 Task: Plan your stay for an official workshop in San Francisco, California, with a focus on Airbnb rentals near the workshop location.
Action: Mouse moved to (457, 66)
Screenshot: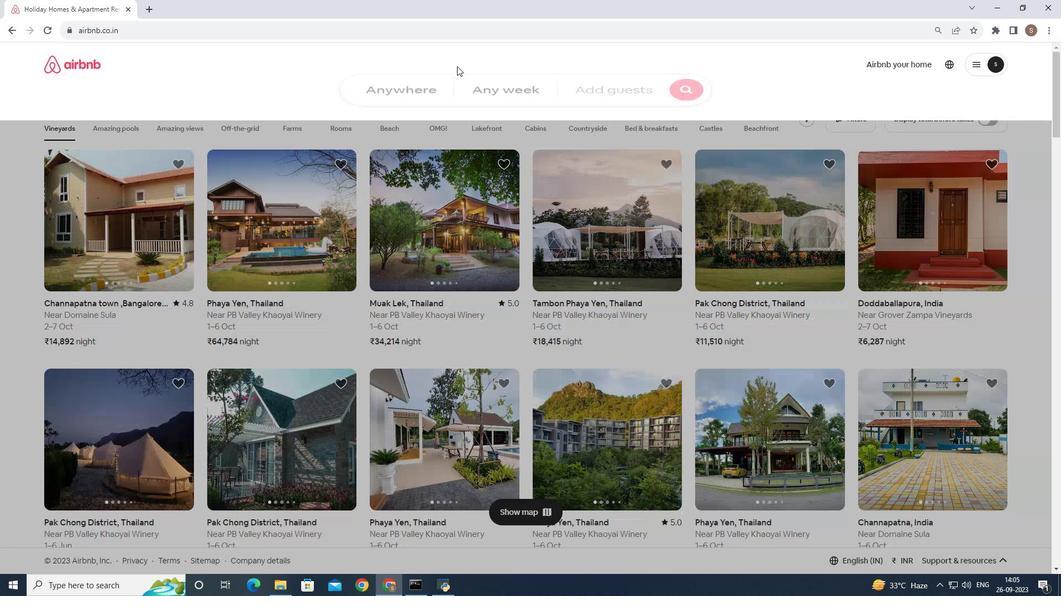 
Action: Mouse pressed left at (457, 66)
Screenshot: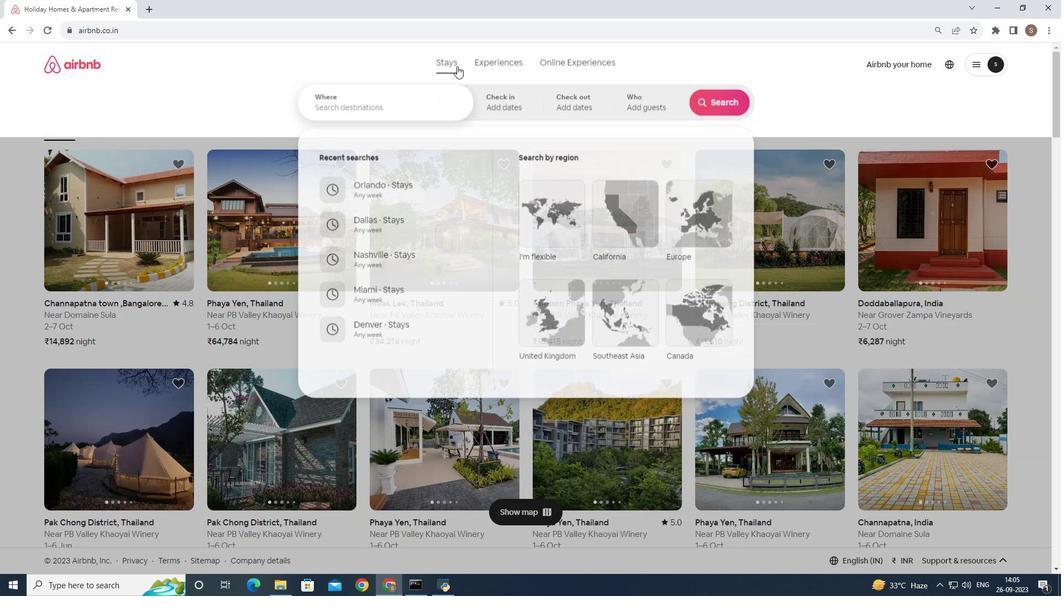 
Action: Mouse moved to (370, 98)
Screenshot: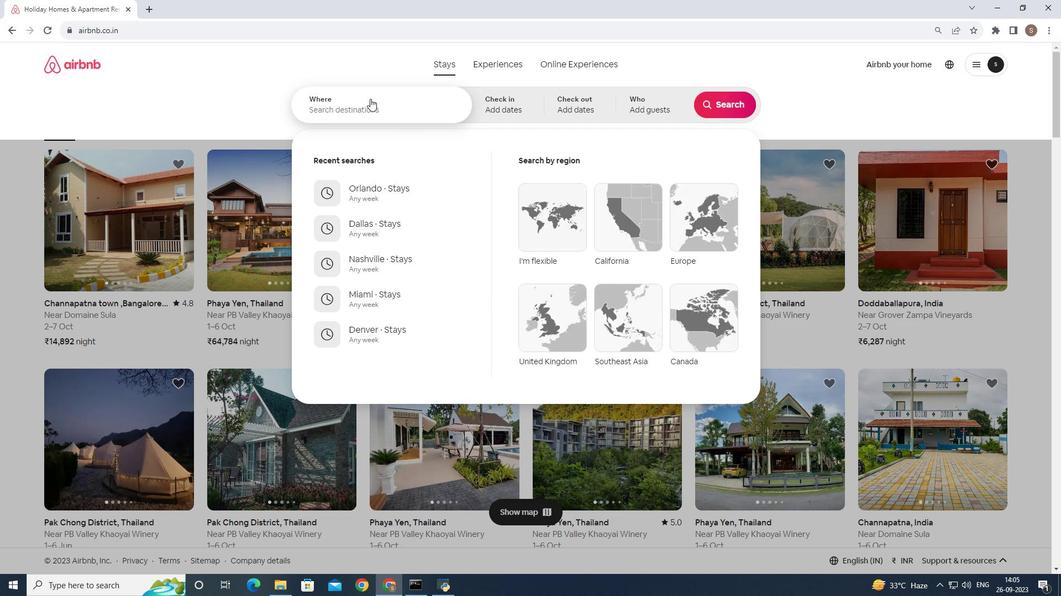 
Action: Mouse pressed left at (370, 98)
Screenshot: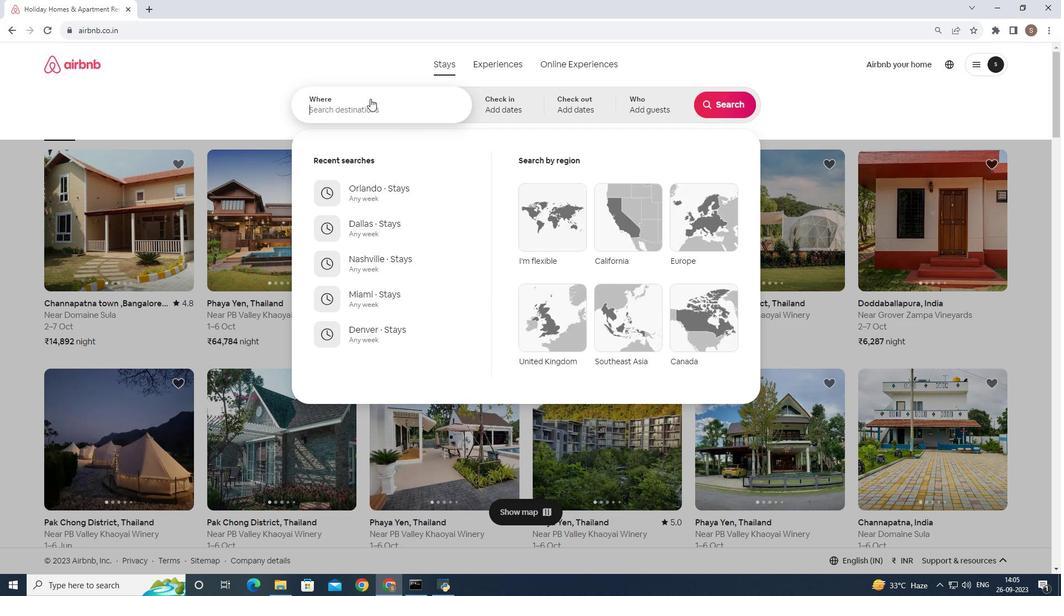 
Action: Mouse moved to (365, 110)
Screenshot: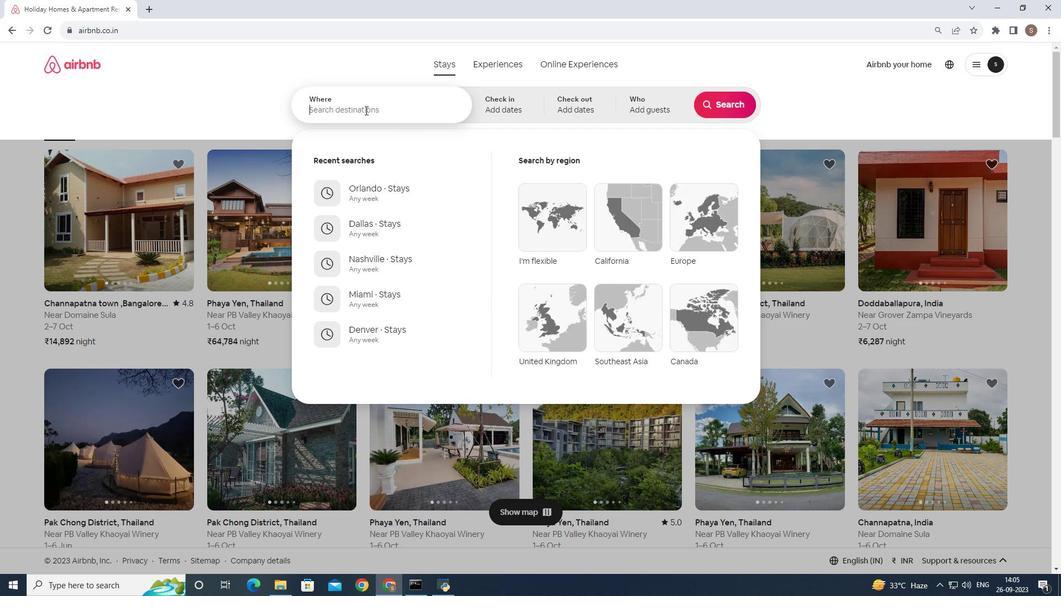 
Action: Key pressed <Key.shift>San<Key.space><Key.shift><Key.shift><Key.shift><Key.shift><Key.shift><Key.shift><Key.shift><Key.shift><Key.shift>Francisco,<Key.space><Key.shift><Key.shift><Key.shift><Key.shift><Key.shift><Key.shift><Key.shift><Key.shift><Key.shift><Key.shift>Cali
Screenshot: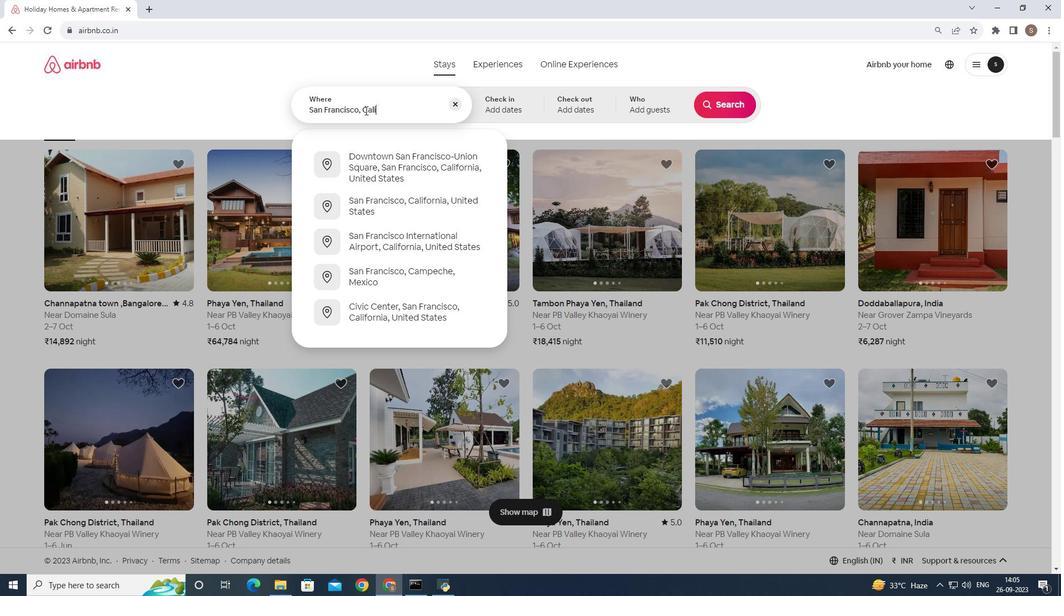 
Action: Mouse moved to (401, 156)
Screenshot: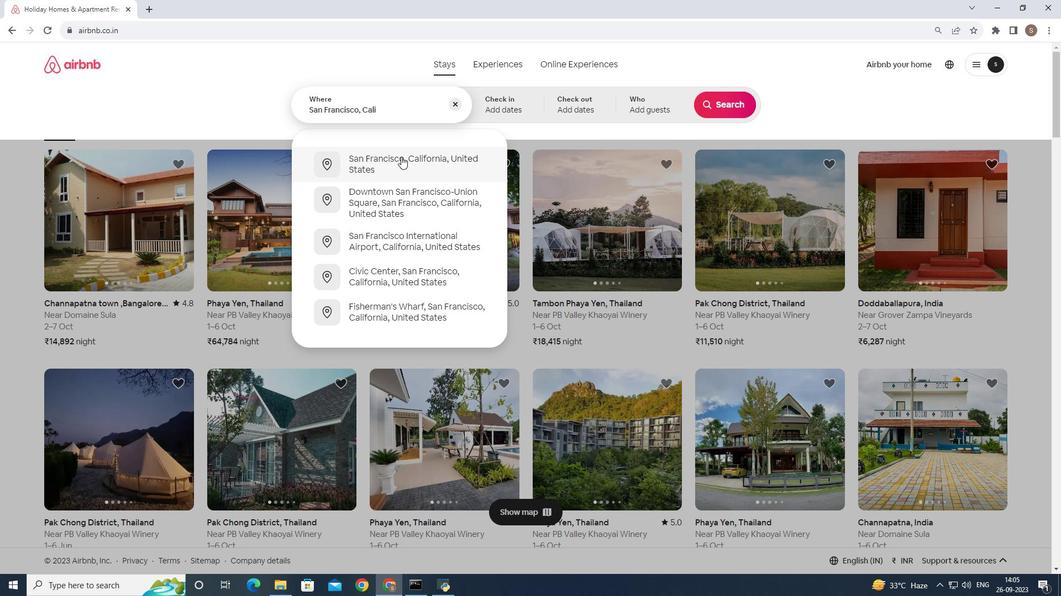 
Action: Mouse pressed left at (401, 156)
Screenshot: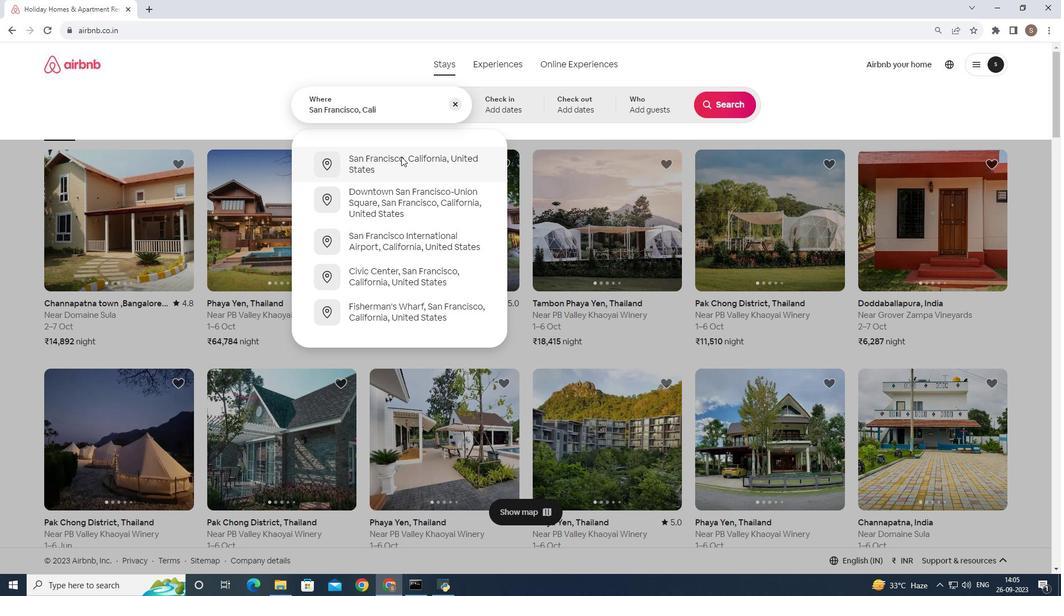 
Action: Mouse moved to (733, 108)
Screenshot: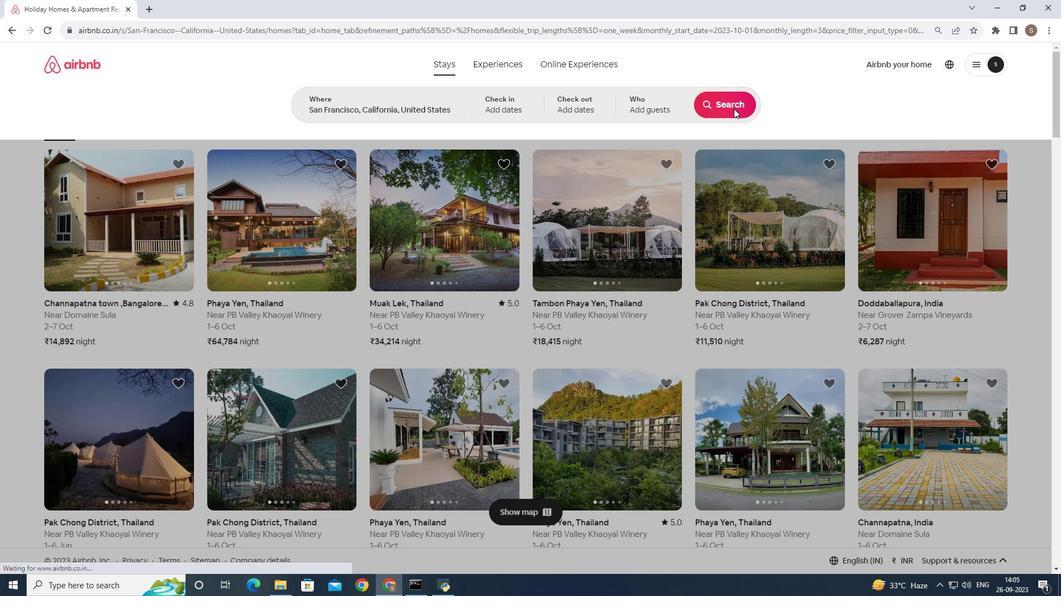 
Action: Mouse pressed left at (733, 108)
Screenshot: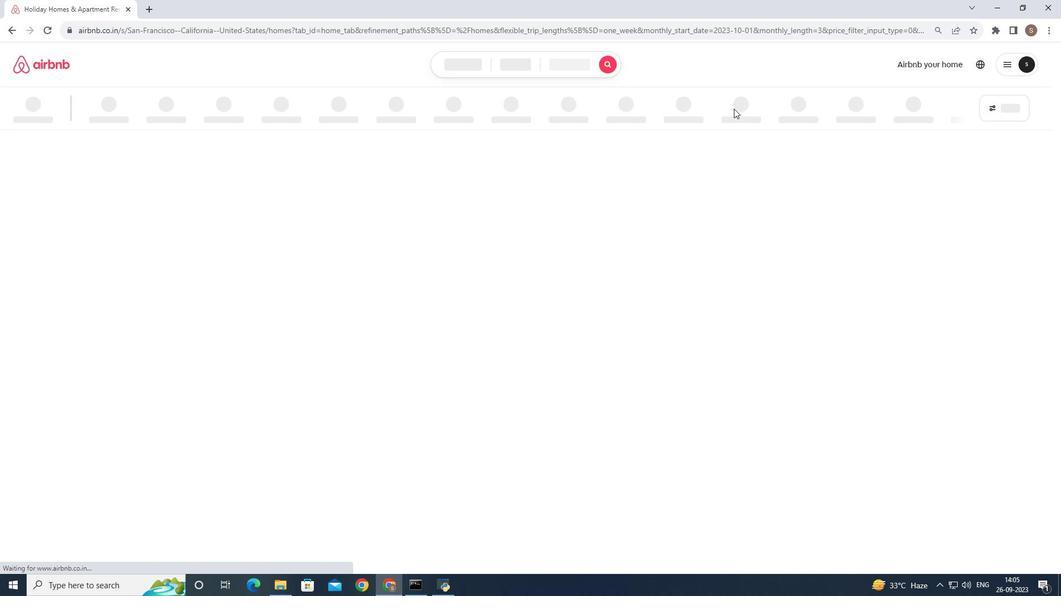 
Action: Mouse moved to (884, 117)
Screenshot: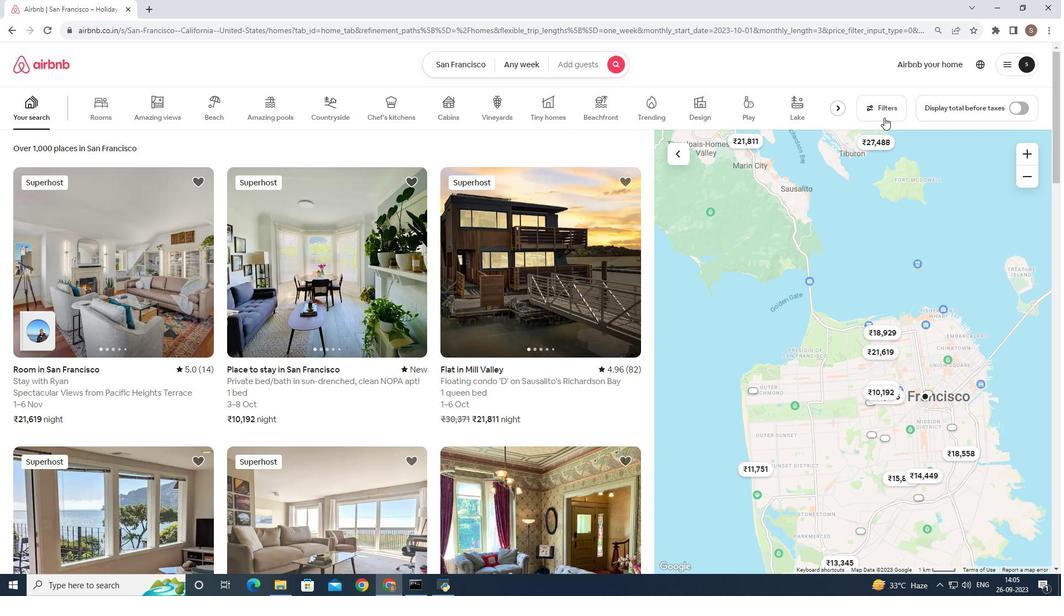 
Action: Mouse pressed left at (884, 117)
Screenshot: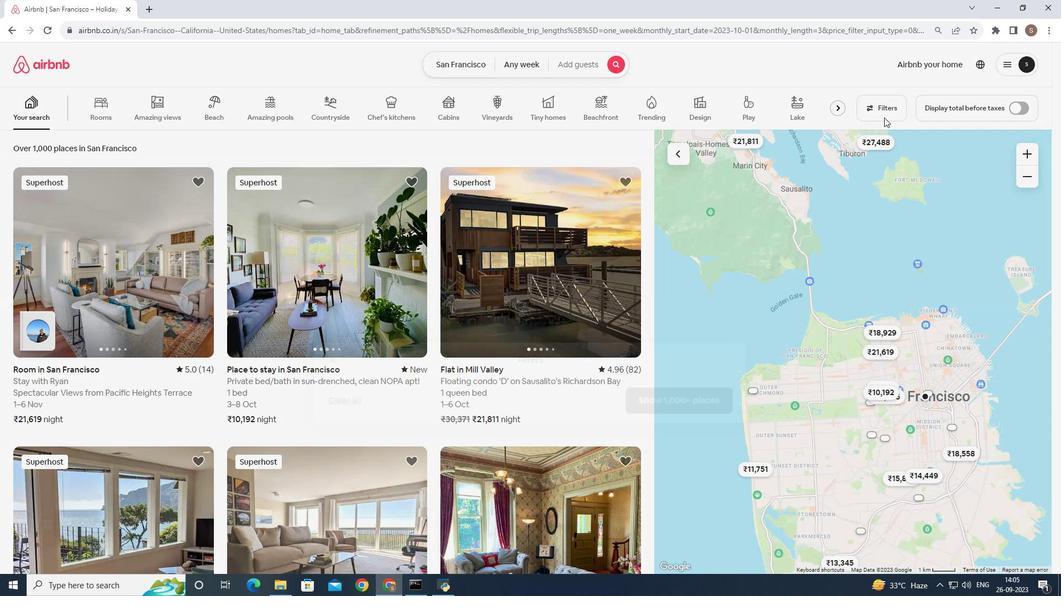 
Action: Mouse moved to (586, 209)
Screenshot: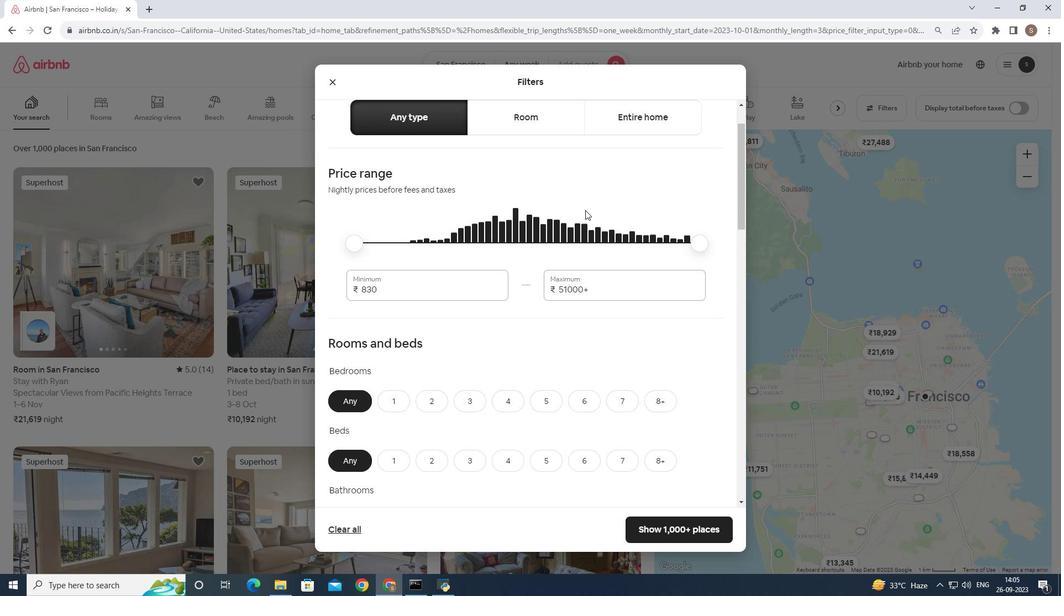 
Action: Mouse scrolled (586, 208) with delta (0, 0)
Screenshot: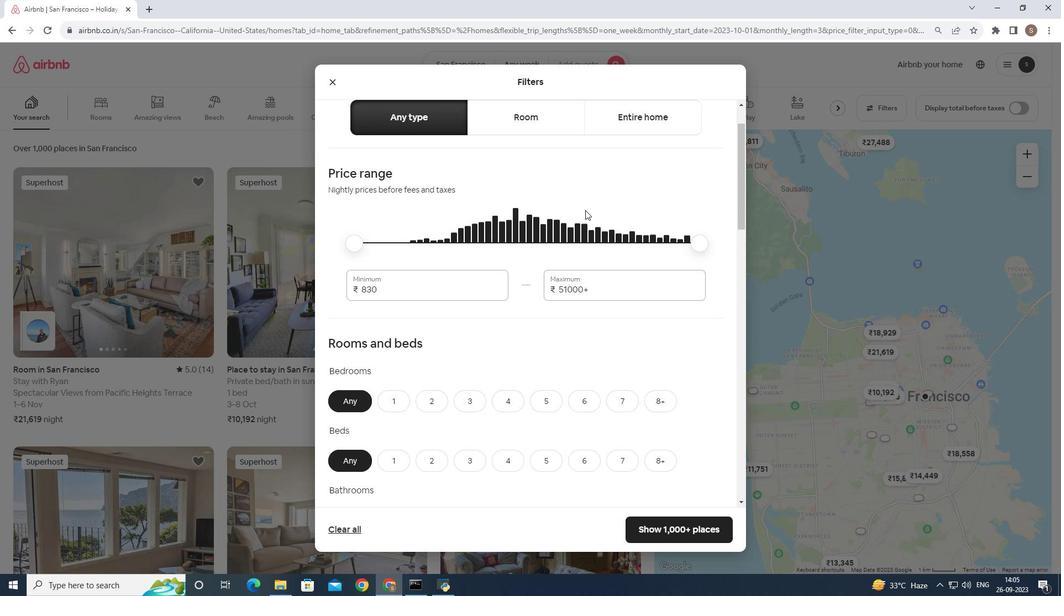 
Action: Mouse moved to (585, 210)
Screenshot: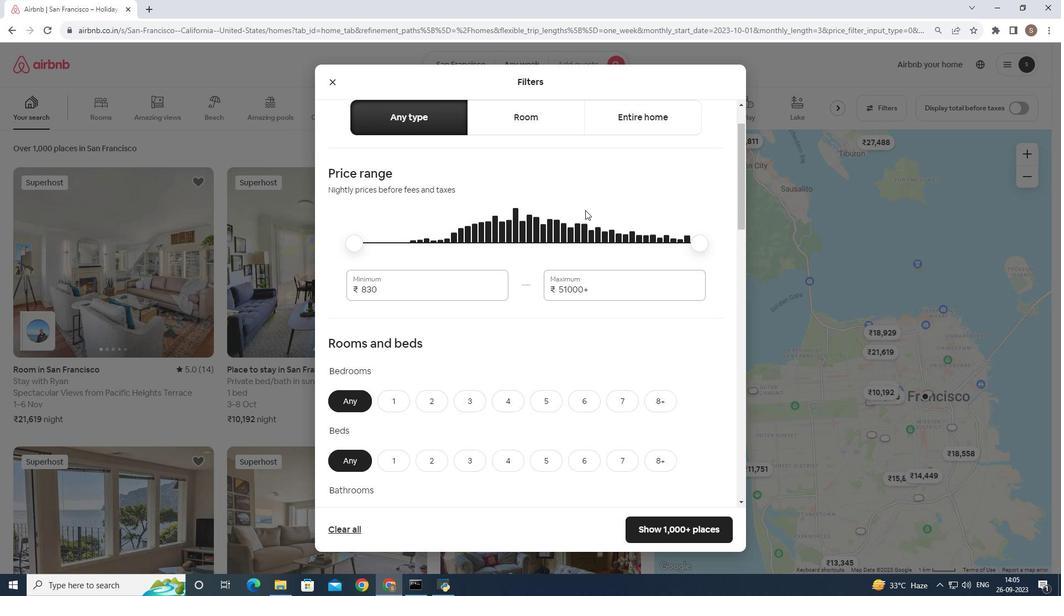 
Action: Mouse scrolled (585, 209) with delta (0, 0)
Screenshot: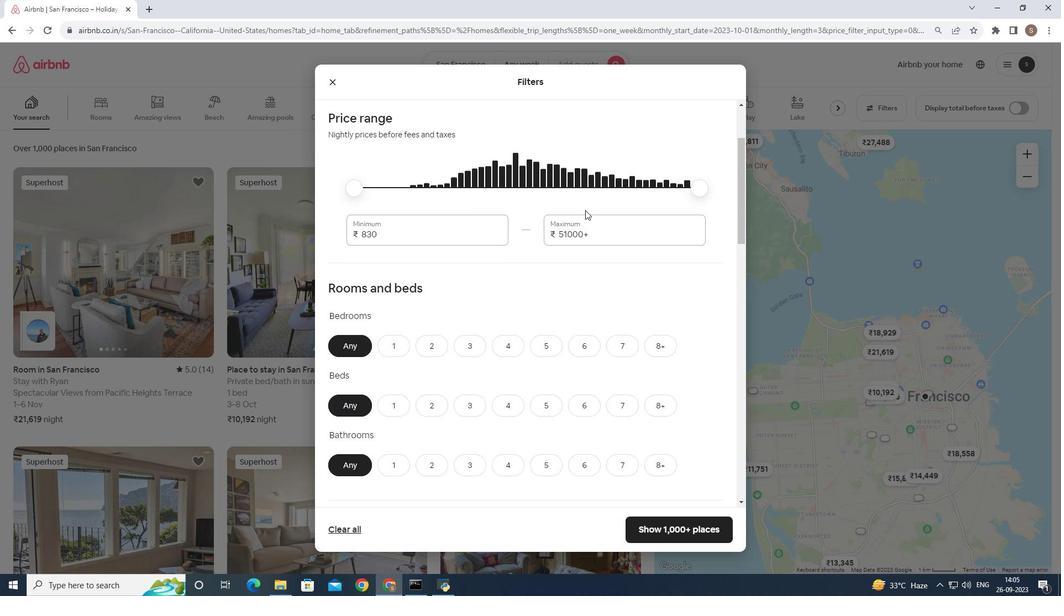 
Action: Mouse scrolled (585, 209) with delta (0, 0)
Screenshot: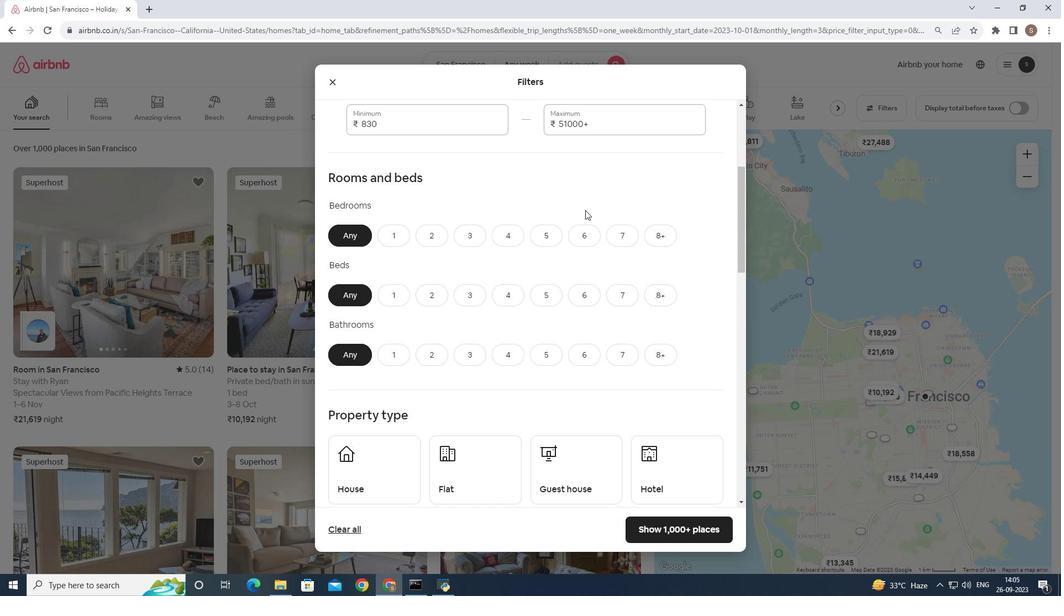 
Action: Mouse scrolled (585, 209) with delta (0, 0)
Screenshot: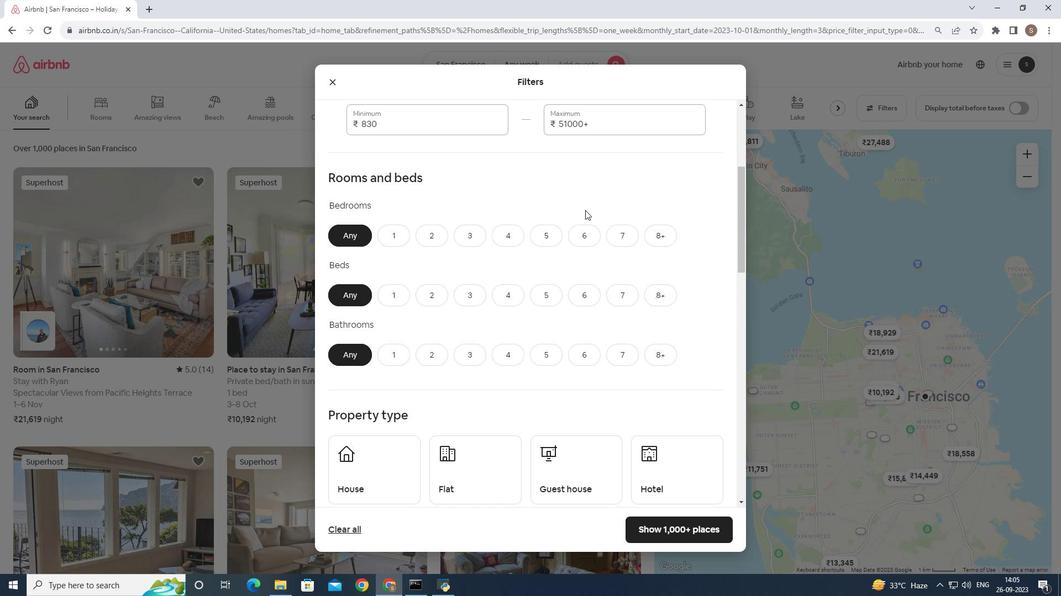 
Action: Mouse scrolled (585, 209) with delta (0, 0)
Screenshot: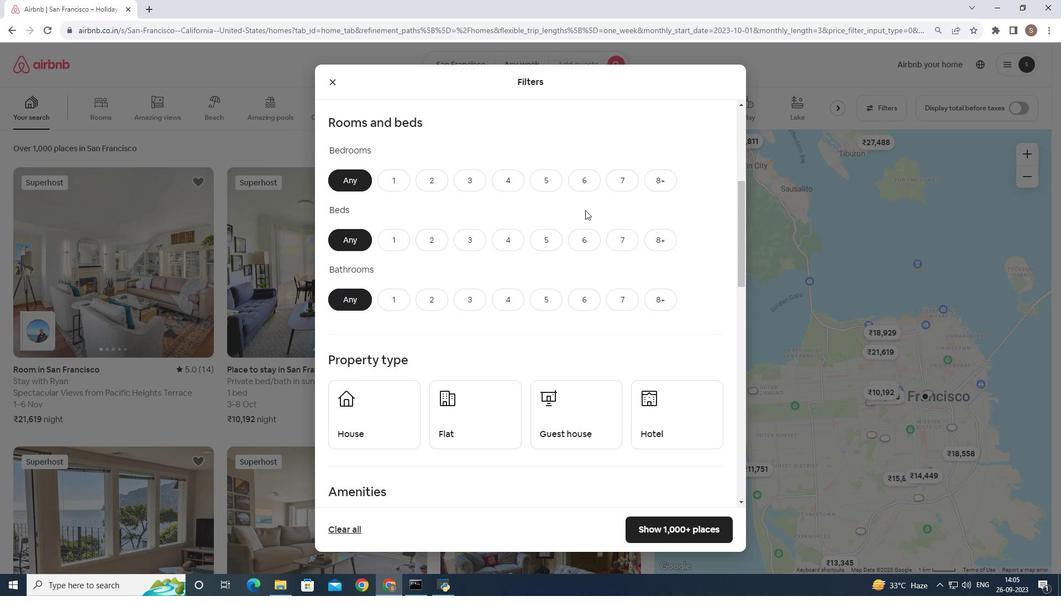 
Action: Mouse scrolled (585, 209) with delta (0, 0)
Screenshot: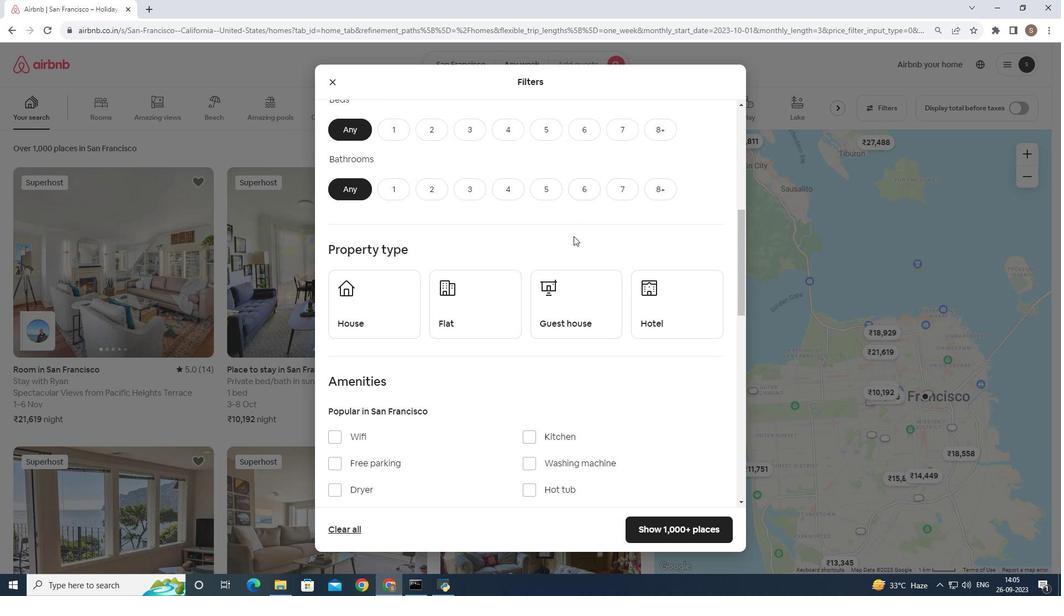 
Action: Mouse scrolled (585, 209) with delta (0, 0)
Screenshot: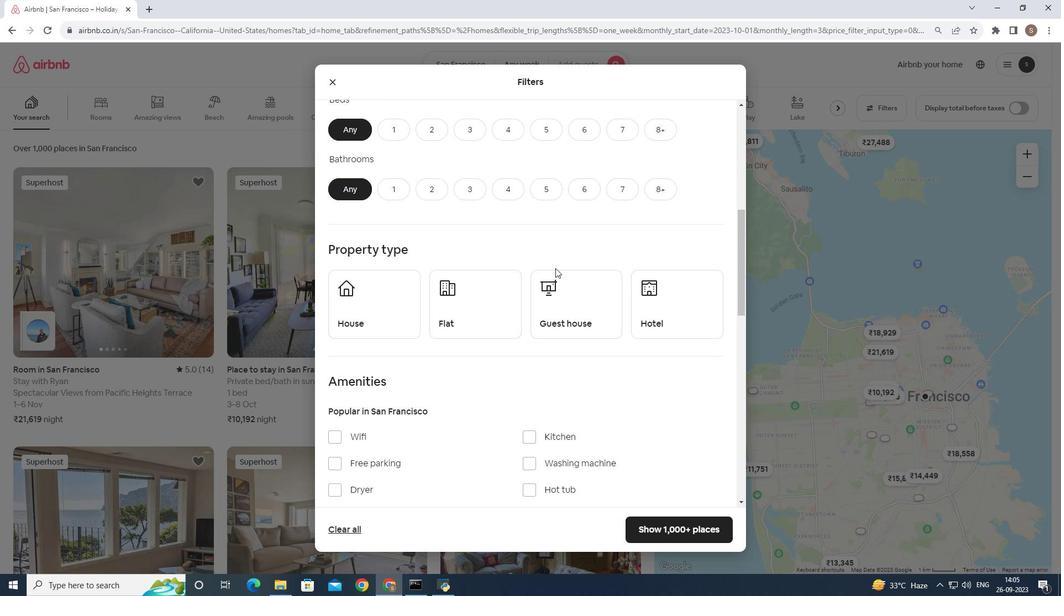 
Action: Mouse moved to (475, 318)
Screenshot: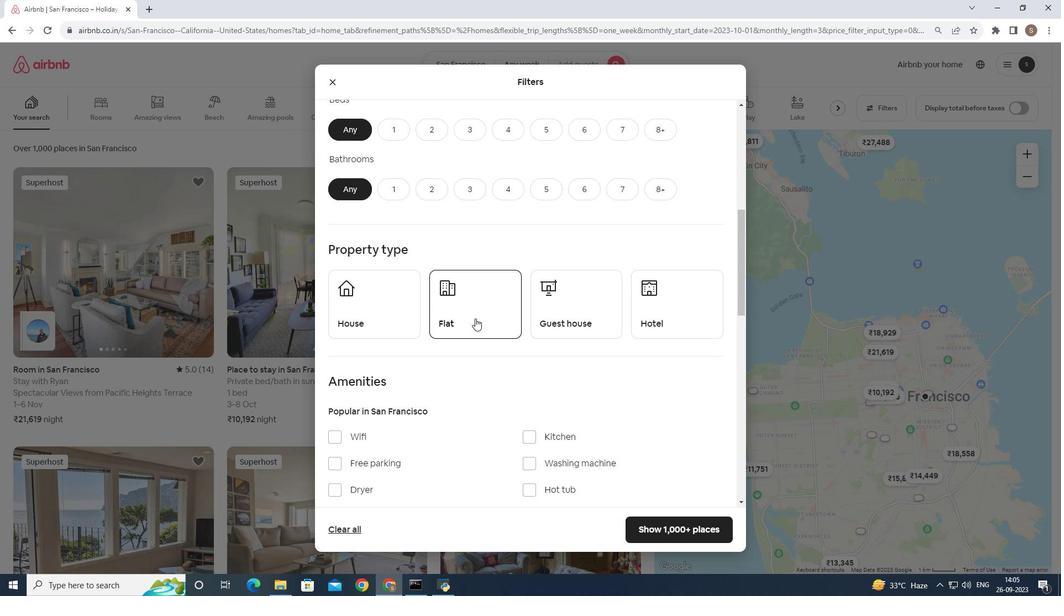 
Action: Mouse pressed left at (475, 318)
Screenshot: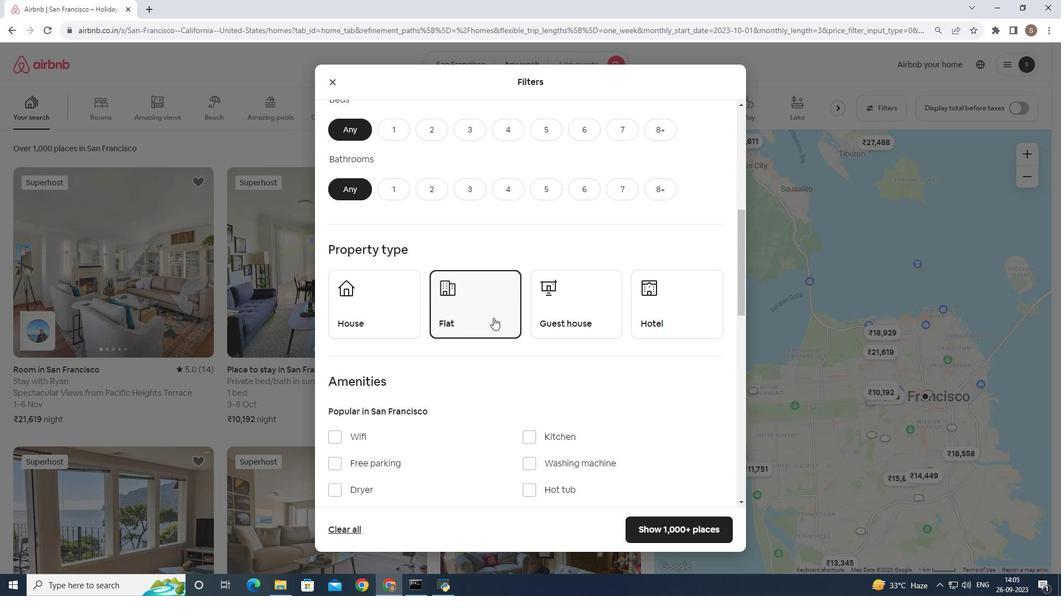 
Action: Mouse moved to (592, 320)
Screenshot: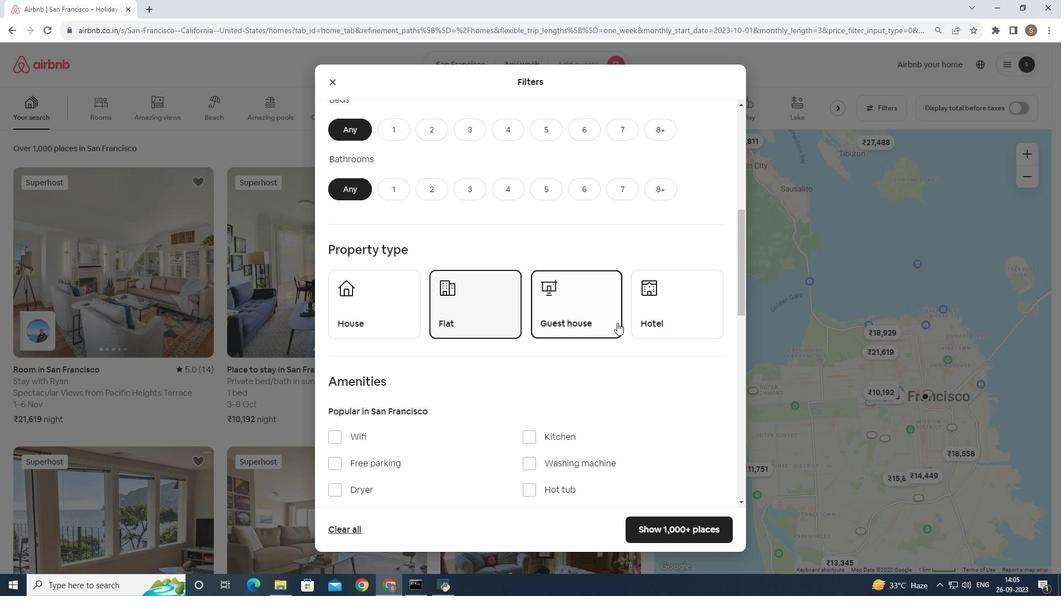 
Action: Mouse pressed left at (592, 320)
Screenshot: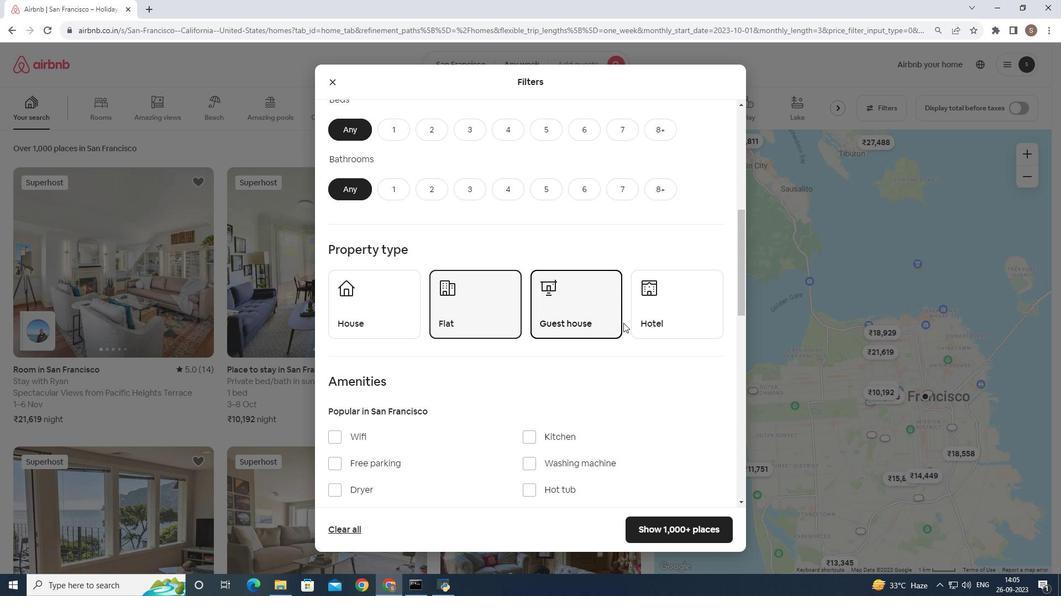 
Action: Mouse moved to (636, 317)
Screenshot: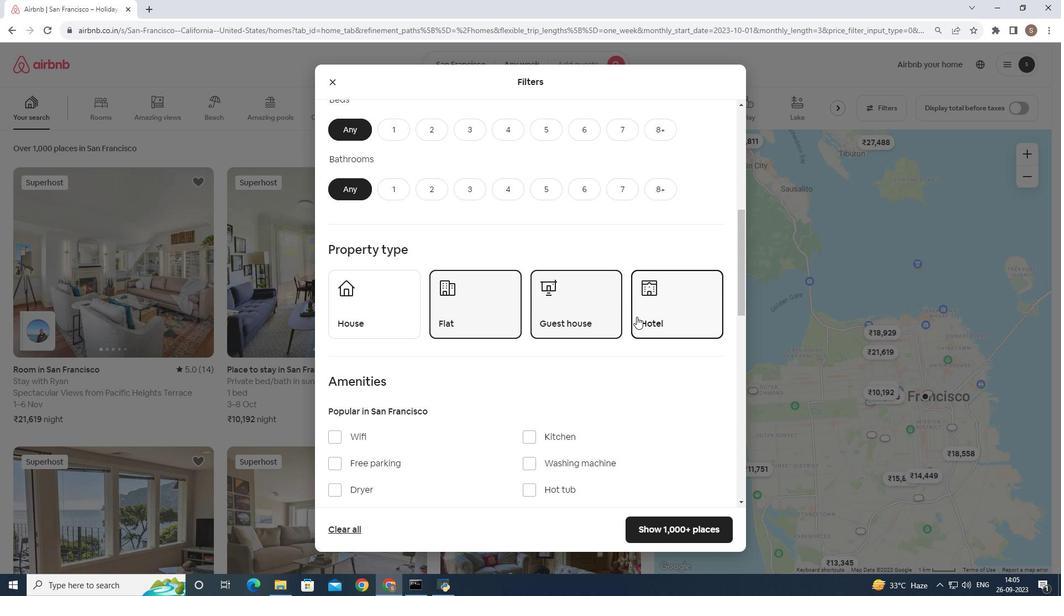 
Action: Mouse pressed left at (636, 317)
Screenshot: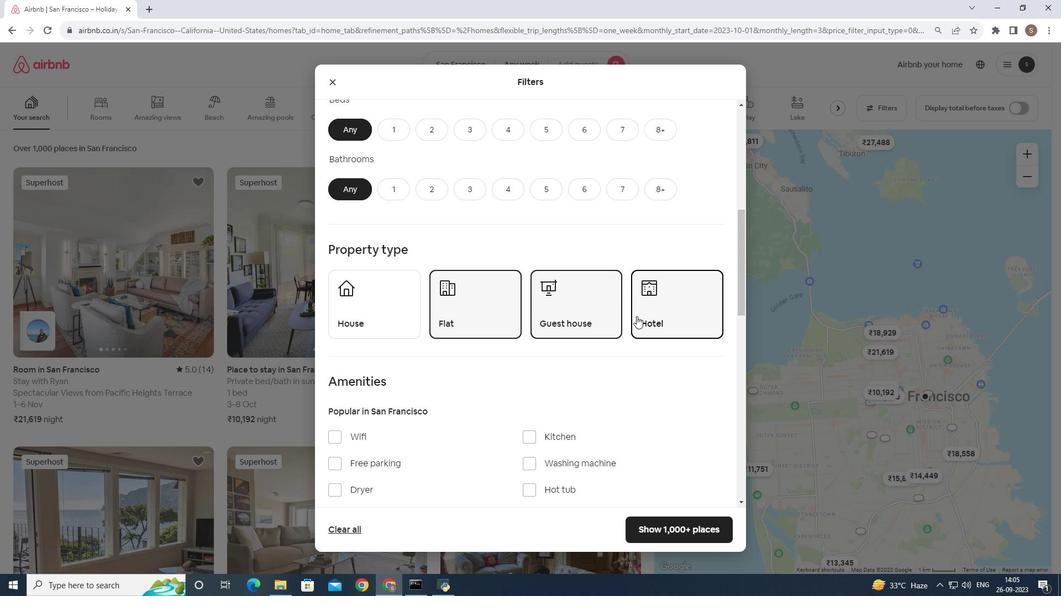 
Action: Mouse moved to (443, 414)
Screenshot: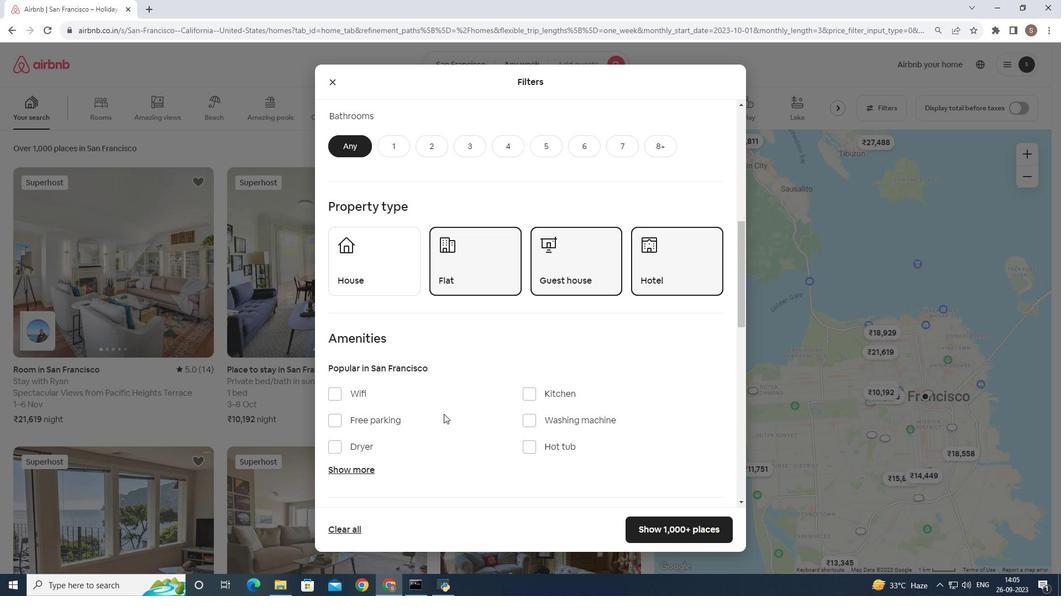 
Action: Mouse scrolled (443, 413) with delta (0, 0)
Screenshot: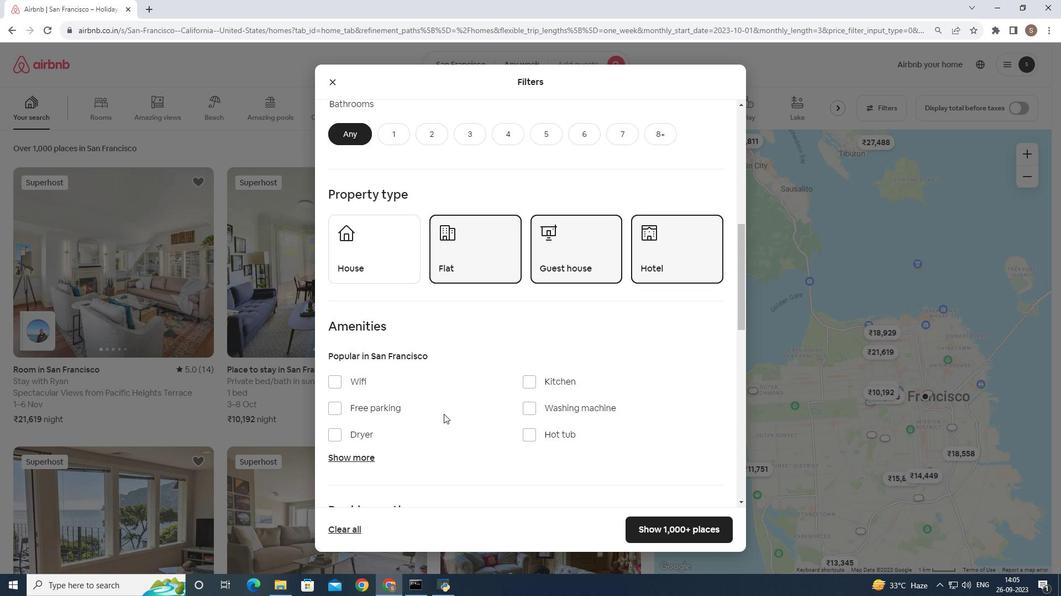 
Action: Mouse moved to (332, 378)
Screenshot: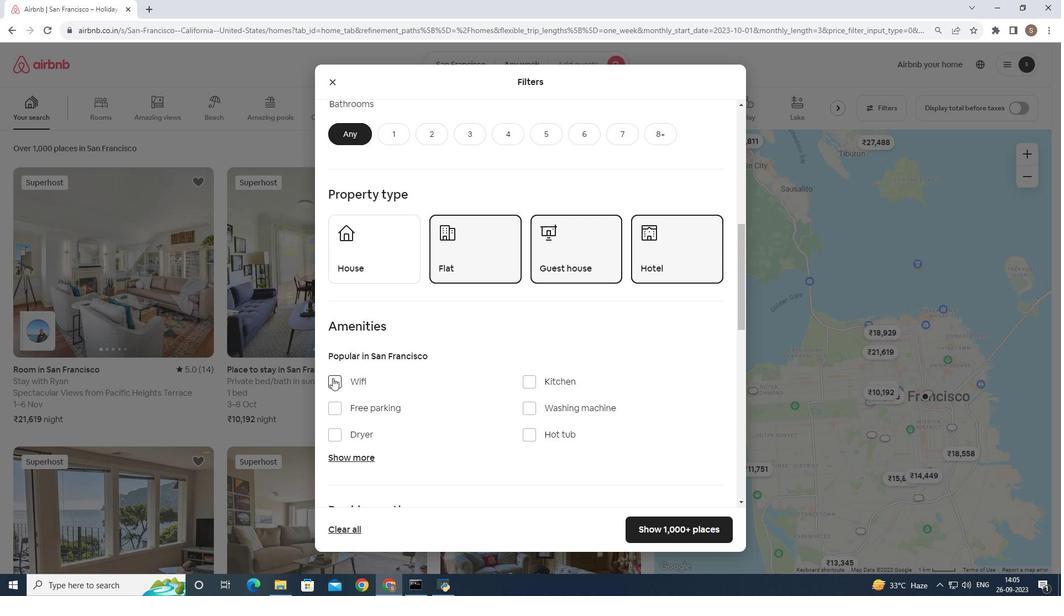 
Action: Mouse pressed left at (332, 378)
Screenshot: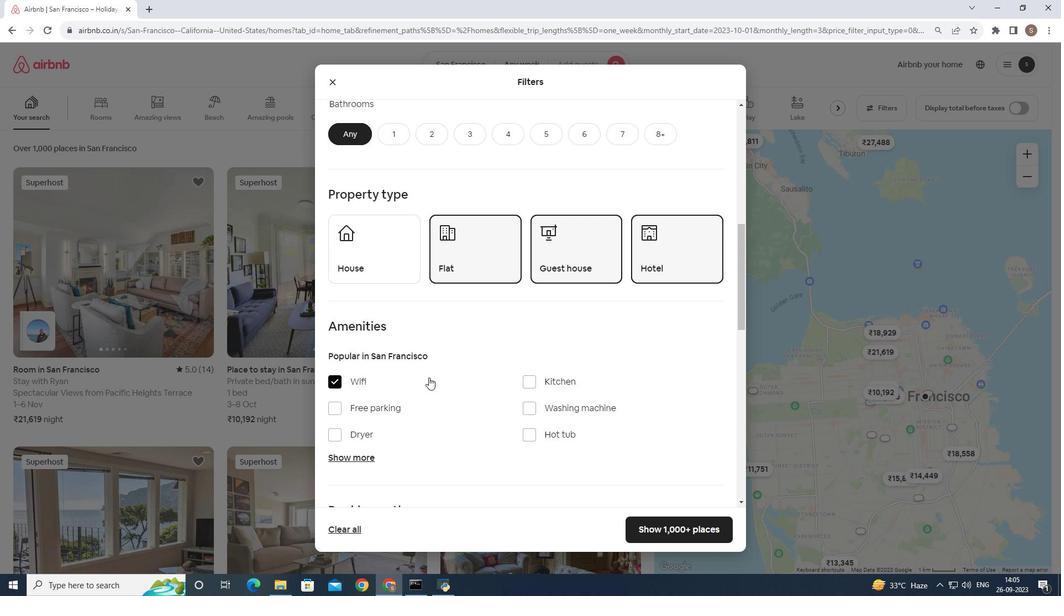 
Action: Mouse moved to (441, 376)
Screenshot: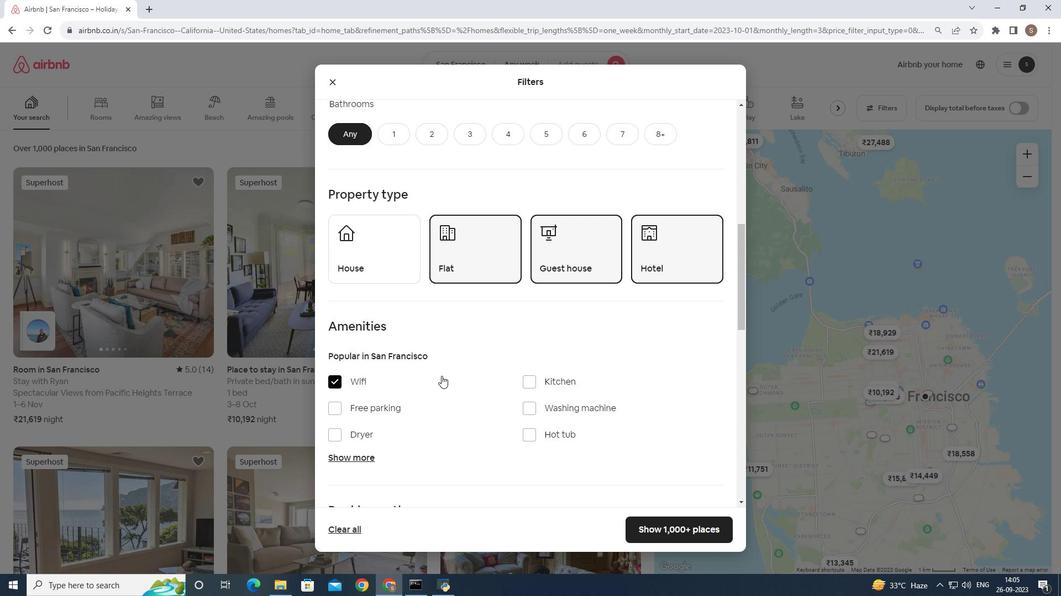 
Action: Mouse scrolled (441, 375) with delta (0, 0)
Screenshot: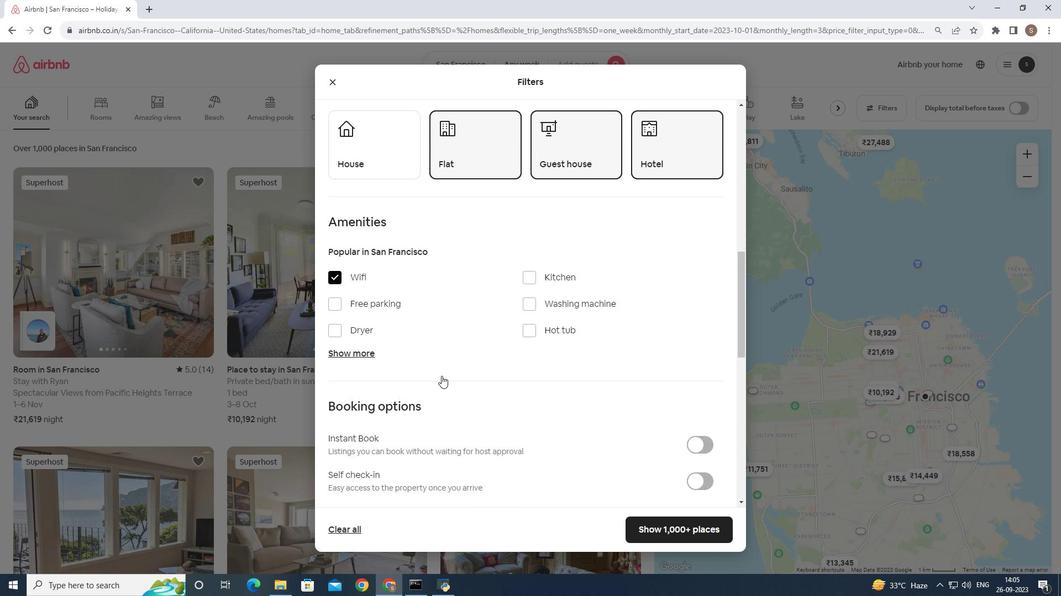 
Action: Mouse scrolled (441, 375) with delta (0, 0)
Screenshot: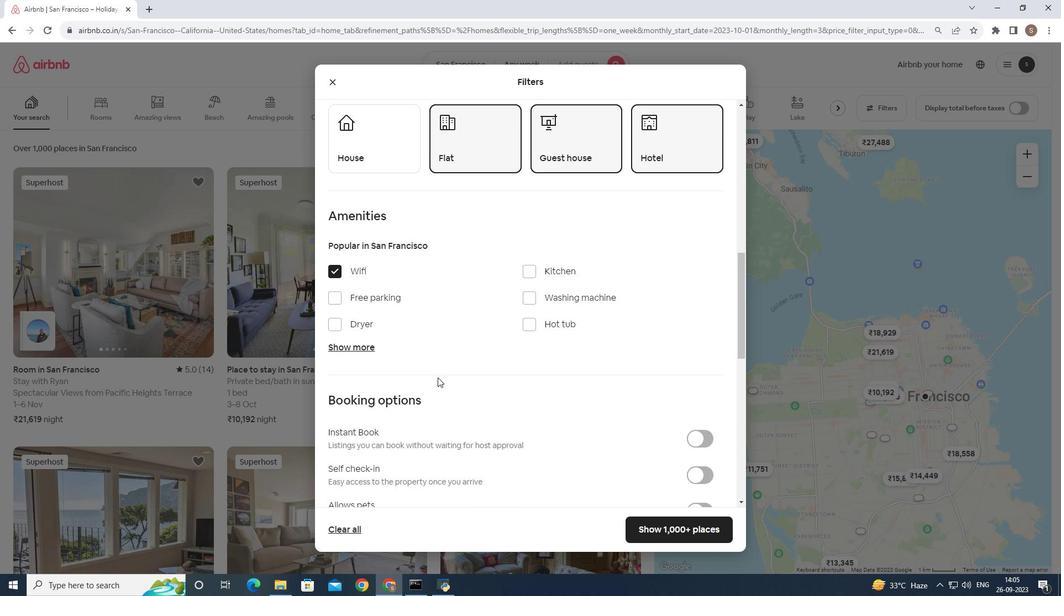 
Action: Mouse moved to (348, 344)
Screenshot: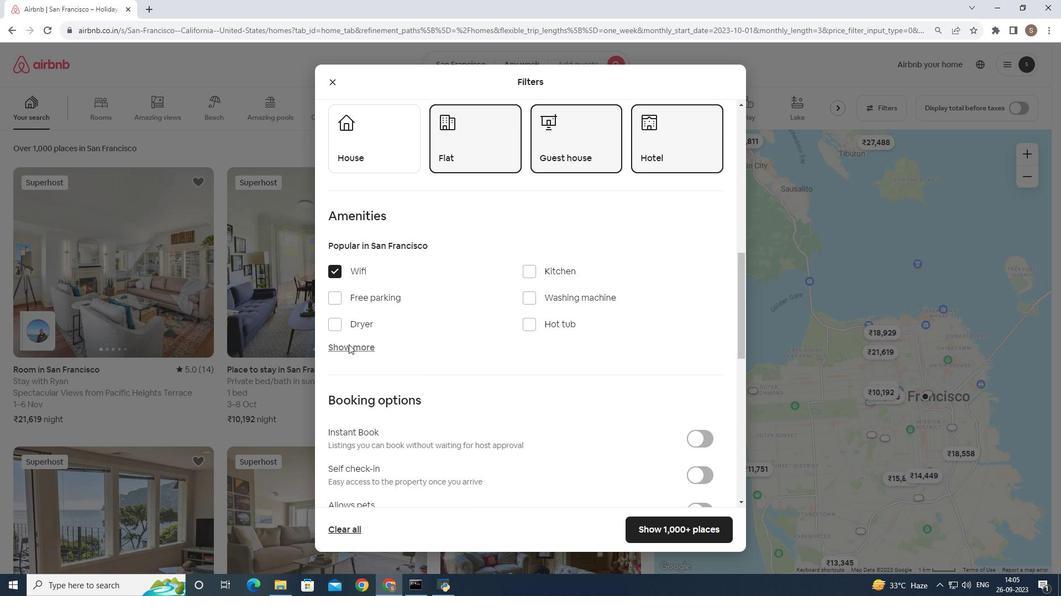 
Action: Mouse pressed left at (348, 344)
Screenshot: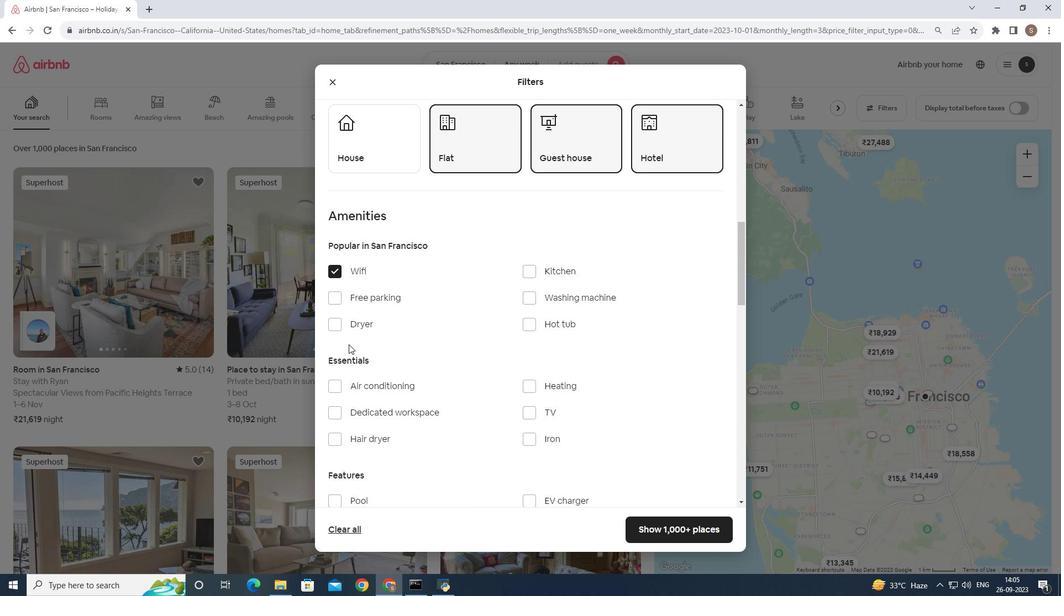 
Action: Mouse moved to (341, 414)
Screenshot: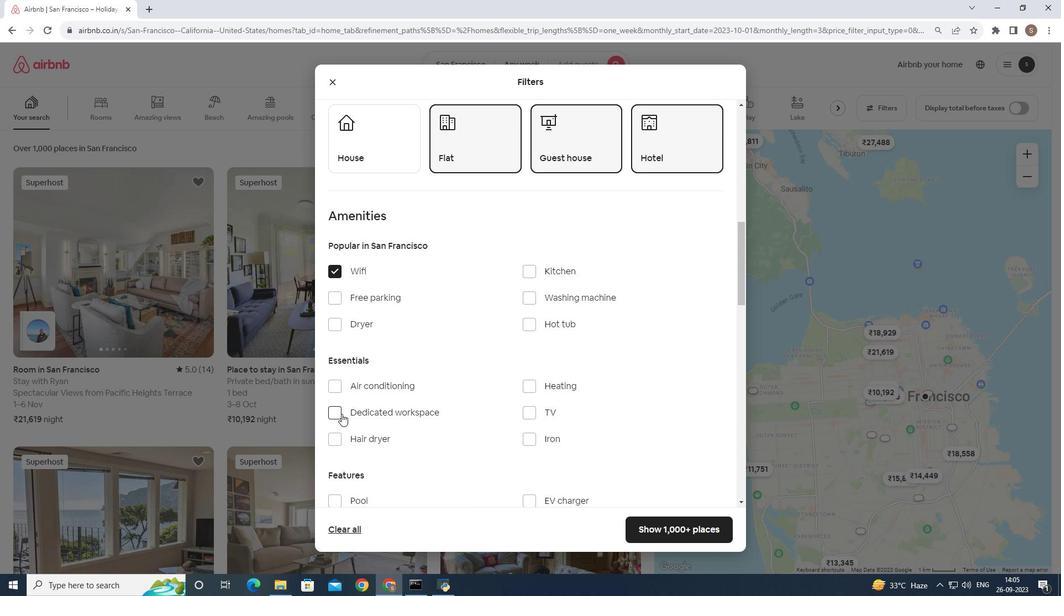 
Action: Mouse pressed left at (341, 414)
Screenshot: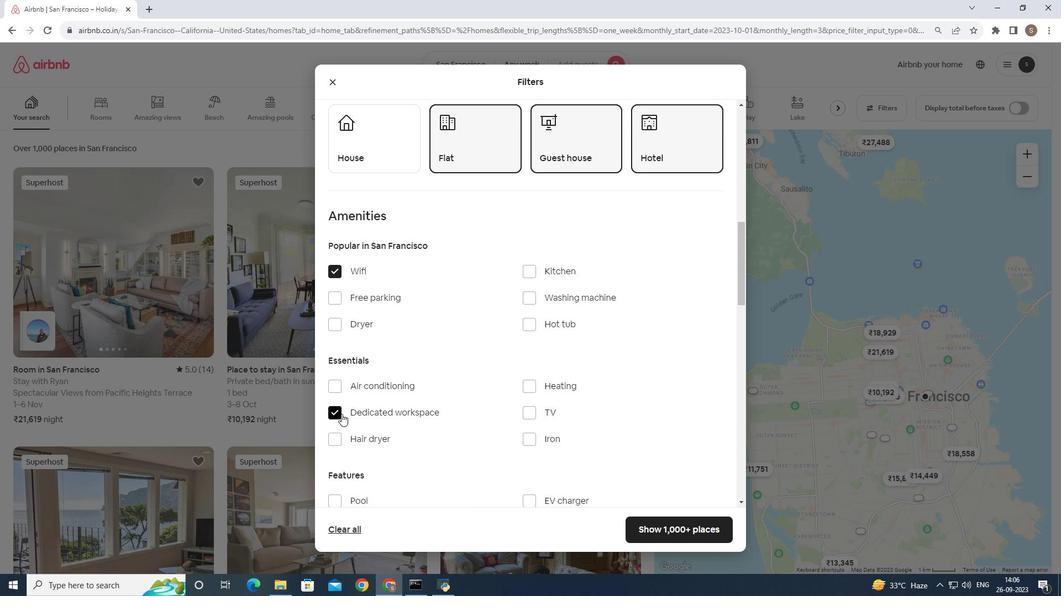 
Action: Mouse moved to (666, 535)
Screenshot: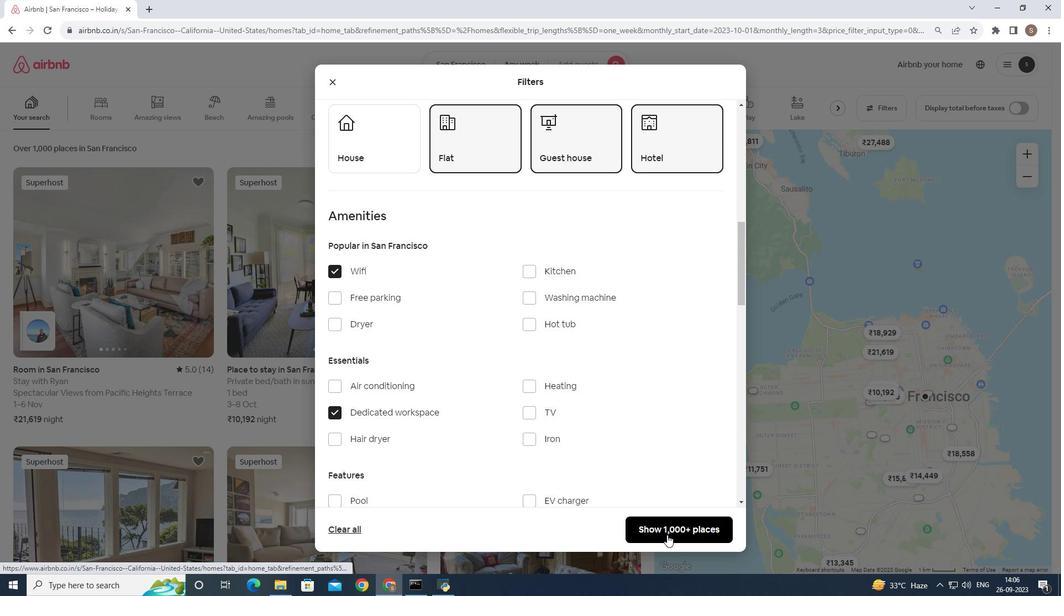 
Action: Mouse pressed left at (666, 535)
Screenshot: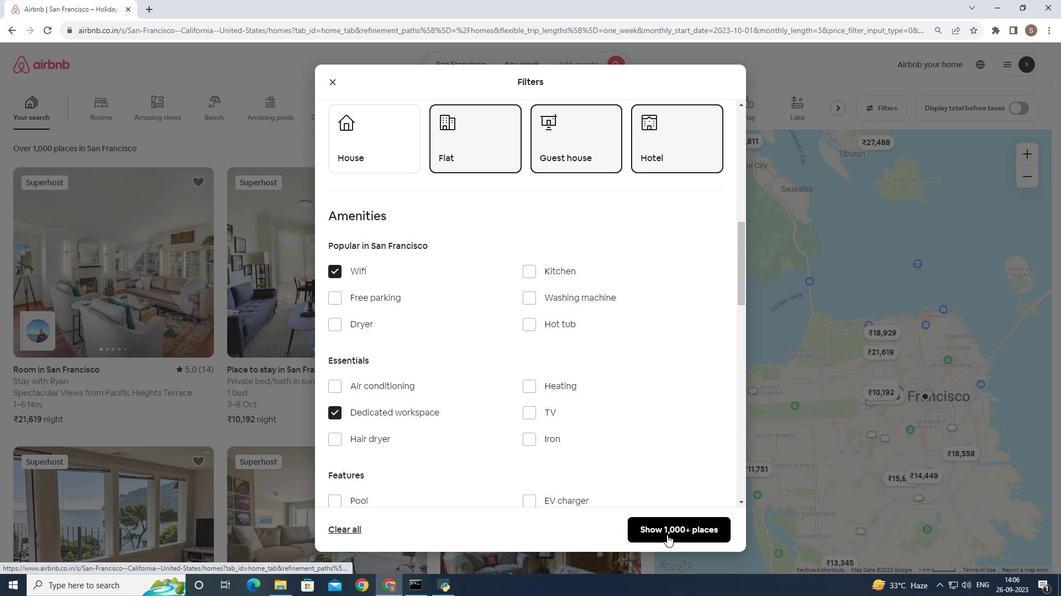 
Action: Mouse moved to (195, 309)
Screenshot: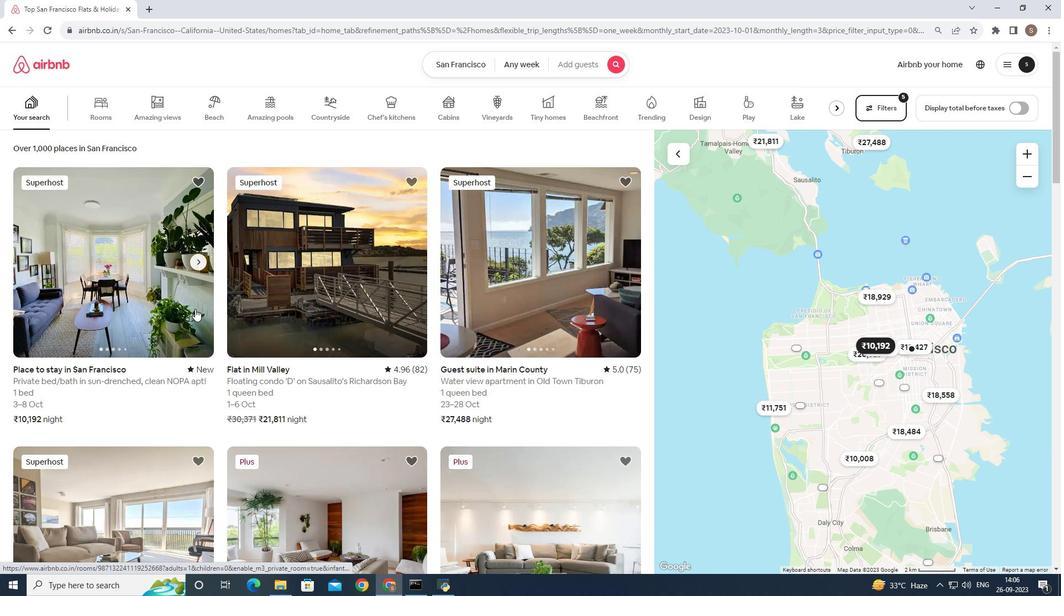
Action: Mouse scrolled (195, 308) with delta (0, 0)
Screenshot: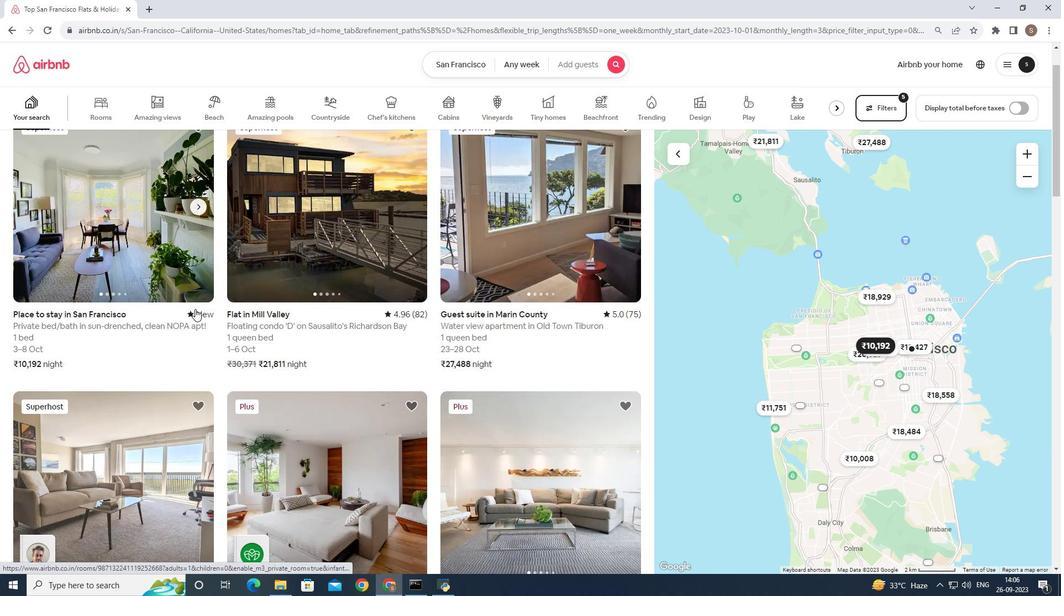 
Action: Mouse moved to (306, 286)
Screenshot: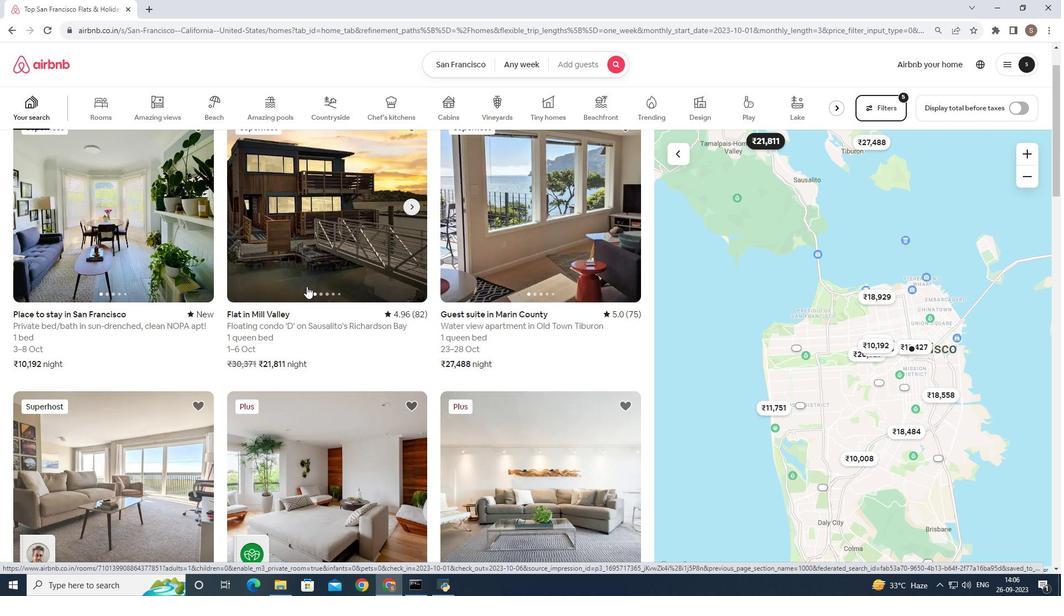 
Action: Mouse scrolled (306, 286) with delta (0, 0)
Screenshot: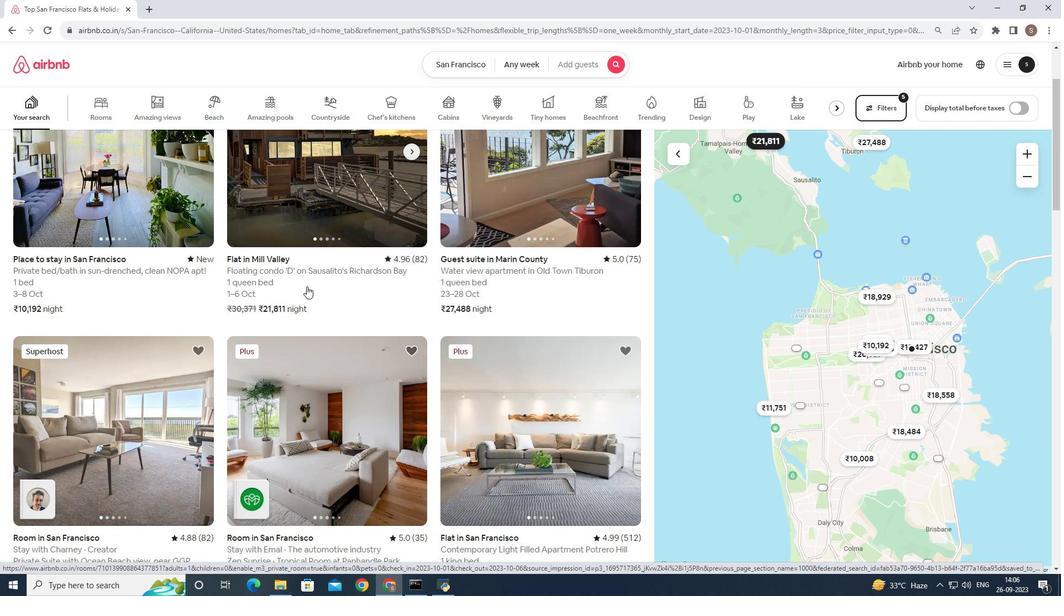 
Action: Mouse scrolled (306, 286) with delta (0, 0)
Screenshot: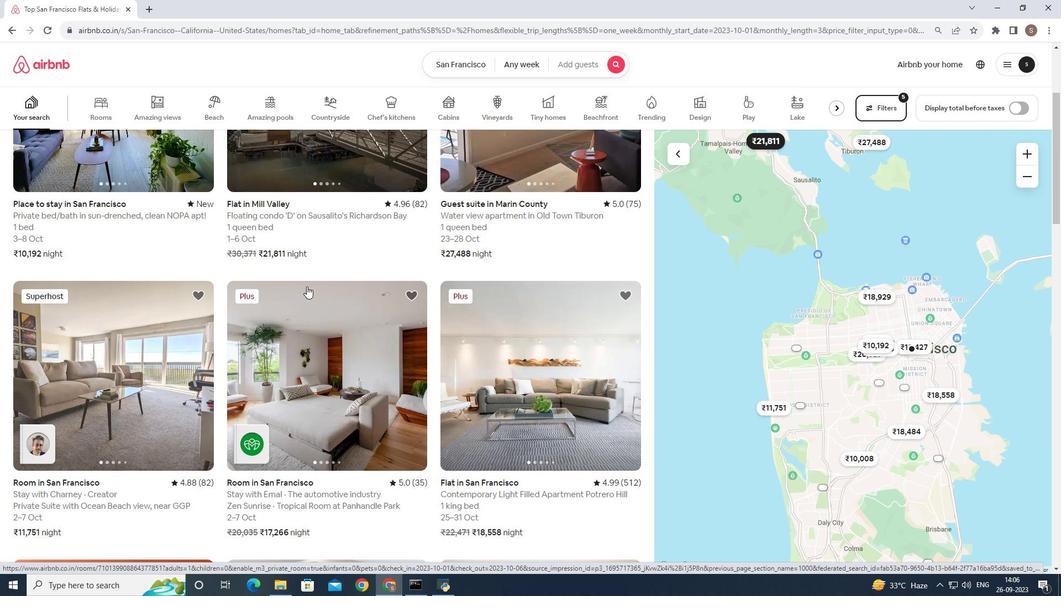 
Action: Mouse scrolled (306, 286) with delta (0, 0)
Screenshot: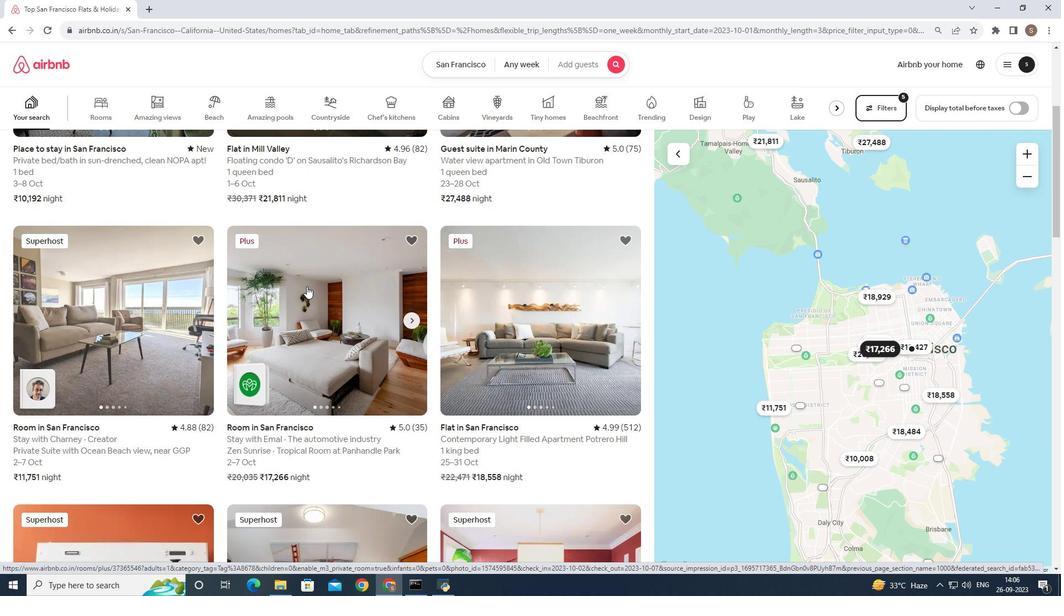 
Action: Mouse moved to (82, 321)
Screenshot: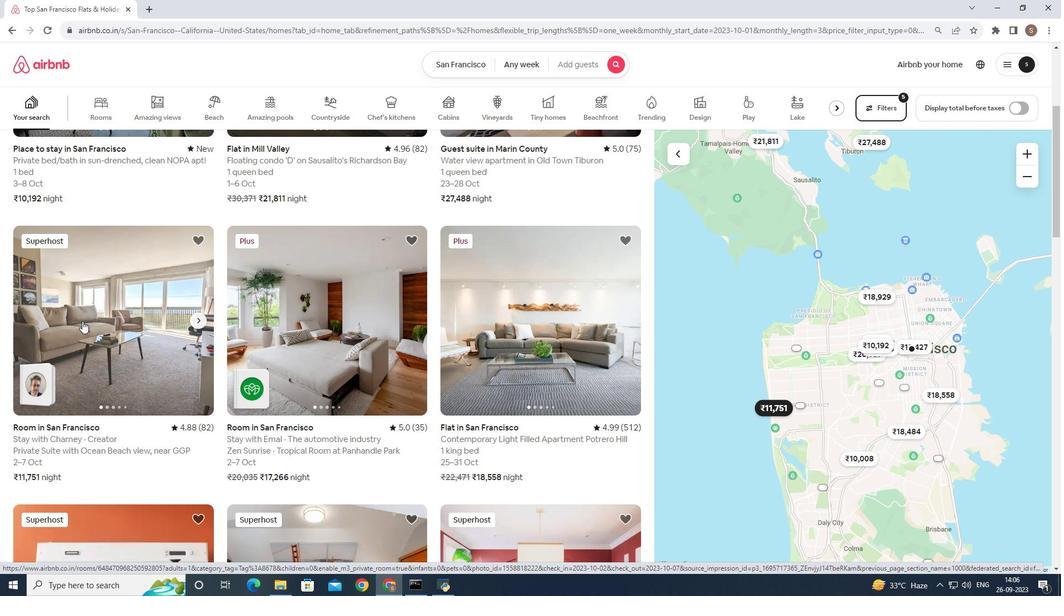 
Action: Mouse scrolled (82, 321) with delta (0, 0)
Screenshot: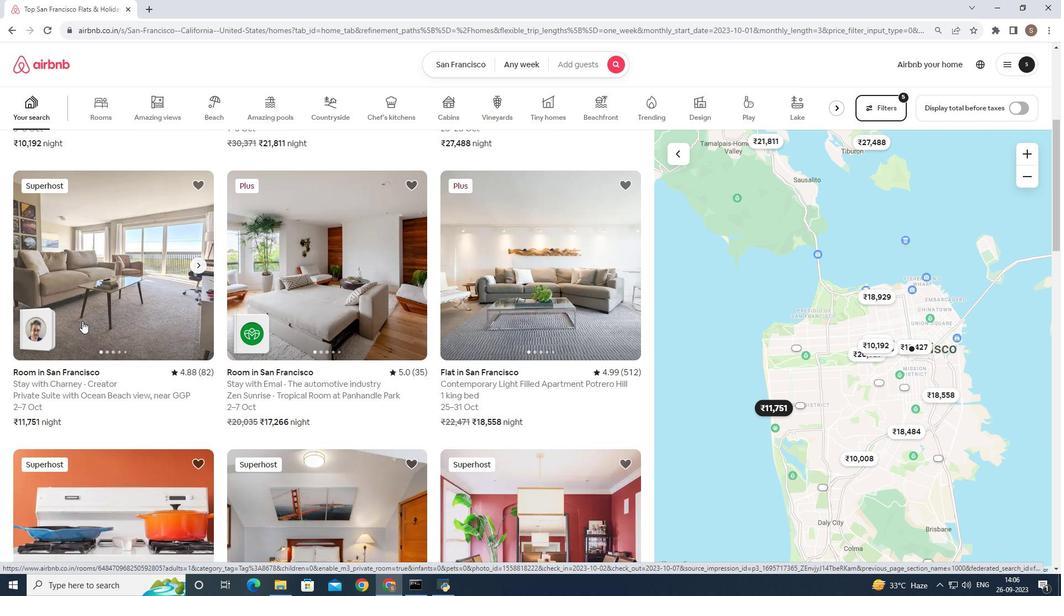
Action: Mouse moved to (136, 307)
Screenshot: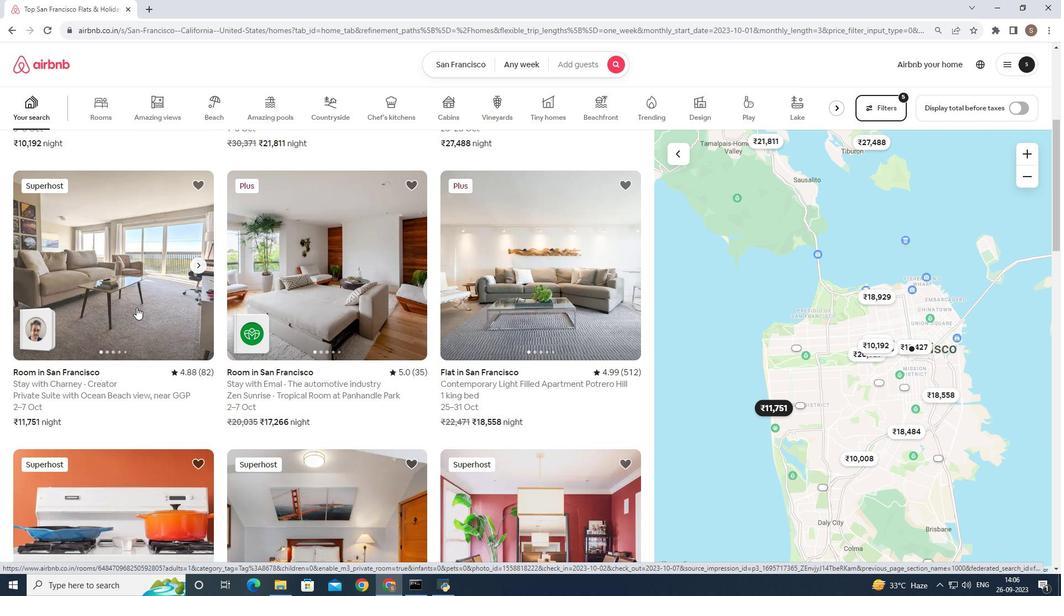 
Action: Mouse pressed left at (136, 307)
Screenshot: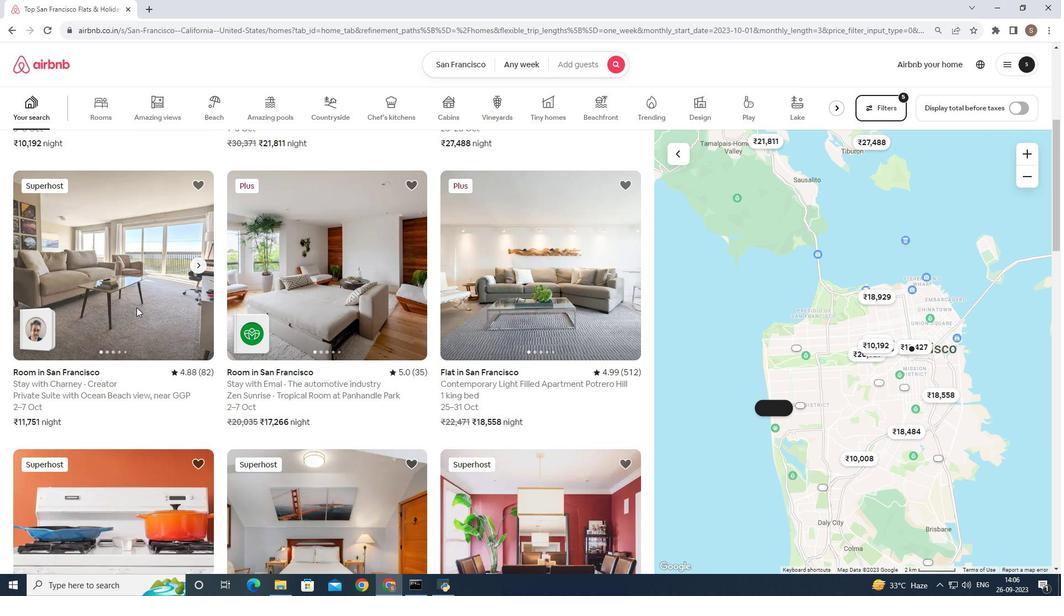 
Action: Mouse moved to (792, 411)
Screenshot: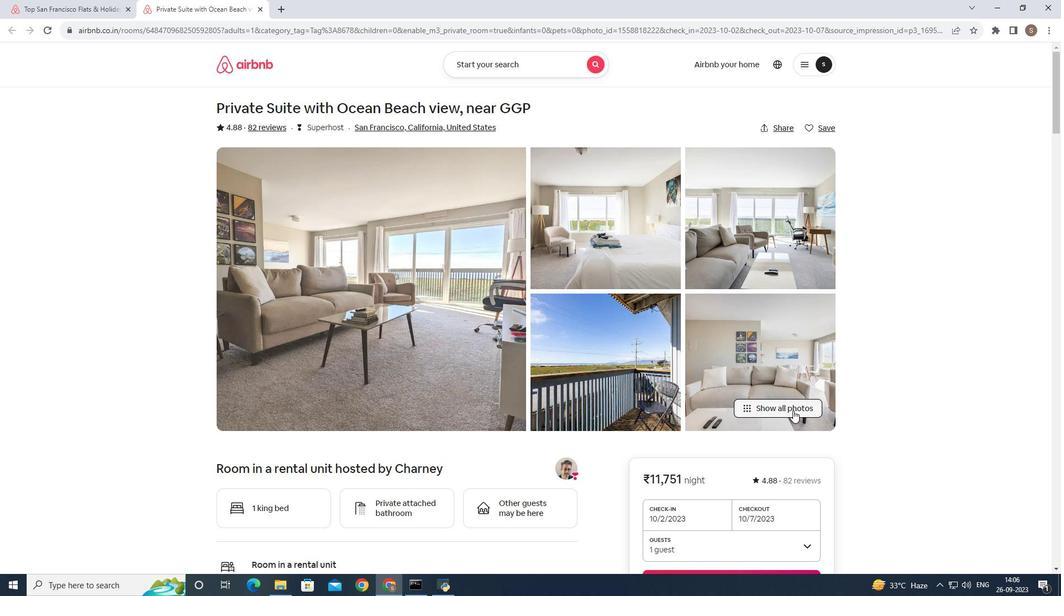 
Action: Mouse pressed left at (792, 411)
Screenshot: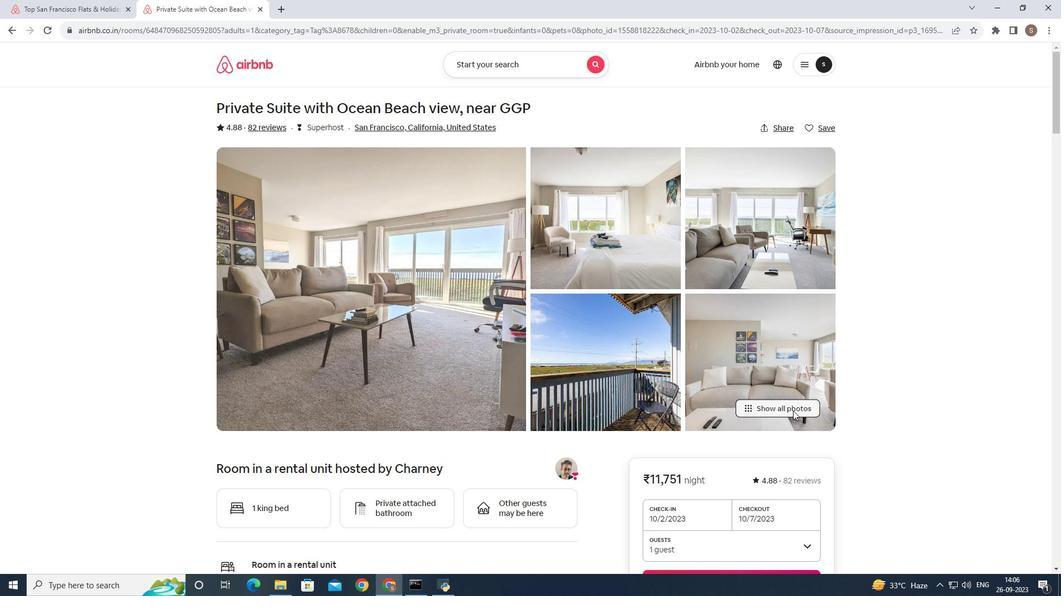 
Action: Mouse moved to (560, 298)
Screenshot: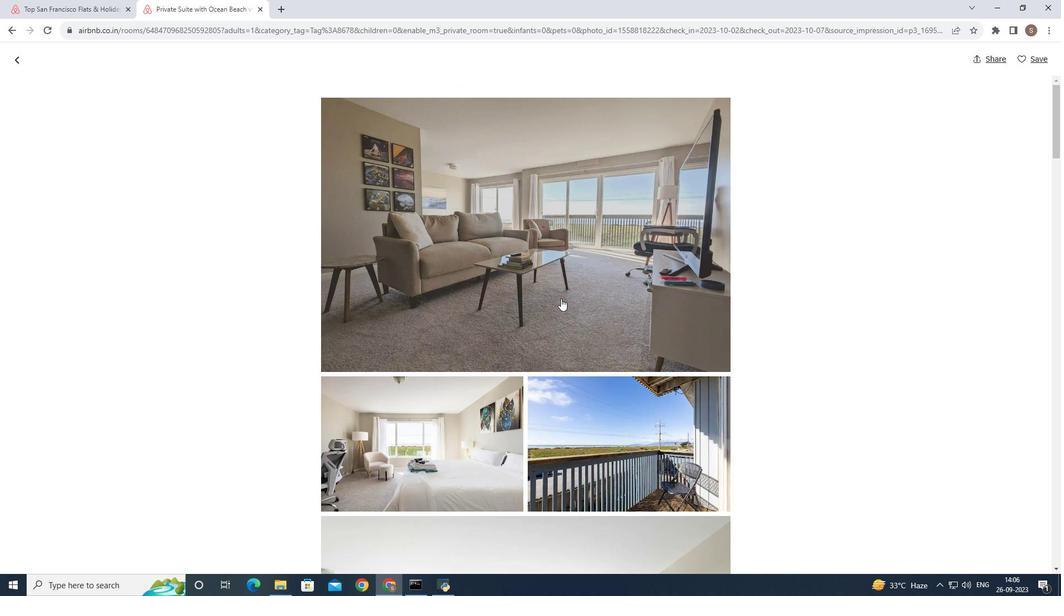 
Action: Mouse pressed left at (560, 298)
Screenshot: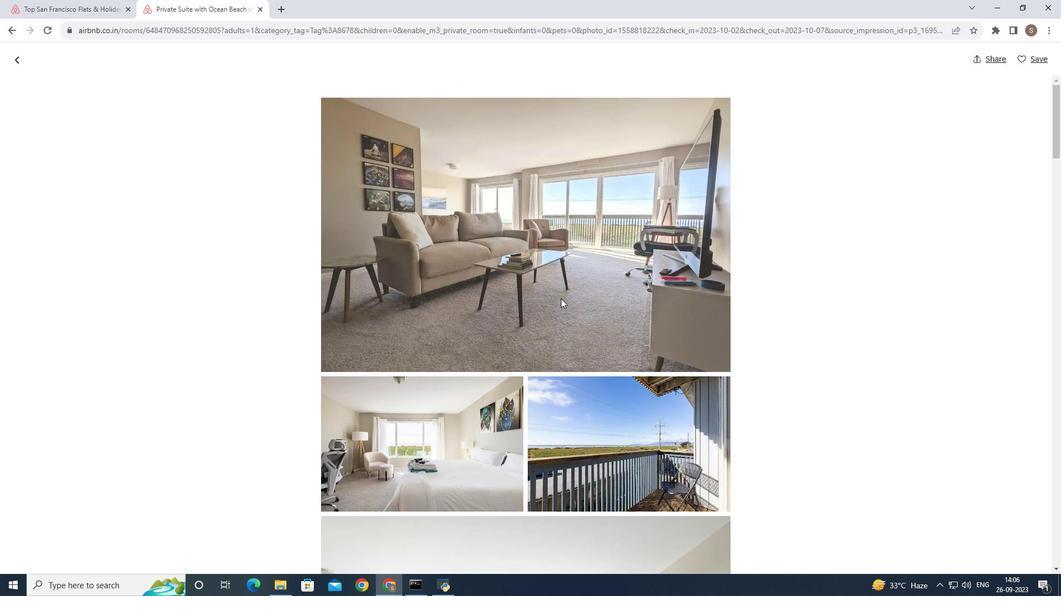 
Action: Mouse moved to (560, 298)
Screenshot: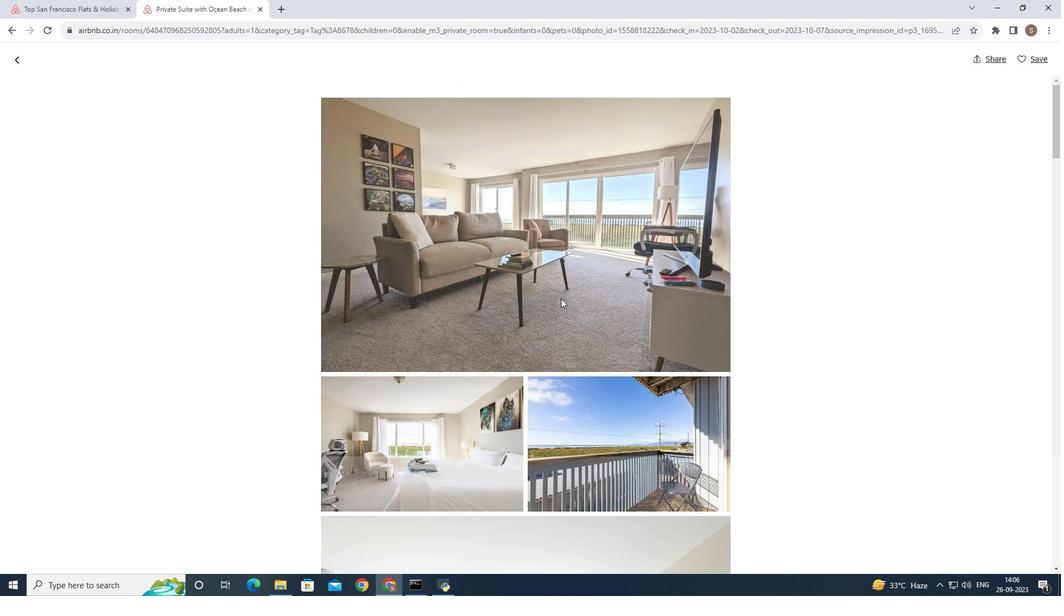 
Action: Key pressed <Key.right><Key.right><Key.right><Key.right><Key.right><Key.right><Key.right><Key.right><Key.right><Key.right>
Screenshot: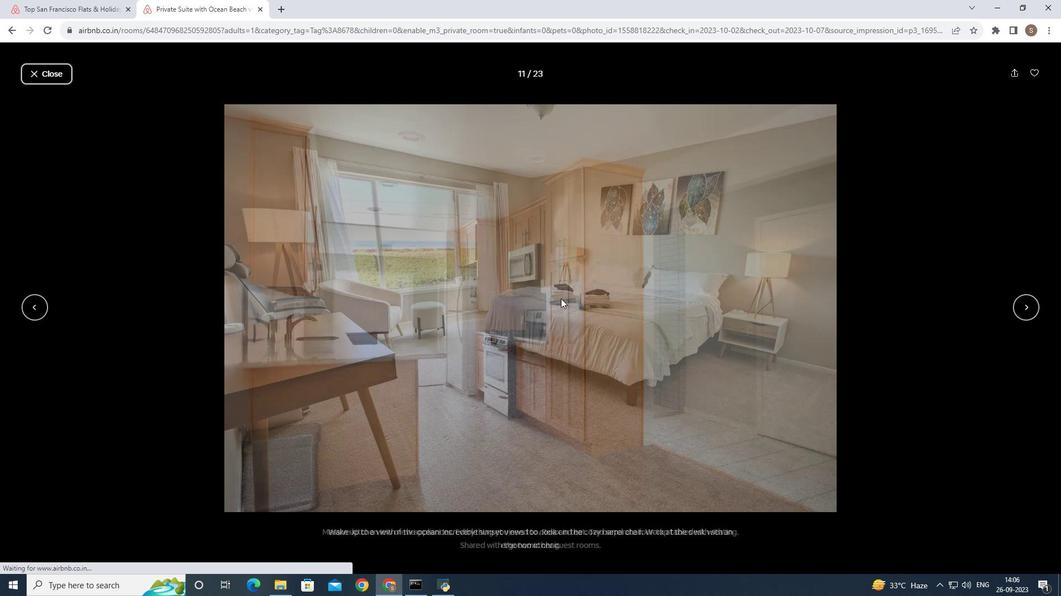 
Action: Mouse moved to (560, 298)
Screenshot: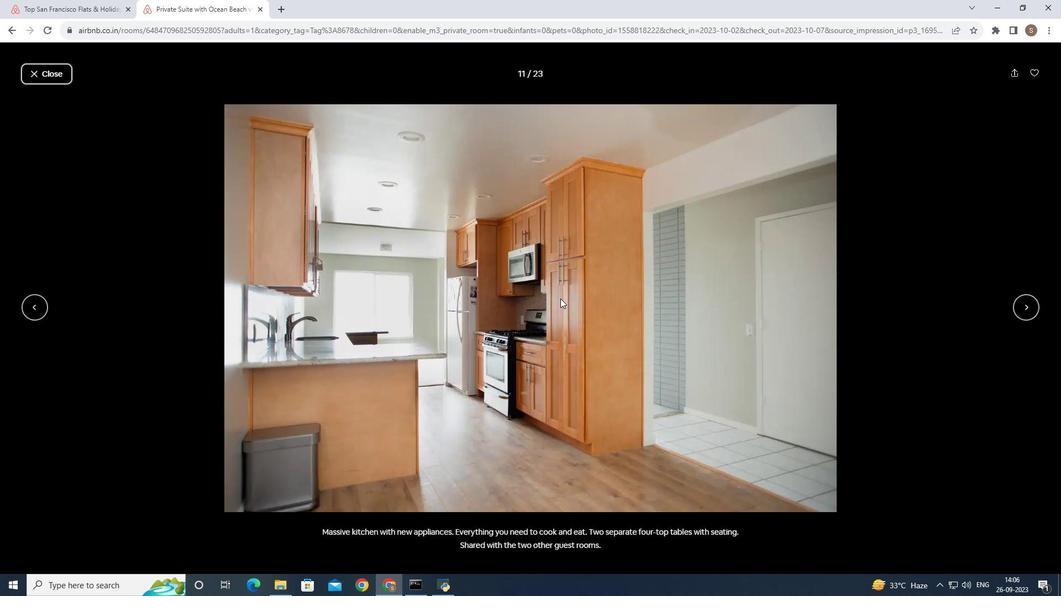 
Action: Key pressed <Key.right><Key.right><Key.right><Key.right><Key.right><Key.right><Key.right><Key.right><Key.right><Key.right><Key.right><Key.right><Key.right><Key.right>
Screenshot: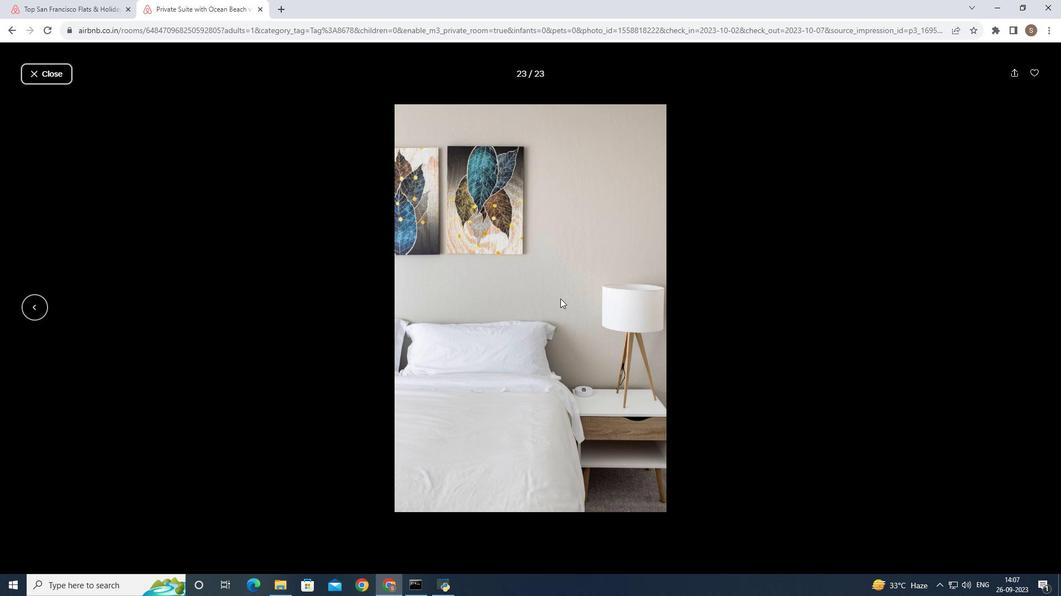 
Action: Mouse moved to (62, 77)
Screenshot: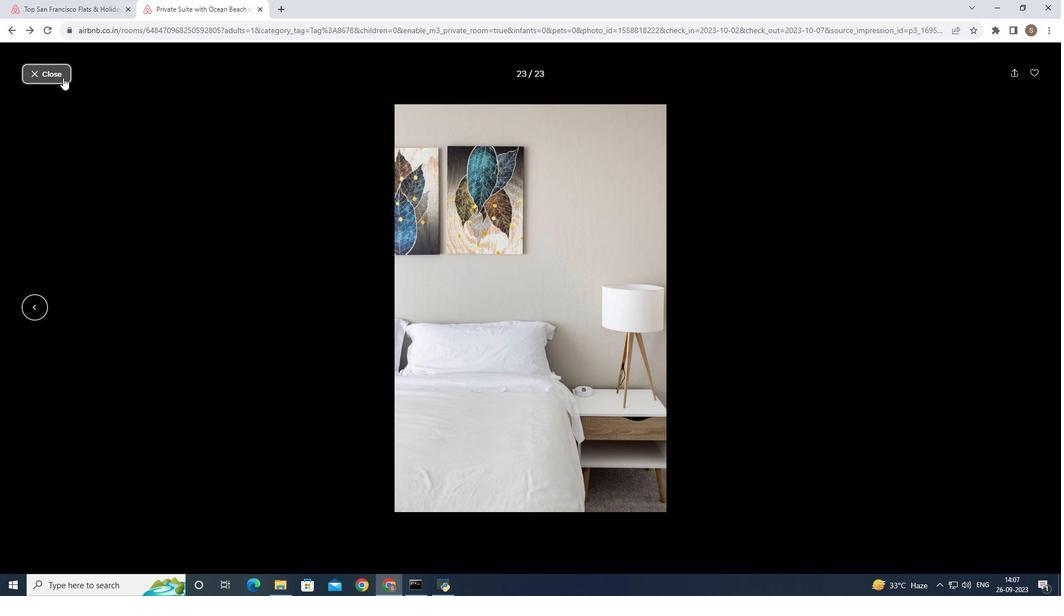 
Action: Mouse pressed left at (62, 77)
Screenshot: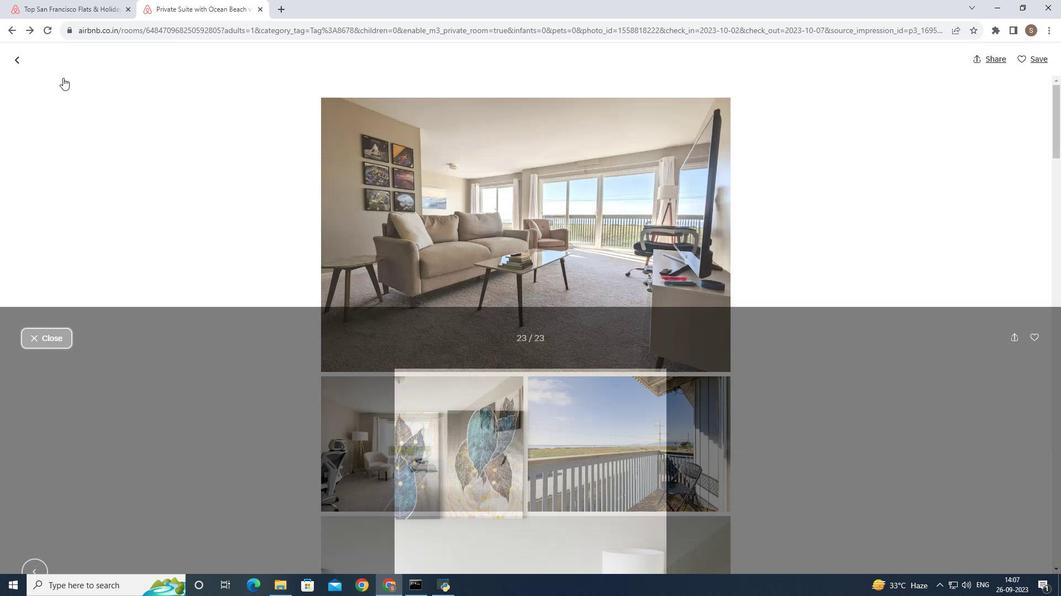 
Action: Mouse moved to (22, 60)
Screenshot: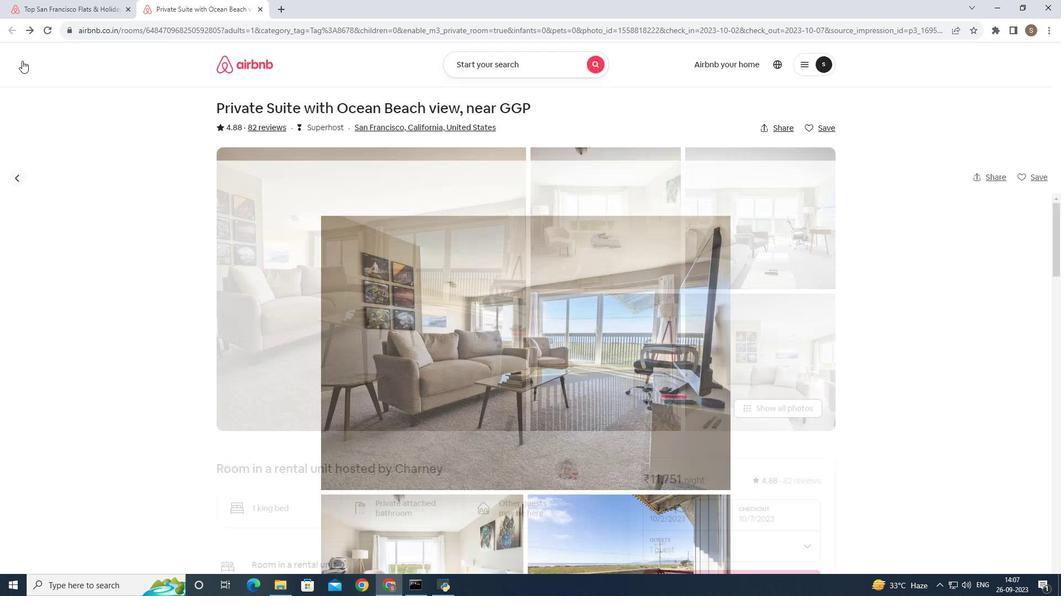 
Action: Mouse pressed left at (22, 60)
Screenshot: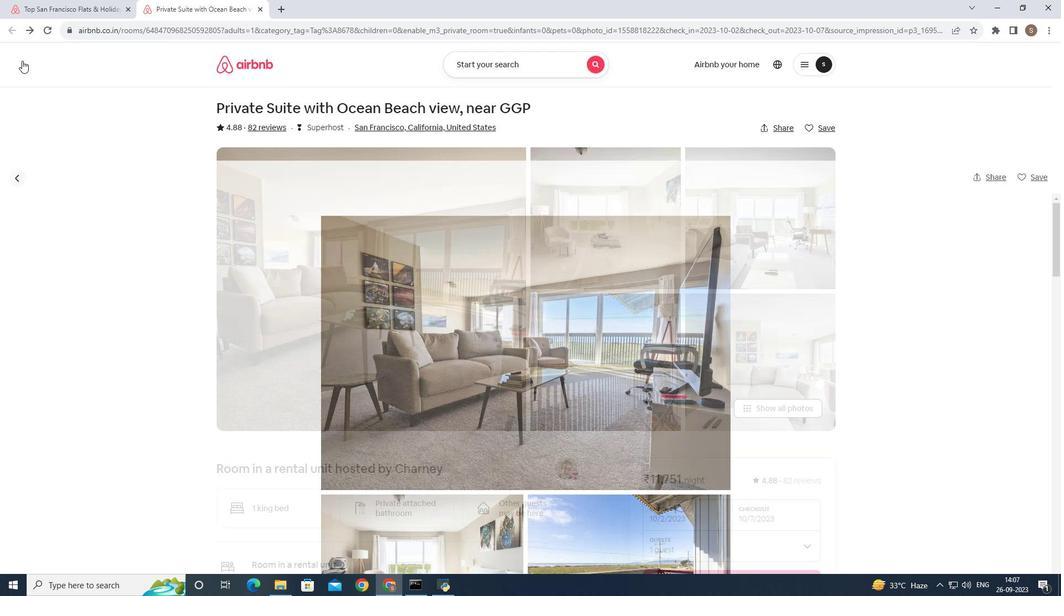 
Action: Mouse moved to (468, 291)
Screenshot: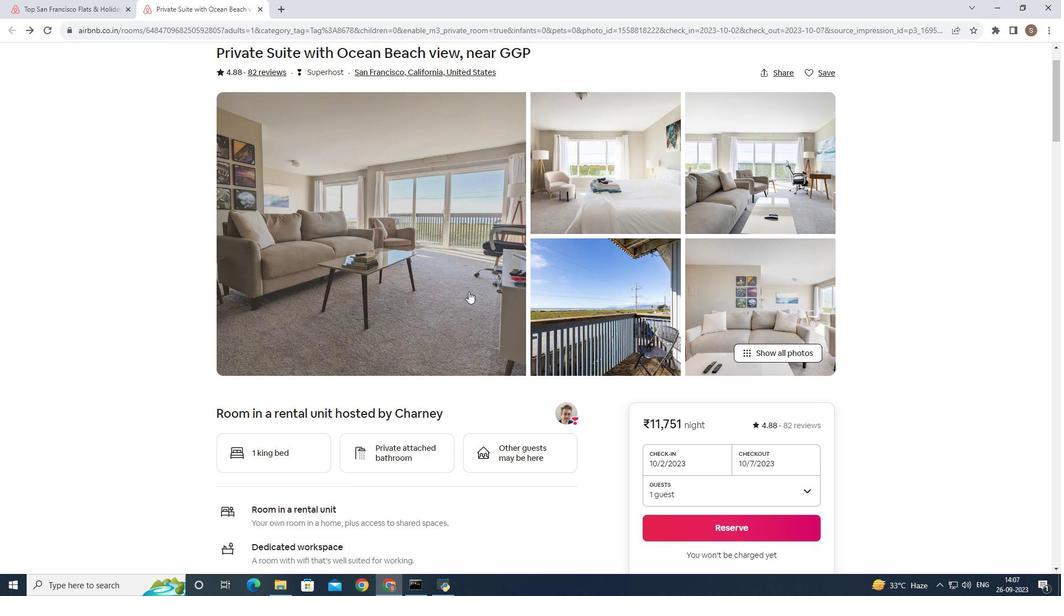 
Action: Mouse scrolled (468, 291) with delta (0, 0)
Screenshot: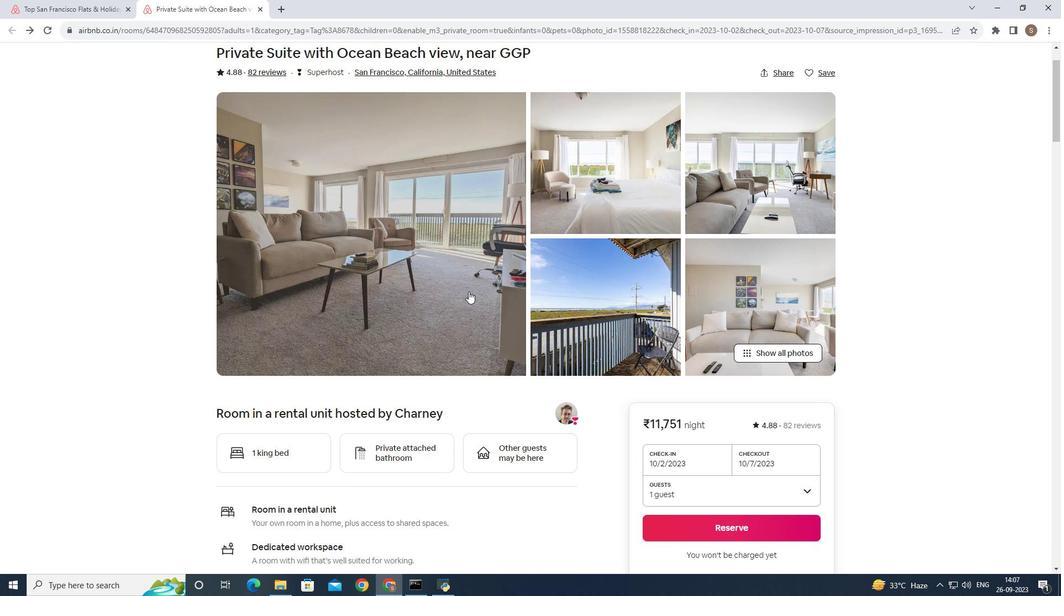 
Action: Mouse scrolled (468, 291) with delta (0, 0)
Screenshot: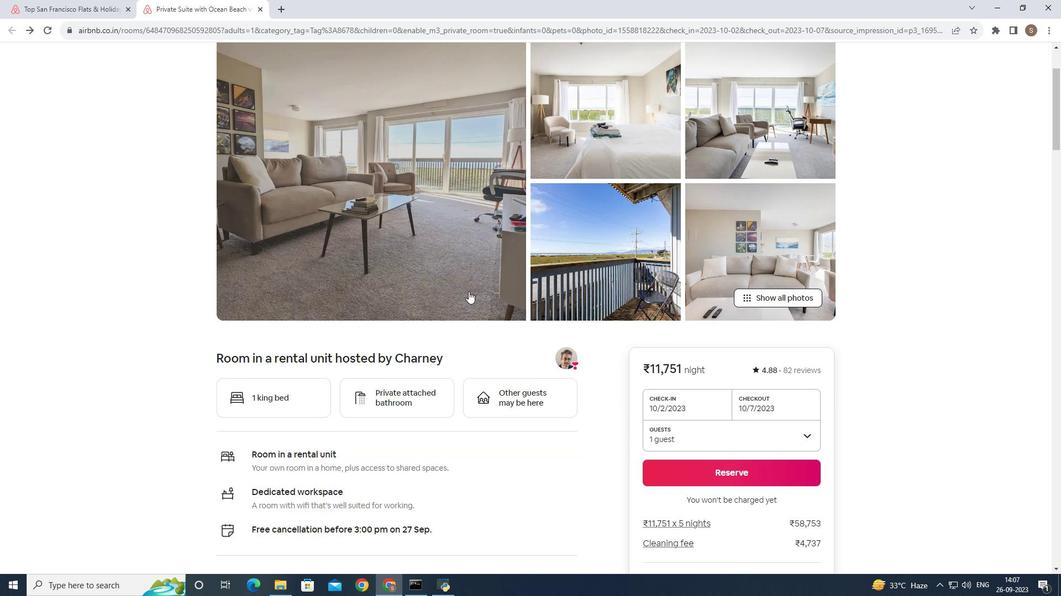 
Action: Mouse scrolled (468, 291) with delta (0, 0)
Screenshot: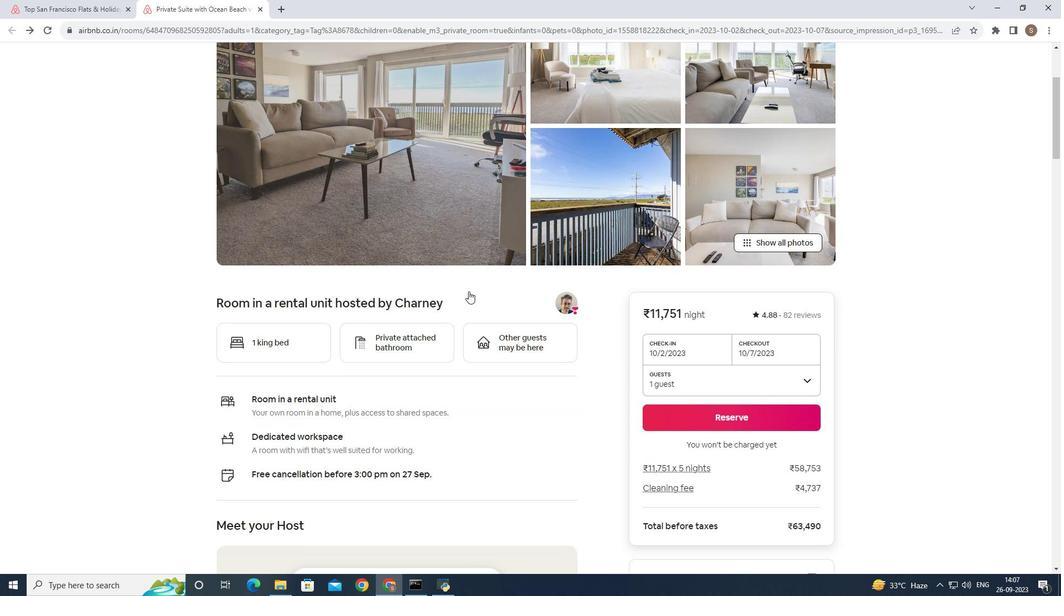 
Action: Mouse scrolled (468, 291) with delta (0, 0)
Screenshot: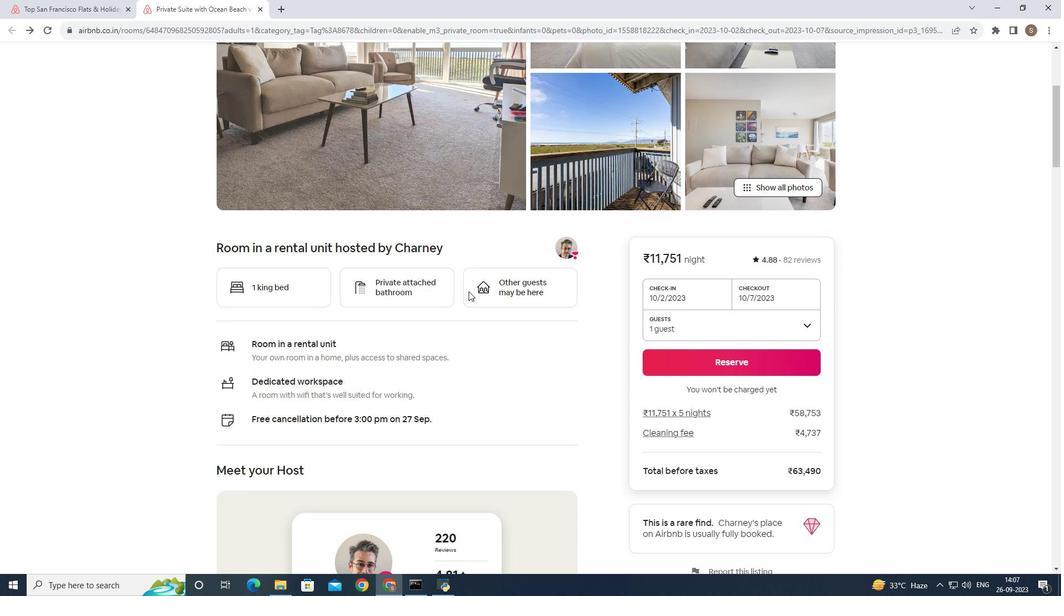 
Action: Mouse scrolled (468, 291) with delta (0, 0)
Screenshot: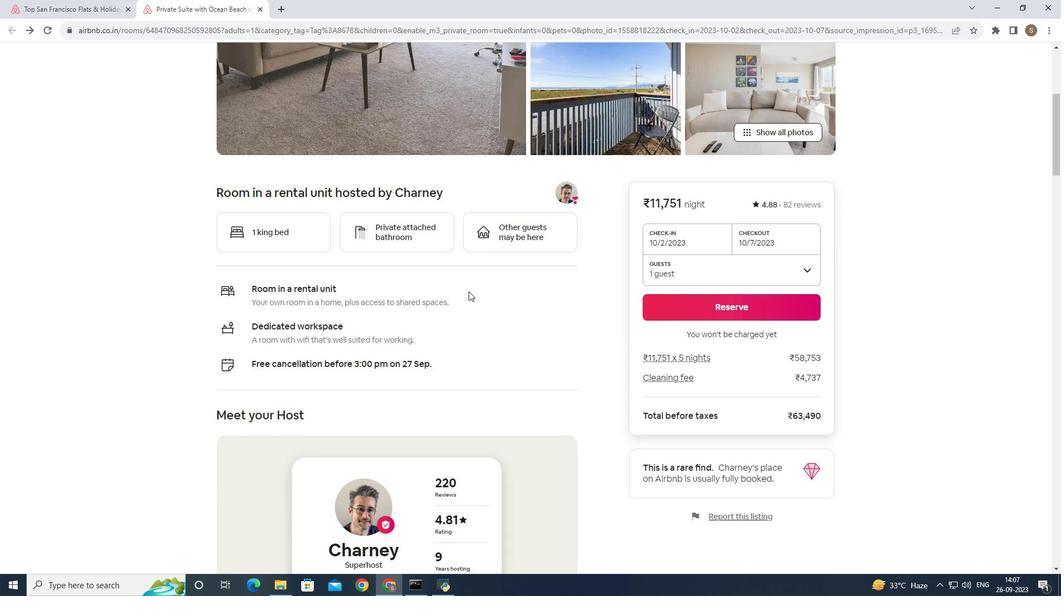 
Action: Mouse scrolled (468, 291) with delta (0, 0)
Screenshot: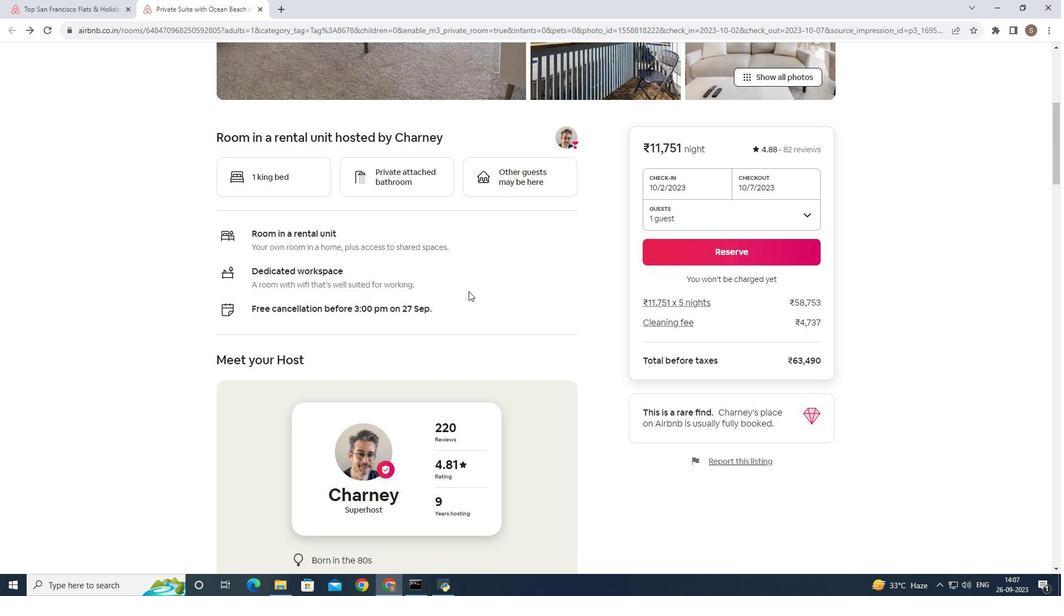 
Action: Mouse scrolled (468, 291) with delta (0, 0)
Screenshot: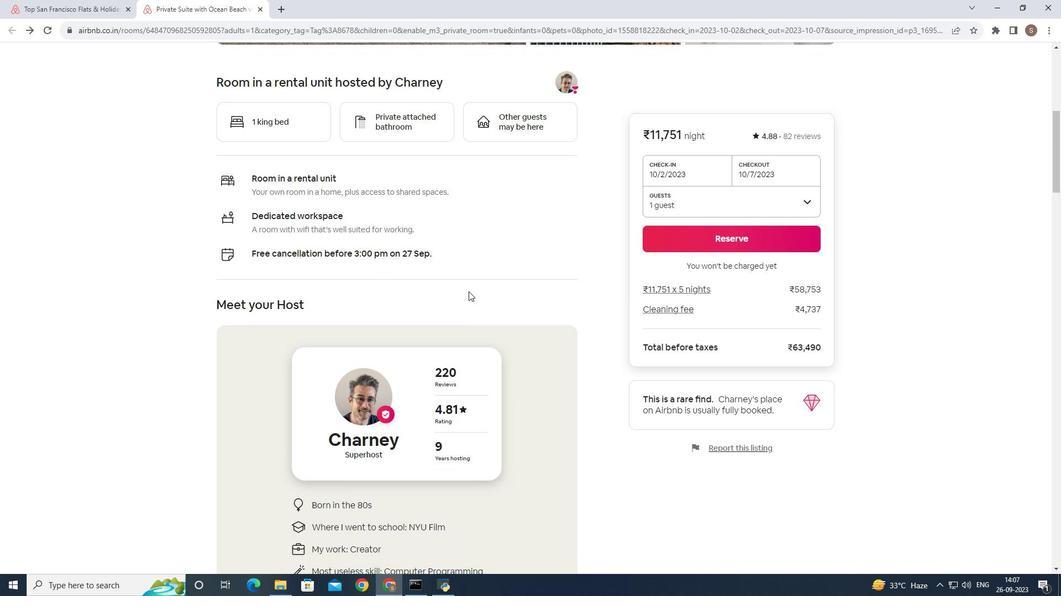 
Action: Mouse scrolled (468, 292) with delta (0, 0)
Screenshot: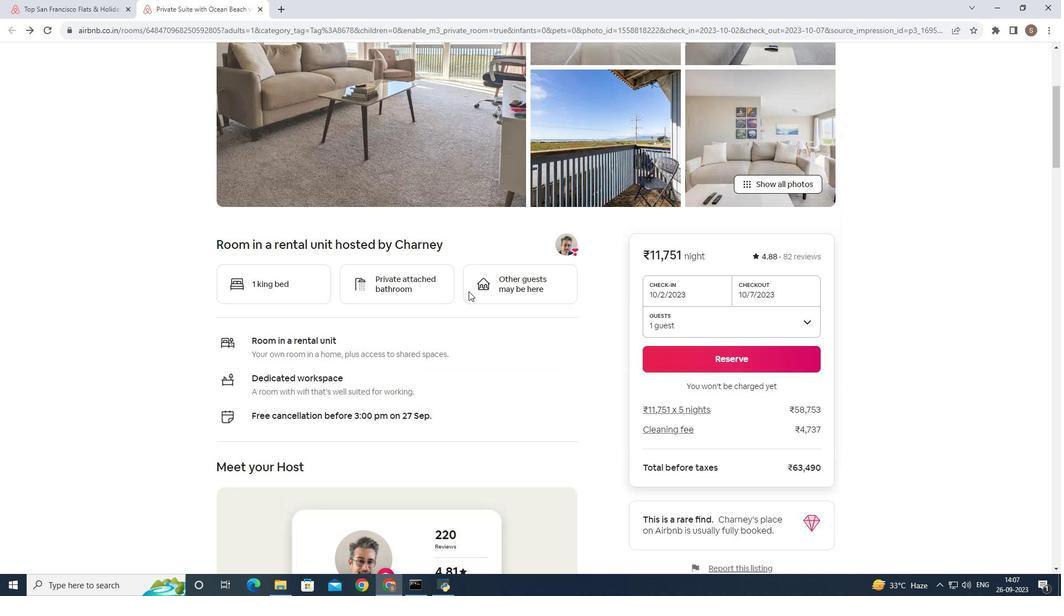 
Action: Mouse scrolled (468, 292) with delta (0, 0)
Screenshot: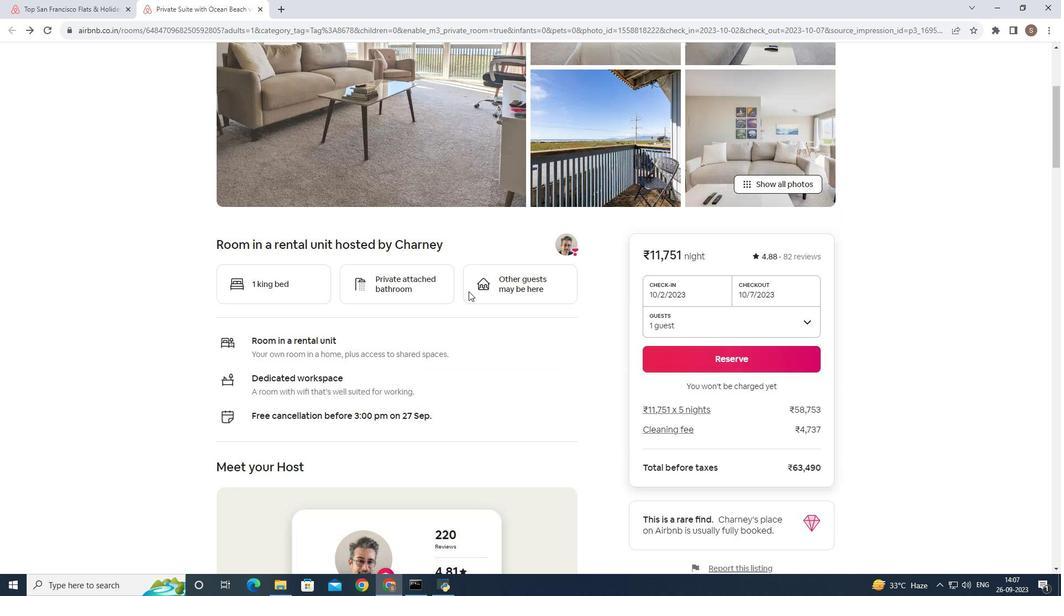 
Action: Mouse scrolled (468, 292) with delta (0, 0)
Screenshot: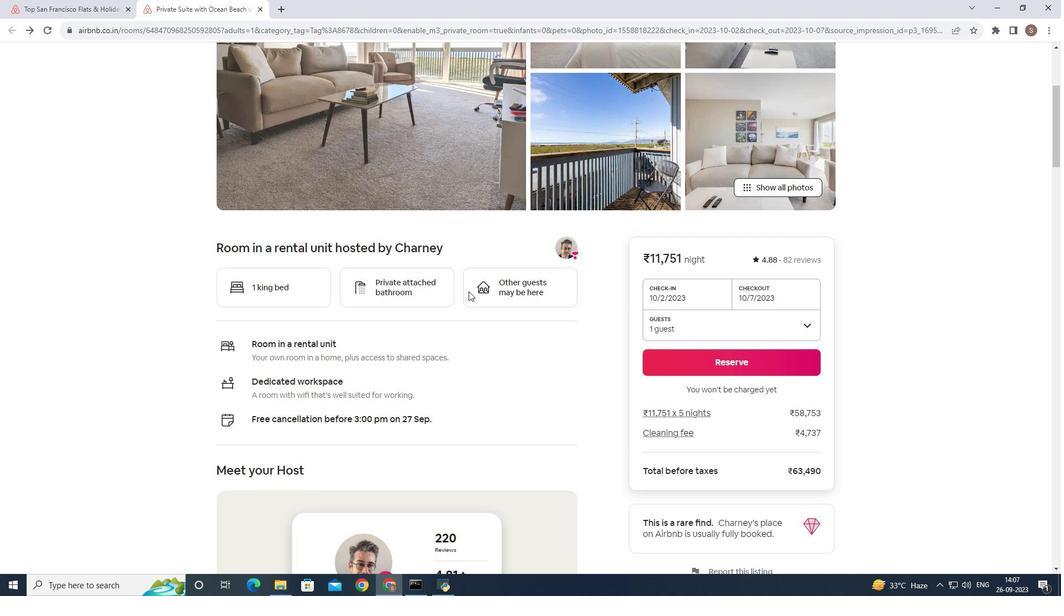 
Action: Mouse scrolled (468, 291) with delta (0, 0)
Screenshot: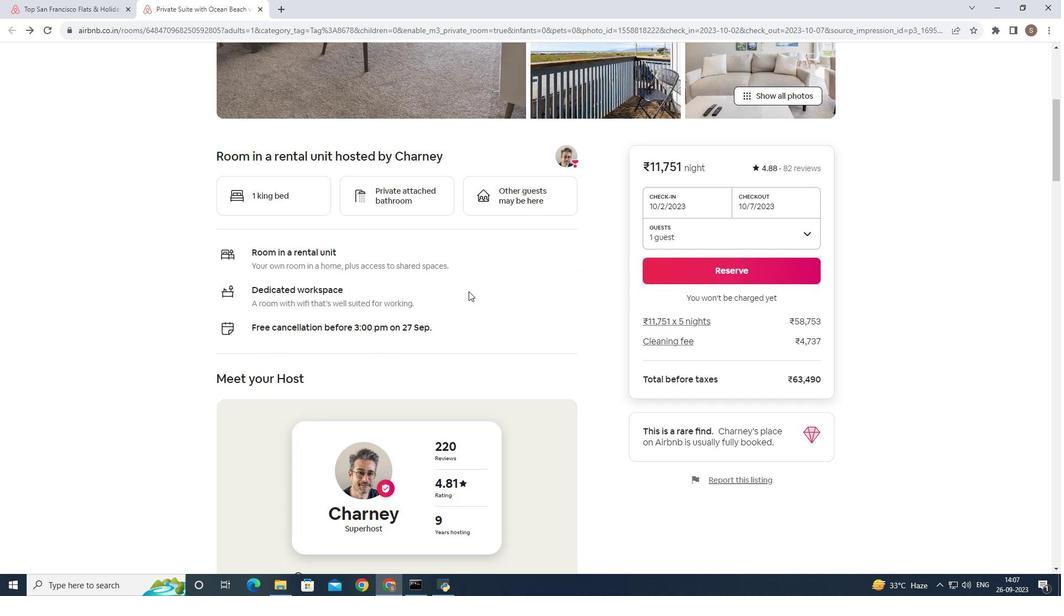 
Action: Mouse scrolled (468, 291) with delta (0, 0)
Screenshot: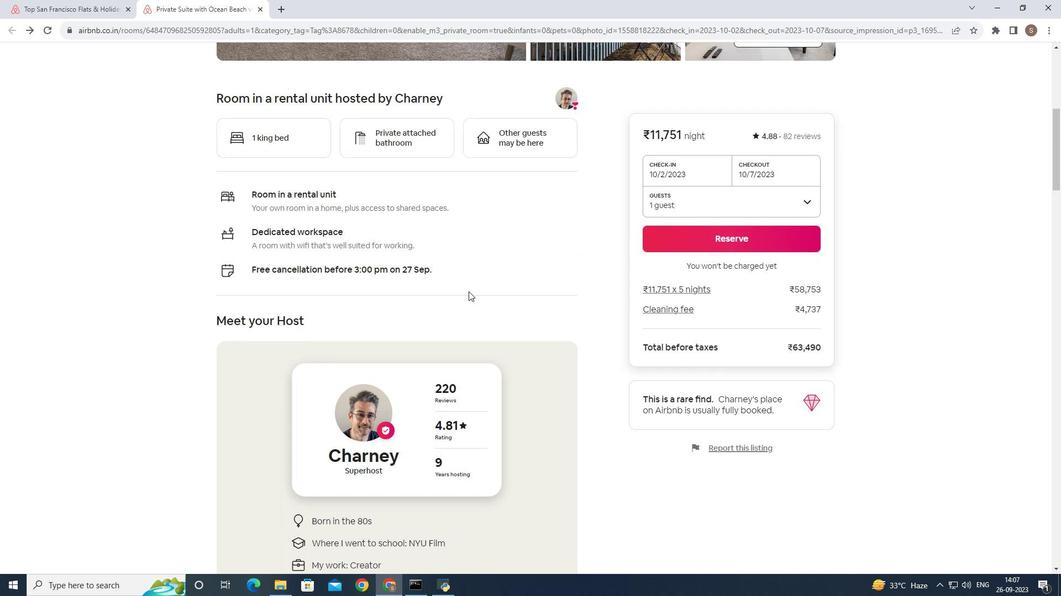
Action: Mouse scrolled (468, 291) with delta (0, 0)
Screenshot: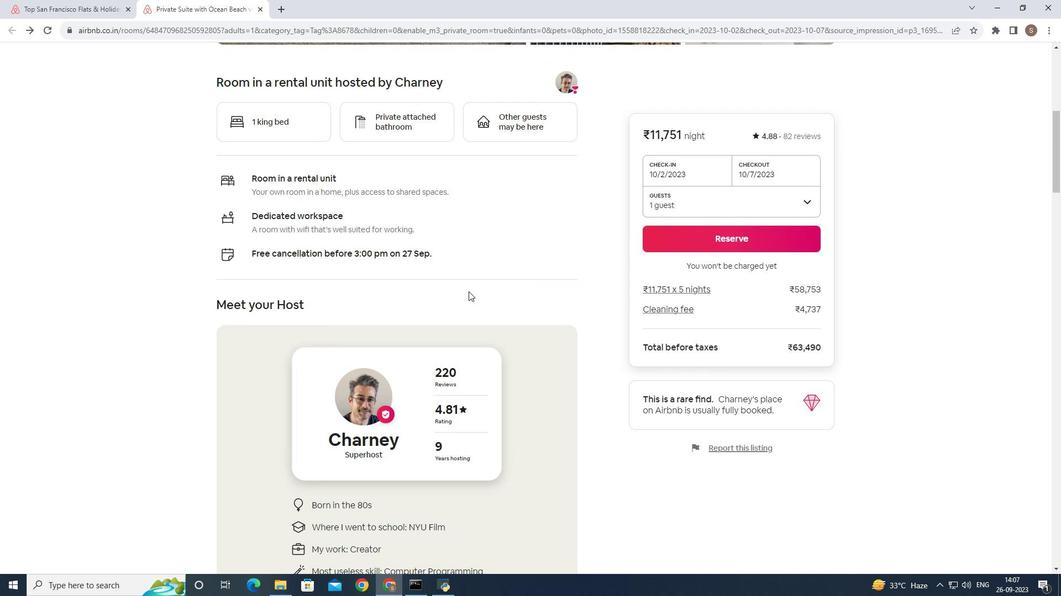 
Action: Mouse scrolled (468, 291) with delta (0, 0)
Screenshot: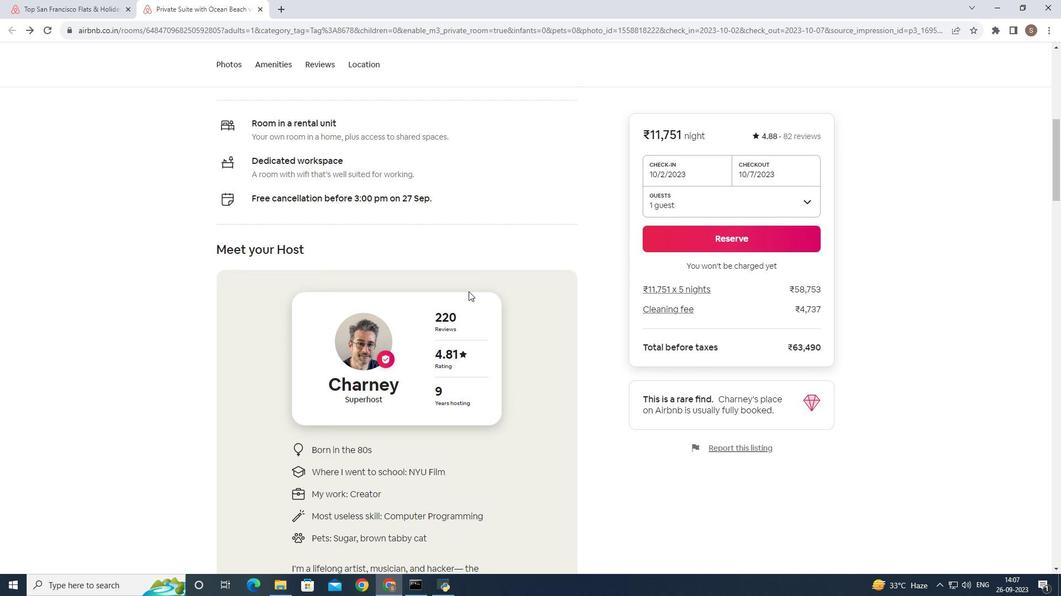 
Action: Mouse moved to (449, 300)
Screenshot: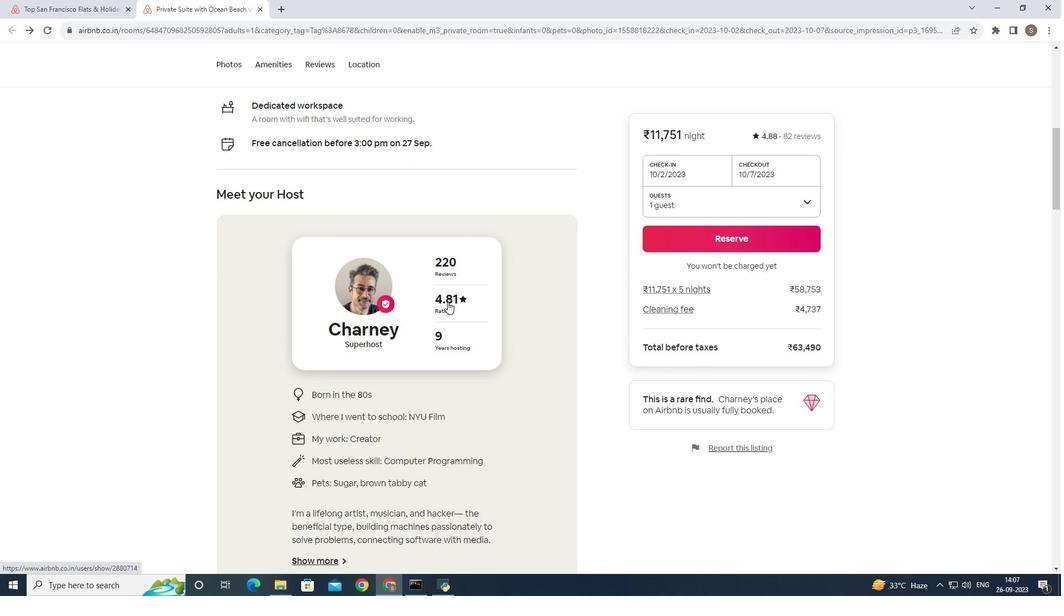 
Action: Mouse scrolled (449, 299) with delta (0, 0)
Screenshot: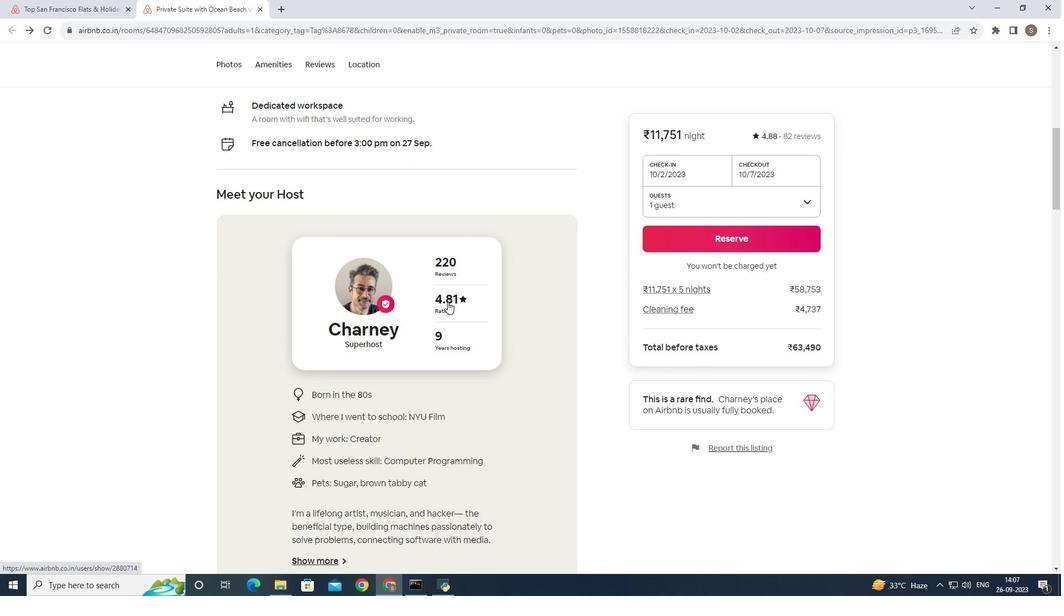 
Action: Mouse moved to (447, 302)
Screenshot: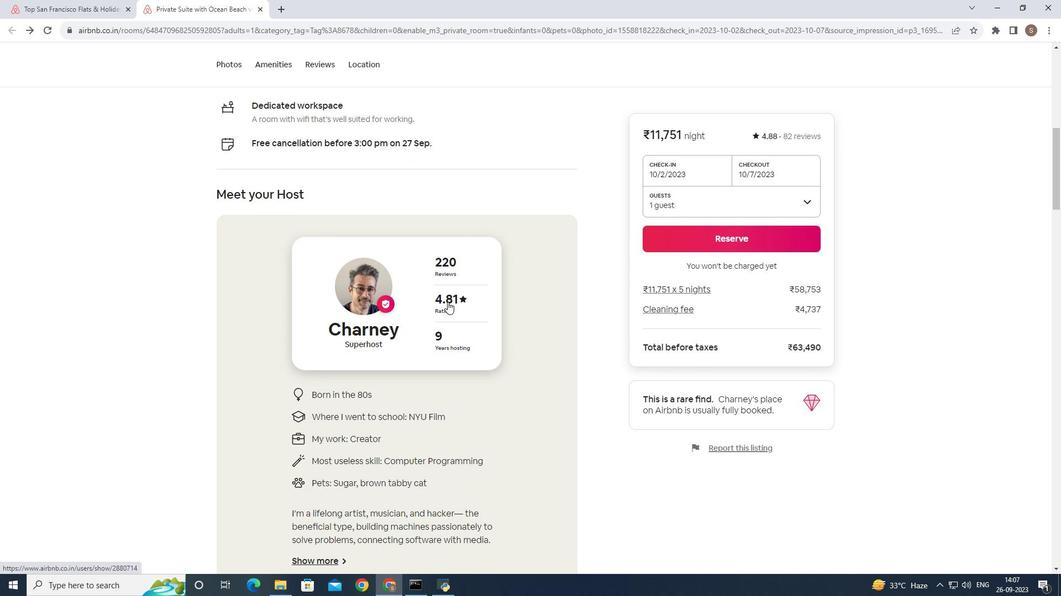 
Action: Mouse scrolled (447, 301) with delta (0, 0)
Screenshot: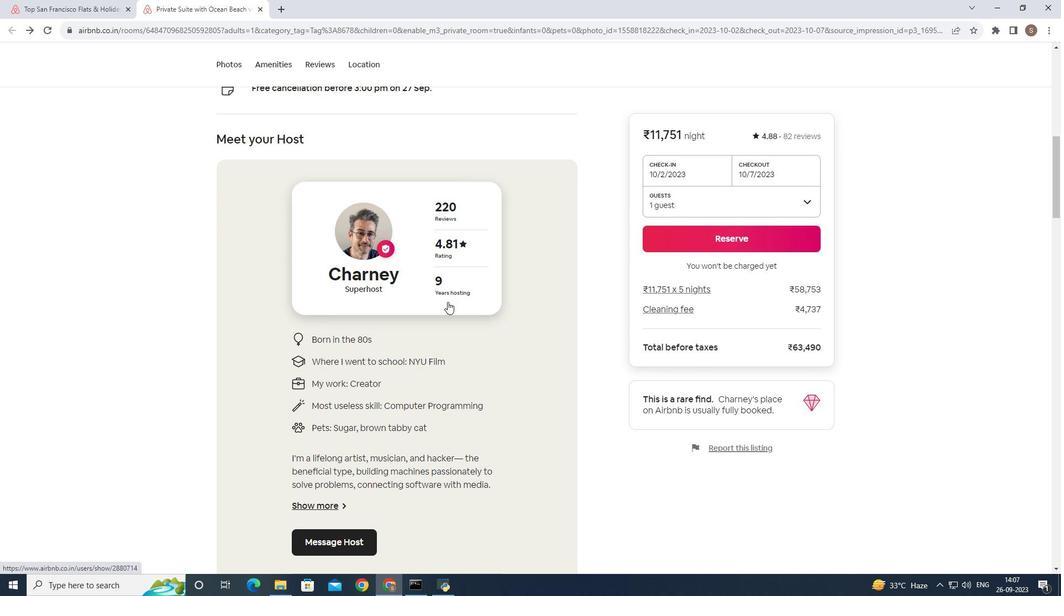 
Action: Mouse scrolled (447, 301) with delta (0, 0)
Screenshot: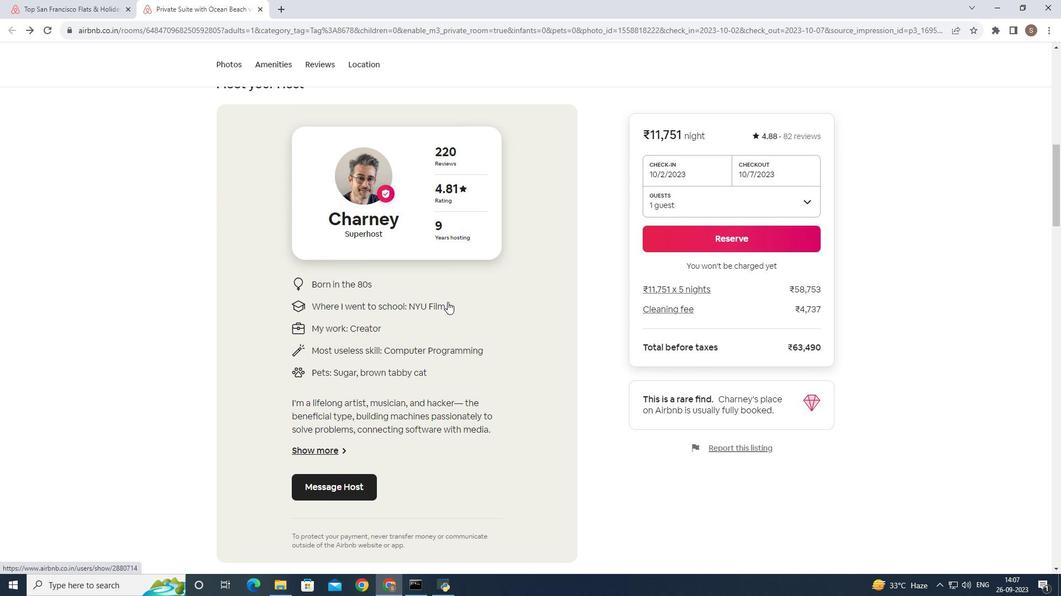 
Action: Mouse scrolled (447, 301) with delta (0, 0)
Screenshot: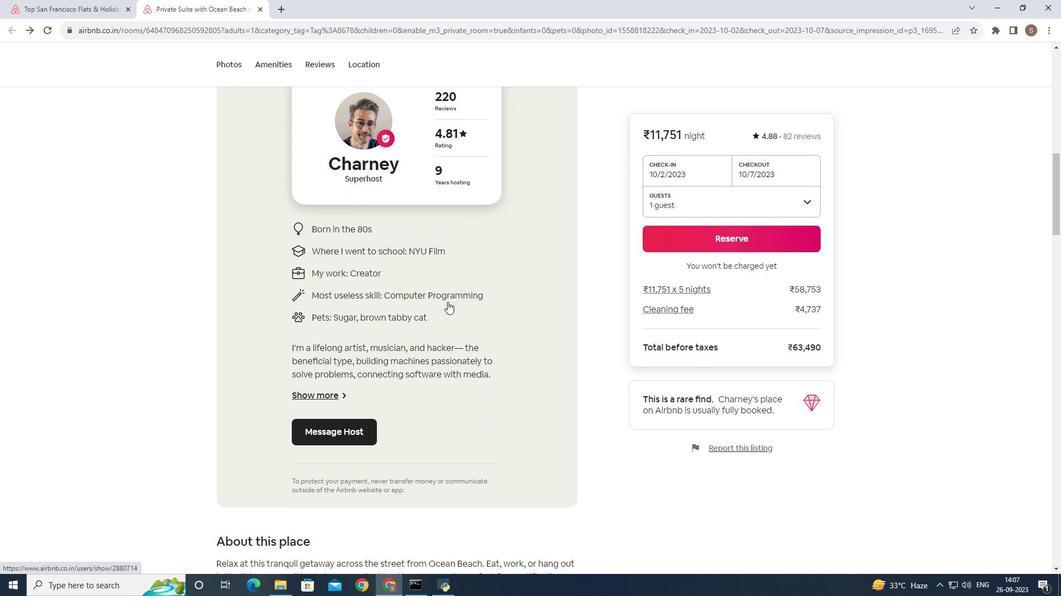 
Action: Mouse scrolled (447, 301) with delta (0, 0)
Screenshot: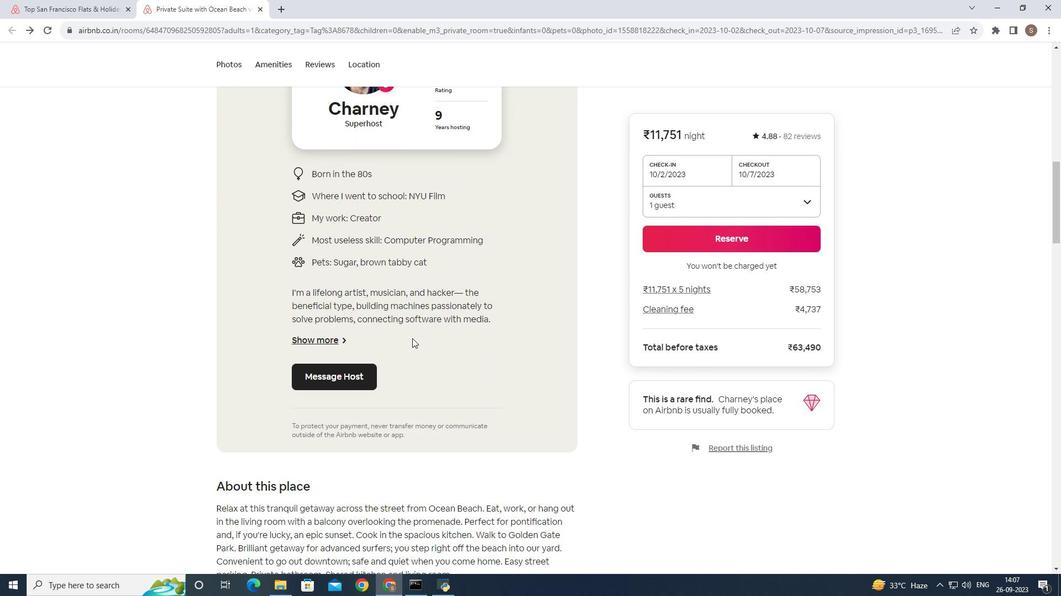 
Action: Mouse moved to (358, 376)
Screenshot: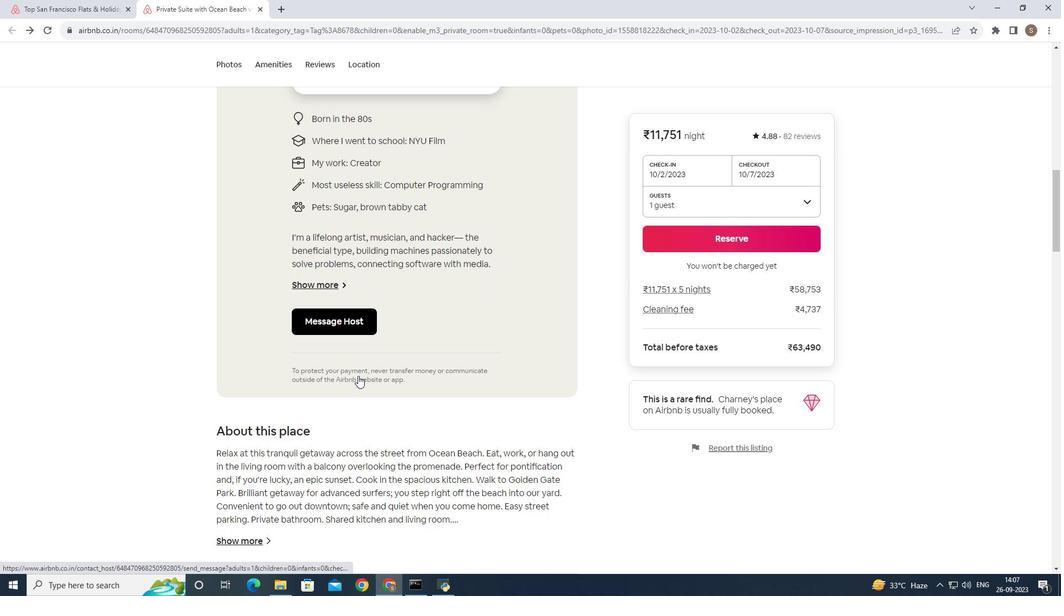 
Action: Mouse scrolled (358, 375) with delta (0, 0)
Screenshot: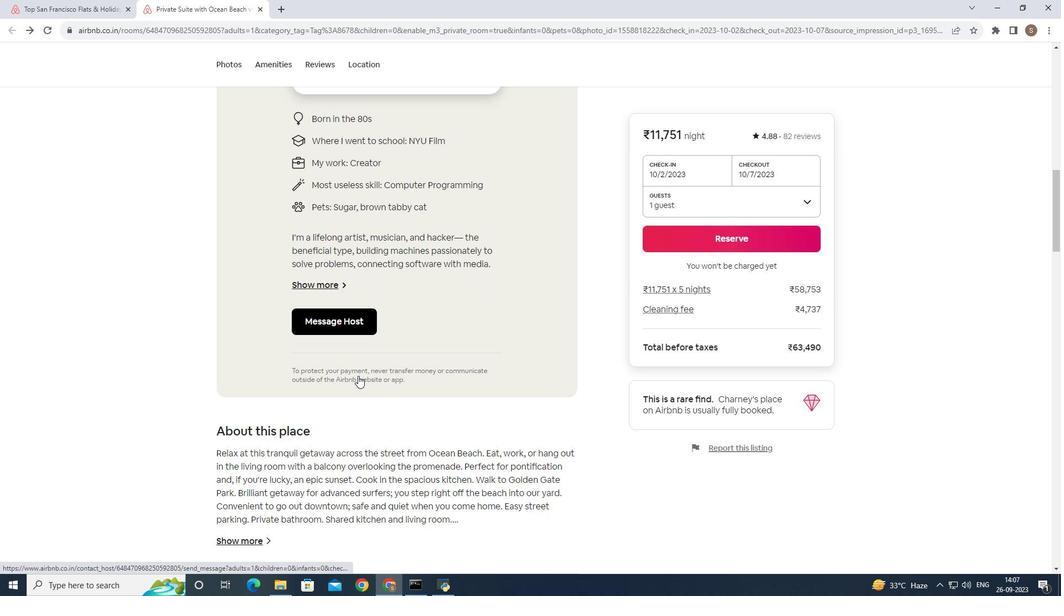 
Action: Mouse scrolled (358, 375) with delta (0, 0)
Screenshot: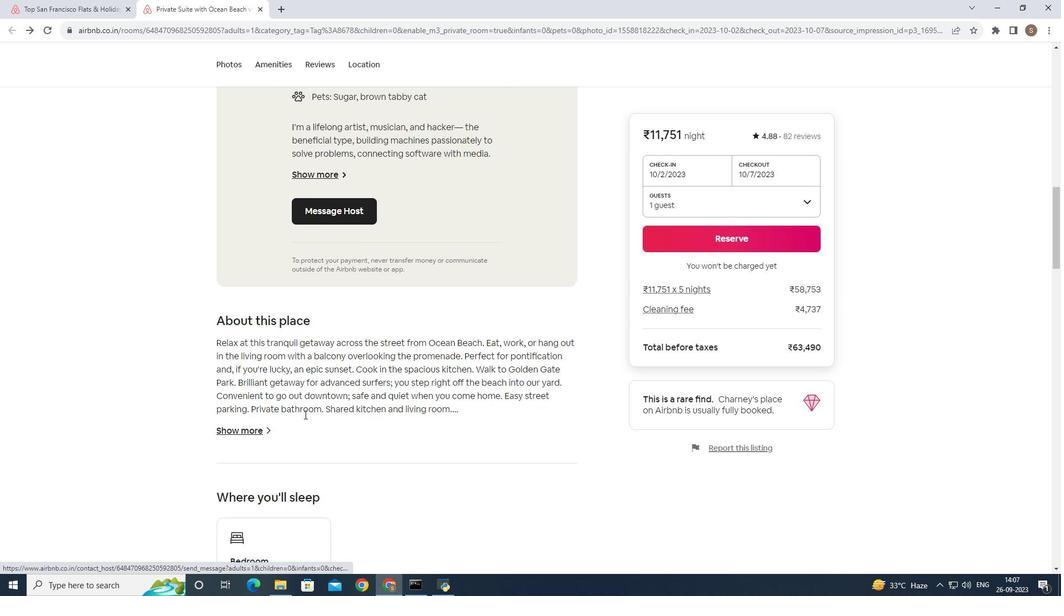 
Action: Mouse scrolled (358, 375) with delta (0, 0)
Screenshot: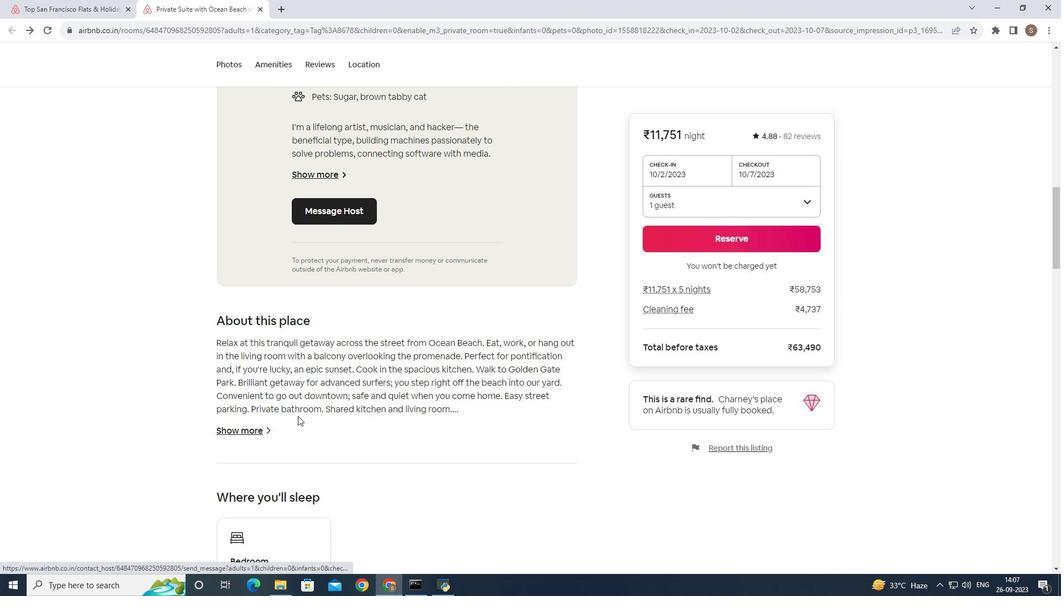 
Action: Mouse moved to (239, 429)
Screenshot: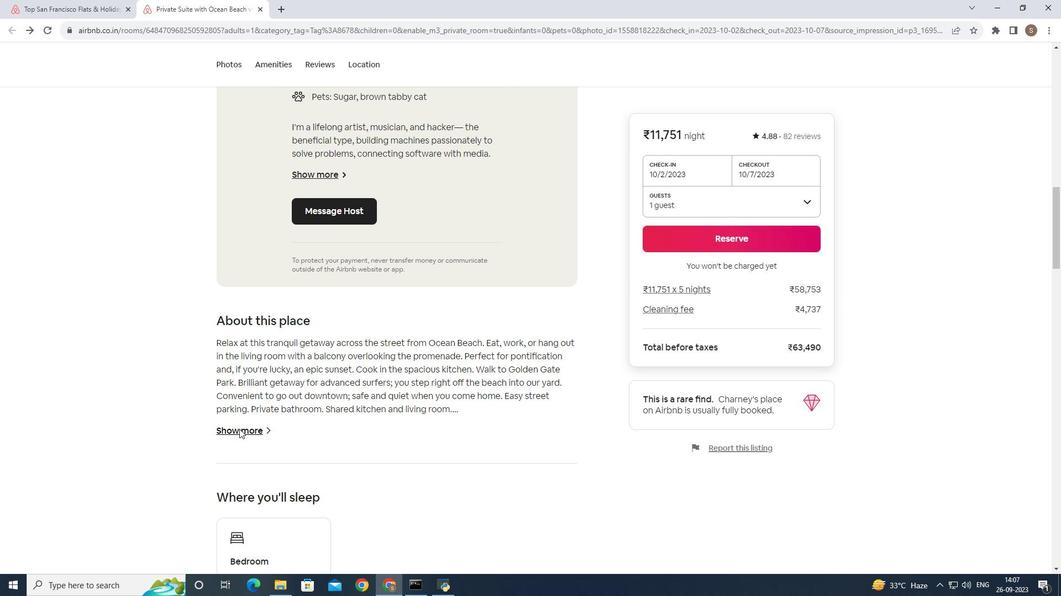 
Action: Mouse pressed left at (239, 429)
Screenshot: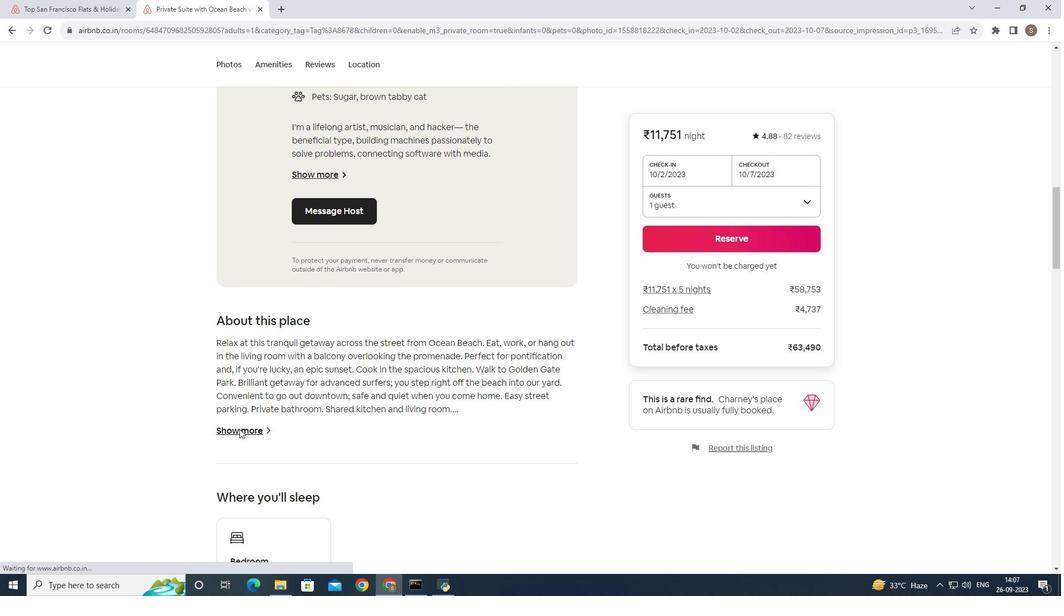 
Action: Mouse moved to (356, 383)
Screenshot: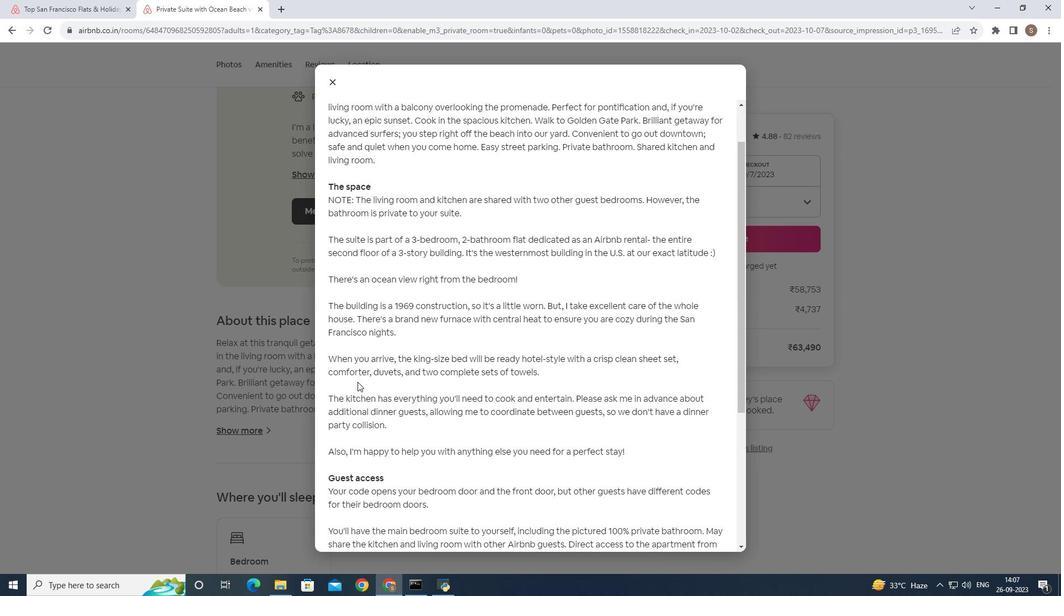 
Action: Mouse scrolled (356, 382) with delta (0, 0)
Screenshot: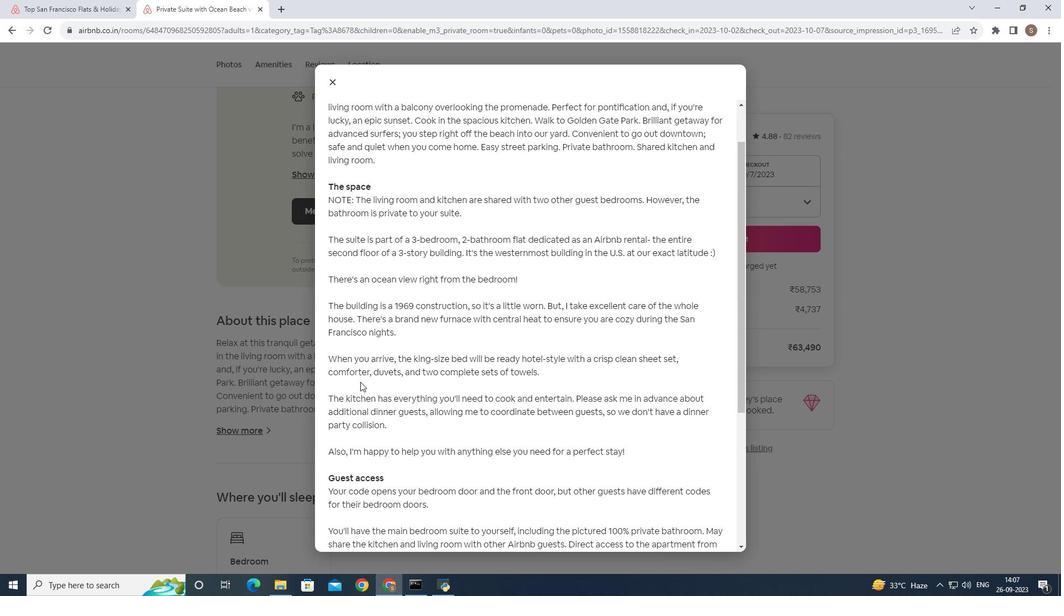 
Action: Mouse moved to (361, 381)
Screenshot: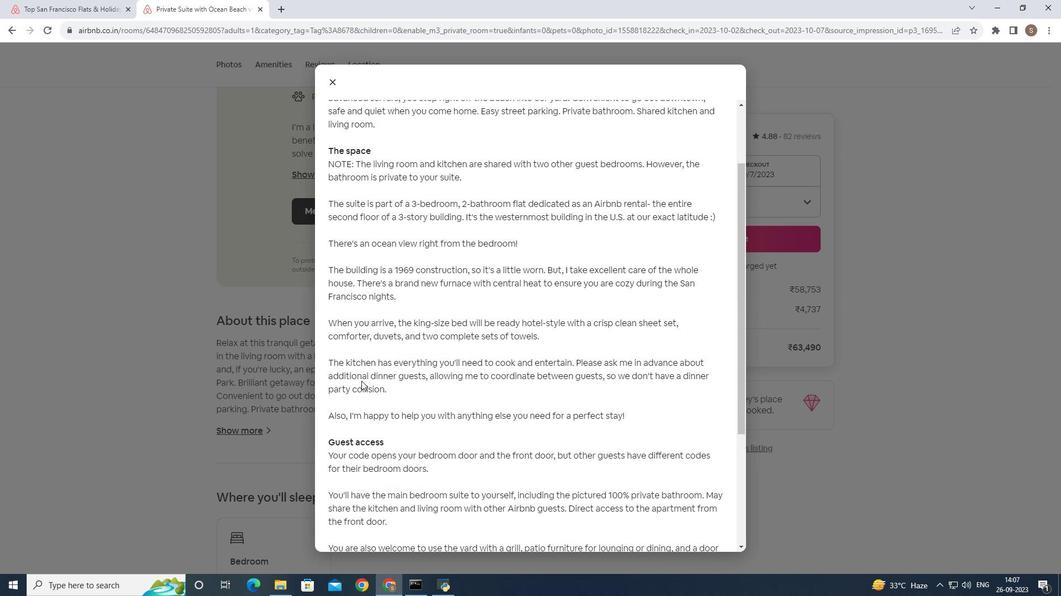 
Action: Mouse scrolled (361, 380) with delta (0, 0)
Screenshot: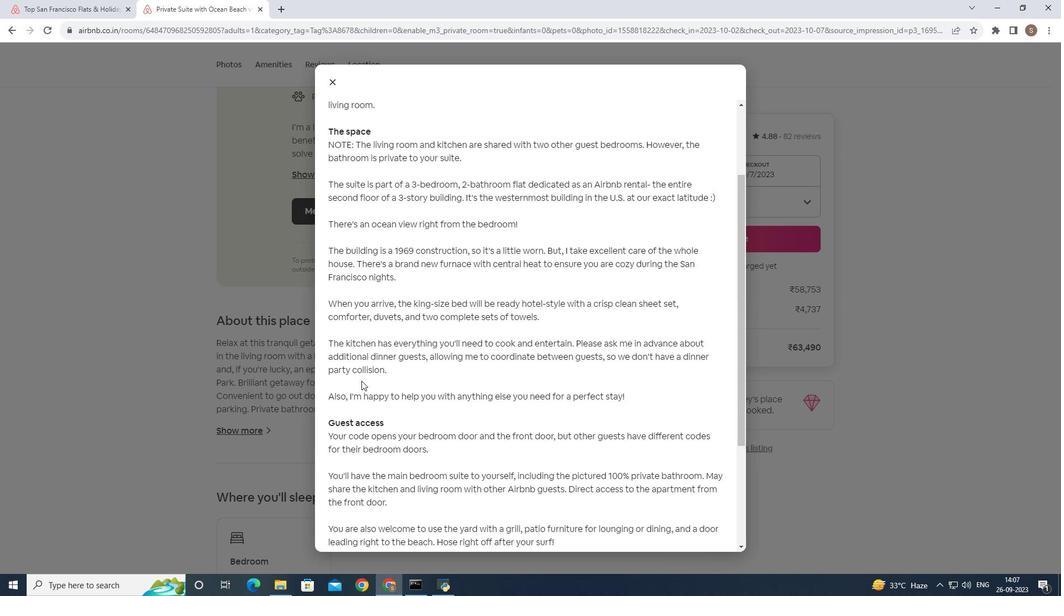 
Action: Mouse scrolled (361, 380) with delta (0, 0)
Screenshot: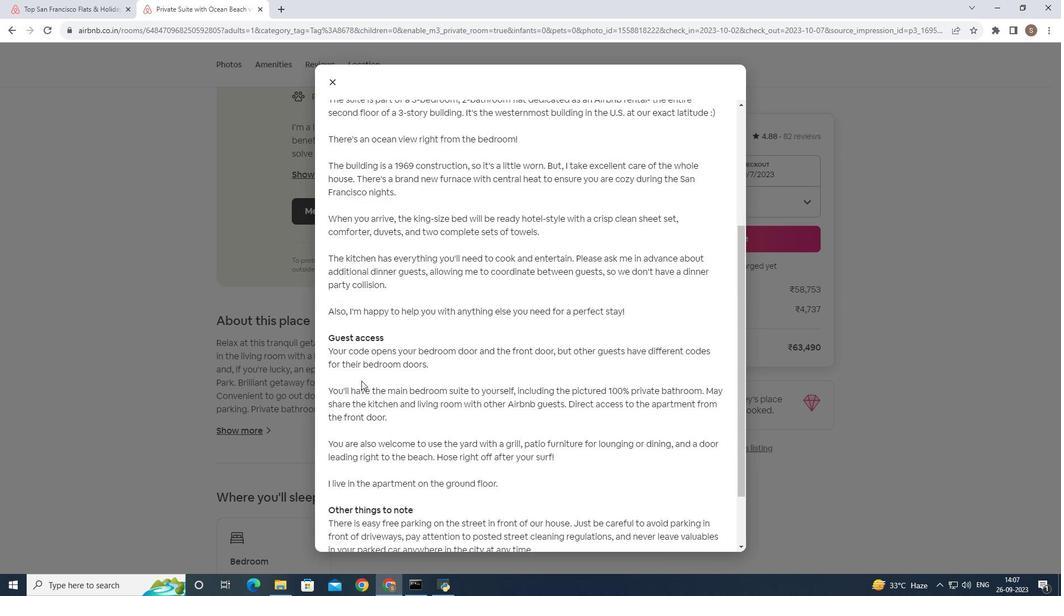
Action: Mouse scrolled (361, 380) with delta (0, 0)
Screenshot: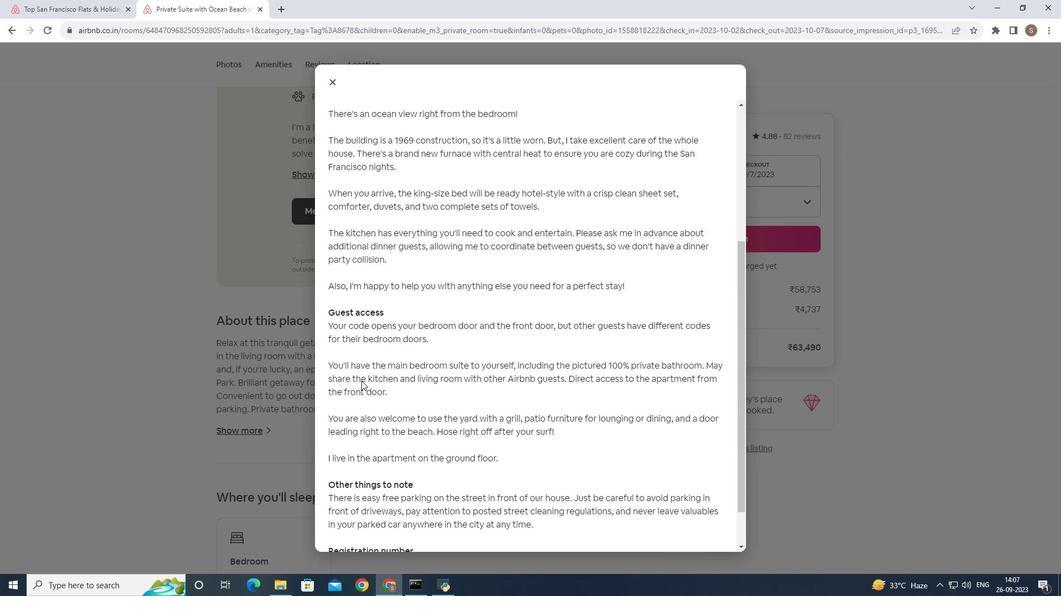 
Action: Mouse scrolled (361, 380) with delta (0, 0)
Screenshot: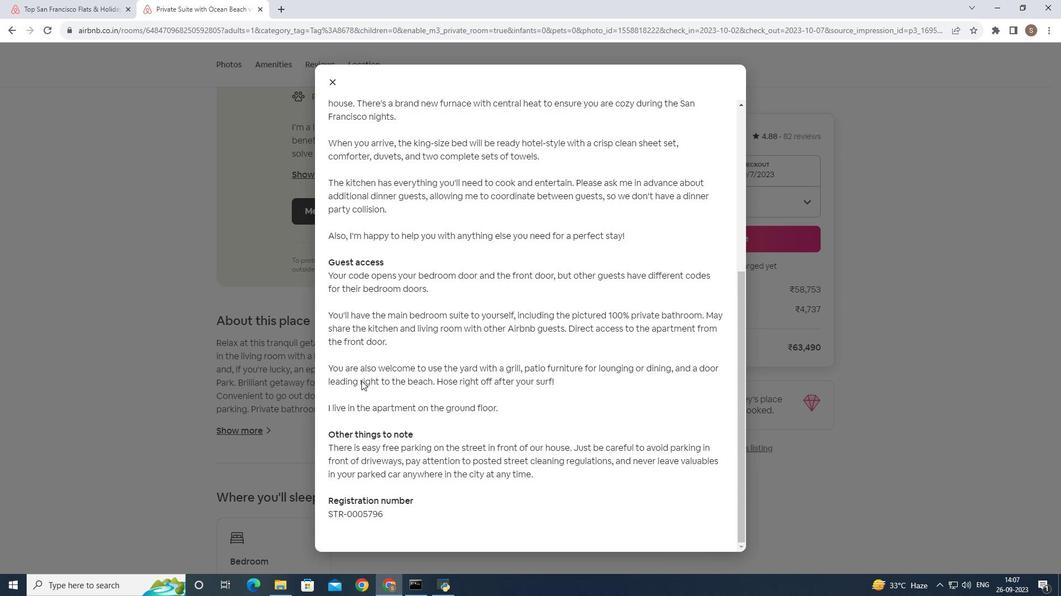 
Action: Mouse scrolled (361, 380) with delta (0, 0)
Screenshot: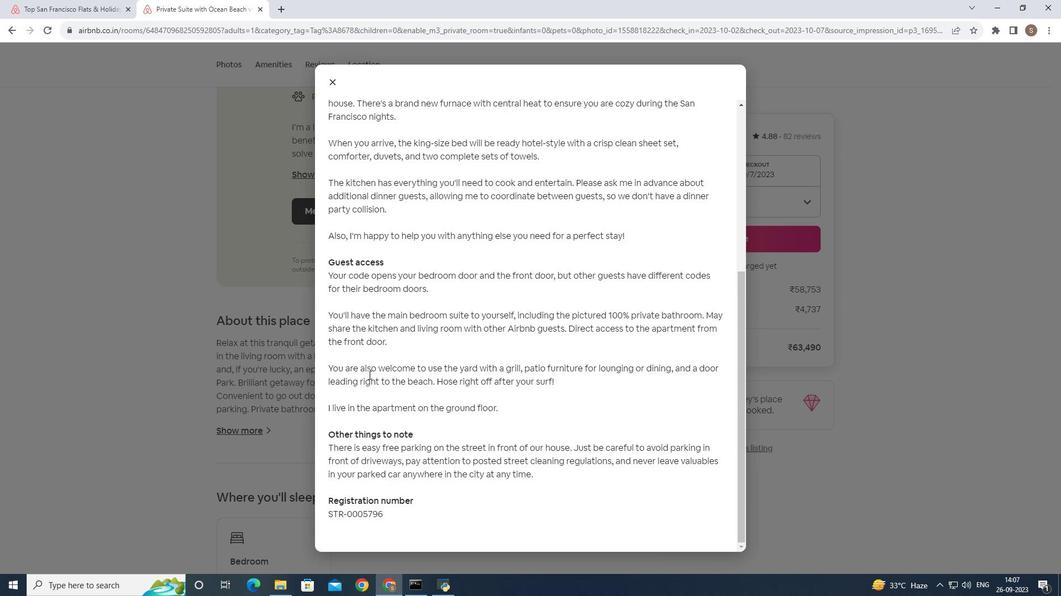 
Action: Mouse moved to (332, 81)
Screenshot: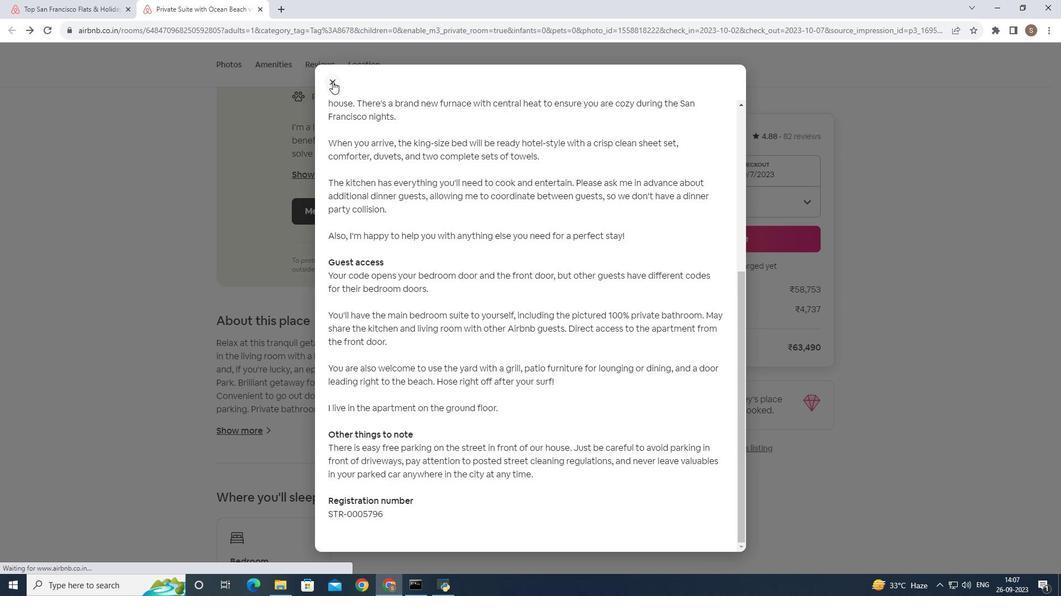 
Action: Mouse pressed left at (332, 81)
Screenshot: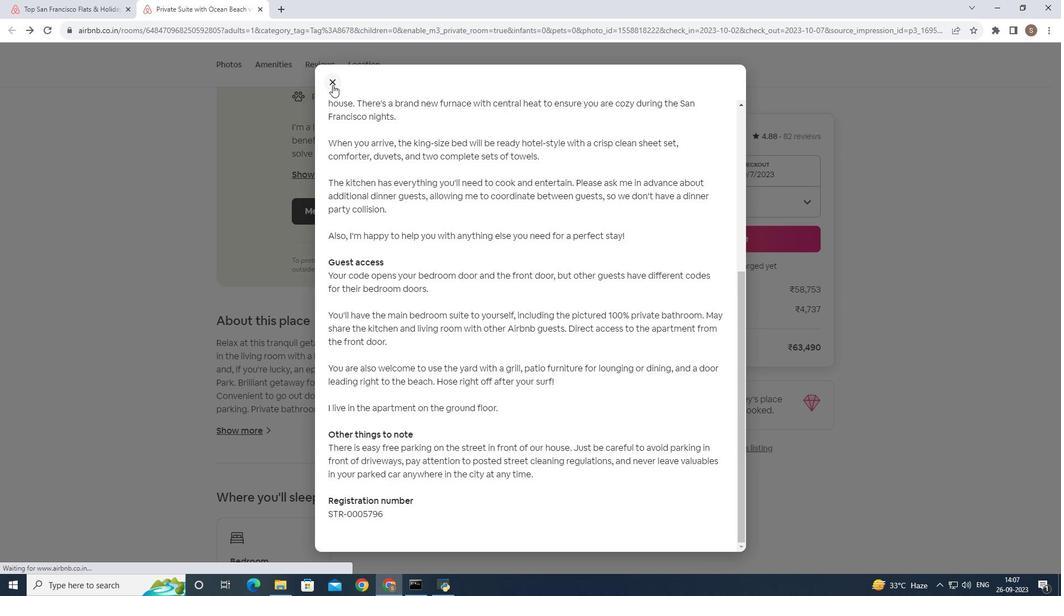 
Action: Mouse moved to (267, 271)
Screenshot: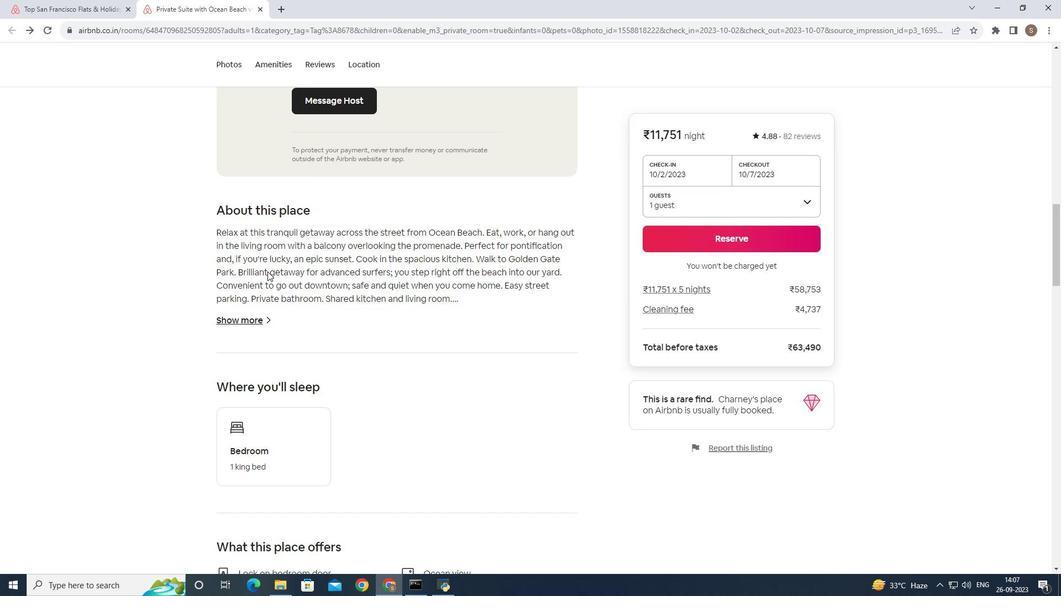 
Action: Mouse scrolled (267, 271) with delta (0, 0)
Screenshot: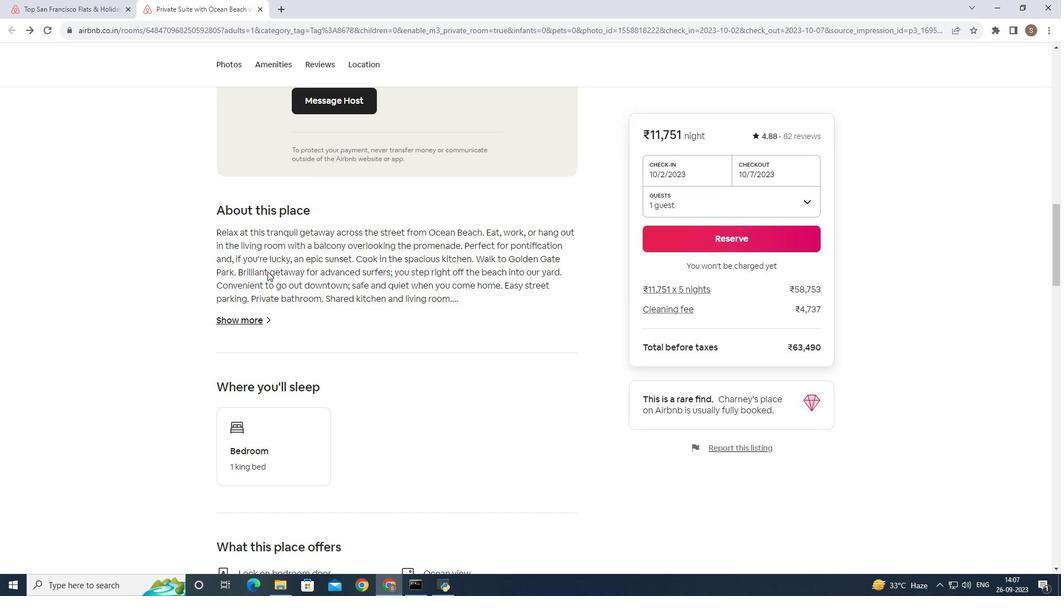
Action: Mouse scrolled (267, 271) with delta (0, 0)
Screenshot: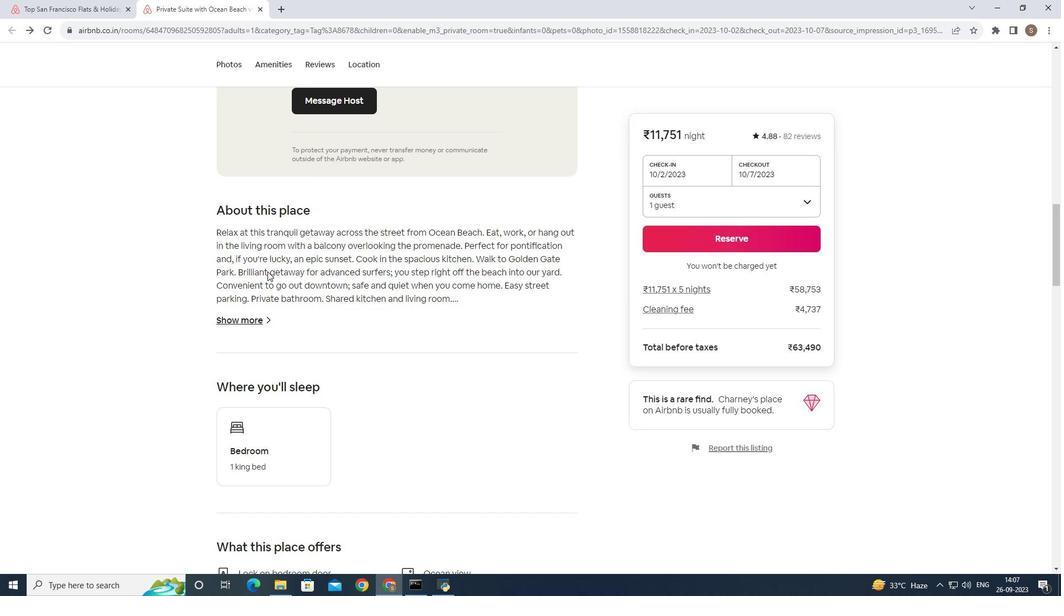 
Action: Mouse scrolled (267, 271) with delta (0, 0)
Screenshot: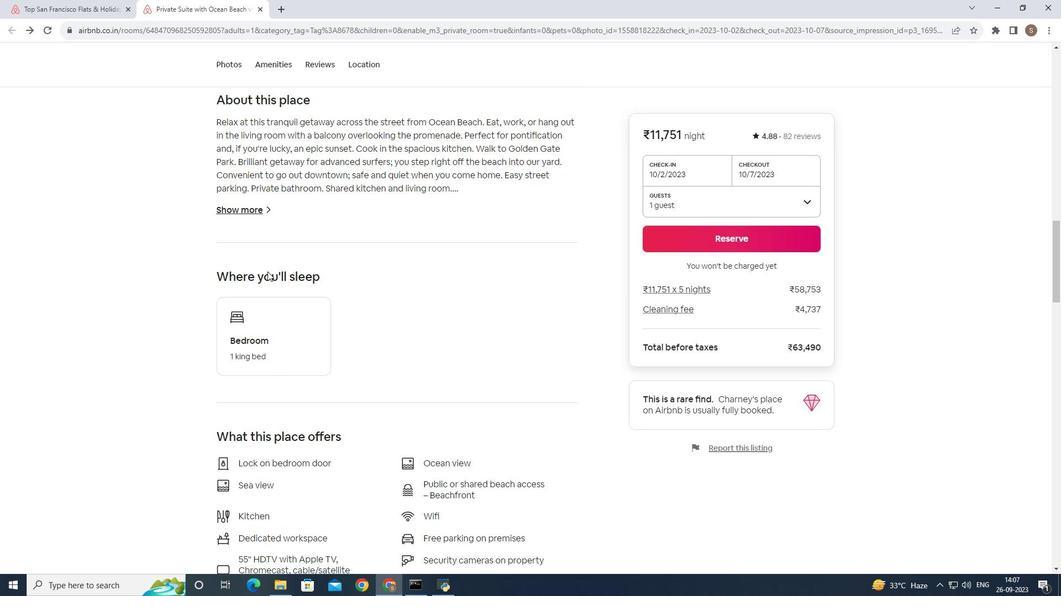 
Action: Mouse scrolled (267, 271) with delta (0, 0)
Screenshot: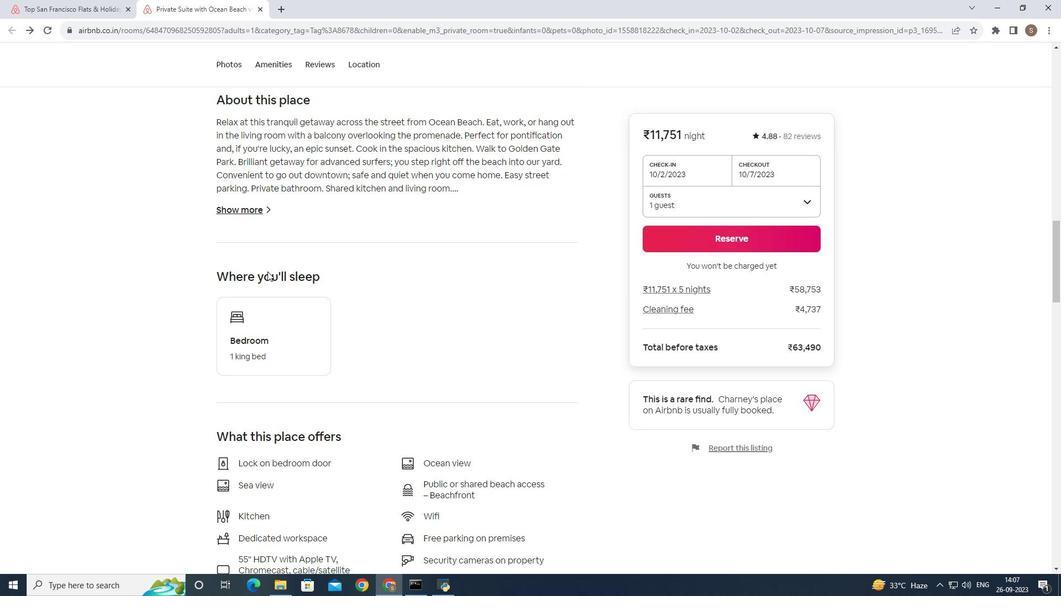 
Action: Mouse scrolled (267, 271) with delta (0, 0)
Screenshot: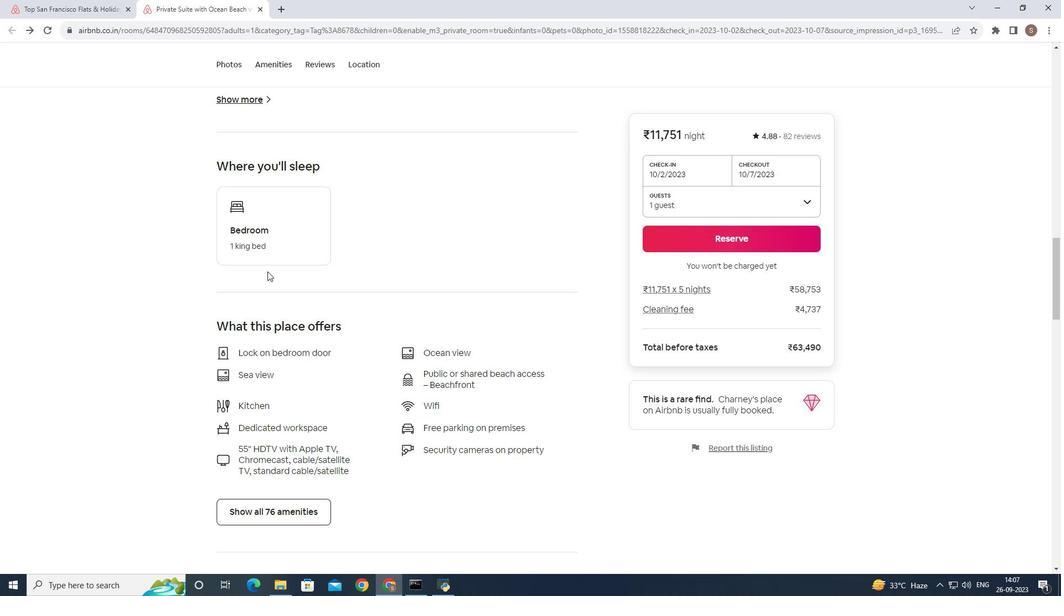 
Action: Mouse scrolled (267, 271) with delta (0, 0)
Screenshot: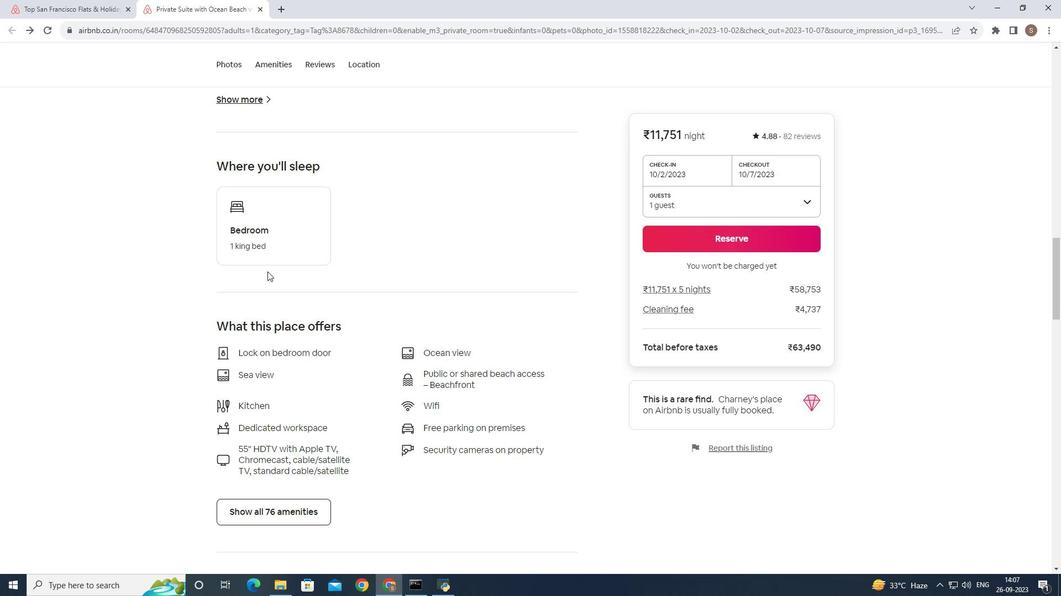 
Action: Mouse scrolled (267, 271) with delta (0, 0)
Screenshot: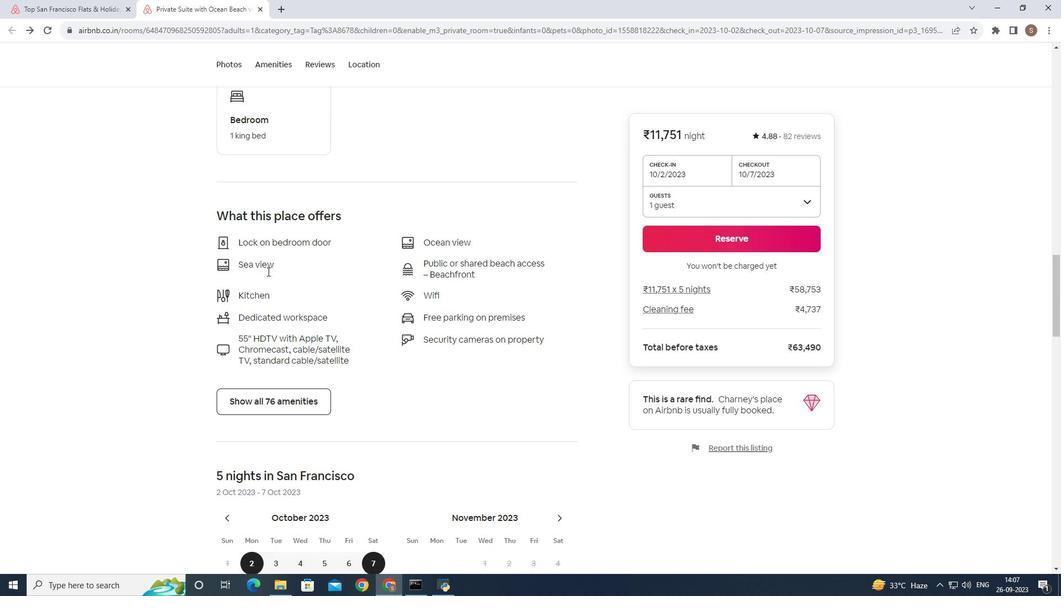 
Action: Mouse scrolled (267, 271) with delta (0, 0)
Screenshot: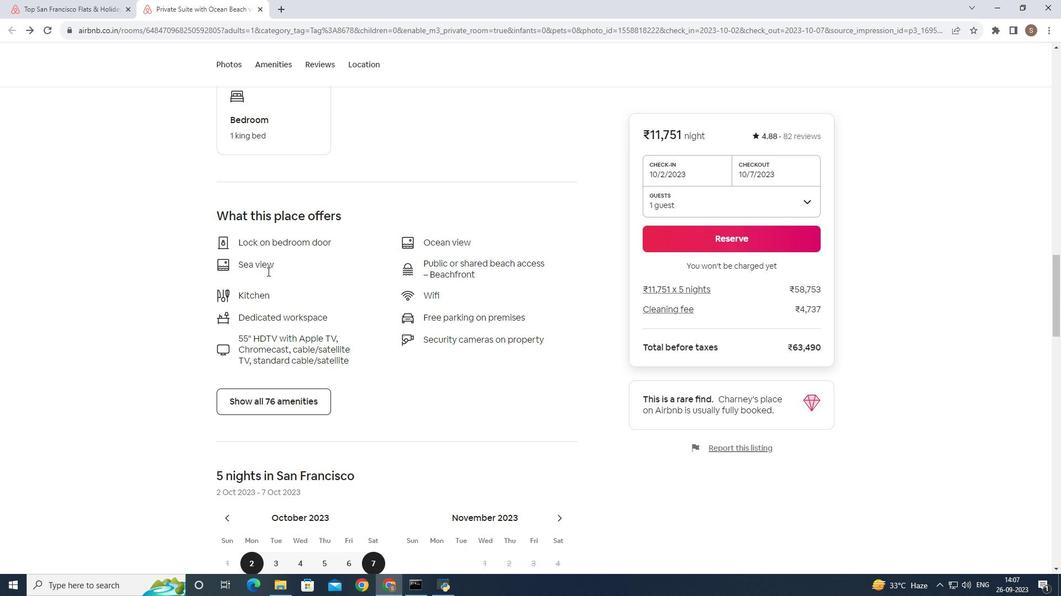 
Action: Mouse scrolled (267, 271) with delta (0, 0)
Screenshot: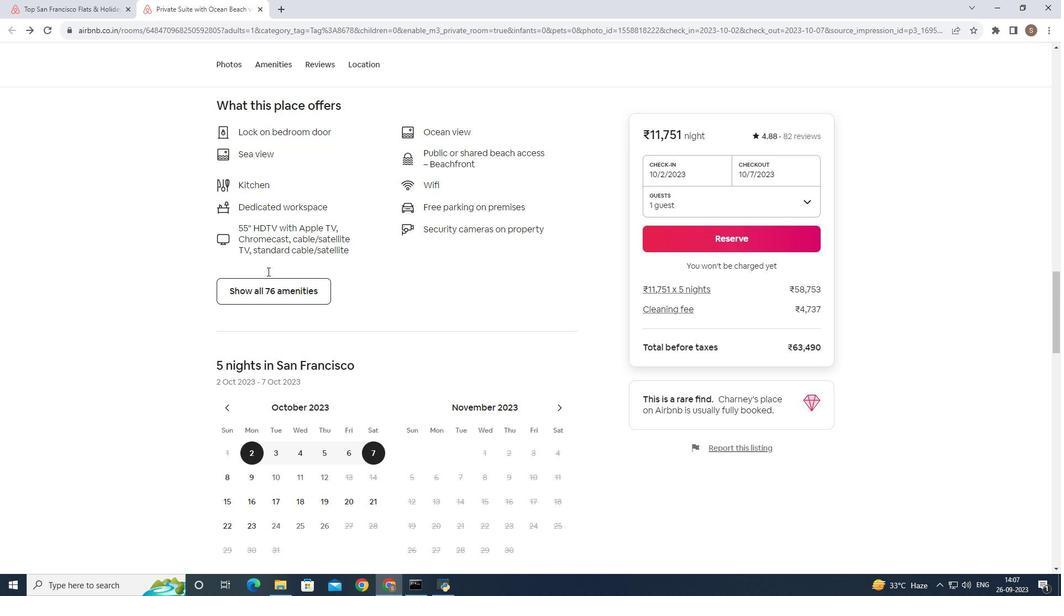 
Action: Mouse scrolled (267, 271) with delta (0, 0)
Screenshot: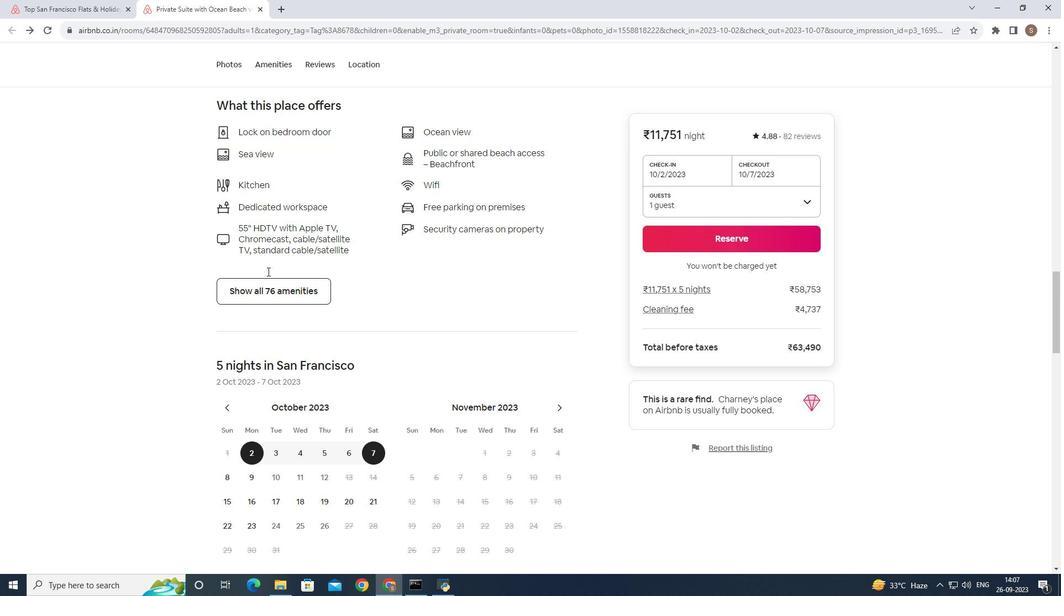 
Action: Mouse moved to (271, 290)
Screenshot: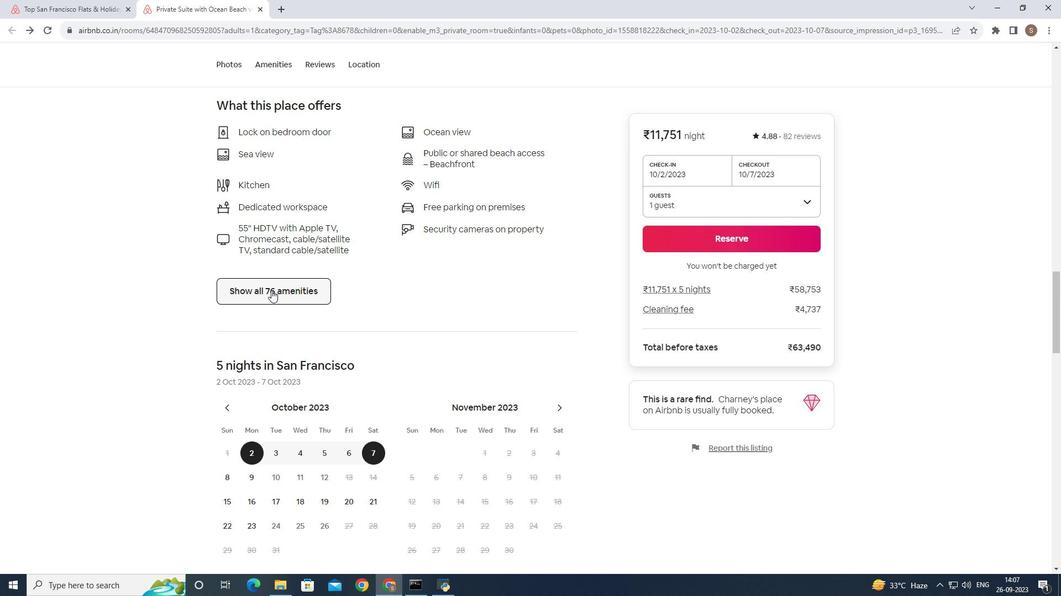 
Action: Mouse pressed left at (271, 290)
Screenshot: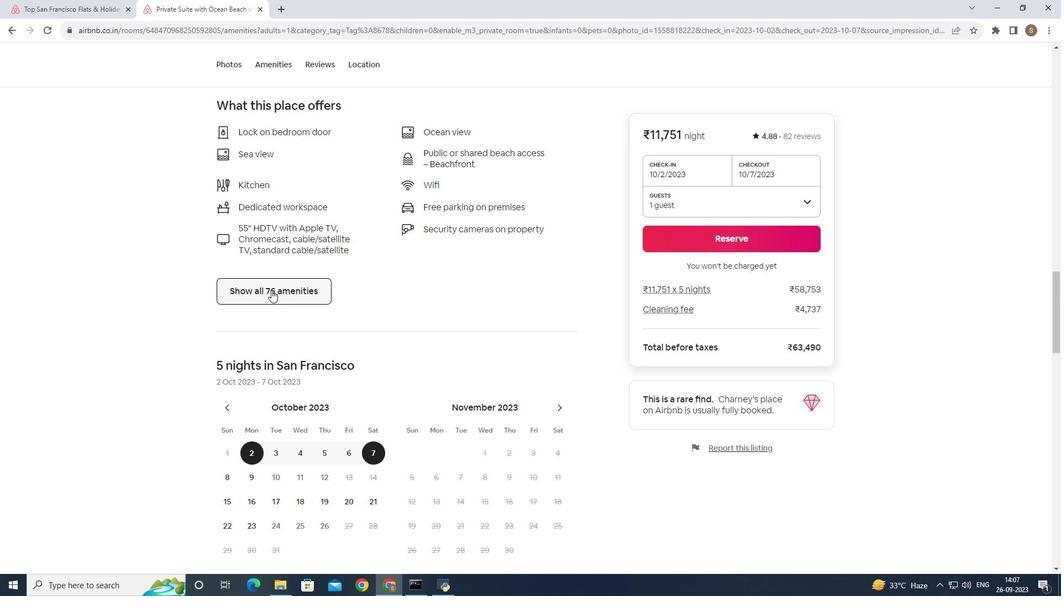 
Action: Mouse moved to (459, 224)
Screenshot: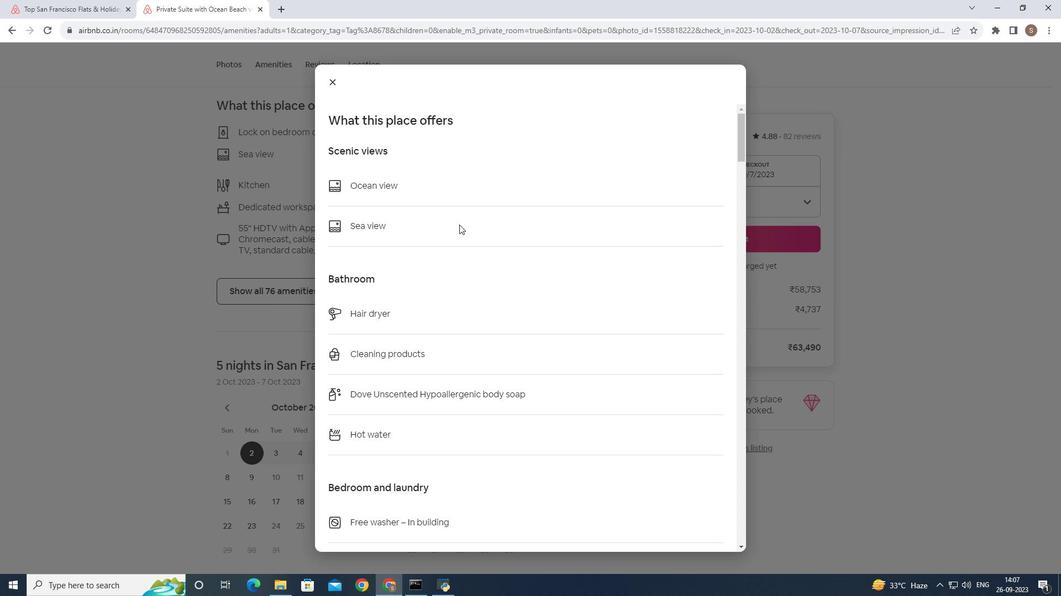 
Action: Mouse pressed left at (459, 224)
Screenshot: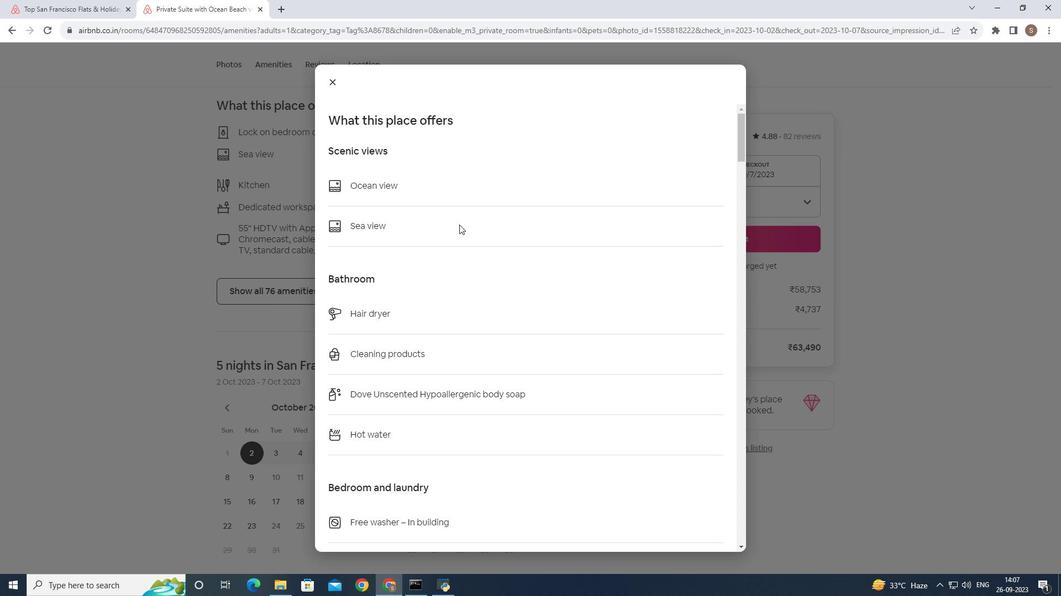 
Action: Key pressed <Key.down><Key.down><Key.down><Key.down><Key.down><Key.down><Key.down><Key.down><Key.down><Key.down><Key.down><Key.down><Key.down><Key.down><Key.down><Key.down><Key.down><Key.down><Key.down><Key.down><Key.down><Key.down><Key.down><Key.down><Key.down><Key.down><Key.down><Key.down><Key.down><Key.down><Key.down><Key.down><Key.down><Key.down><Key.down><Key.down><Key.down><Key.down><Key.down><Key.down><Key.down><Key.down><Key.down><Key.down><Key.down><Key.down><Key.down><Key.down><Key.down><Key.down><Key.down><Key.down><Key.down><Key.down><Key.down><Key.down><Key.down><Key.down><Key.down><Key.down><Key.down><Key.down><Key.down><Key.down><Key.down><Key.down><Key.down><Key.down><Key.down><Key.down><Key.down><Key.down><Key.down><Key.down><Key.down><Key.down><Key.down><Key.down><Key.down><Key.down><Key.down><Key.down><Key.down><Key.down><Key.down><Key.down><Key.down><Key.down><Key.down><Key.down><Key.down><Key.down><Key.down><Key.down><Key.down><Key.down><Key.down><Key.down><Key.down><Key.down><Key.down><Key.down><Key.down><Key.down><Key.down><Key.down><Key.down><Key.down><Key.down><Key.down><Key.down><Key.down><Key.down><Key.down><Key.down><Key.down><Key.down><Key.down><Key.down><Key.down><Key.down><Key.down><Key.down><Key.down><Key.down><Key.down><Key.down><Key.down><Key.down><Key.down><Key.down><Key.down><Key.down><Key.down><Key.down><Key.down><Key.down><Key.down><Key.down><Key.down><Key.down><Key.down><Key.down><Key.down><Key.down><Key.down><Key.down><Key.down><Key.down><Key.down><Key.down><Key.down><Key.down><Key.down><Key.down><Key.down><Key.down><Key.down><Key.down><Key.down><Key.down><Key.down>
Screenshot: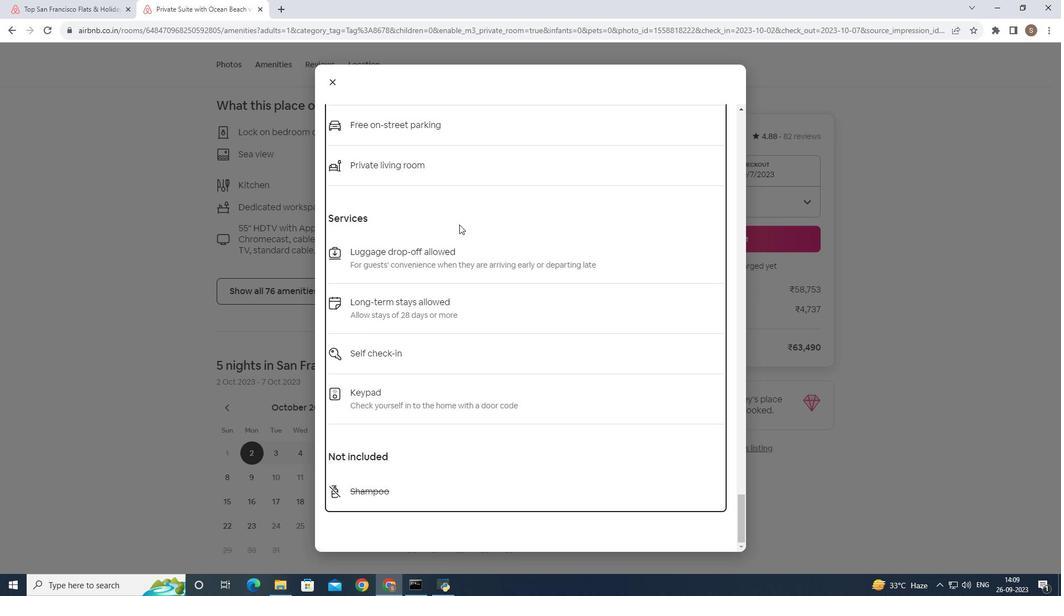 
Action: Mouse moved to (338, 80)
Screenshot: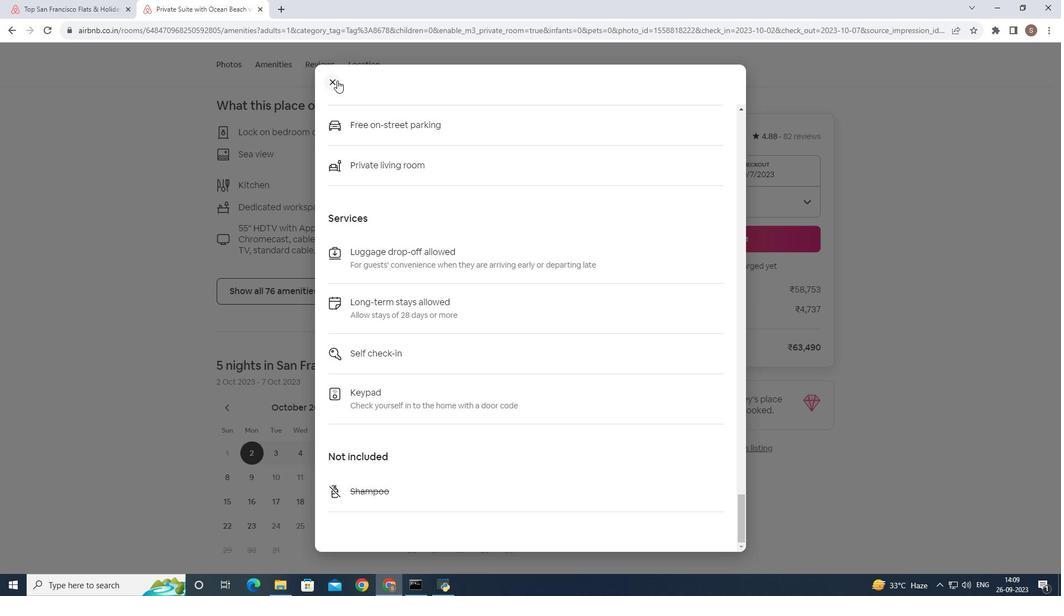 
Action: Mouse pressed left at (338, 80)
Screenshot: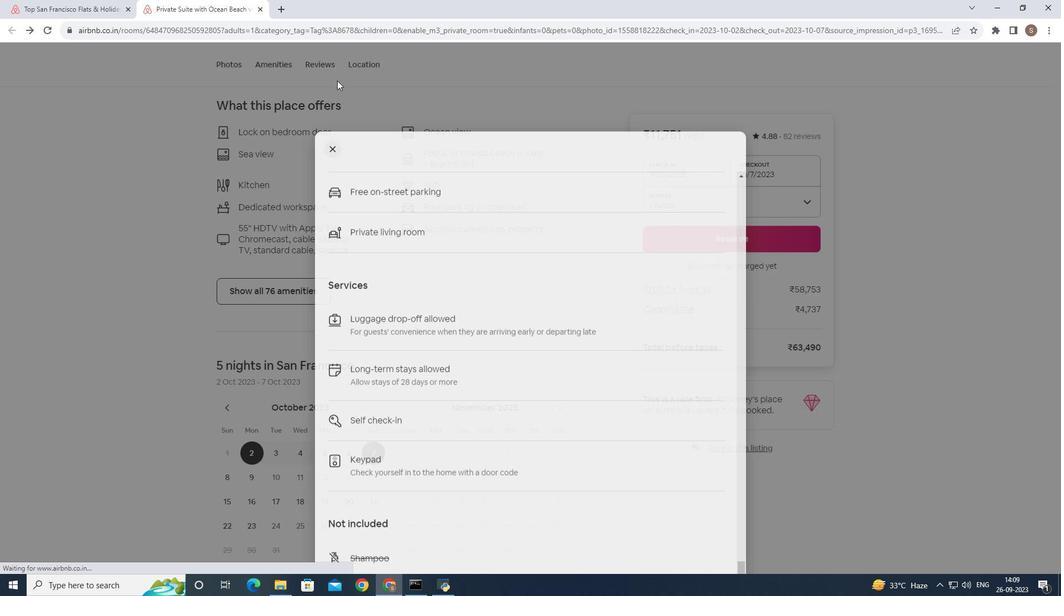 
Action: Mouse moved to (310, 120)
Screenshot: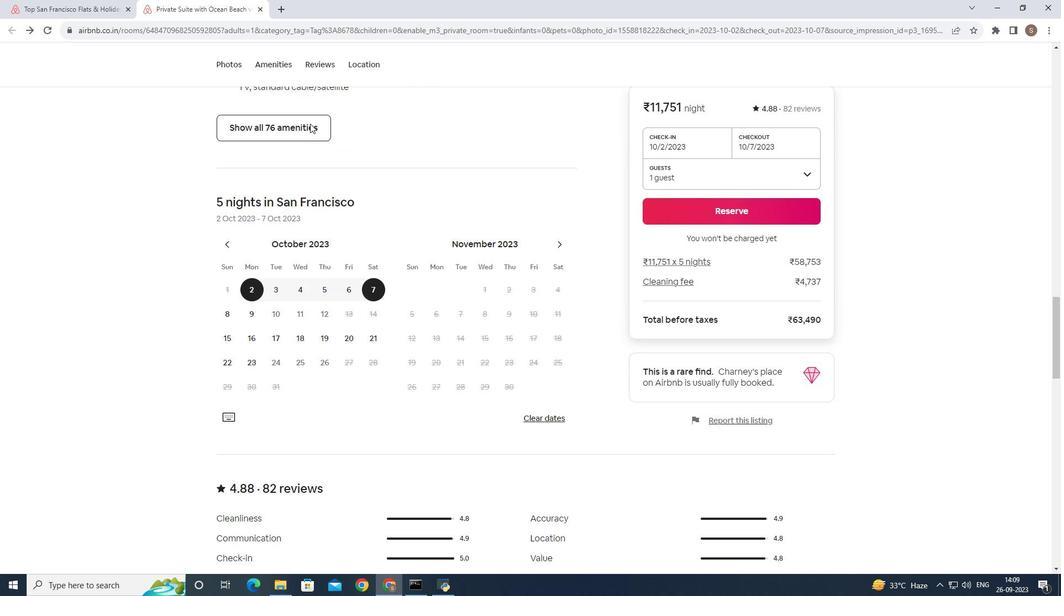 
Action: Mouse scrolled (310, 119) with delta (0, 0)
Screenshot: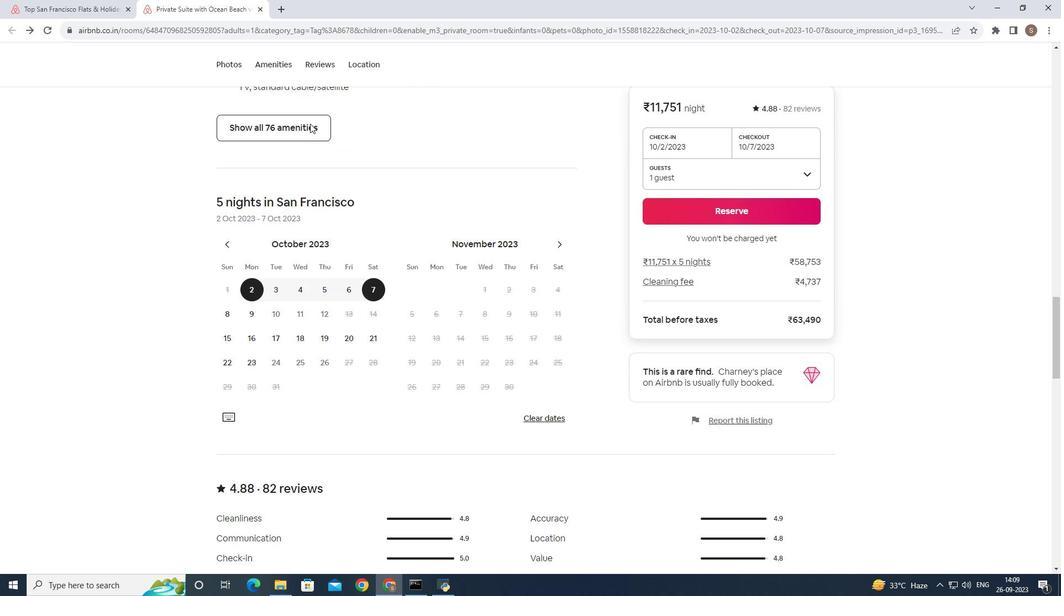 
Action: Mouse moved to (310, 123)
Screenshot: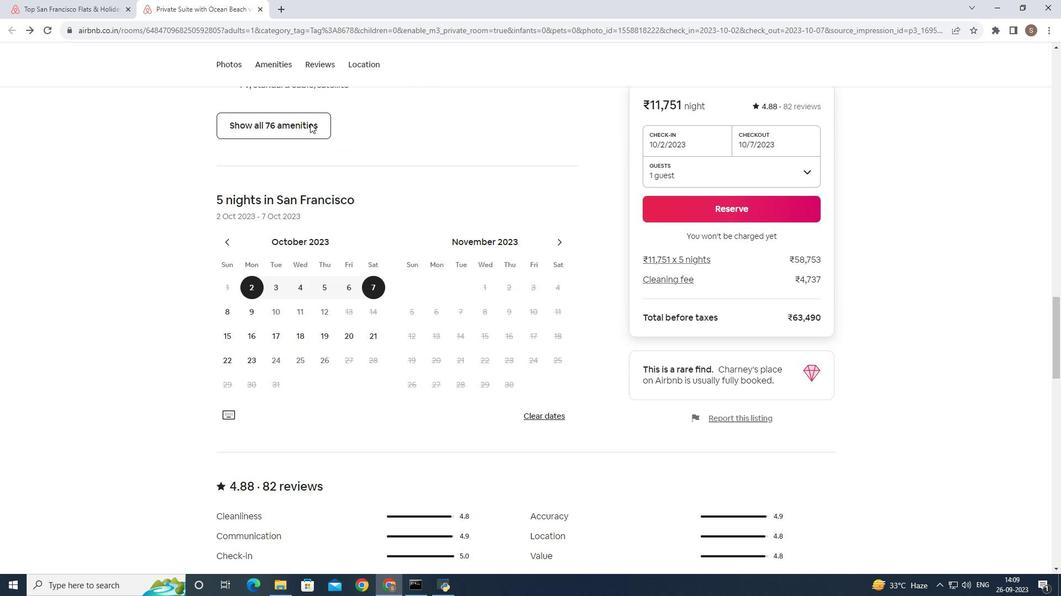 
Action: Mouse scrolled (310, 122) with delta (0, 0)
Screenshot: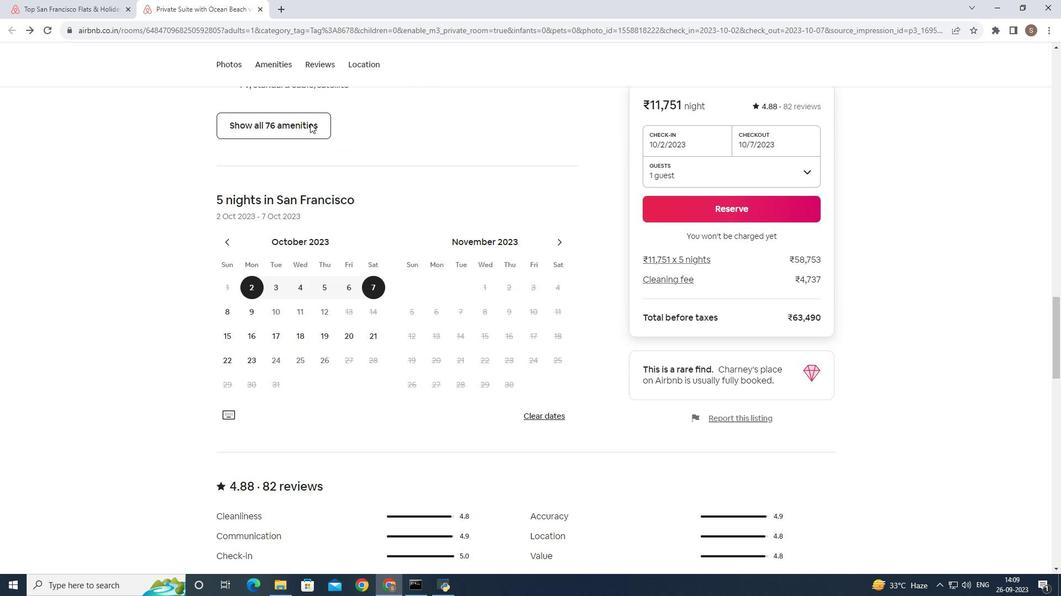 
Action: Mouse moved to (310, 123)
Screenshot: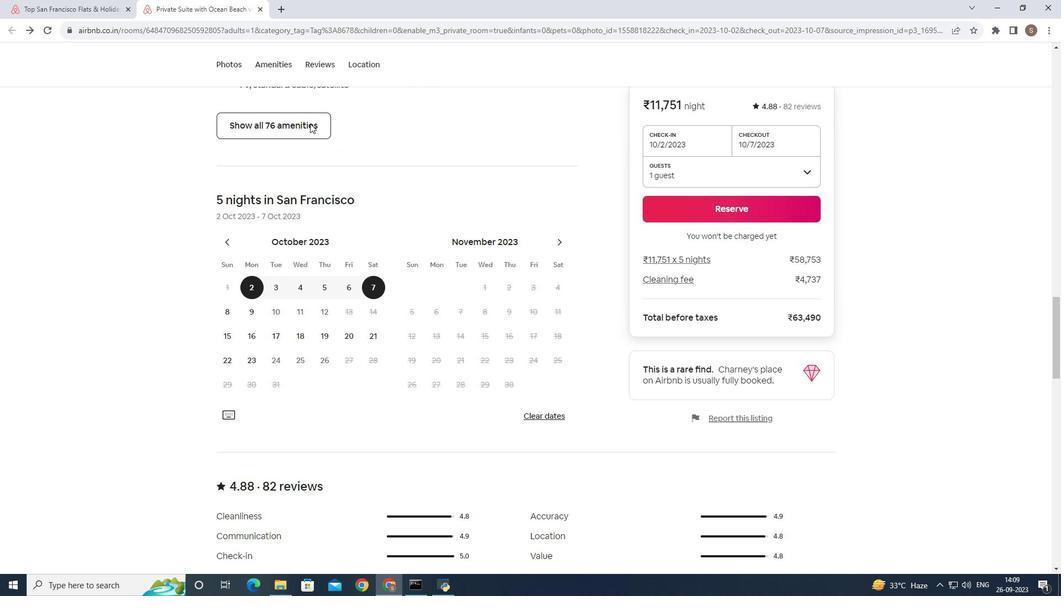 
Action: Mouse scrolled (310, 123) with delta (0, 0)
Screenshot: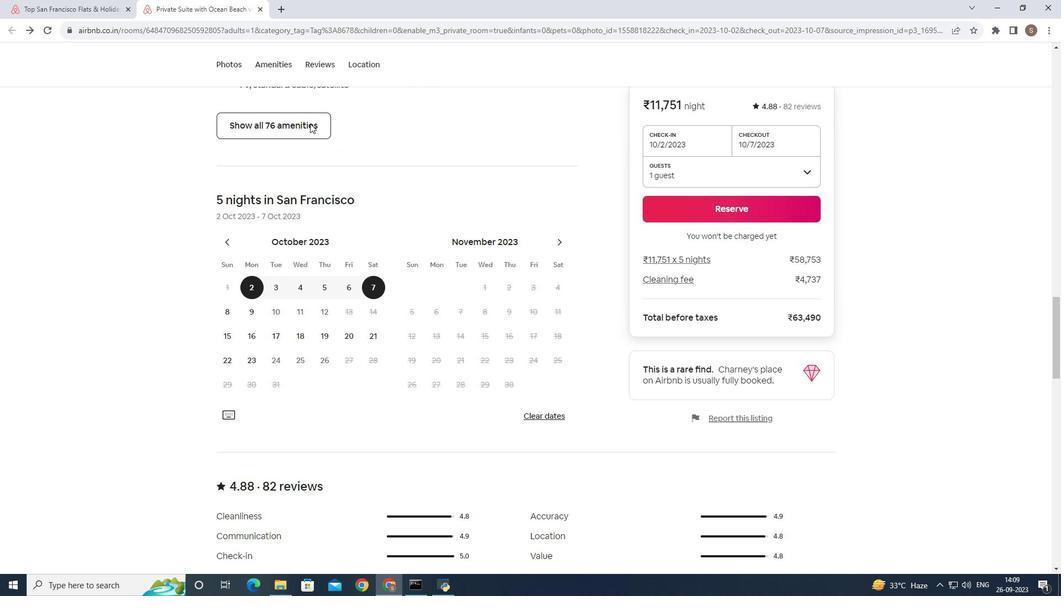 
Action: Mouse scrolled (310, 123) with delta (0, 0)
Screenshot: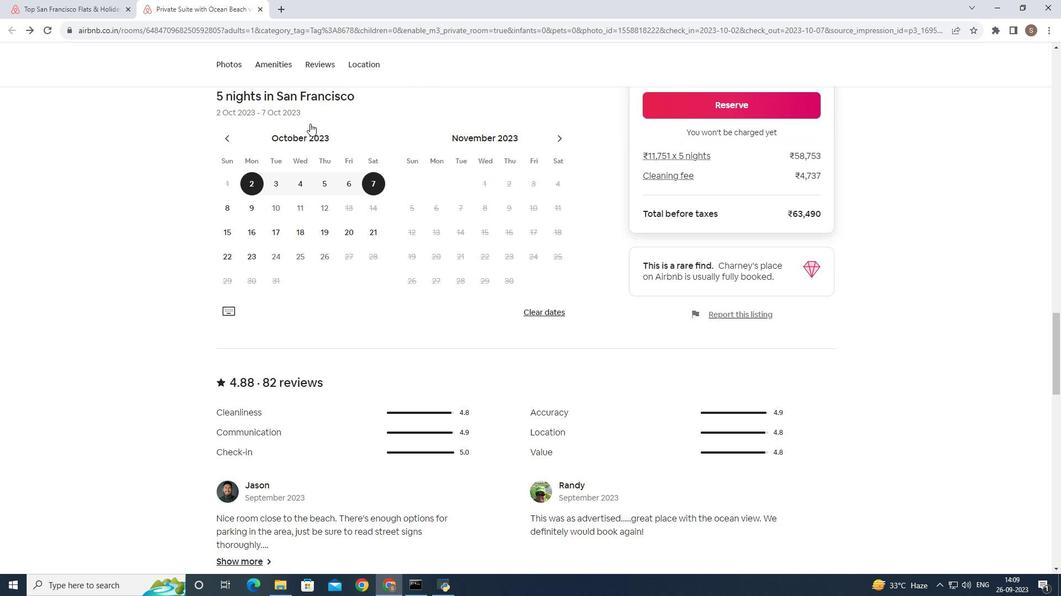 
Action: Mouse scrolled (310, 123) with delta (0, 0)
Screenshot: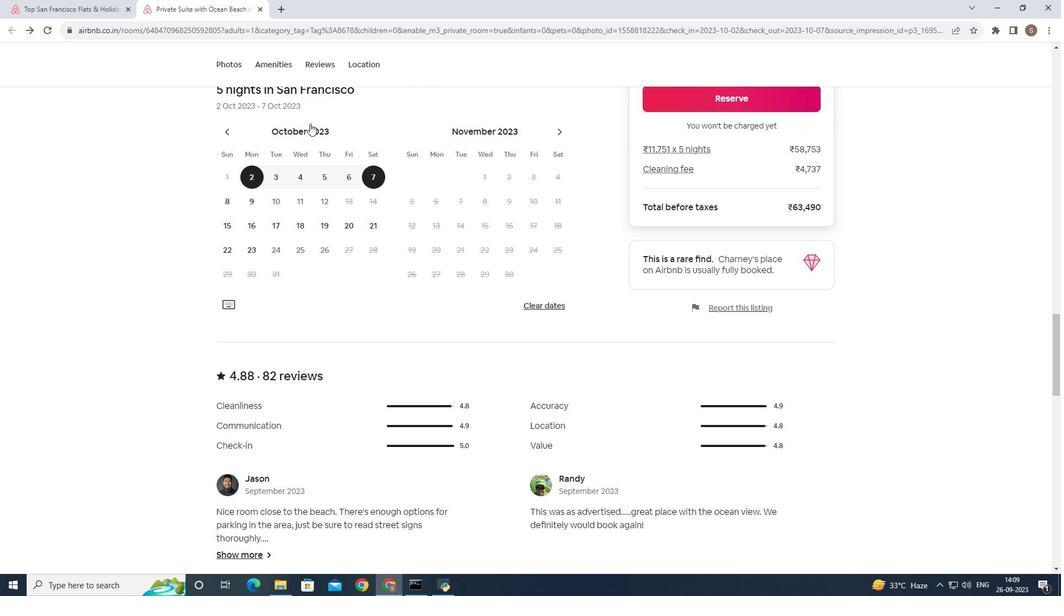 
Action: Mouse scrolled (310, 123) with delta (0, 0)
Screenshot: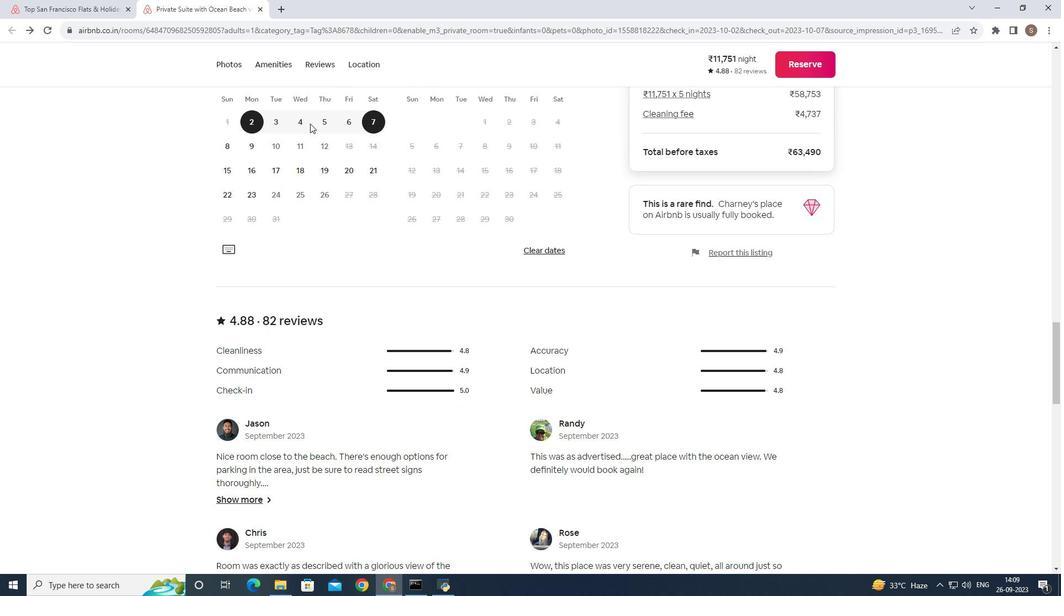 
Action: Mouse scrolled (310, 123) with delta (0, 0)
Screenshot: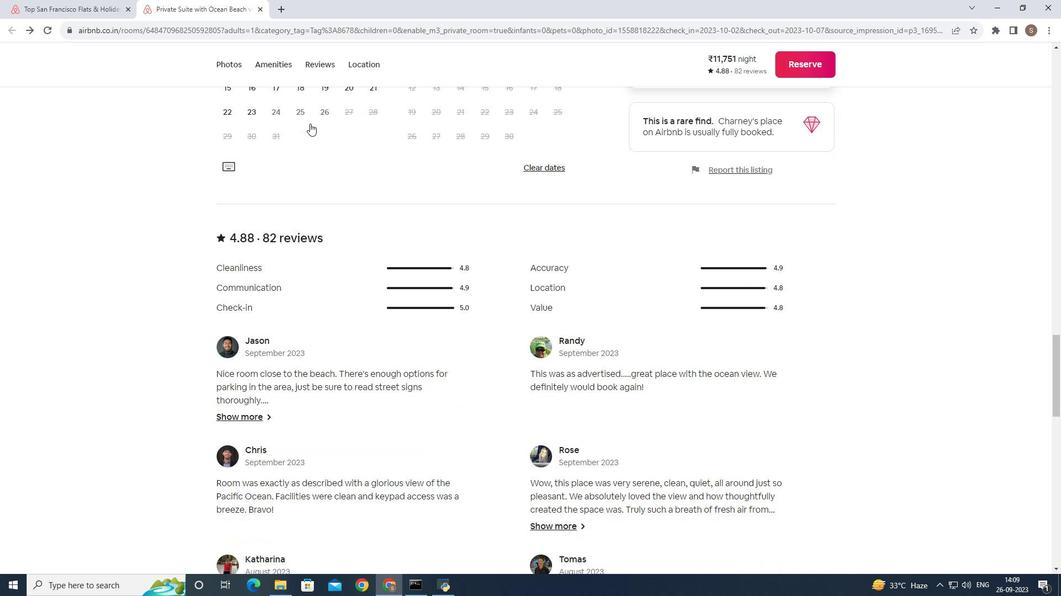 
Action: Mouse scrolled (310, 123) with delta (0, 0)
Screenshot: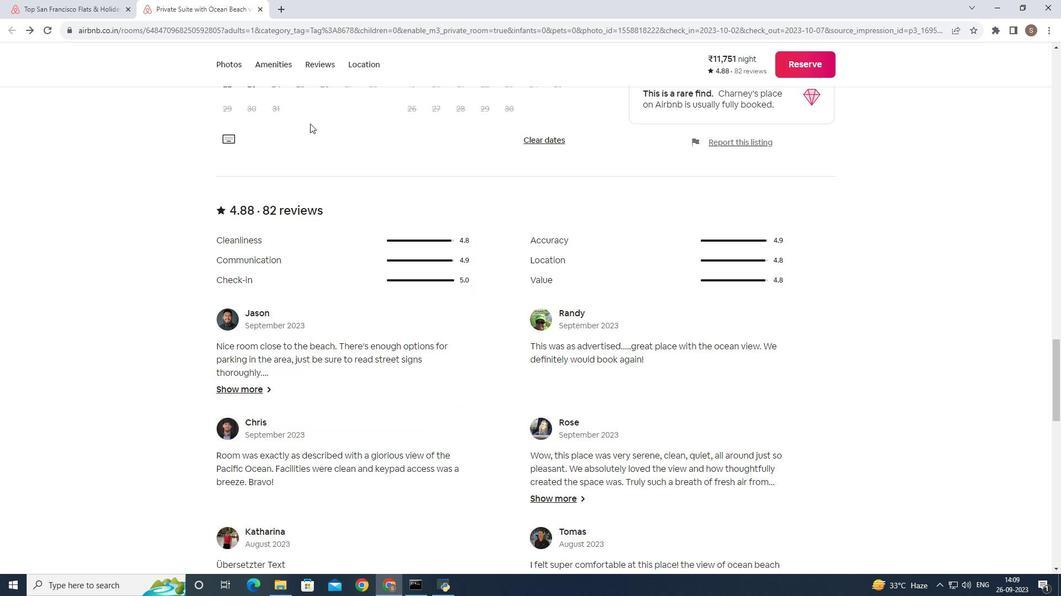 
Action: Mouse scrolled (310, 123) with delta (0, 0)
Screenshot: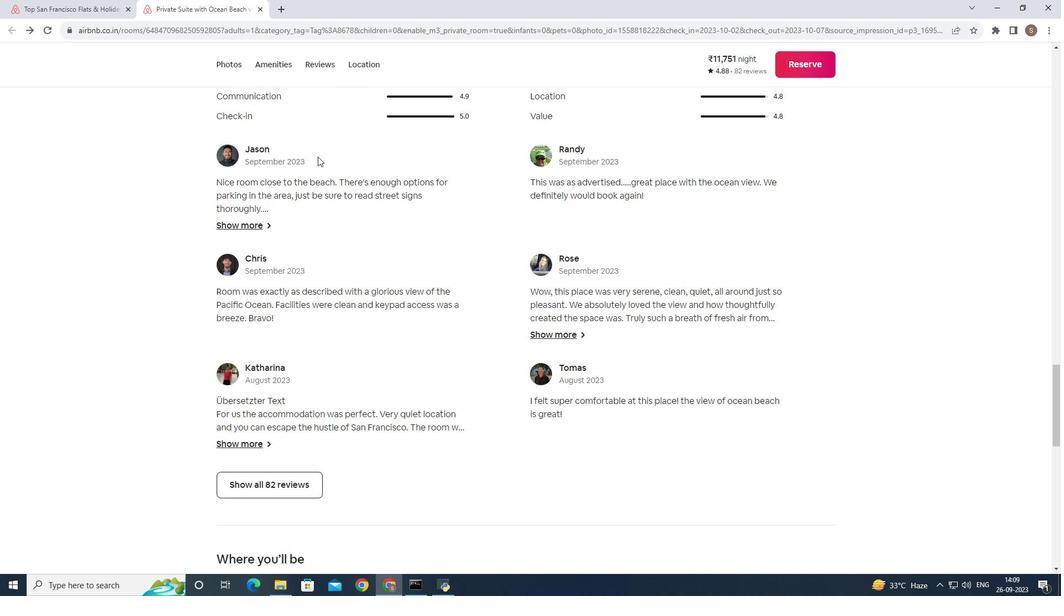 
Action: Mouse scrolled (310, 123) with delta (0, 0)
Screenshot: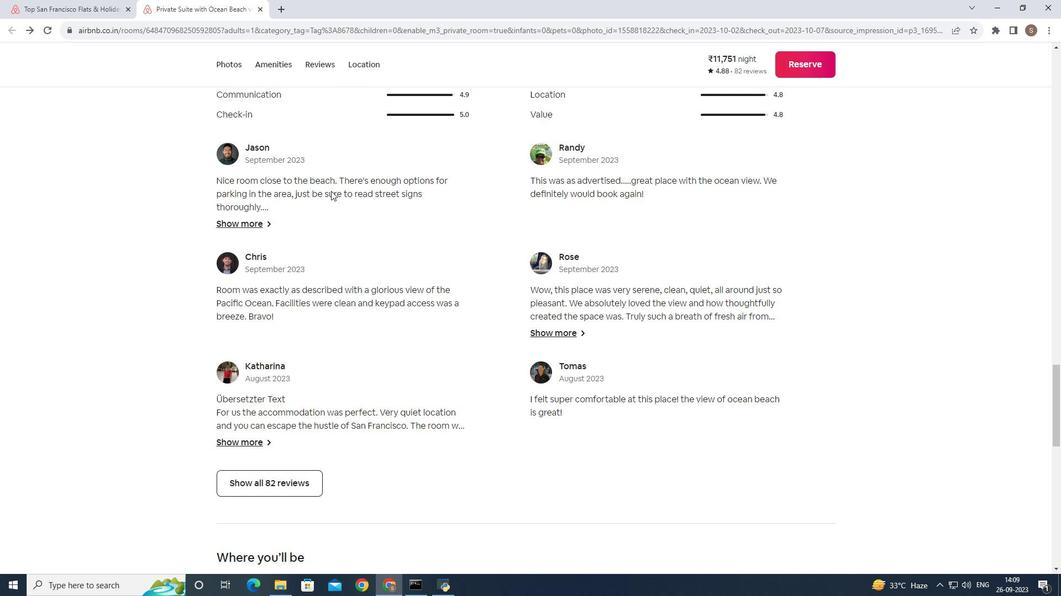 
Action: Mouse scrolled (310, 123) with delta (0, 0)
Screenshot: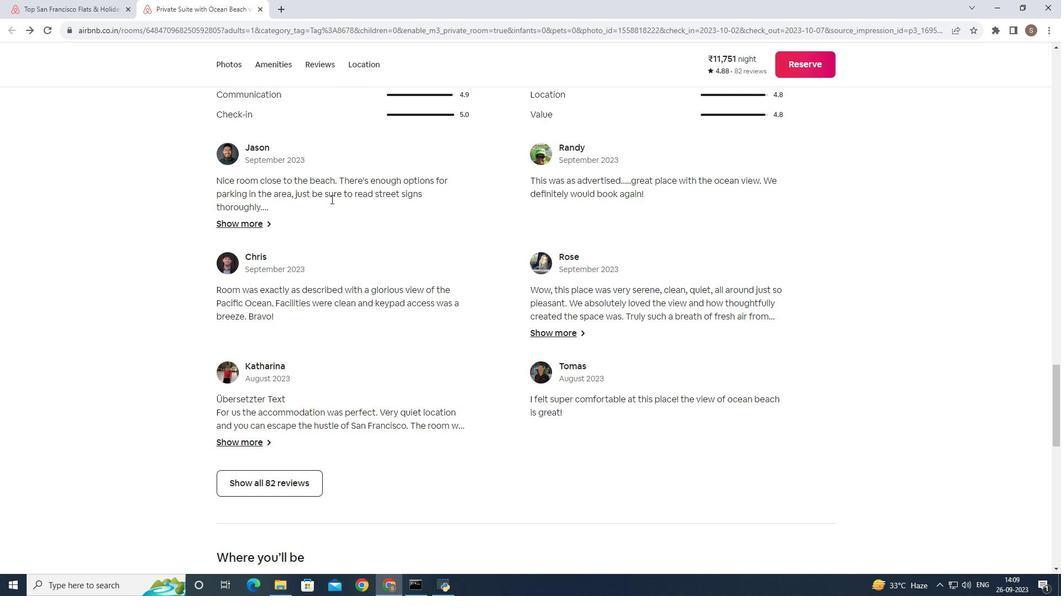 
Action: Mouse moved to (341, 374)
Screenshot: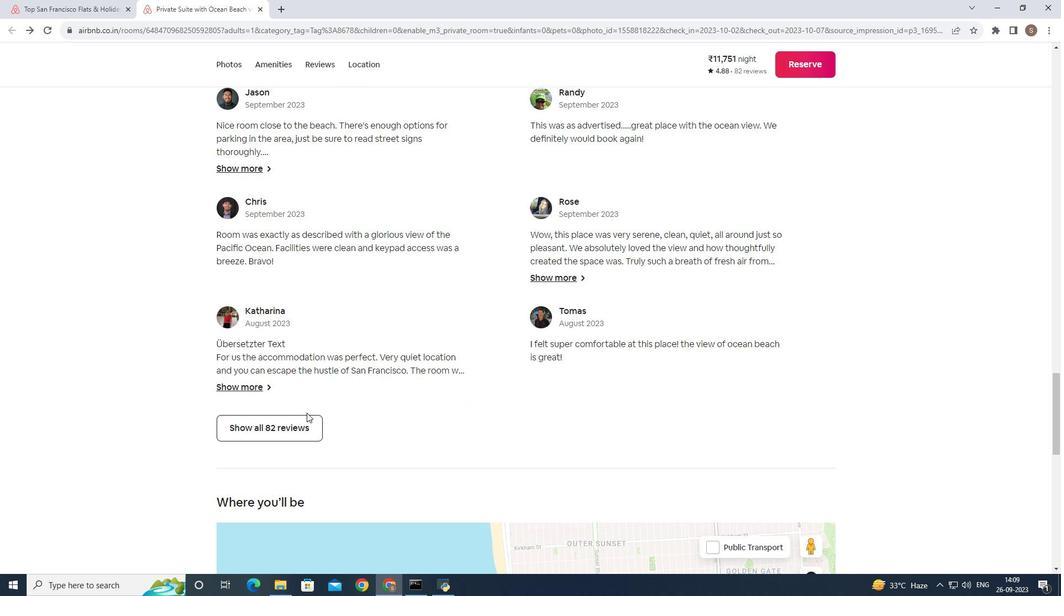 
Action: Mouse scrolled (341, 374) with delta (0, 0)
Screenshot: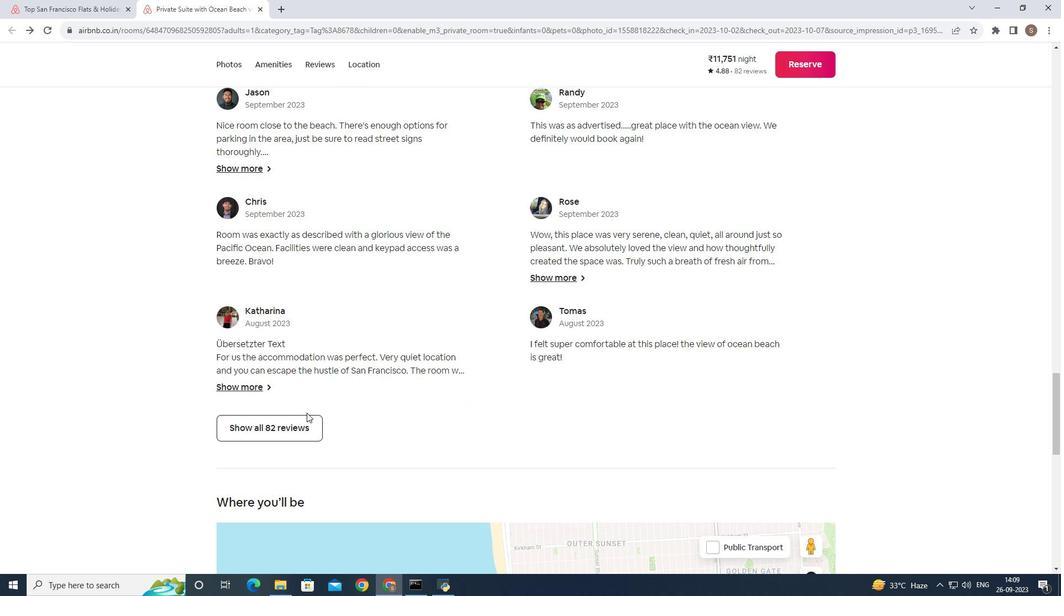 
Action: Mouse moved to (300, 425)
Screenshot: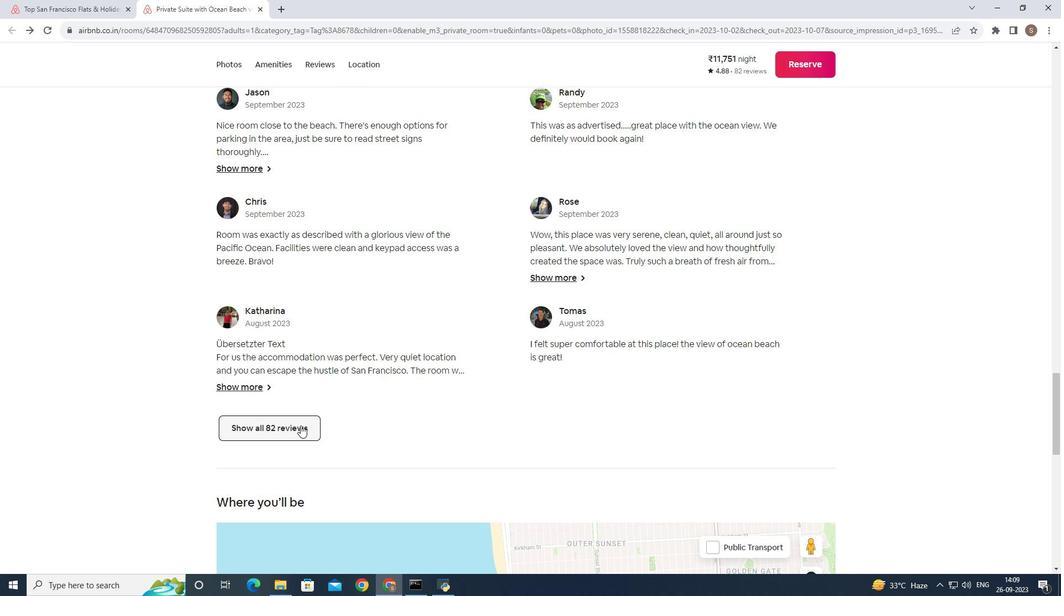 
Action: Mouse pressed left at (300, 425)
Screenshot: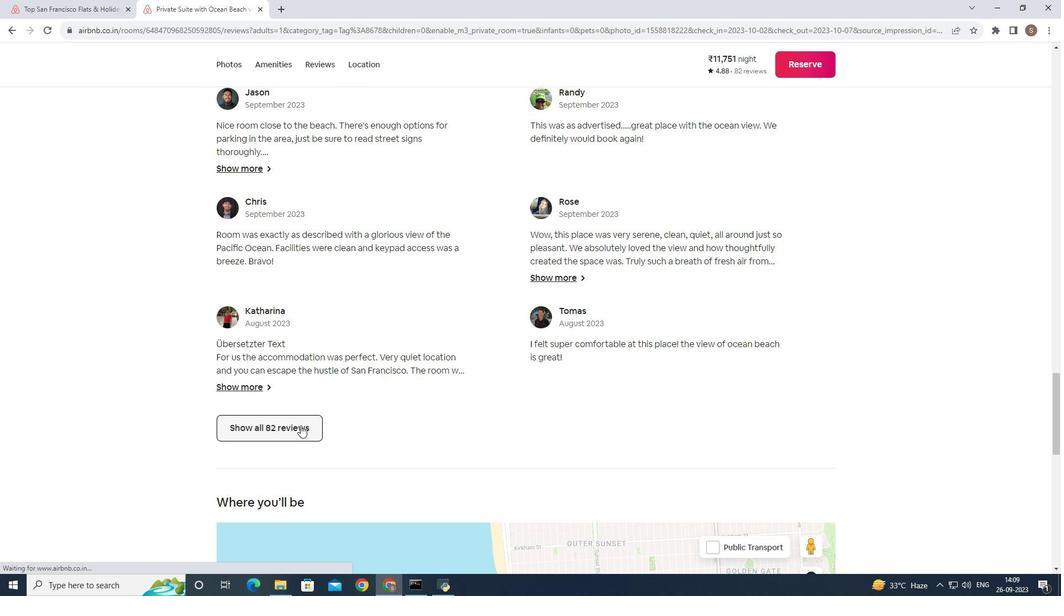 
Action: Mouse moved to (415, 396)
Screenshot: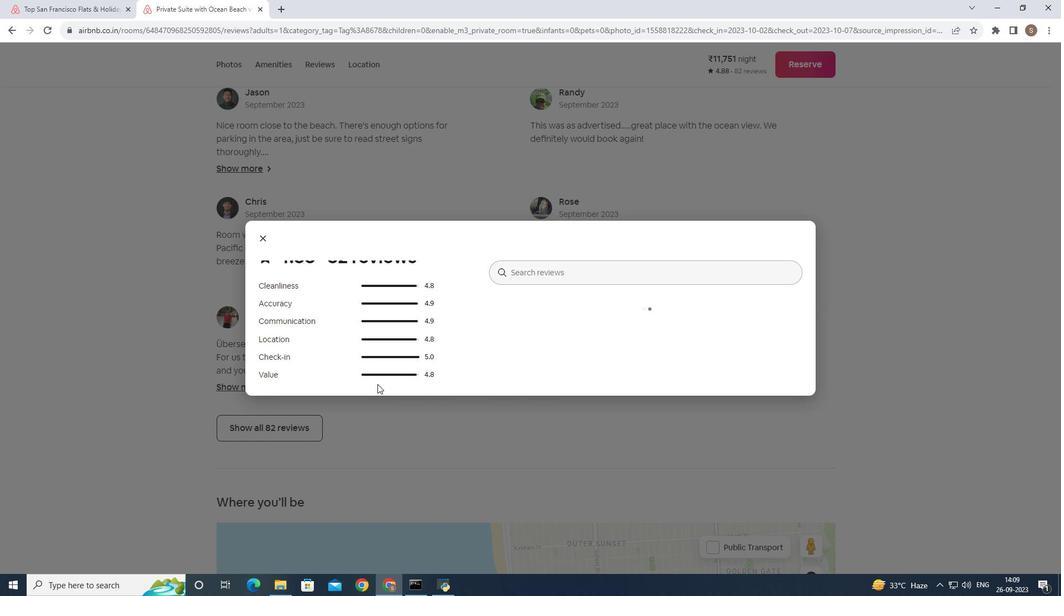 
Action: Mouse scrolled (415, 396) with delta (0, 0)
Screenshot: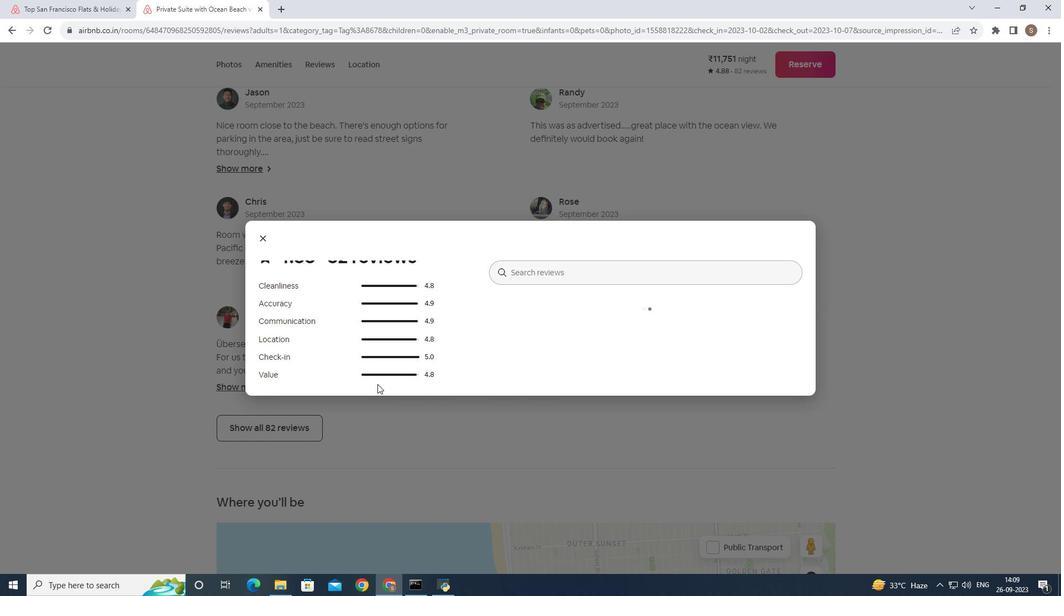 
Action: Mouse moved to (382, 386)
Screenshot: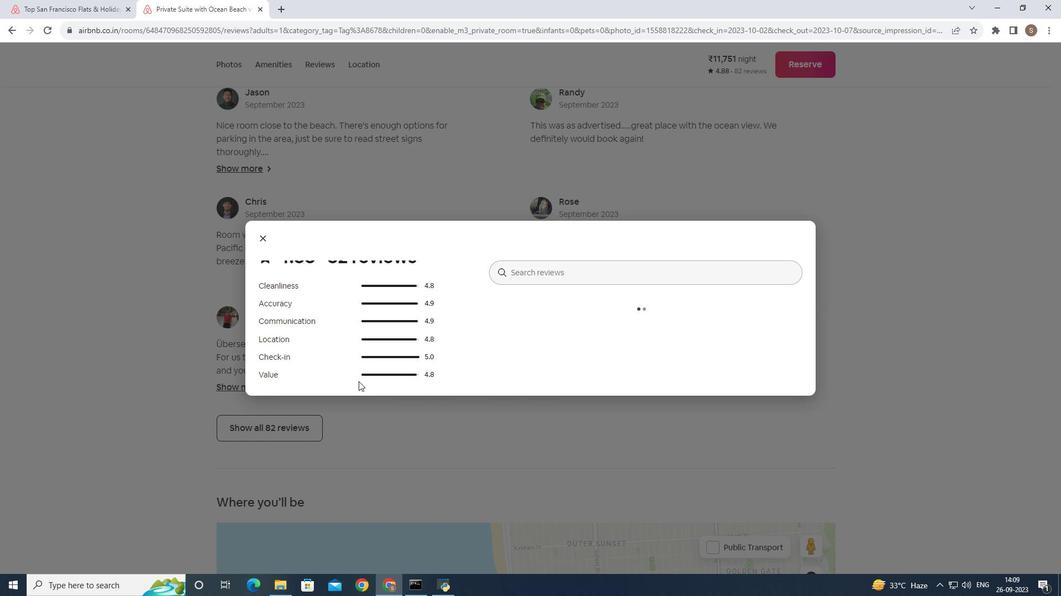 
Action: Mouse scrolled (382, 386) with delta (0, 0)
Screenshot: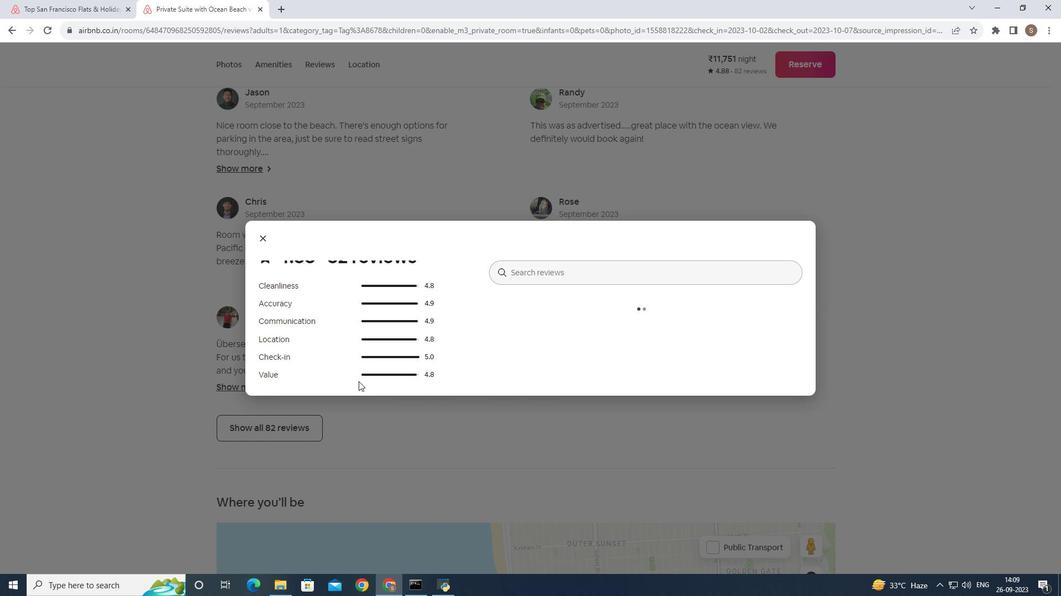 
Action: Mouse moved to (364, 383)
Screenshot: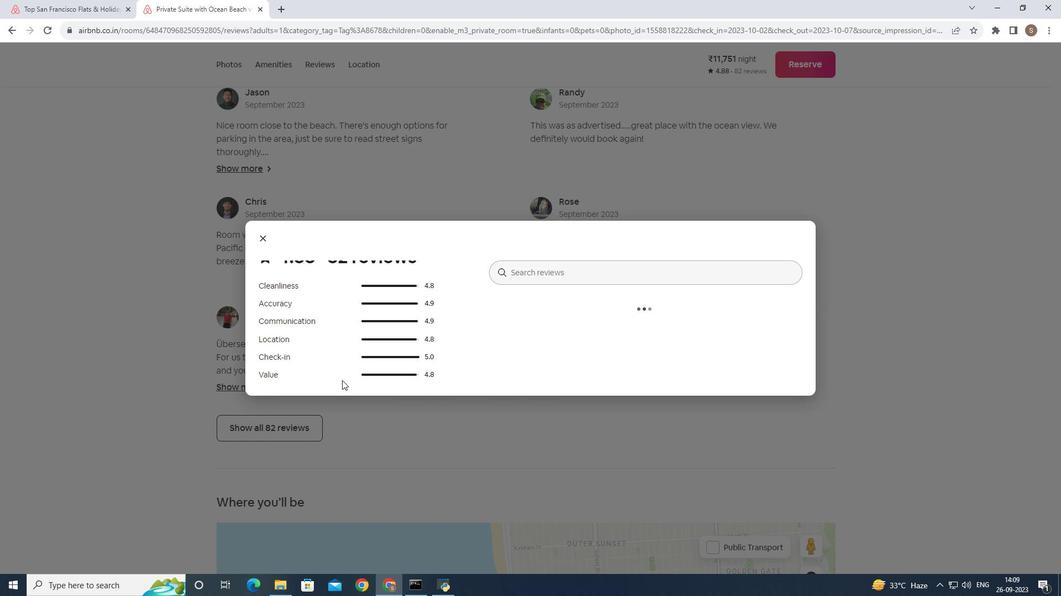 
Action: Mouse scrolled (364, 382) with delta (0, 0)
Screenshot: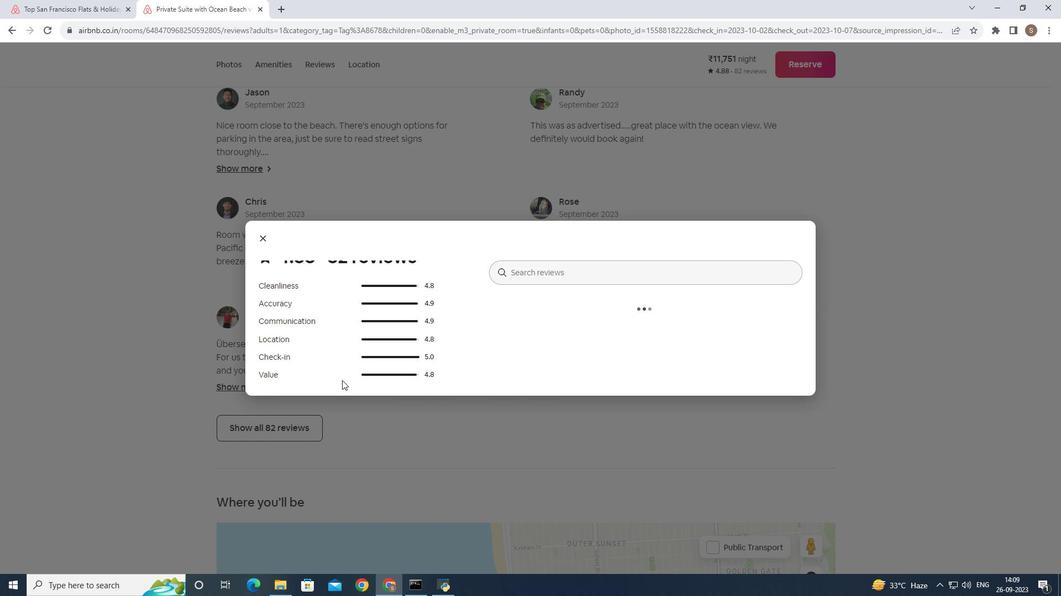
Action: Mouse moved to (358, 381)
Screenshot: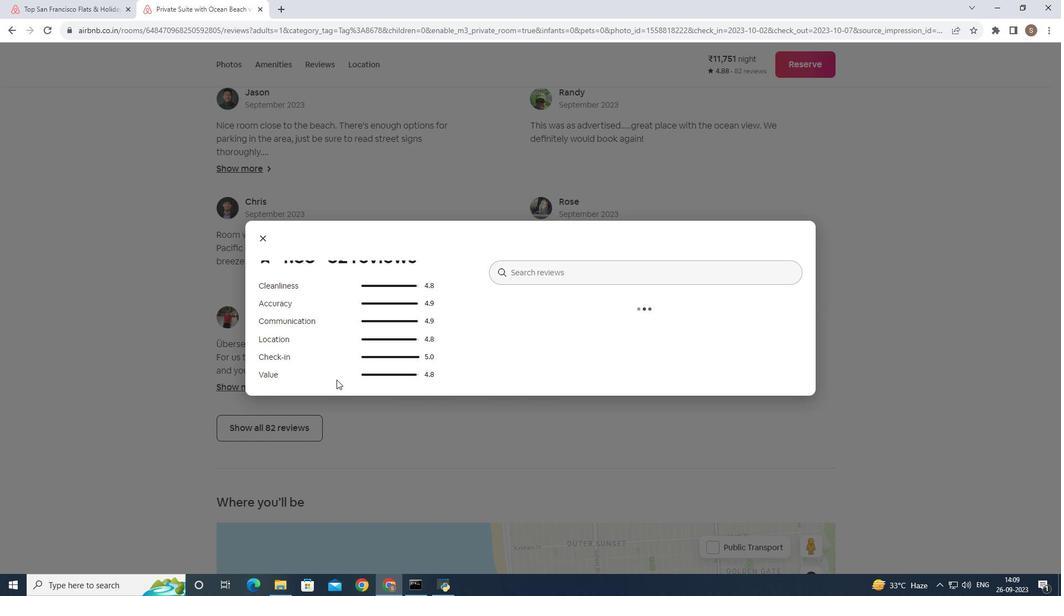 
Action: Mouse scrolled (358, 381) with delta (0, 0)
Screenshot: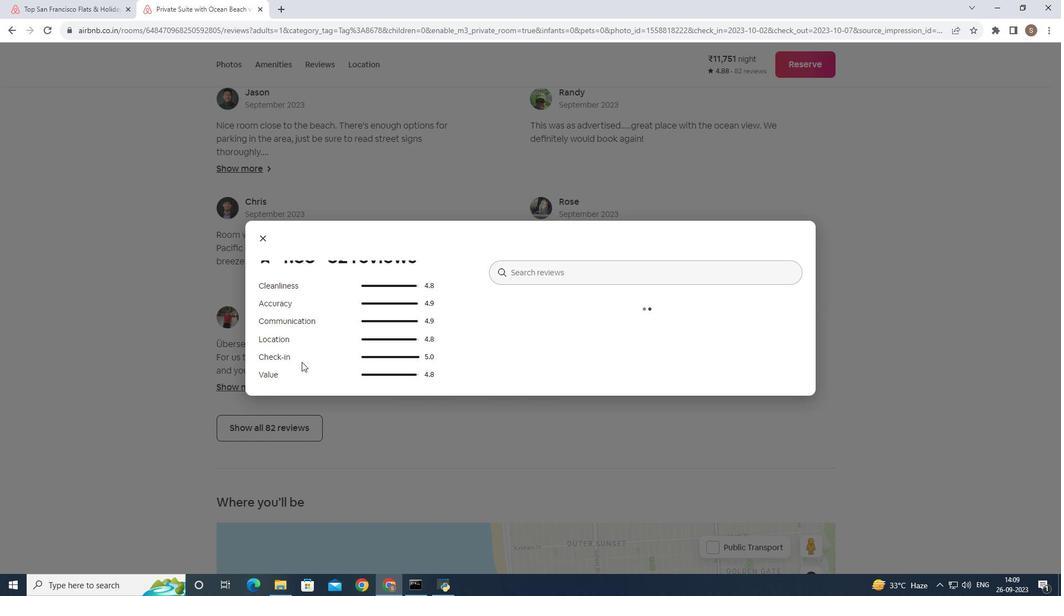 
Action: Mouse moved to (266, 235)
Screenshot: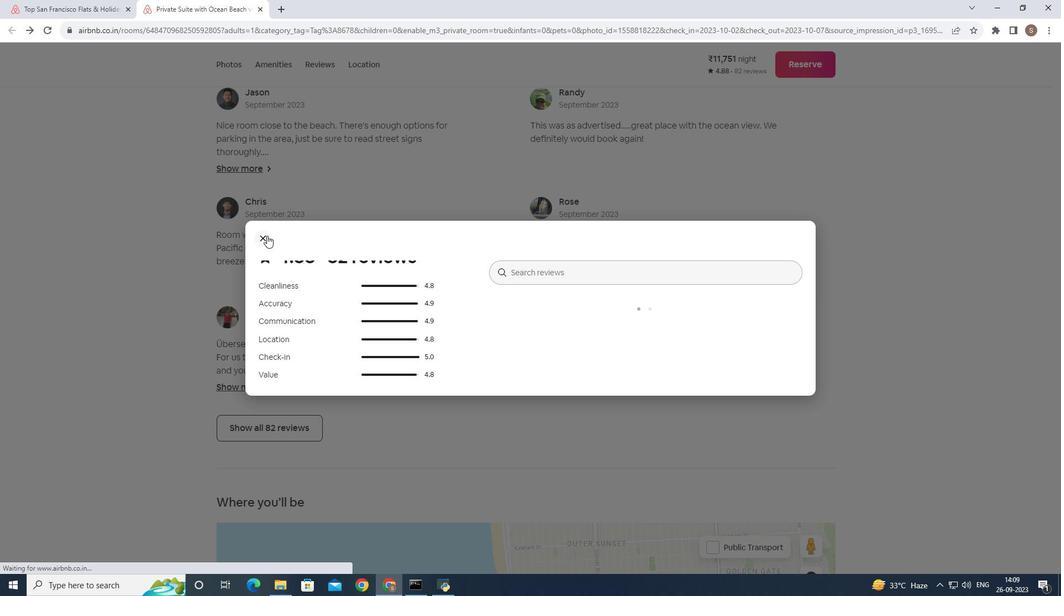 
Action: Mouse pressed left at (266, 235)
Screenshot: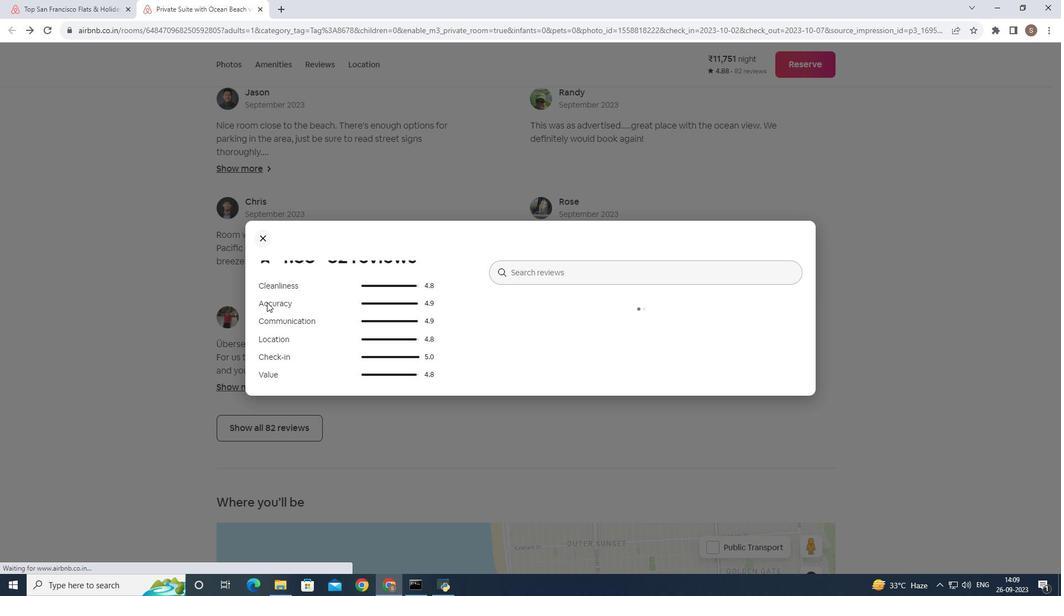 
Action: Mouse moved to (279, 423)
Screenshot: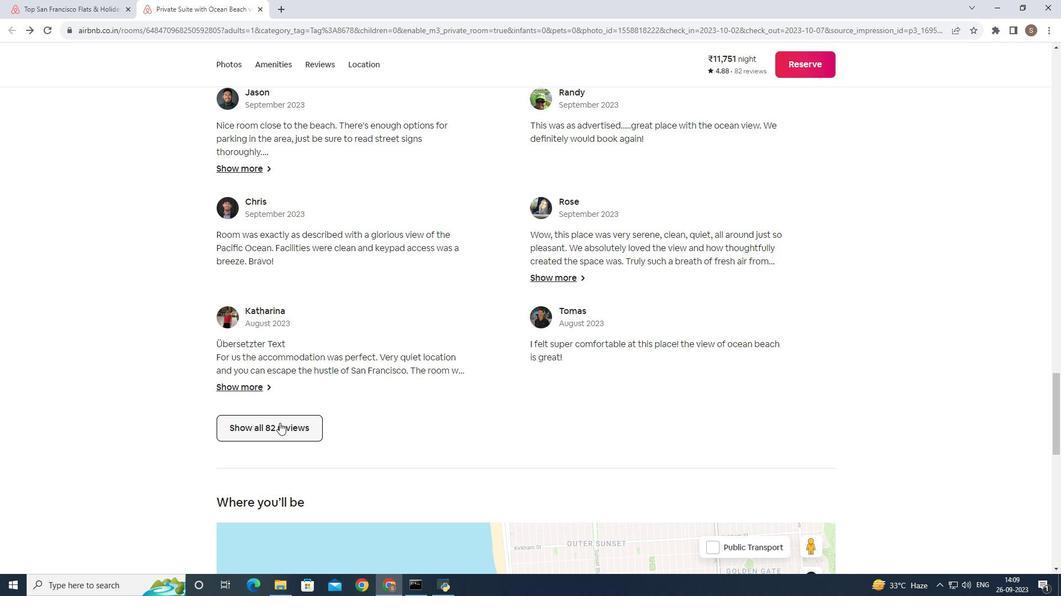 
Action: Mouse pressed left at (279, 423)
Screenshot: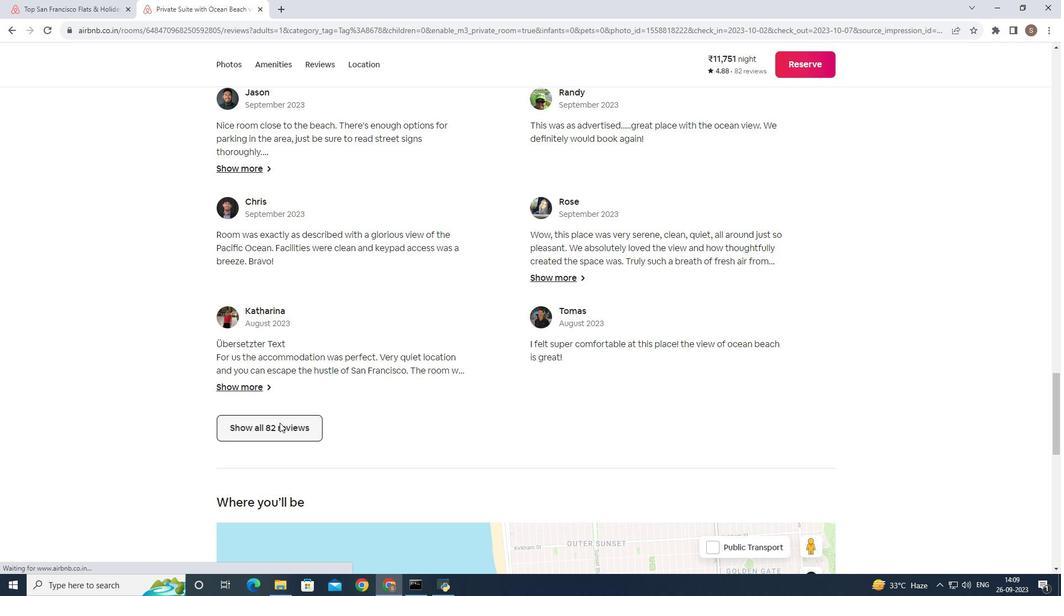 
Action: Mouse moved to (555, 223)
Screenshot: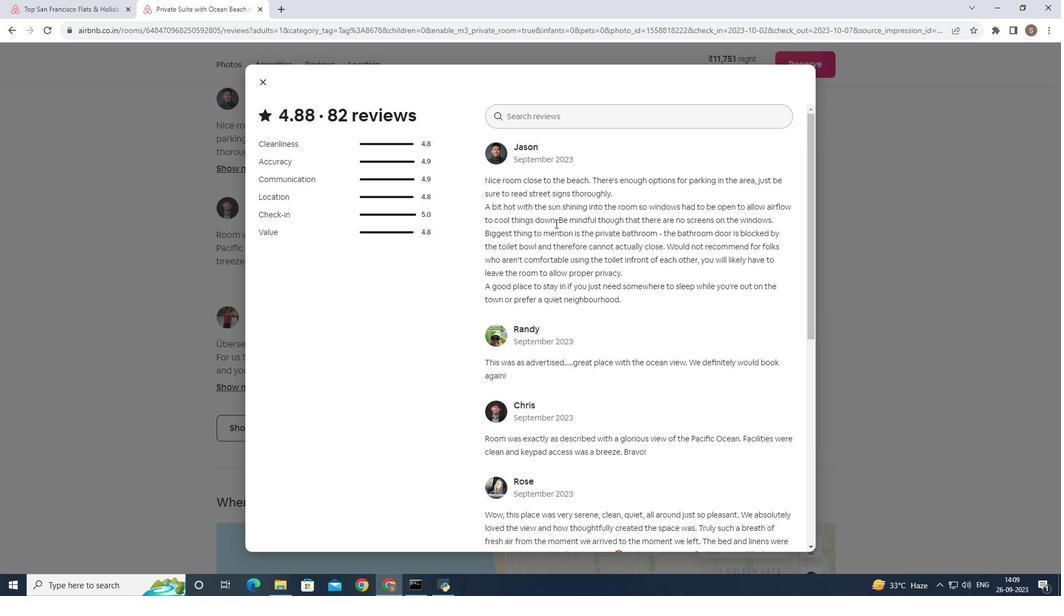 
Action: Mouse pressed left at (555, 223)
Screenshot: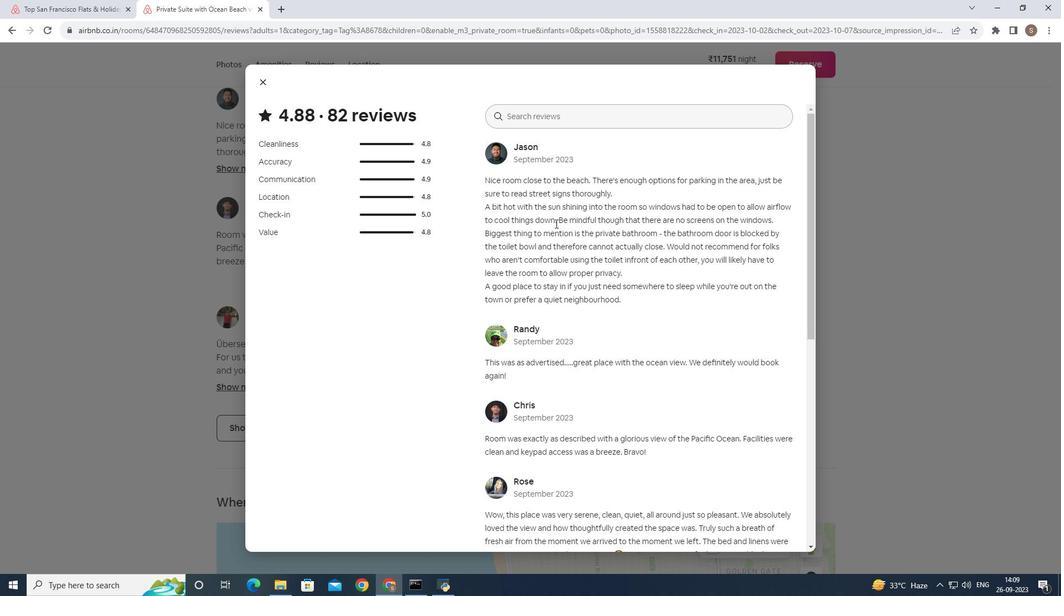 
Action: Key pressed <Key.down><Key.down><Key.down><Key.down><Key.down><Key.down><Key.down><Key.down><Key.down><Key.down><Key.down><Key.down><Key.down><Key.down><Key.down><Key.down><Key.down><Key.down><Key.down><Key.down><Key.down><Key.down><Key.down><Key.down><Key.down><Key.down><Key.down><Key.down><Key.down><Key.down><Key.down><Key.down><Key.down><Key.down><Key.down><Key.down><Key.down><Key.down><Key.down><Key.down><Key.down><Key.down><Key.down><Key.down><Key.down><Key.down><Key.down><Key.down><Key.down><Key.down><Key.down><Key.down><Key.down><Key.down><Key.down><Key.down><Key.down><Key.down><Key.down><Key.down><Key.down><Key.down><Key.down><Key.down><Key.down><Key.down><Key.down><Key.down><Key.down><Key.down><Key.down><Key.down><Key.down><Key.down><Key.down><Key.down><Key.down><Key.down><Key.down><Key.down><Key.down><Key.down><Key.down><Key.down><Key.down><Key.down><Key.down><Key.down><Key.down><Key.down><Key.down><Key.down><Key.down><Key.down><Key.down><Key.down><Key.down><Key.down><Key.down><Key.down><Key.down><Key.down><Key.down><Key.down><Key.down><Key.down><Key.down><Key.down><Key.down><Key.down><Key.down><Key.down><Key.down><Key.down><Key.down><Key.down><Key.down><Key.down><Key.down><Key.down><Key.down><Key.down><Key.down><Key.down><Key.down><Key.down><Key.down><Key.down><Key.down><Key.down><Key.down><Key.down><Key.down><Key.down><Key.down><Key.down><Key.down><Key.down><Key.down><Key.down><Key.down><Key.down><Key.down><Key.down><Key.down><Key.down><Key.down><Key.down><Key.down><Key.down><Key.down><Key.down><Key.down><Key.down><Key.down><Key.down><Key.down><Key.down><Key.down><Key.down><Key.down><Key.down><Key.down><Key.down><Key.down><Key.down><Key.down><Key.down><Key.down><Key.down><Key.down><Key.down><Key.down><Key.down><Key.down><Key.down><Key.down><Key.down><Key.down><Key.down><Key.down><Key.down><Key.down><Key.down><Key.down><Key.down><Key.down><Key.down><Key.down><Key.down><Key.down><Key.down><Key.down><Key.down><Key.down><Key.down><Key.down><Key.down><Key.down><Key.down><Key.down><Key.down><Key.down><Key.down><Key.down><Key.down><Key.down><Key.down><Key.down><Key.down><Key.down><Key.down><Key.down><Key.down><Key.down><Key.down><Key.down><Key.down><Key.down><Key.down><Key.down><Key.down><Key.down><Key.down><Key.down><Key.down><Key.down><Key.down><Key.down><Key.down><Key.down><Key.down><Key.down><Key.down><Key.down><Key.down><Key.down><Key.down><Key.down><Key.down><Key.down><Key.down><Key.down><Key.down><Key.down><Key.down><Key.down><Key.down><Key.down><Key.down><Key.down><Key.down><Key.down><Key.down><Key.down><Key.down><Key.down><Key.down><Key.down><Key.down><Key.down><Key.down><Key.down><Key.down><Key.down><Key.down><Key.down><Key.down><Key.down><Key.down><Key.down><Key.down><Key.down><Key.down><Key.down><Key.down><Key.down><Key.down><Key.down><Key.down><Key.down><Key.down><Key.down><Key.down><Key.down><Key.down><Key.down><Key.down><Key.down><Key.down><Key.down><Key.down><Key.down><Key.down><Key.down><Key.down><Key.down><Key.down><Key.down><Key.down><Key.down><Key.down><Key.down><Key.down><Key.down><Key.down><Key.down><Key.down><Key.down><Key.down><Key.down><Key.down><Key.down><Key.down><Key.down><Key.down><Key.down><Key.down><Key.down><Key.down><Key.down><Key.down><Key.down><Key.down><Key.down><Key.down><Key.down><Key.down><Key.down><Key.down><Key.down><Key.down><Key.down><Key.down><Key.down><Key.down><Key.down><Key.down><Key.down><Key.down><Key.down><Key.down><Key.down><Key.down><Key.down><Key.down><Key.down><Key.down><Key.down><Key.down><Key.down><Key.down><Key.down><Key.down><Key.down><Key.down><Key.down>
Screenshot: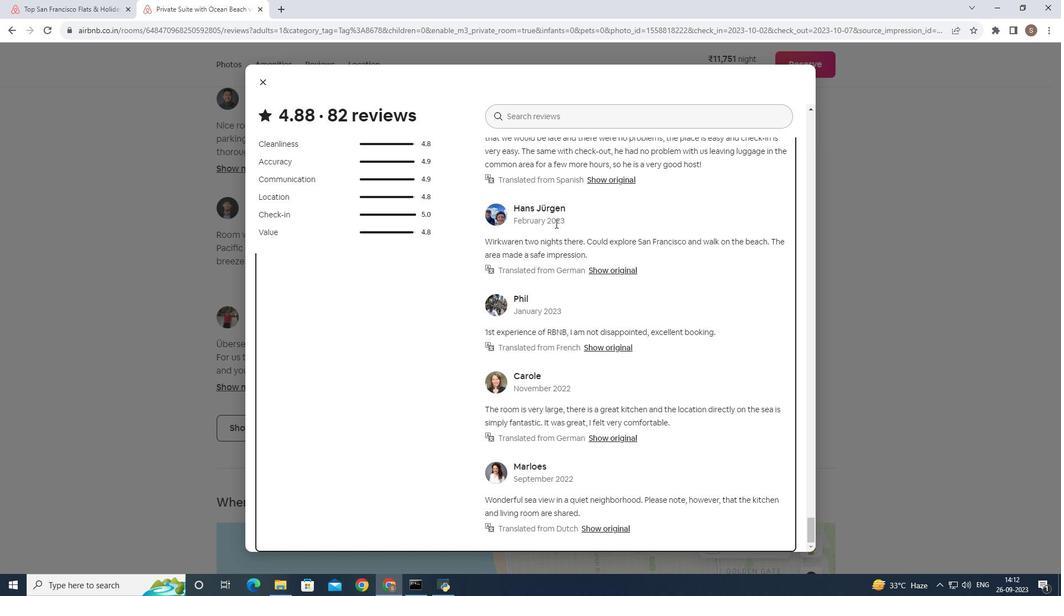 
Action: Mouse moved to (258, 85)
Screenshot: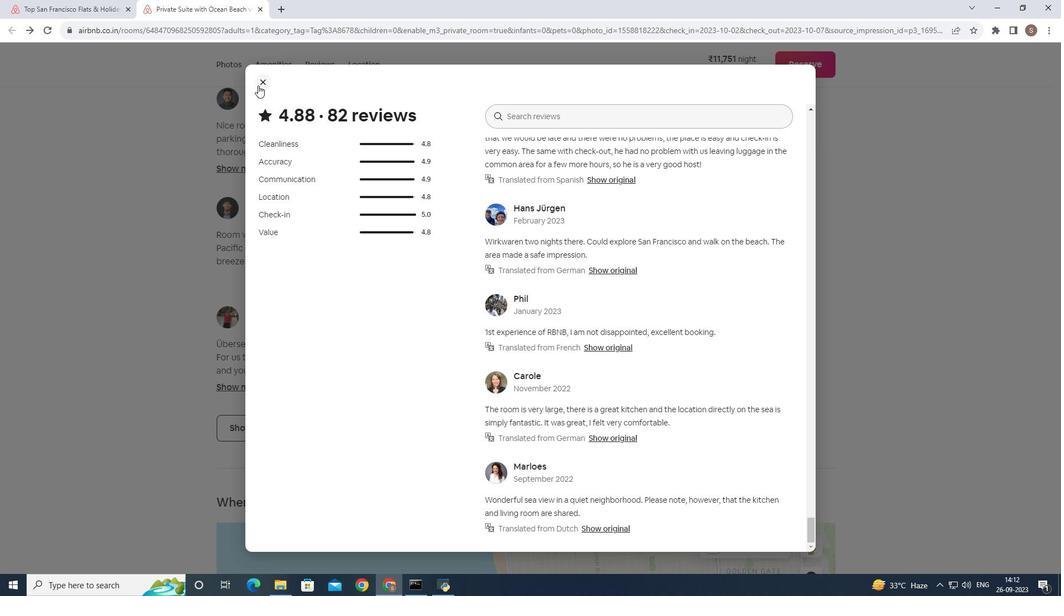 
Action: Mouse pressed left at (258, 85)
Screenshot: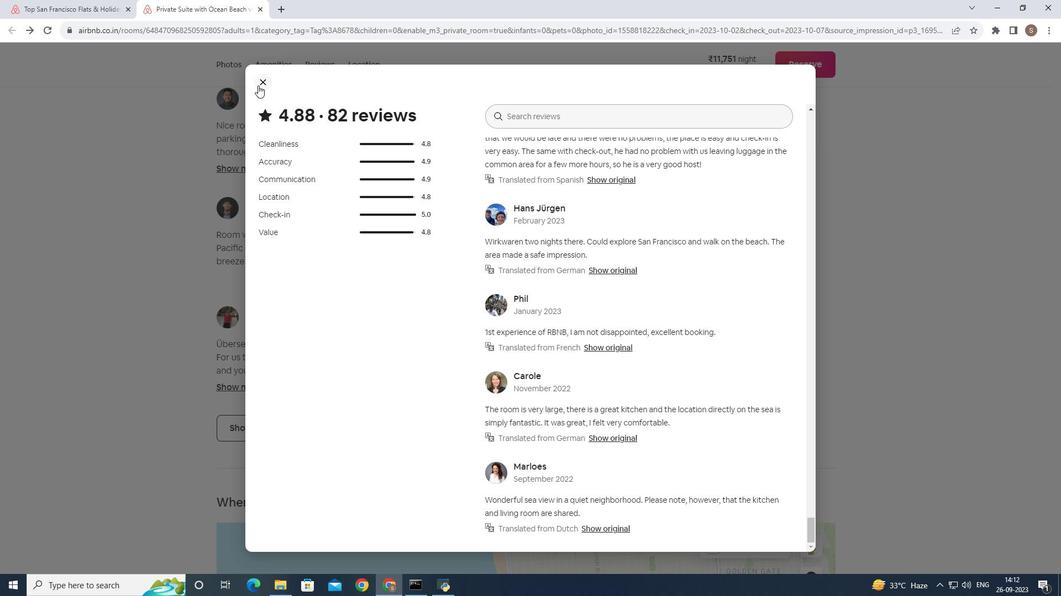 
Action: Mouse moved to (272, 313)
Screenshot: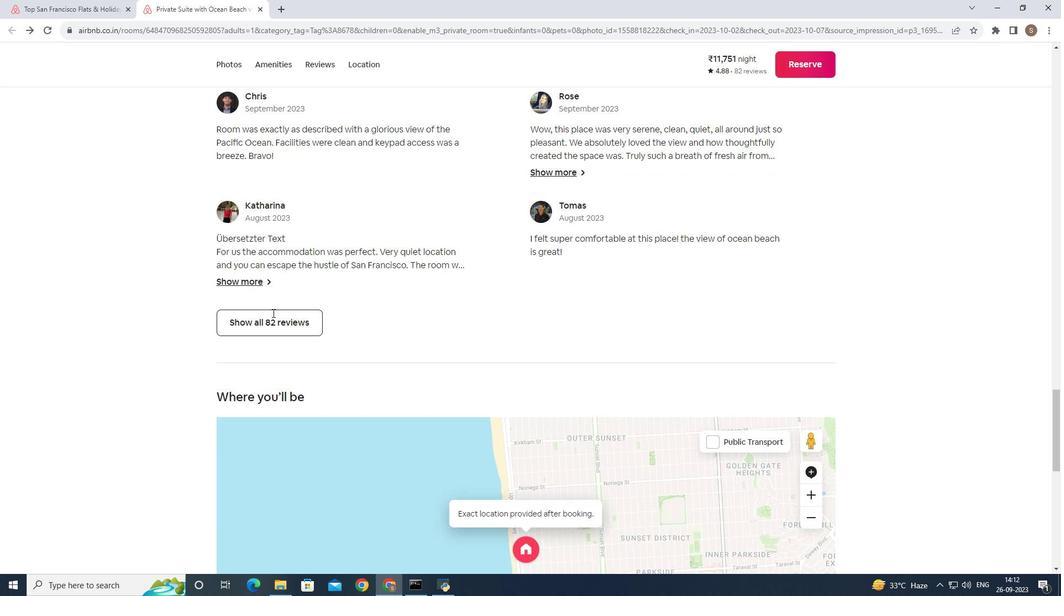 
Action: Mouse scrolled (272, 312) with delta (0, 0)
Screenshot: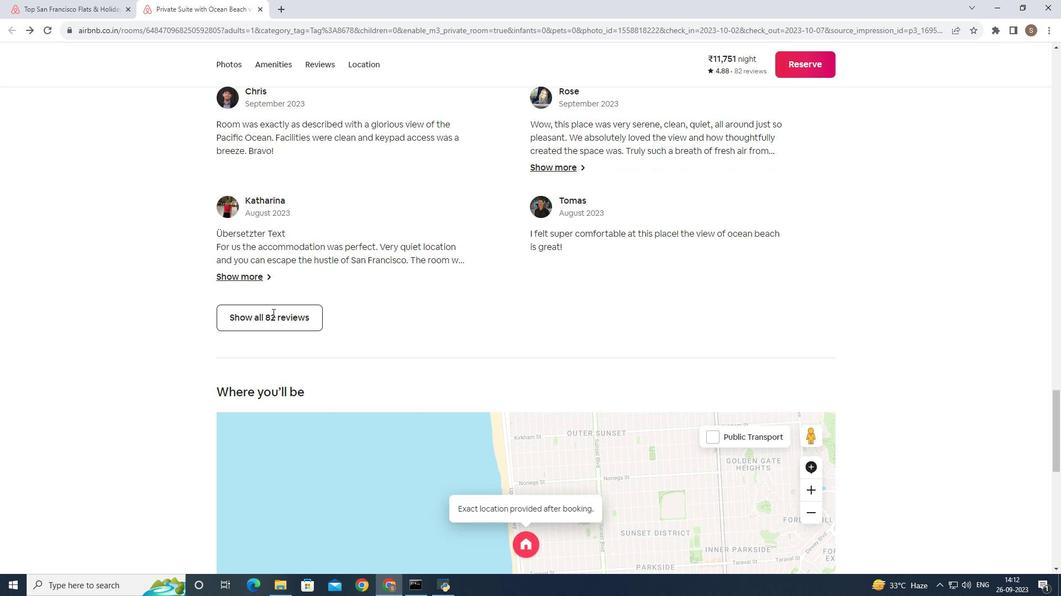 
Action: Mouse scrolled (272, 312) with delta (0, 0)
Screenshot: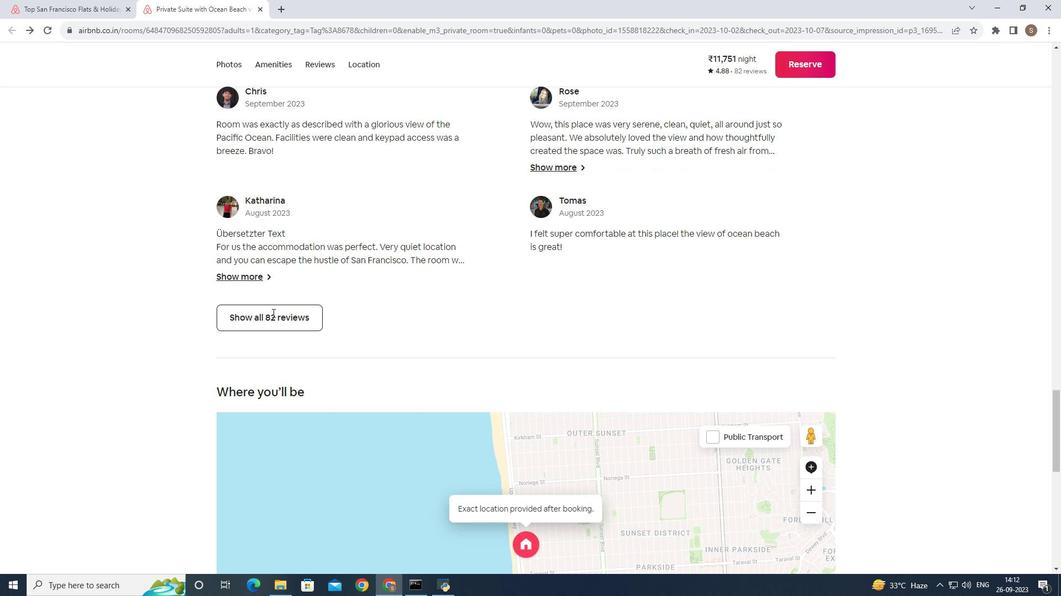 
Action: Mouse scrolled (272, 312) with delta (0, 0)
Screenshot: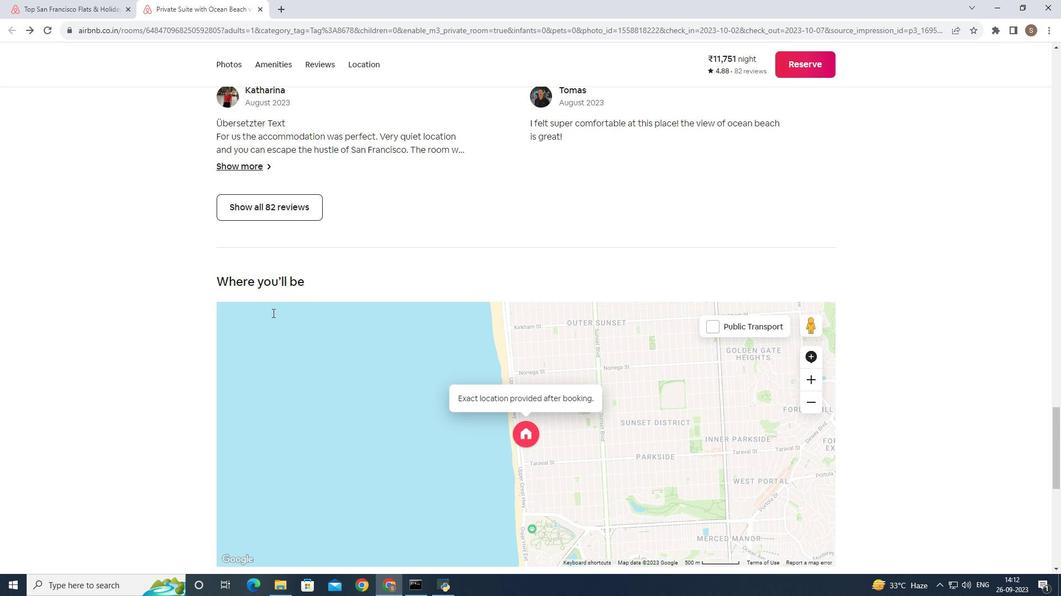 
Action: Mouse scrolled (272, 312) with delta (0, 0)
Screenshot: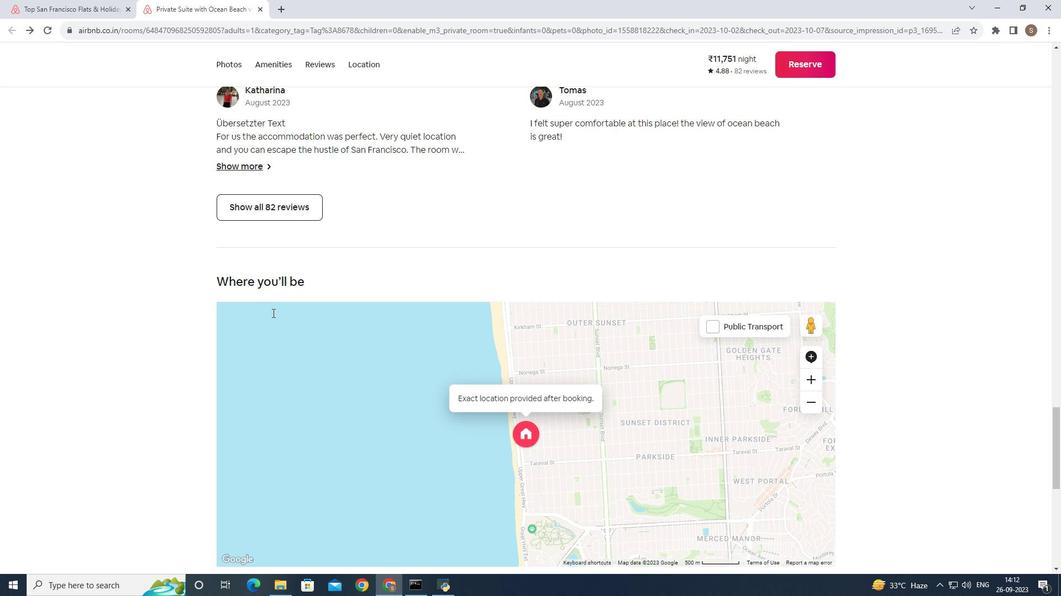 
Action: Mouse scrolled (272, 312) with delta (0, 0)
Screenshot: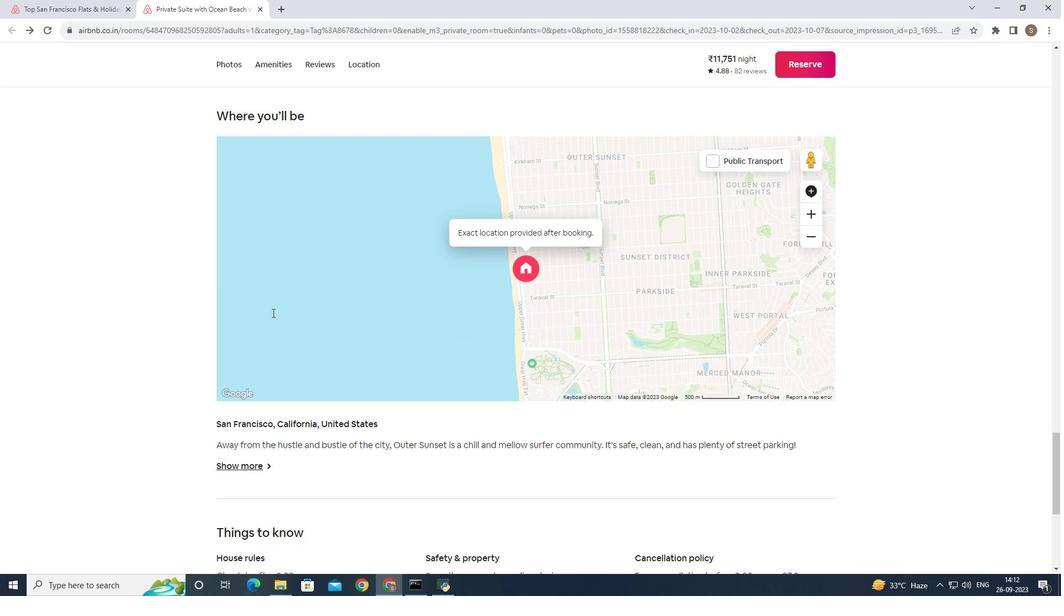 
Action: Mouse scrolled (272, 312) with delta (0, 0)
Screenshot: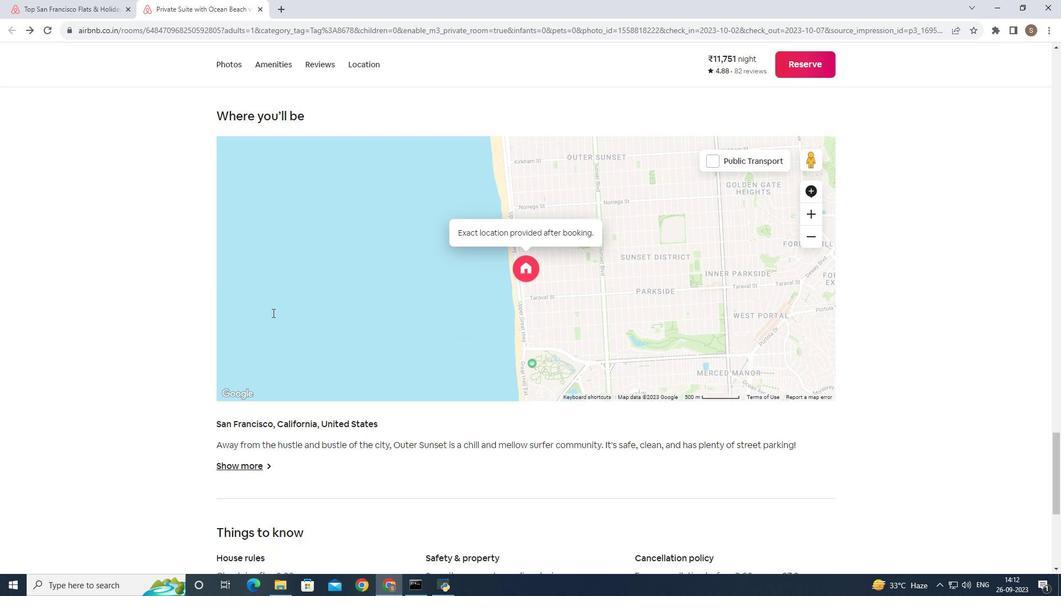 
Action: Mouse scrolled (272, 312) with delta (0, 0)
Screenshot: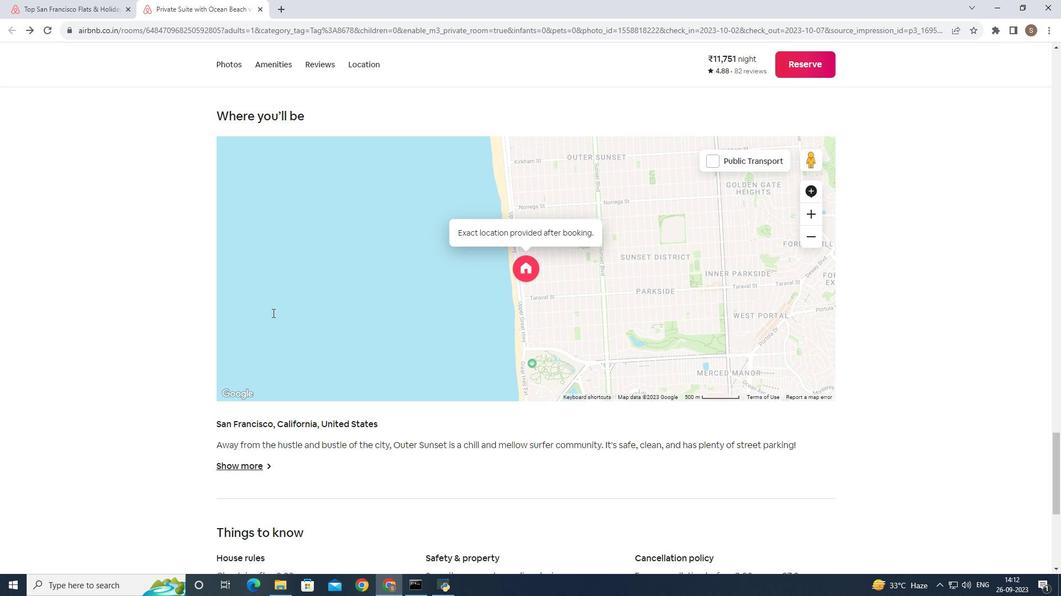 
Action: Mouse scrolled (272, 312) with delta (0, 0)
Screenshot: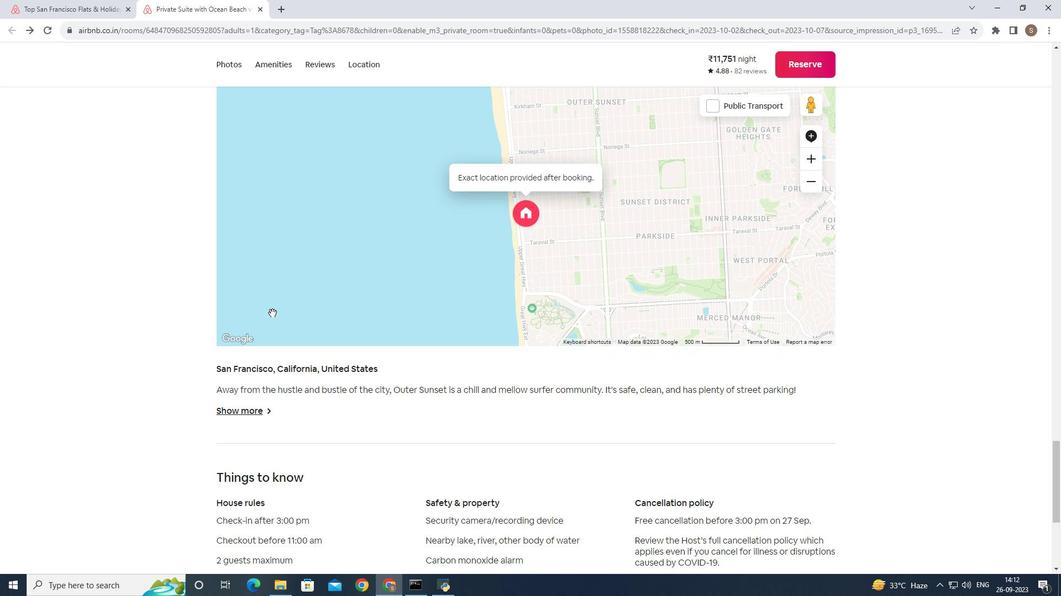 
Action: Mouse scrolled (272, 312) with delta (0, 0)
Screenshot: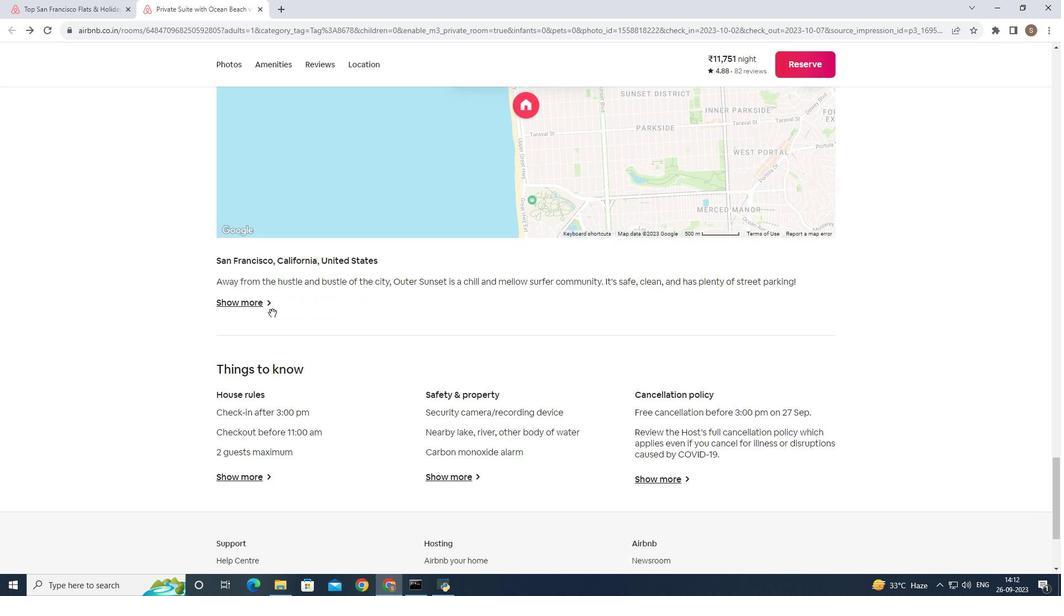 
Action: Mouse scrolled (272, 312) with delta (0, 0)
Screenshot: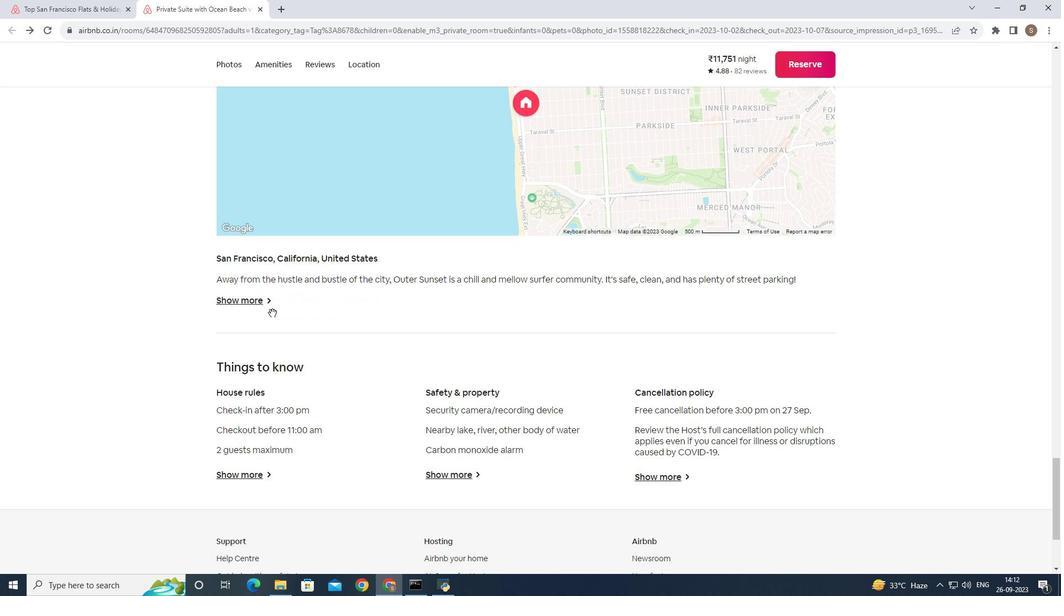 
Action: Mouse scrolled (272, 312) with delta (0, 0)
Screenshot: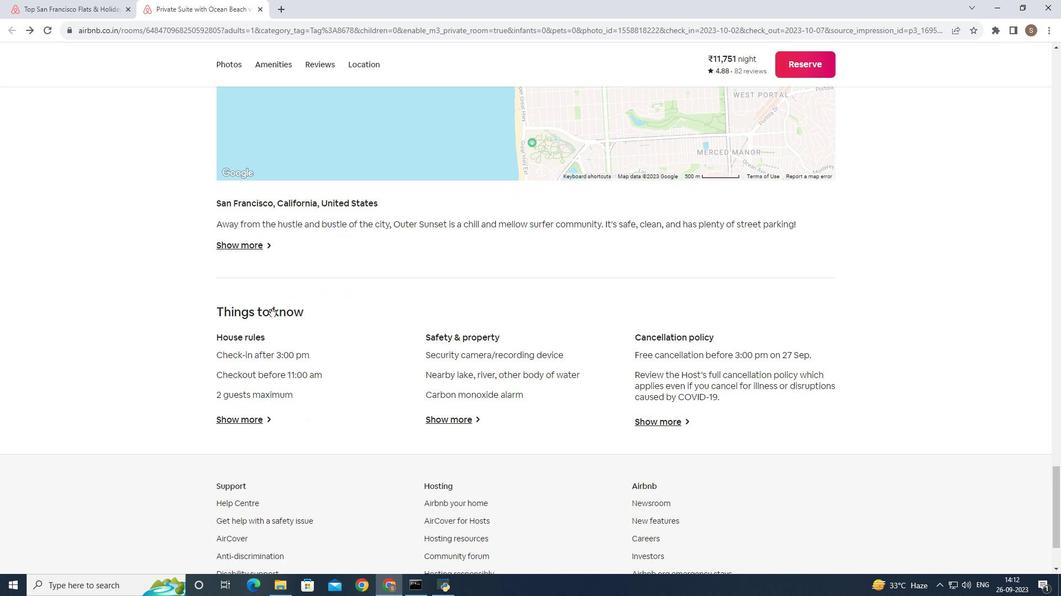 
Action: Mouse scrolled (272, 312) with delta (0, 0)
Screenshot: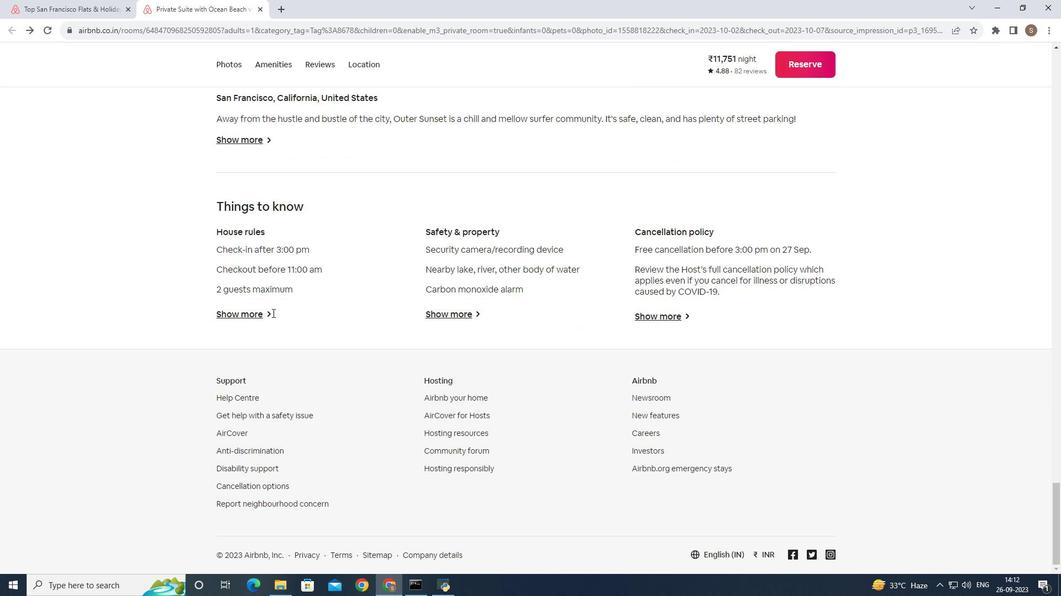 
Action: Mouse scrolled (272, 312) with delta (0, 0)
Screenshot: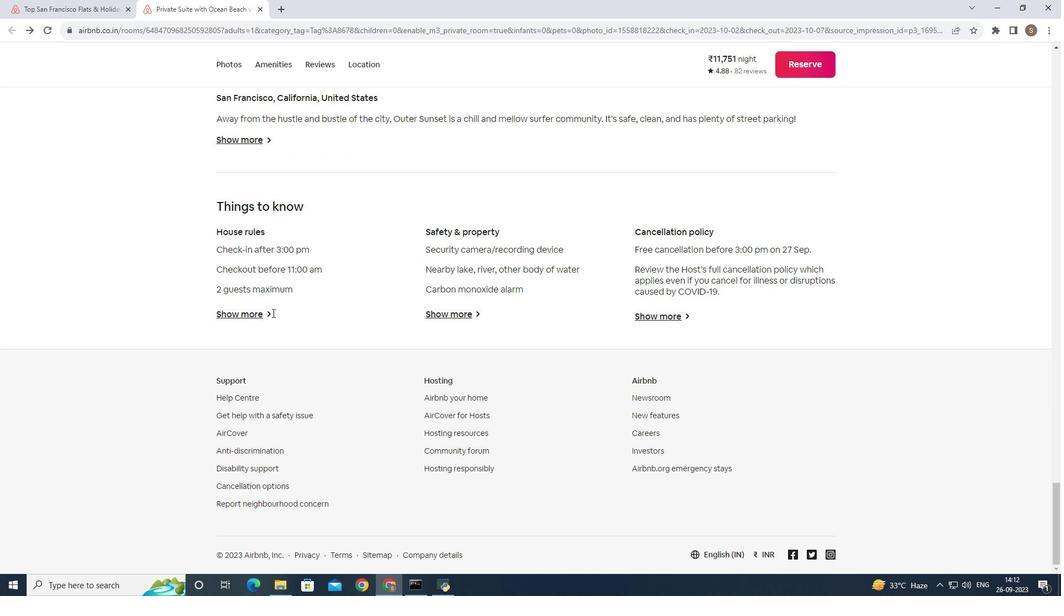 
Action: Mouse scrolled (272, 312) with delta (0, 0)
Screenshot: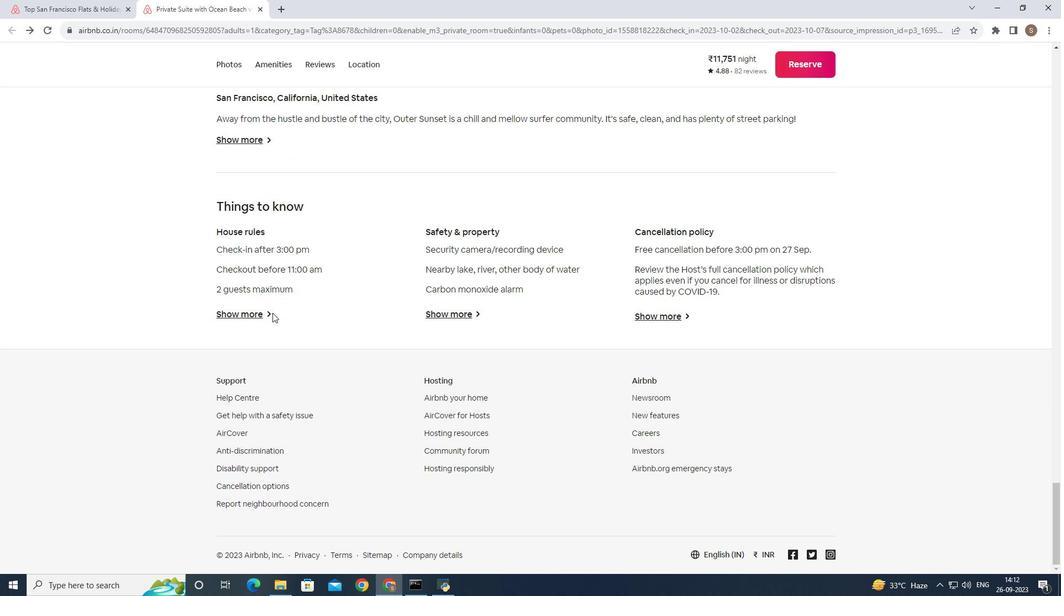 
Action: Mouse moved to (253, 311)
Screenshot: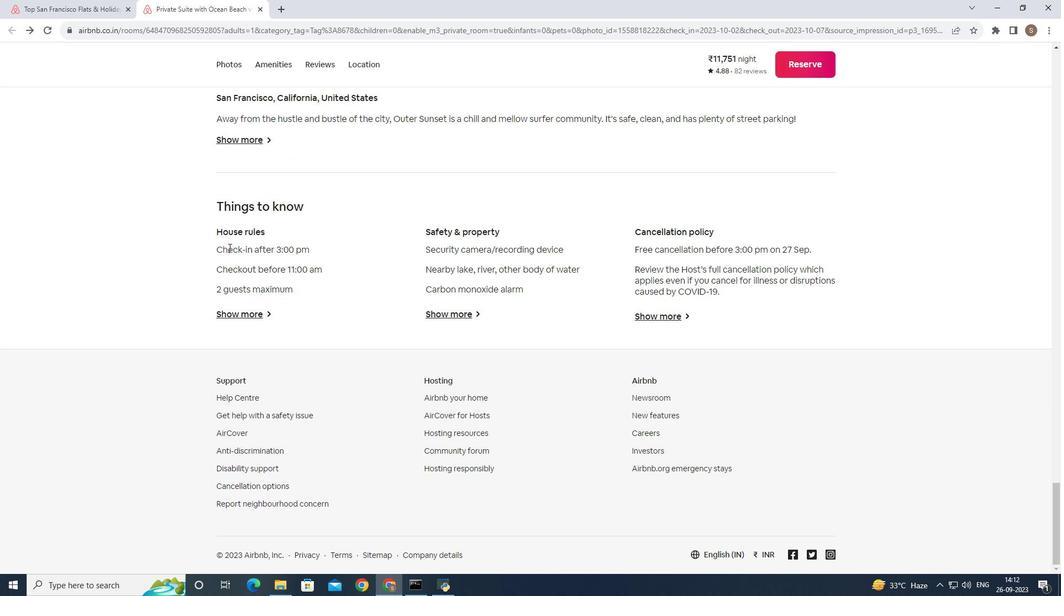 
Action: Mouse scrolled (253, 311) with delta (0, 0)
Screenshot: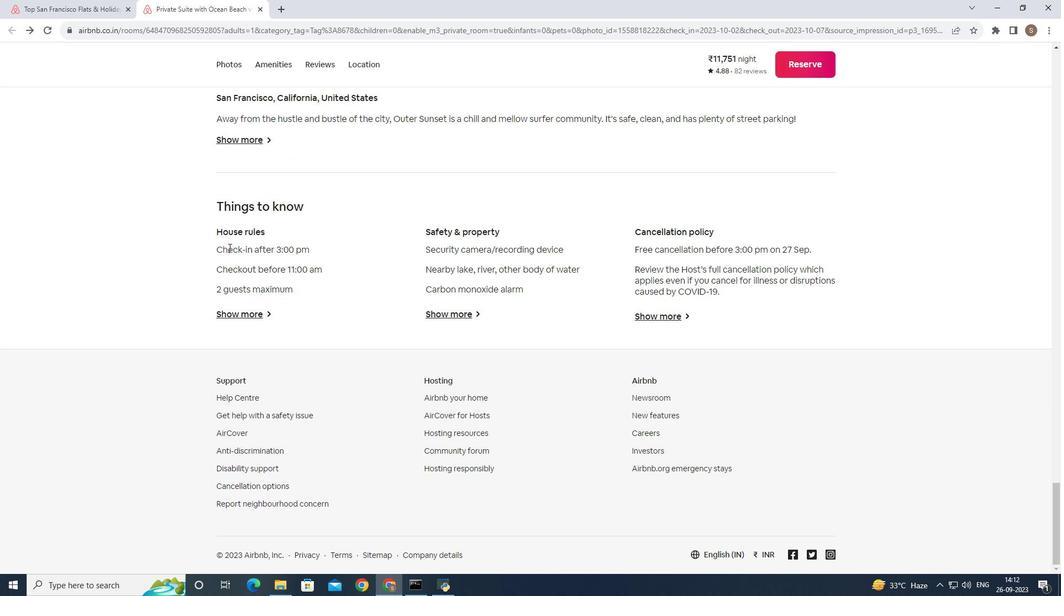 
Action: Mouse scrolled (253, 311) with delta (0, 0)
Screenshot: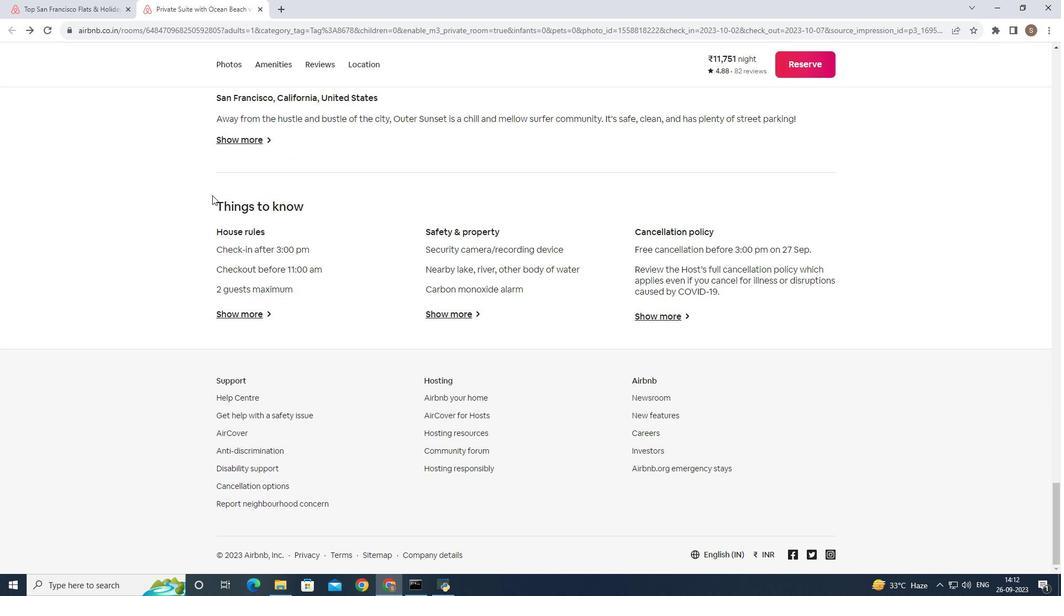 
Action: Mouse moved to (100, 0)
Screenshot: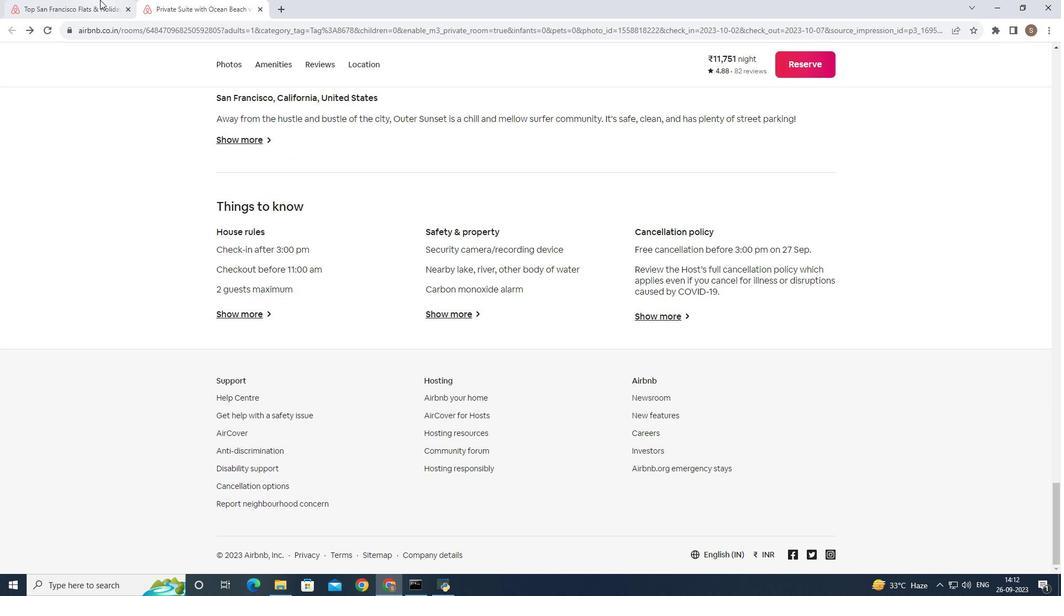 
Action: Mouse pressed left at (100, 0)
Screenshot: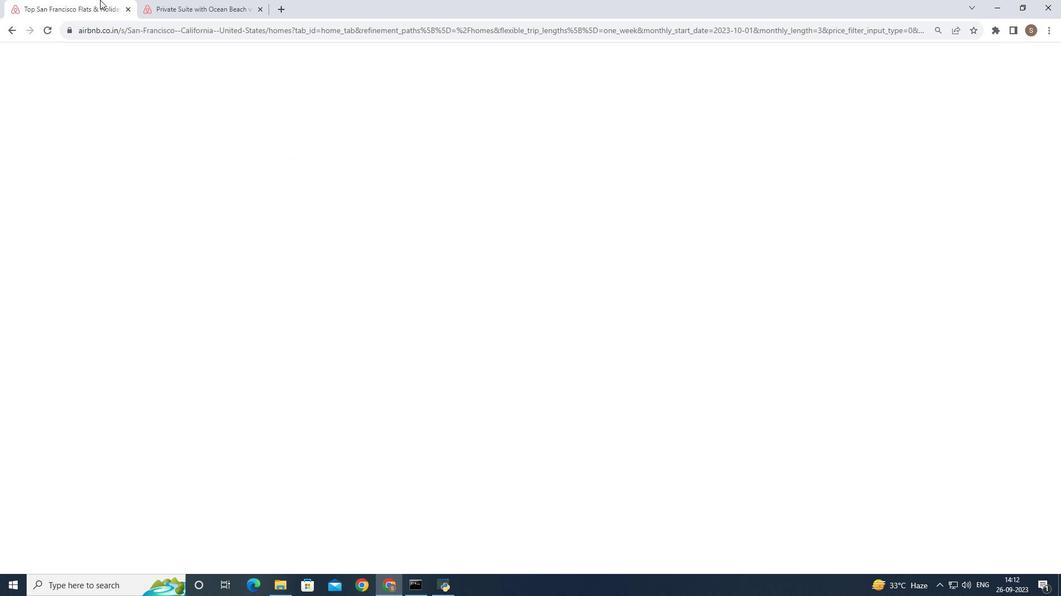 
Action: Mouse moved to (466, 271)
Screenshot: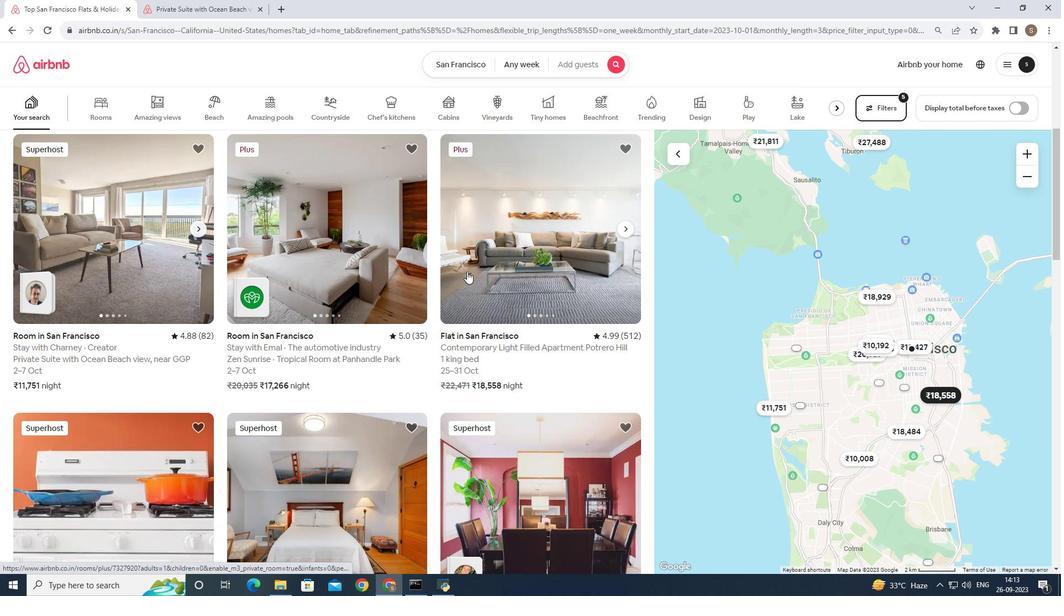 
Action: Mouse scrolled (466, 271) with delta (0, 0)
Screenshot: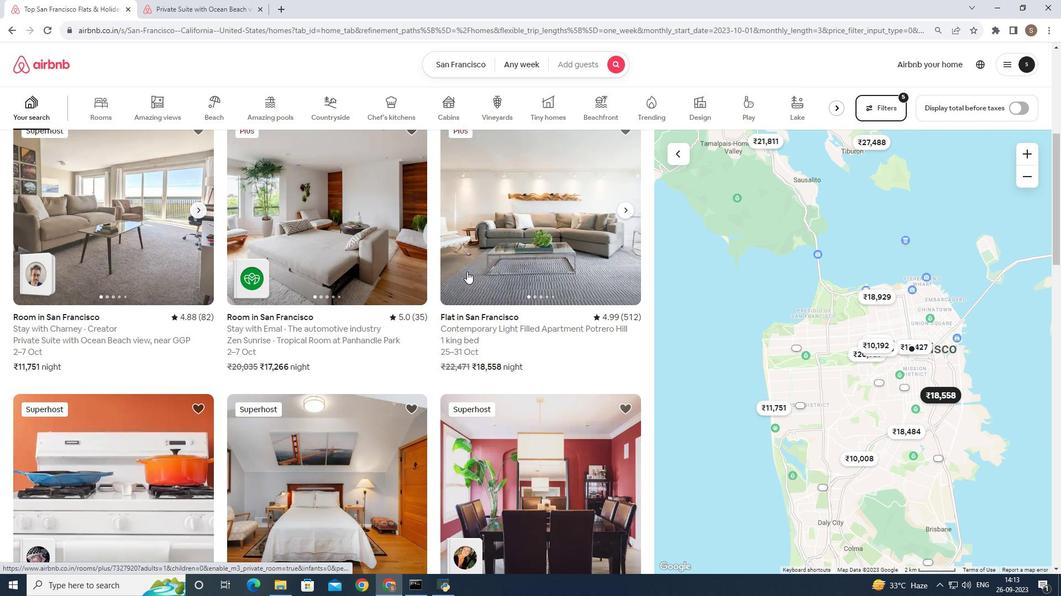 
Action: Mouse moved to (553, 248)
Screenshot: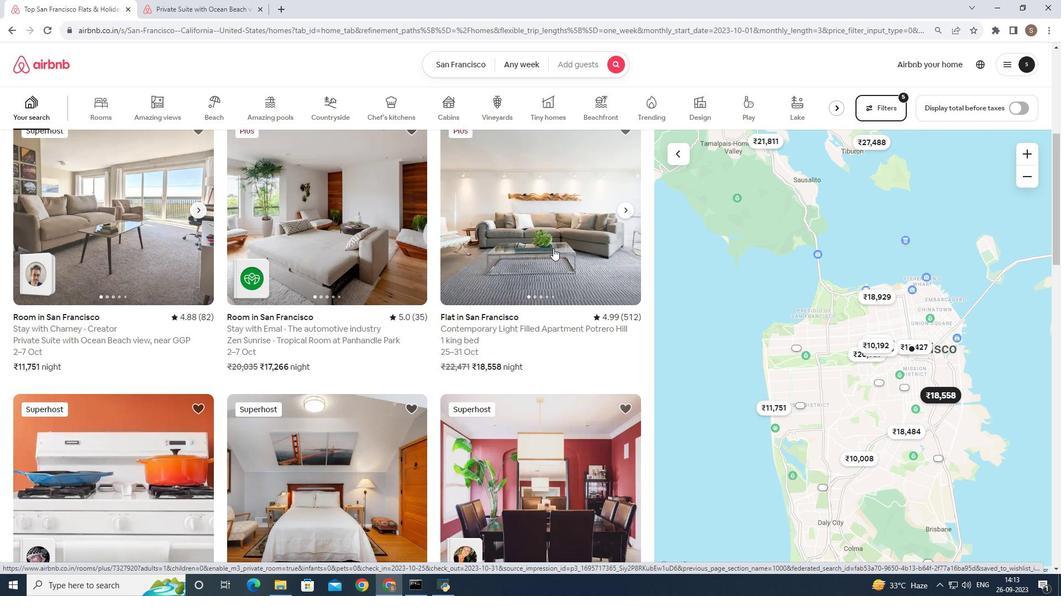 
Action: Mouse pressed left at (553, 248)
Screenshot: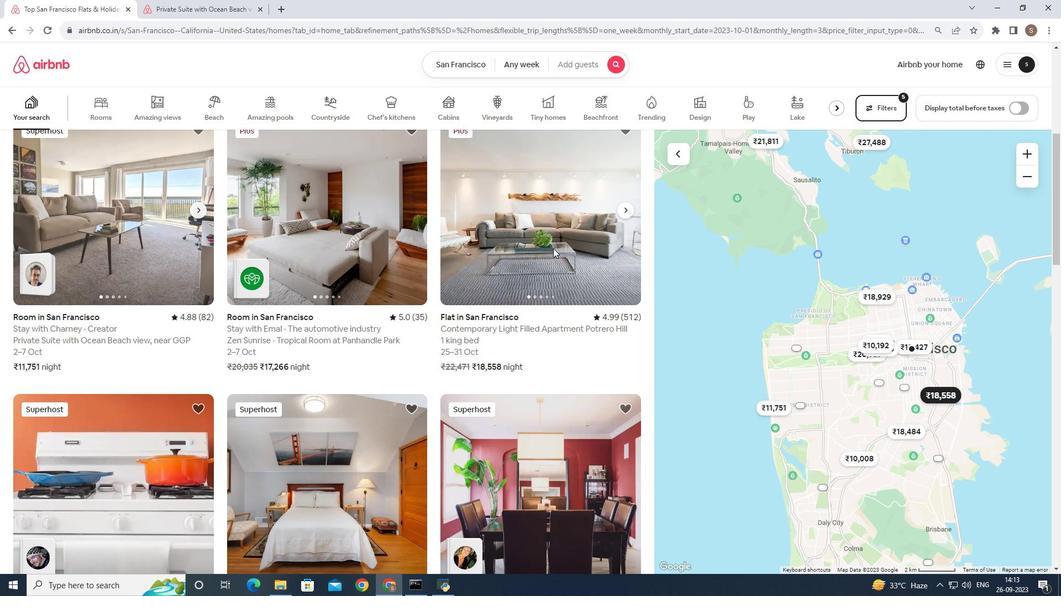 
Action: Mouse moved to (805, 411)
Screenshot: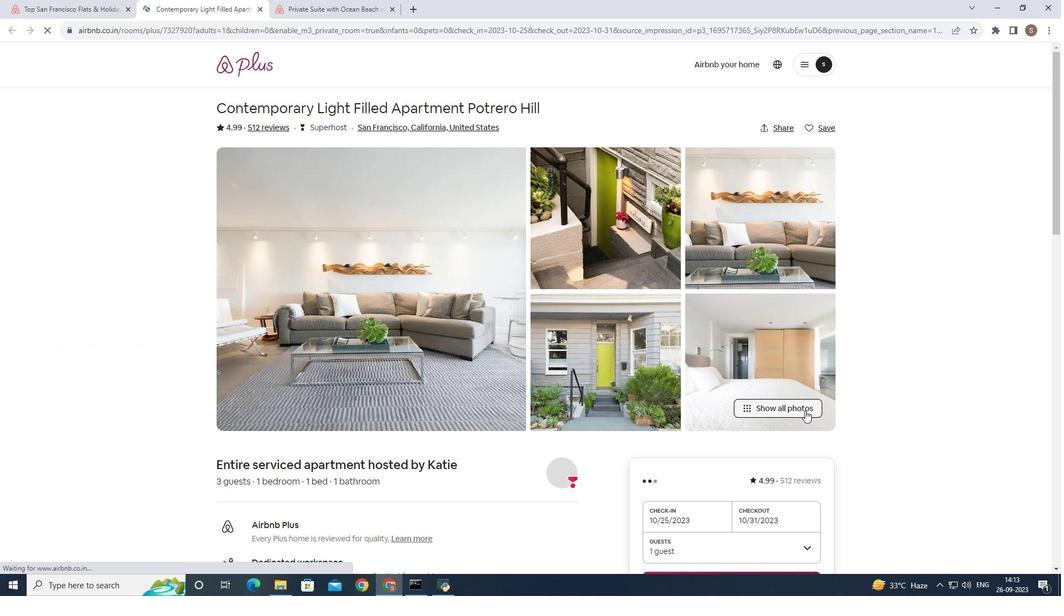
Action: Mouse pressed left at (805, 411)
Screenshot: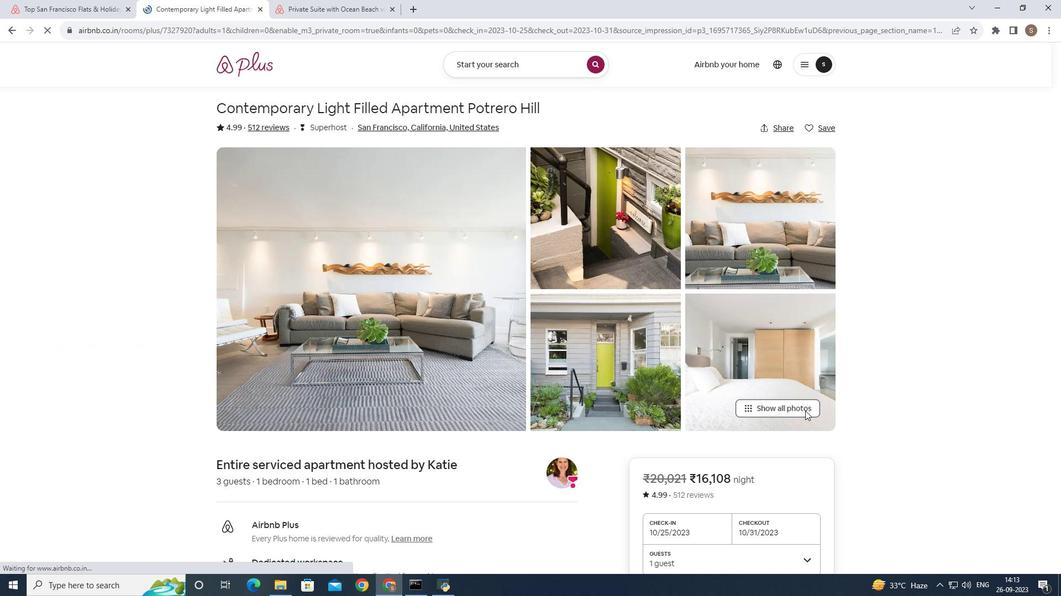 
Action: Mouse moved to (609, 323)
Screenshot: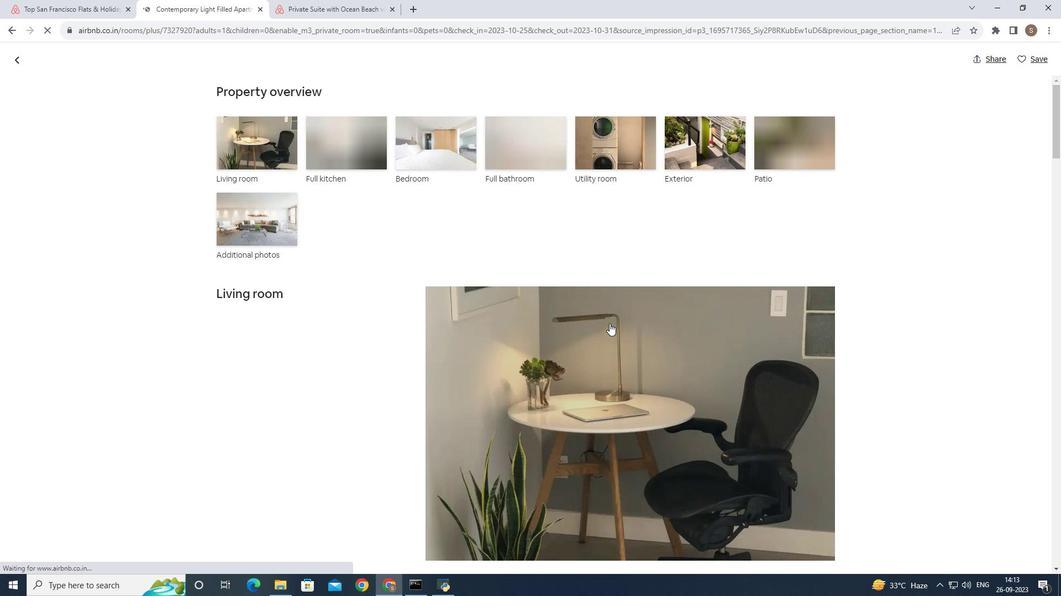 
Action: Mouse pressed left at (609, 323)
Screenshot: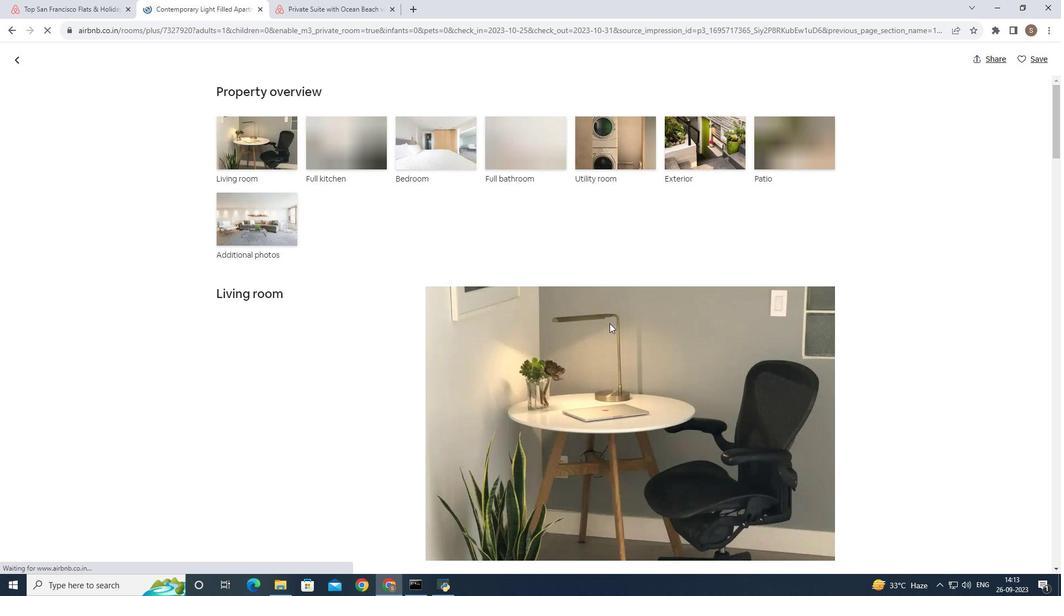 
Action: Key pressed <Key.right><Key.right><Key.right><Key.right><Key.right><Key.right><Key.right><Key.right><Key.right><Key.right><Key.right><Key.right><Key.right><Key.right><Key.right><Key.right><Key.right>
Screenshot: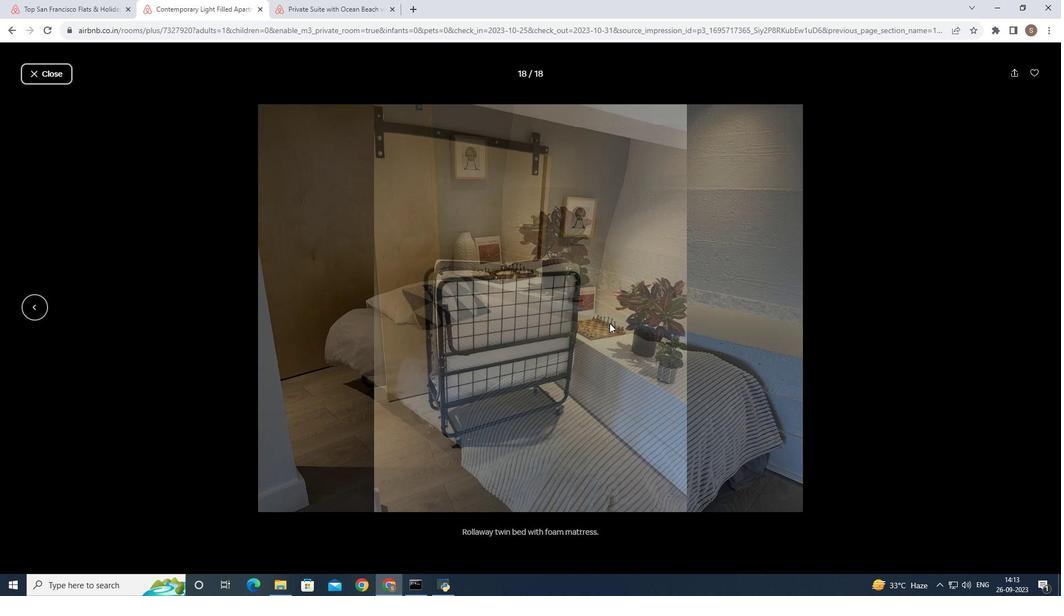 
Action: Mouse moved to (50, 78)
Screenshot: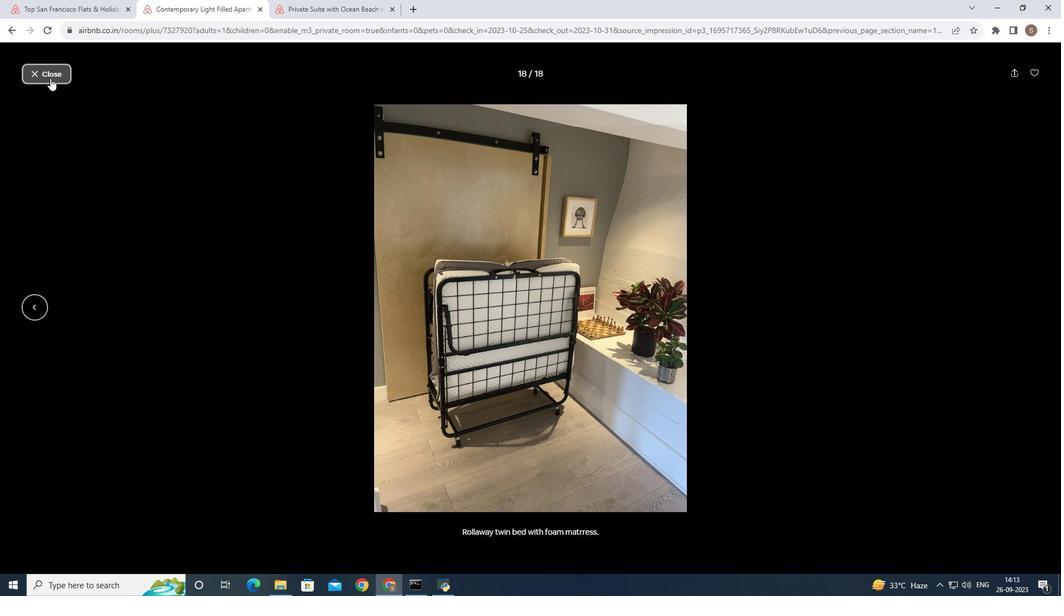
Action: Mouse pressed left at (50, 78)
Screenshot: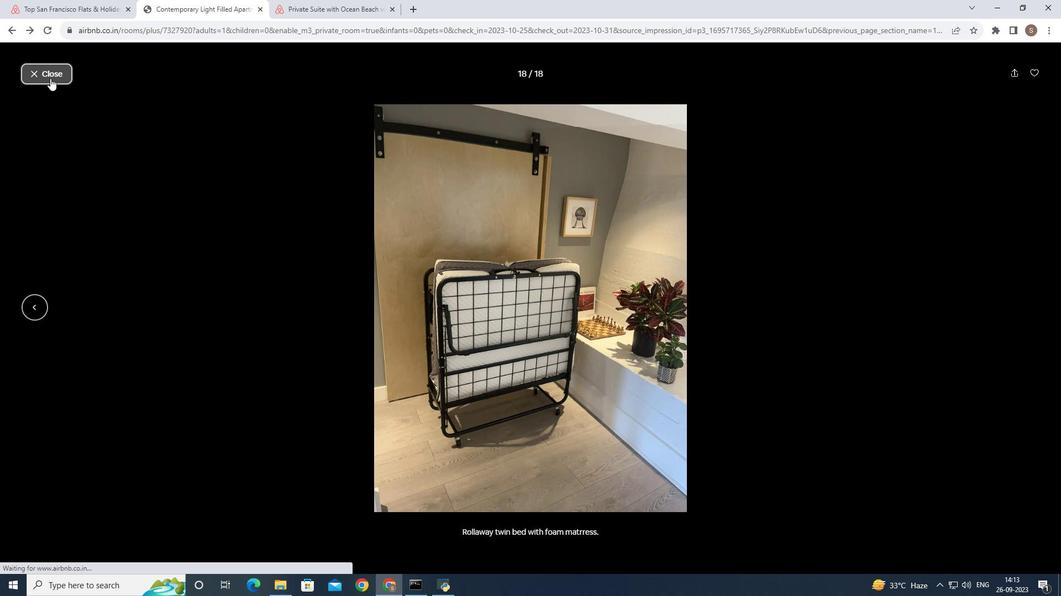 
Action: Mouse moved to (22, 63)
Screenshot: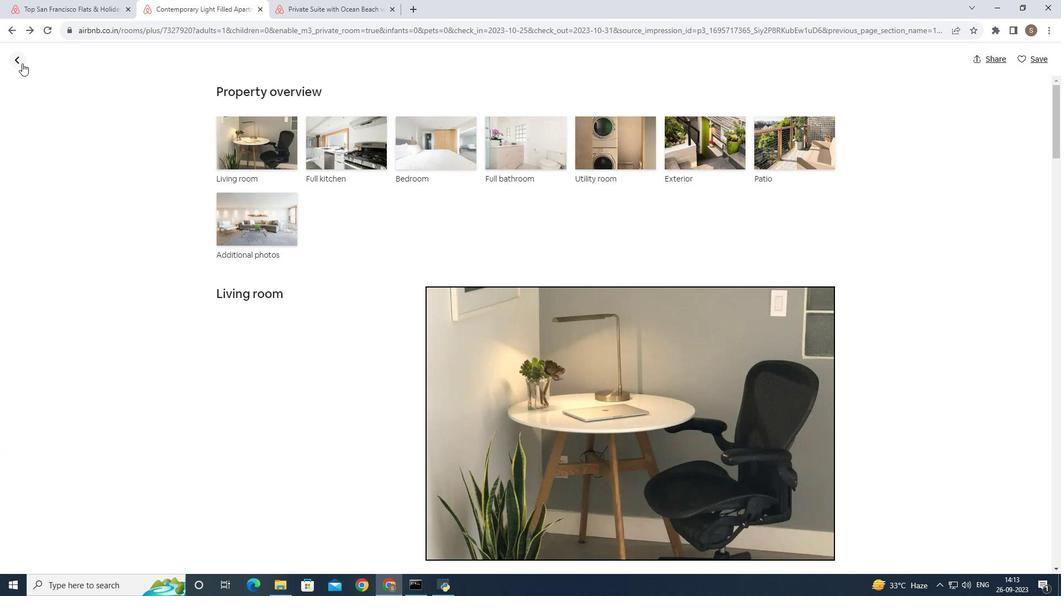 
Action: Mouse pressed left at (22, 63)
Screenshot: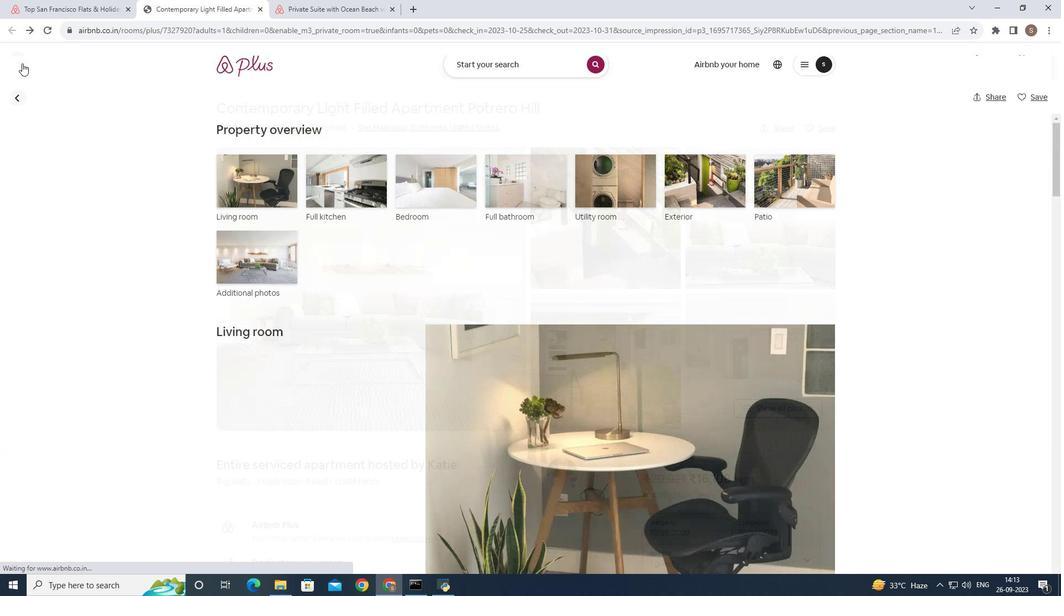 
Action: Mouse moved to (274, 338)
Screenshot: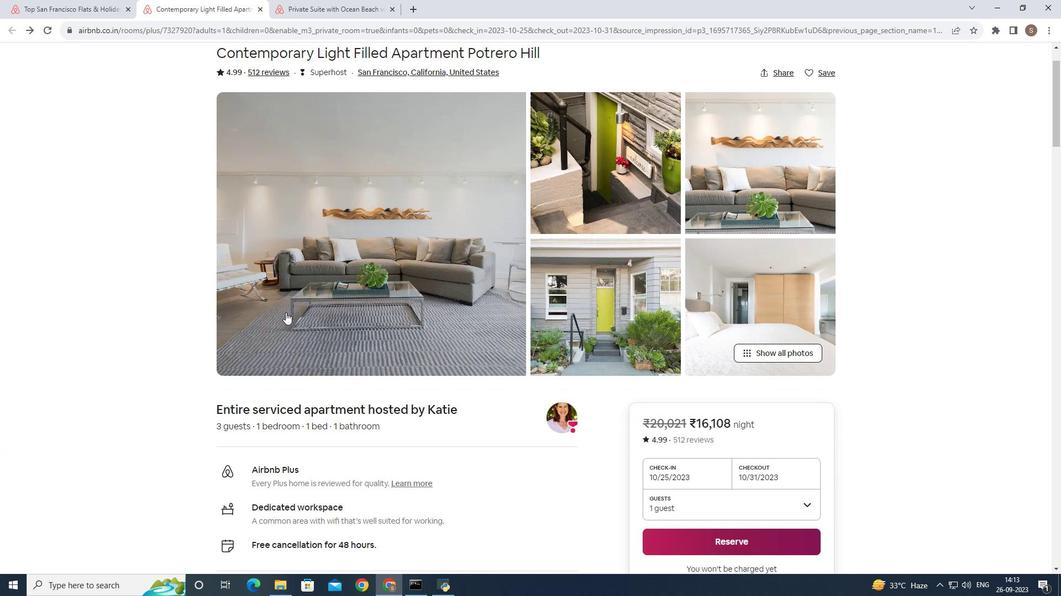 
Action: Mouse scrolled (274, 337) with delta (0, 0)
Screenshot: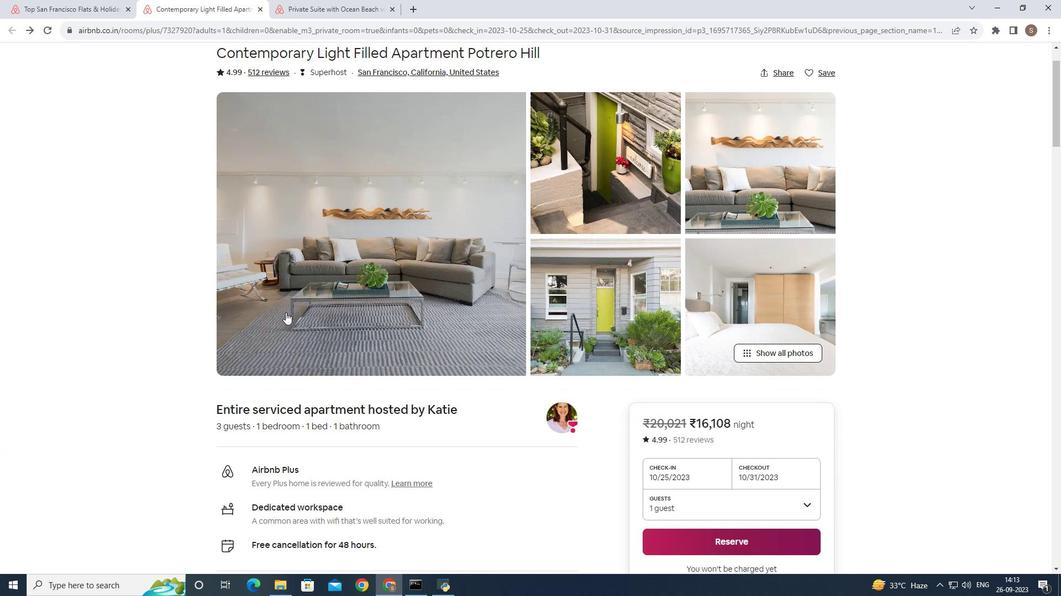 
Action: Mouse moved to (285, 312)
Screenshot: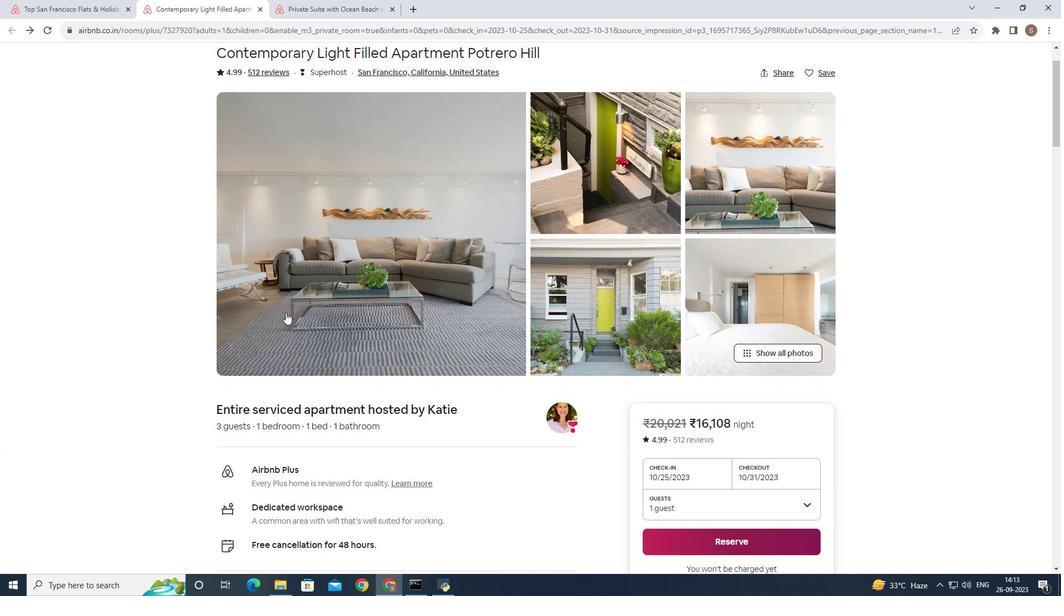 
Action: Mouse scrolled (285, 312) with delta (0, 0)
Screenshot: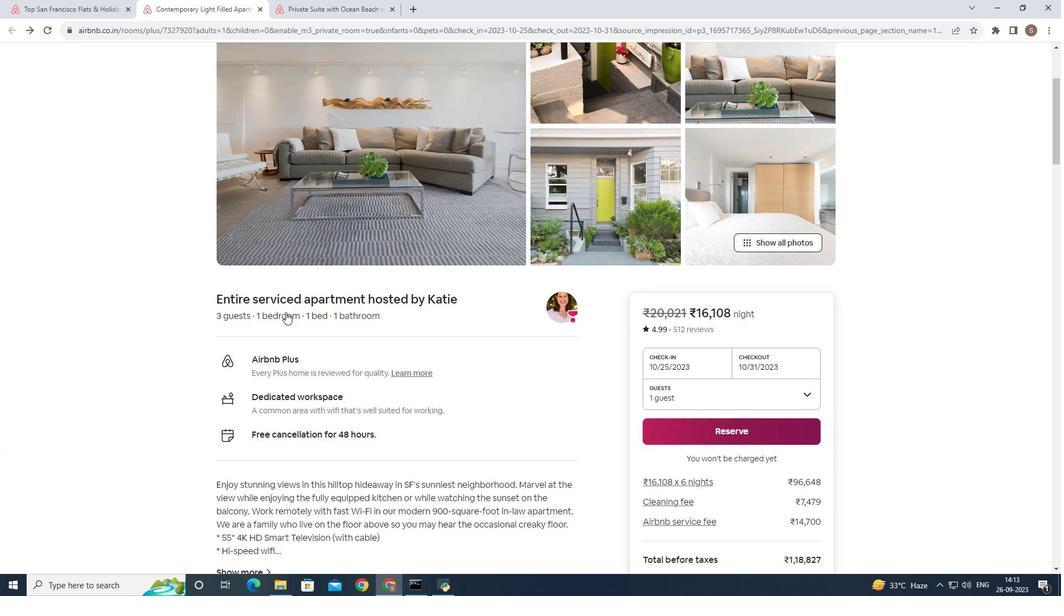 
Action: Mouse scrolled (285, 312) with delta (0, 0)
Screenshot: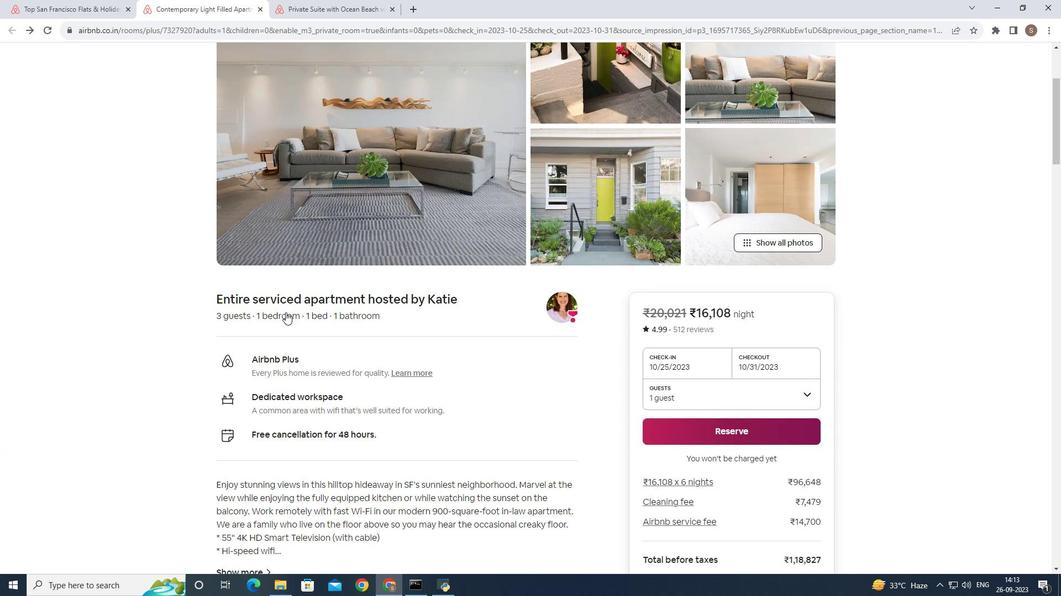 
Action: Mouse scrolled (285, 312) with delta (0, 0)
Screenshot: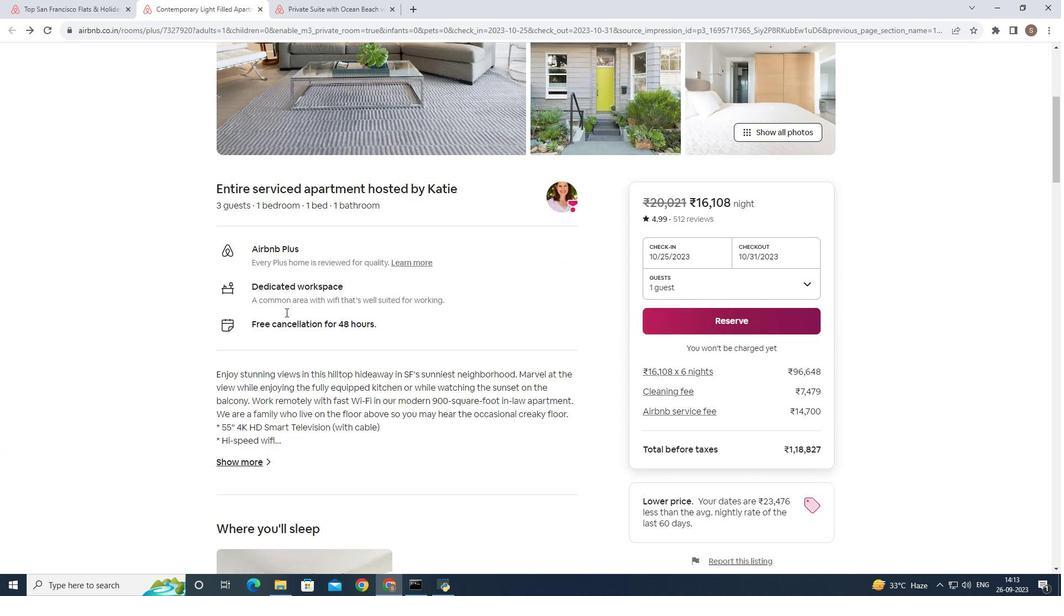 
Action: Mouse scrolled (285, 312) with delta (0, 0)
Screenshot: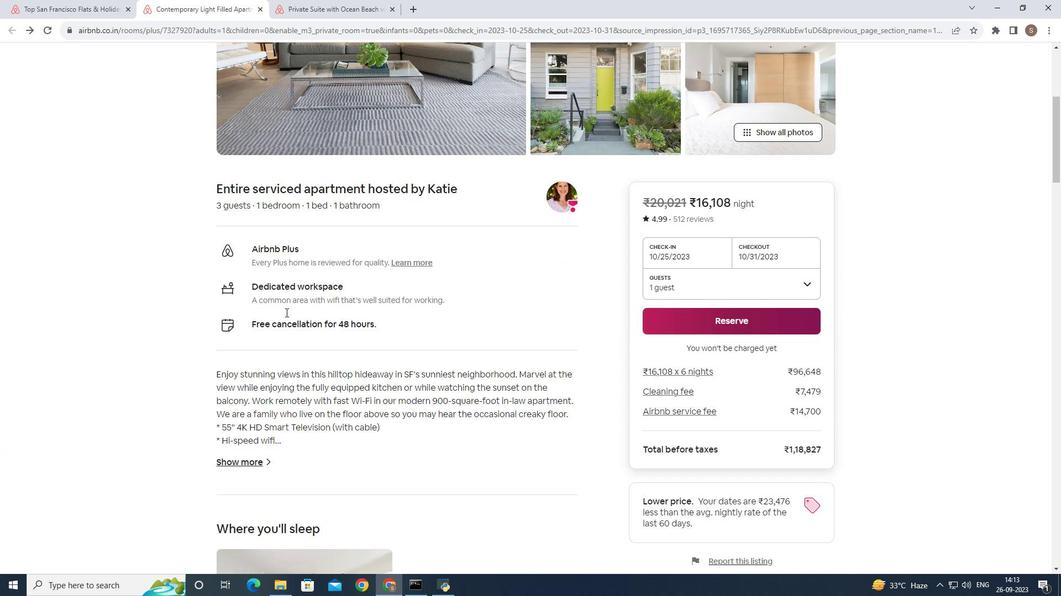 
Action: Mouse scrolled (285, 312) with delta (0, 0)
Screenshot: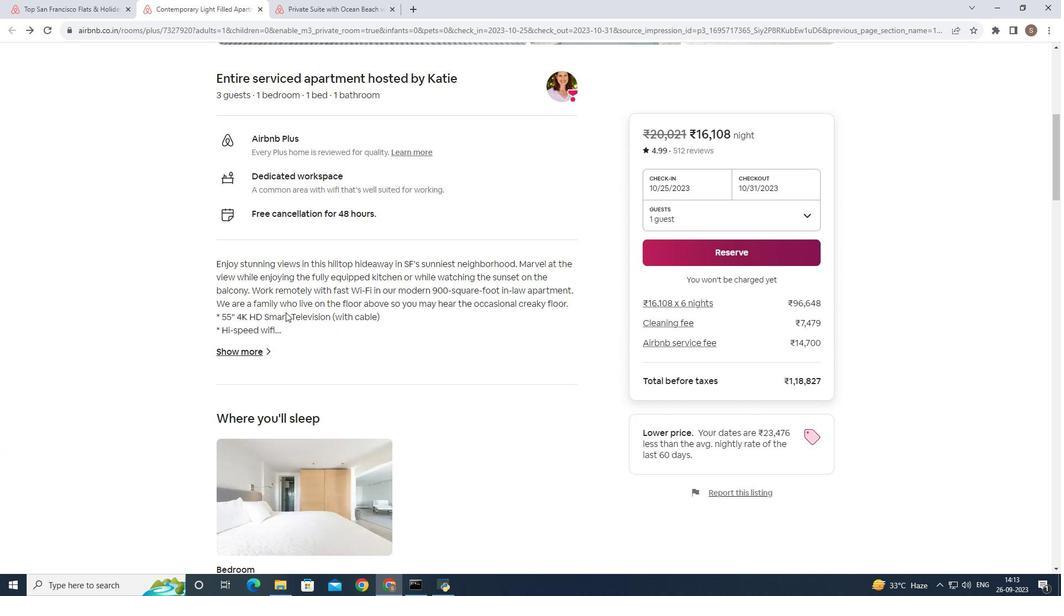 
Action: Mouse scrolled (285, 312) with delta (0, 0)
Screenshot: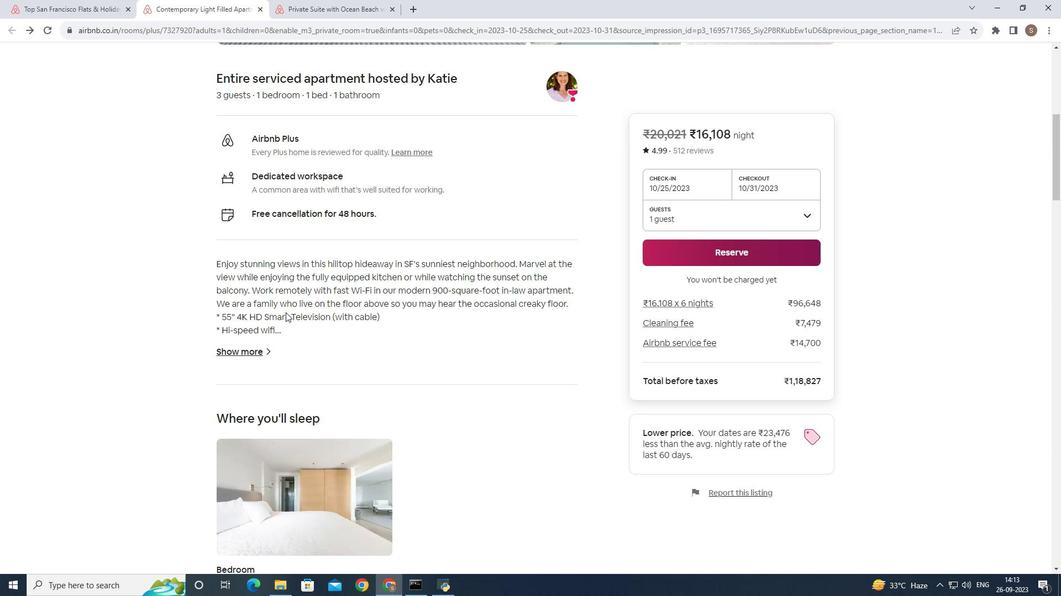
Action: Mouse scrolled (285, 312) with delta (0, 0)
Screenshot: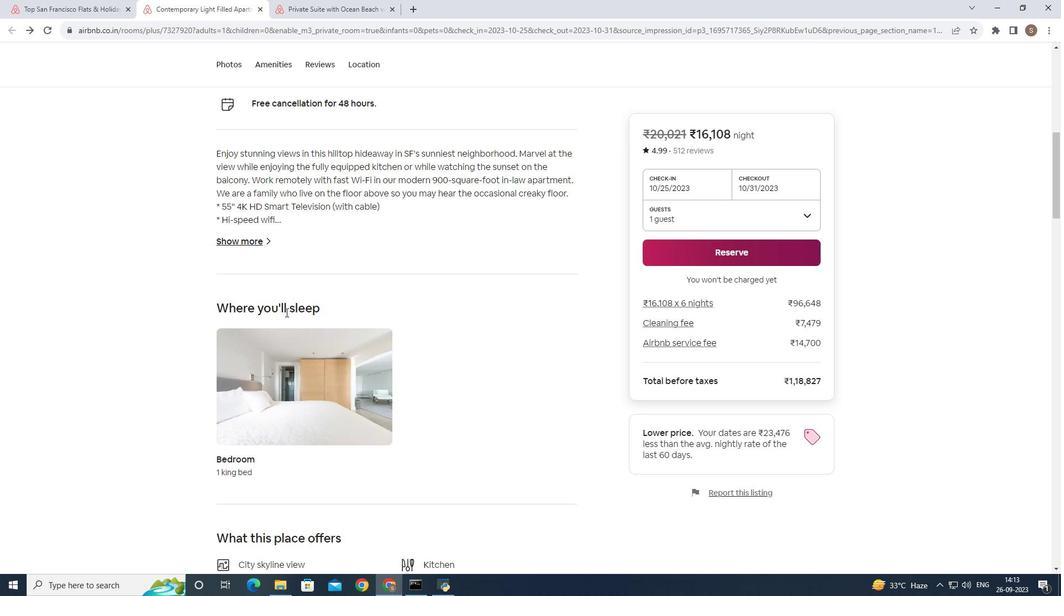 
Action: Mouse scrolled (285, 312) with delta (0, 0)
Screenshot: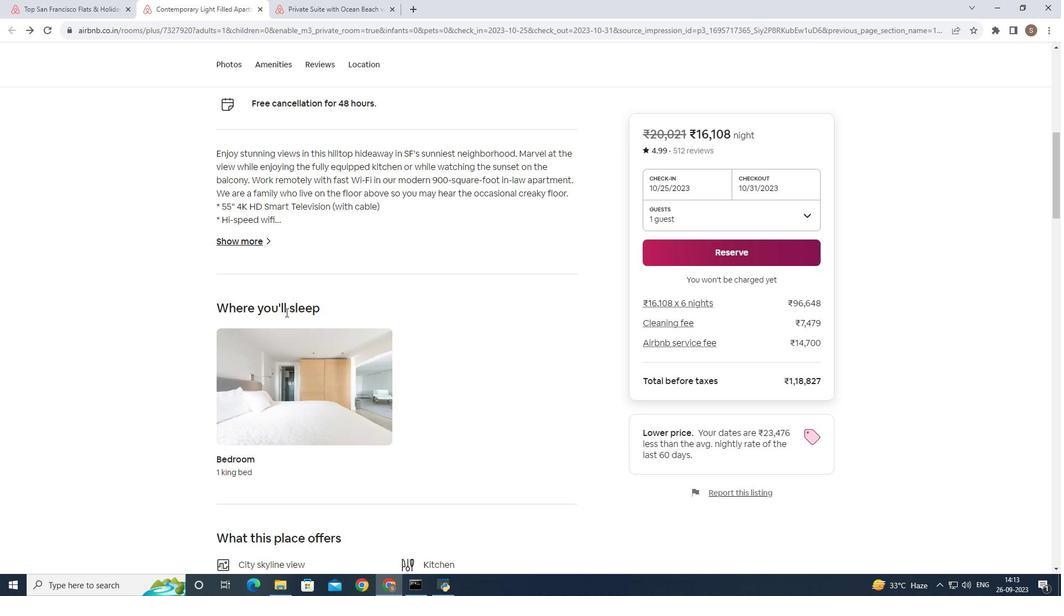 
Action: Mouse scrolled (285, 312) with delta (0, 0)
Screenshot: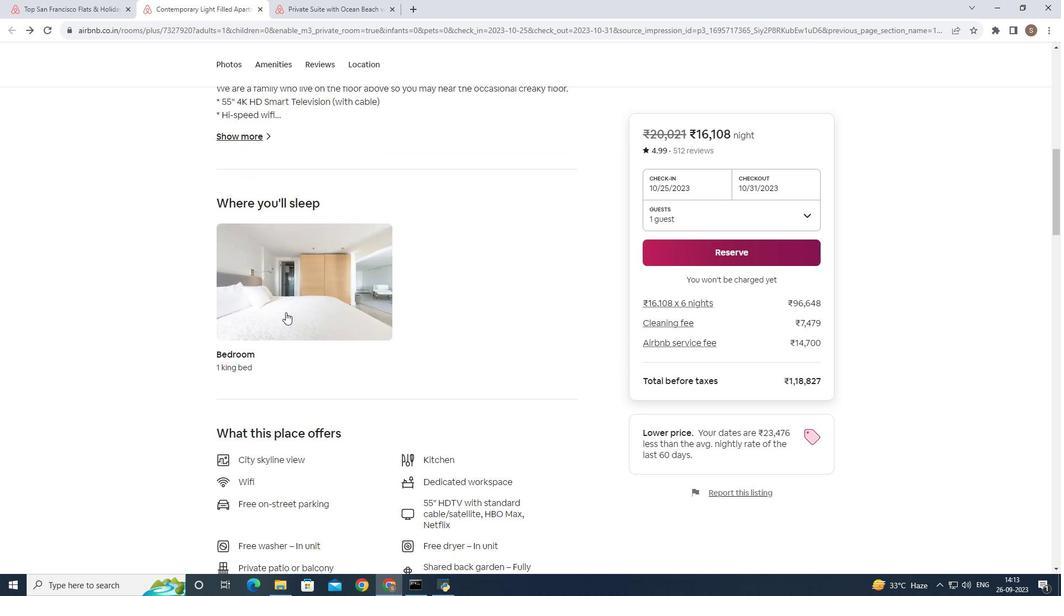 
Action: Mouse scrolled (285, 312) with delta (0, 0)
Screenshot: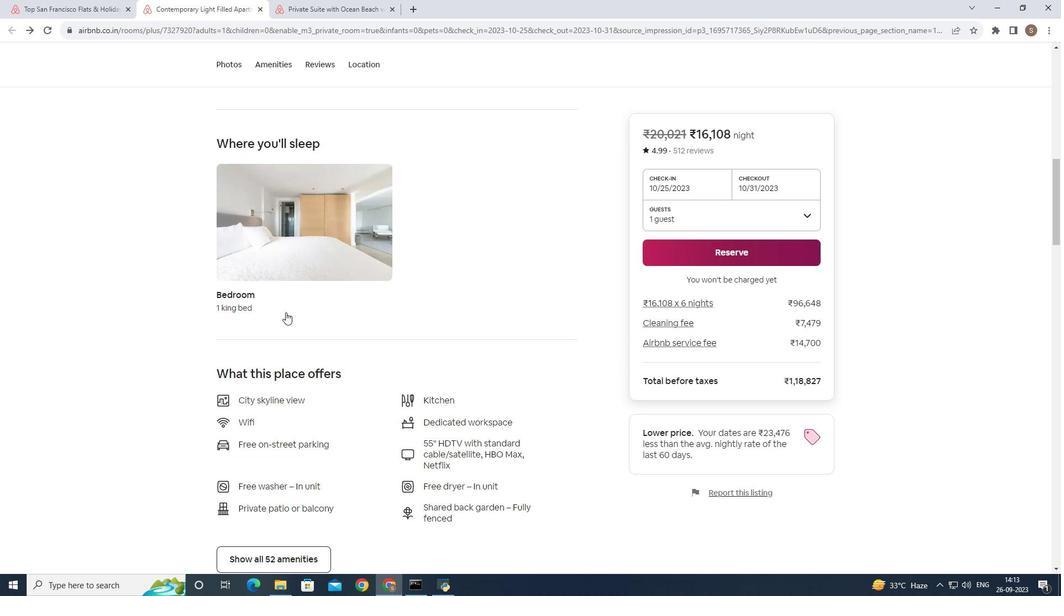 
Action: Mouse scrolled (285, 312) with delta (0, 0)
Screenshot: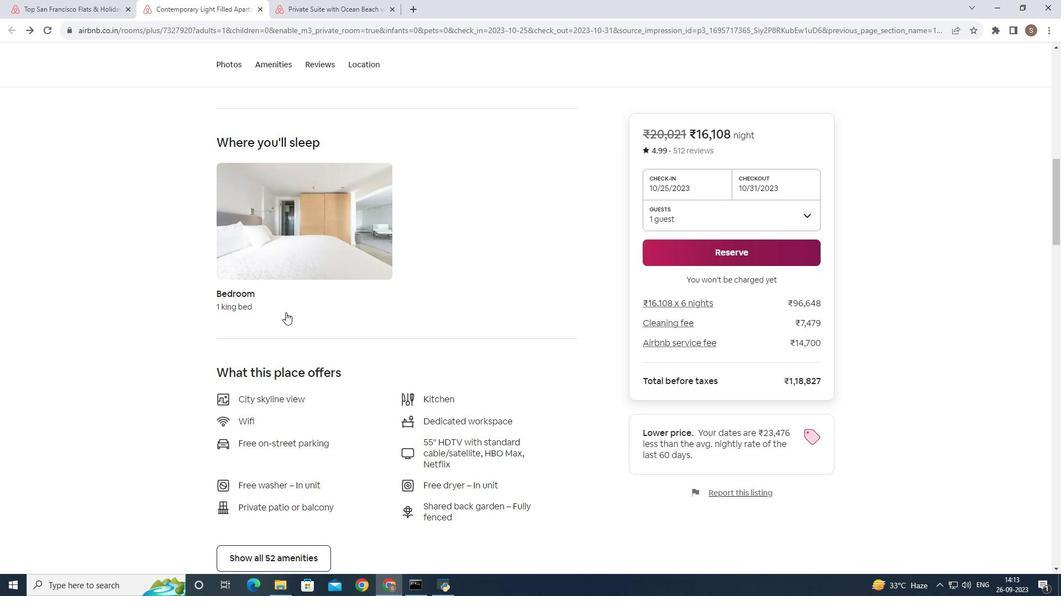 
Action: Mouse scrolled (285, 312) with delta (0, 0)
Screenshot: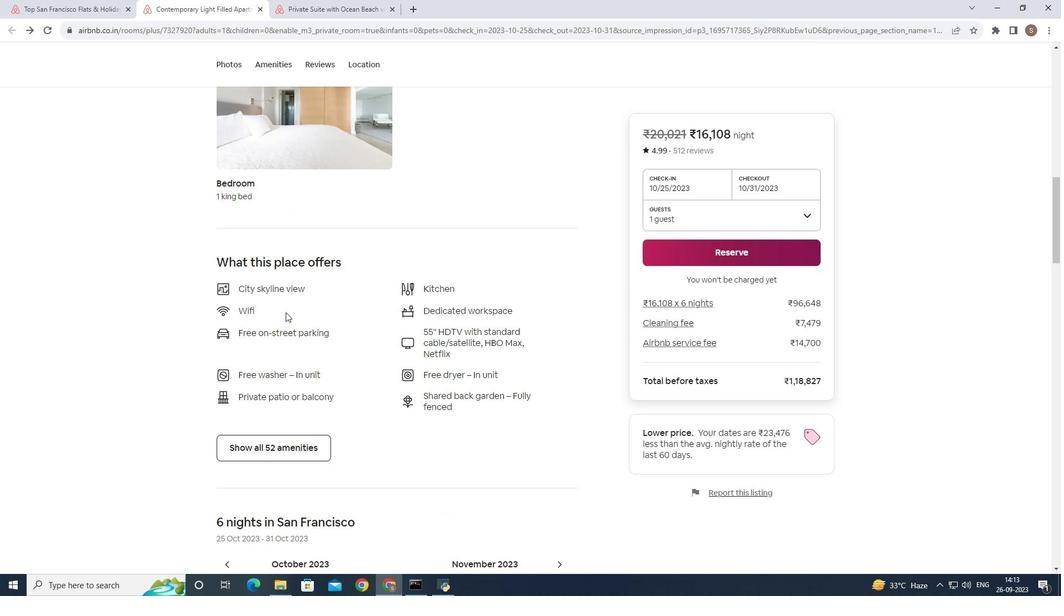 
Action: Mouse scrolled (285, 312) with delta (0, 0)
Screenshot: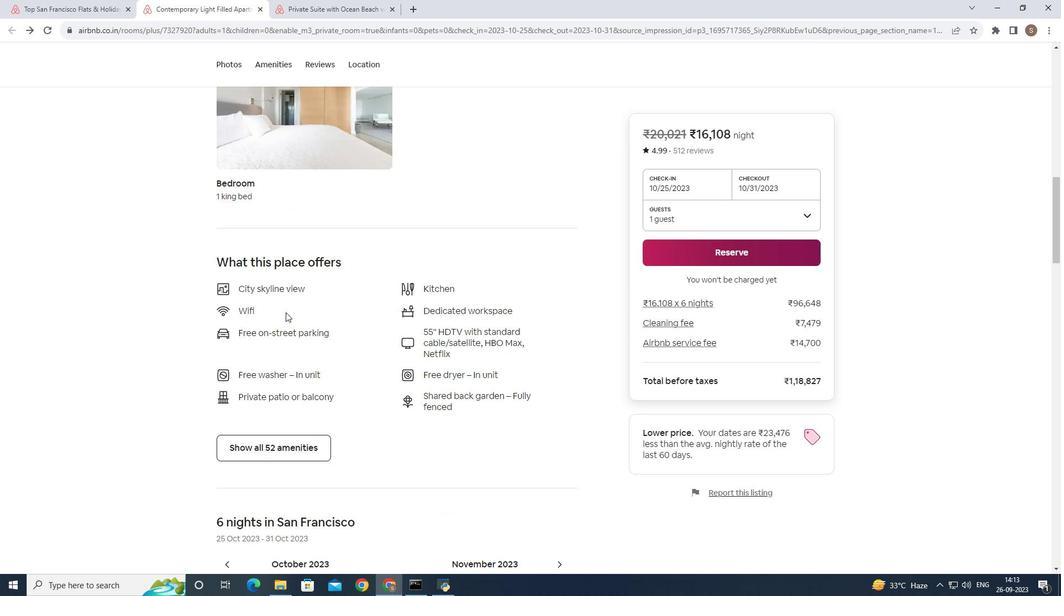 
Action: Mouse scrolled (285, 312) with delta (0, 0)
Screenshot: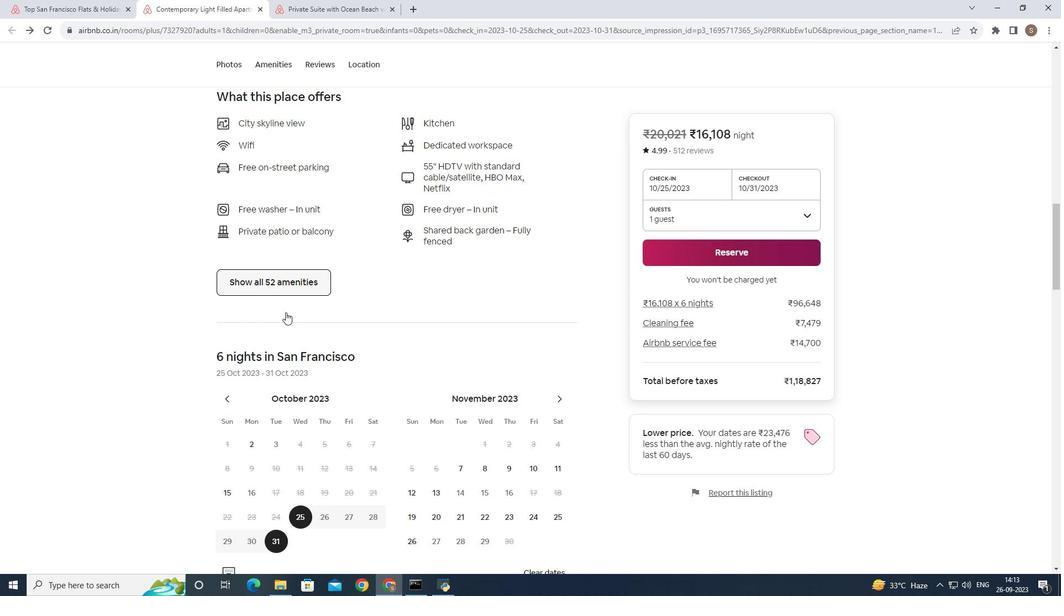 
Action: Mouse scrolled (285, 312) with delta (0, 0)
Screenshot: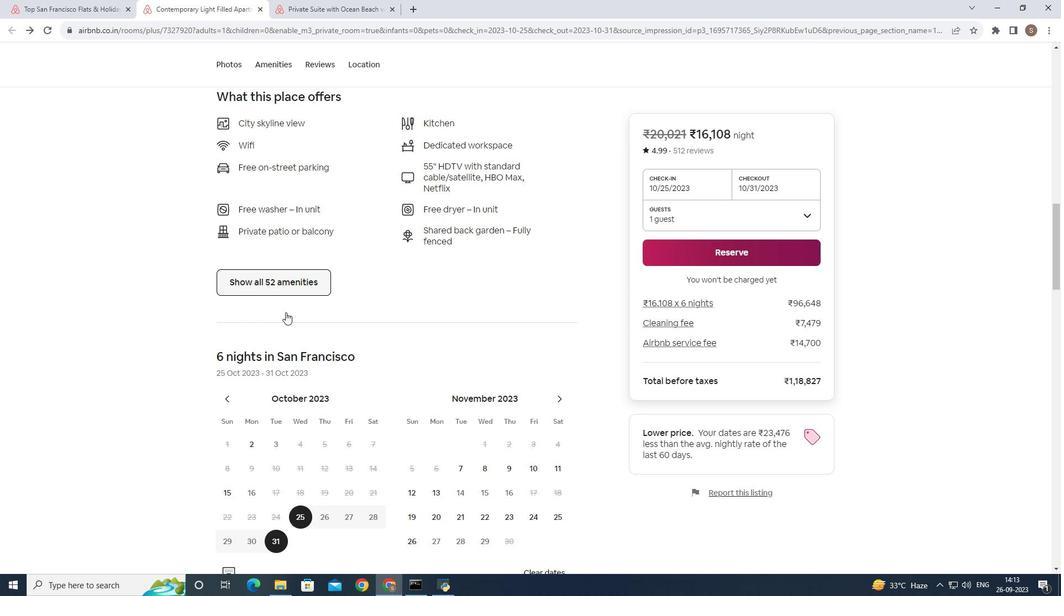 
Action: Mouse scrolled (285, 312) with delta (0, 0)
Screenshot: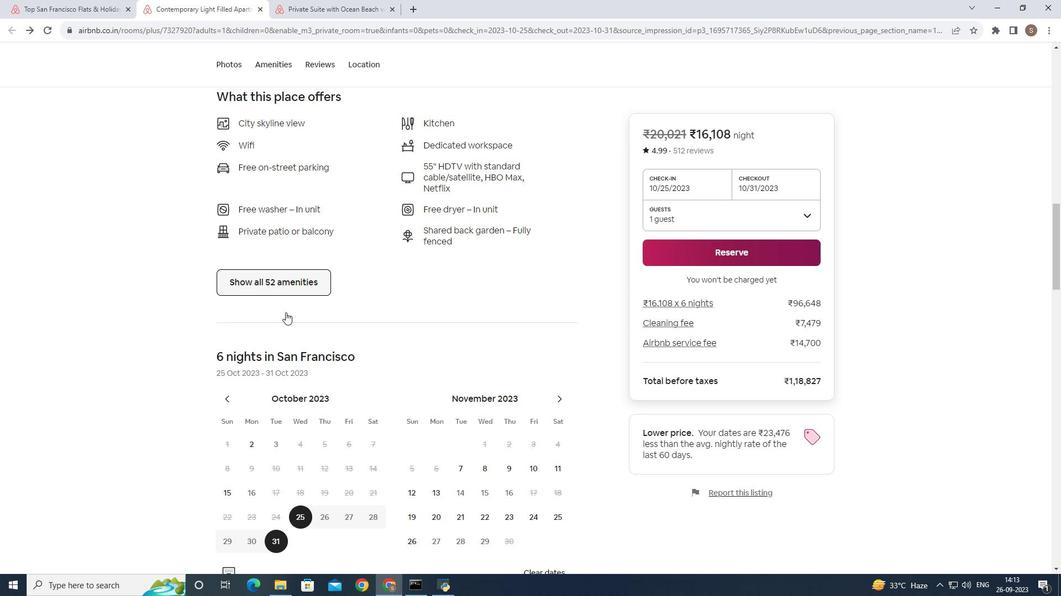 
Action: Mouse scrolled (285, 313) with delta (0, 0)
Screenshot: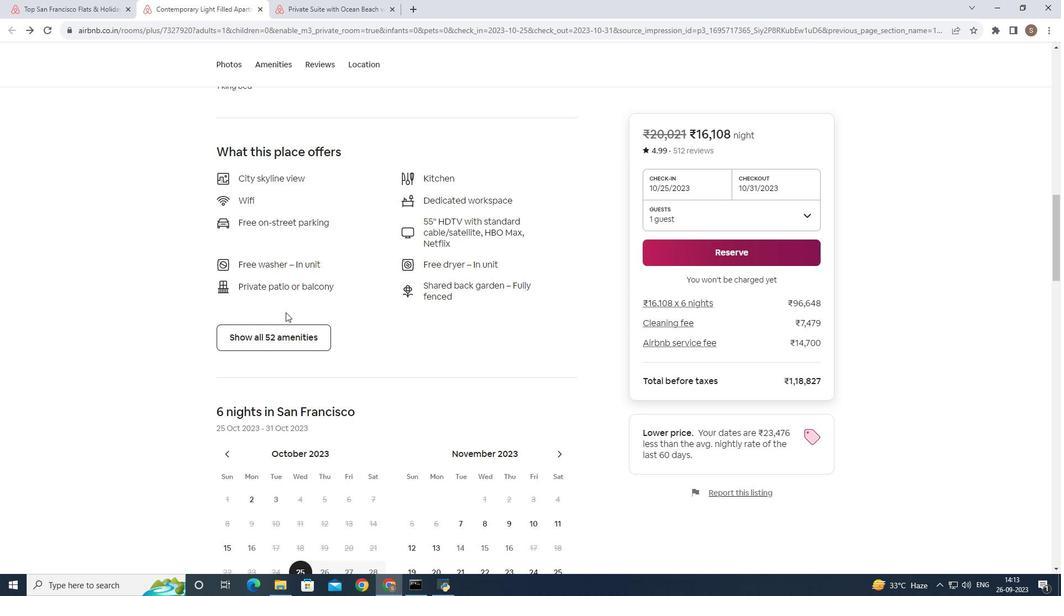 
Action: Mouse scrolled (285, 312) with delta (0, 0)
Screenshot: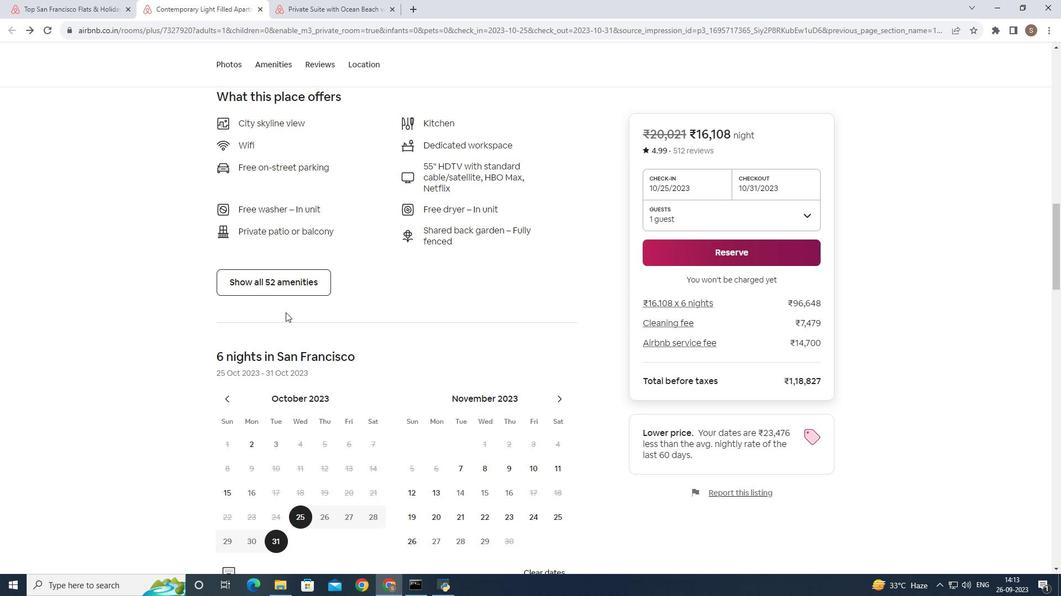 
Action: Mouse moved to (289, 286)
Screenshot: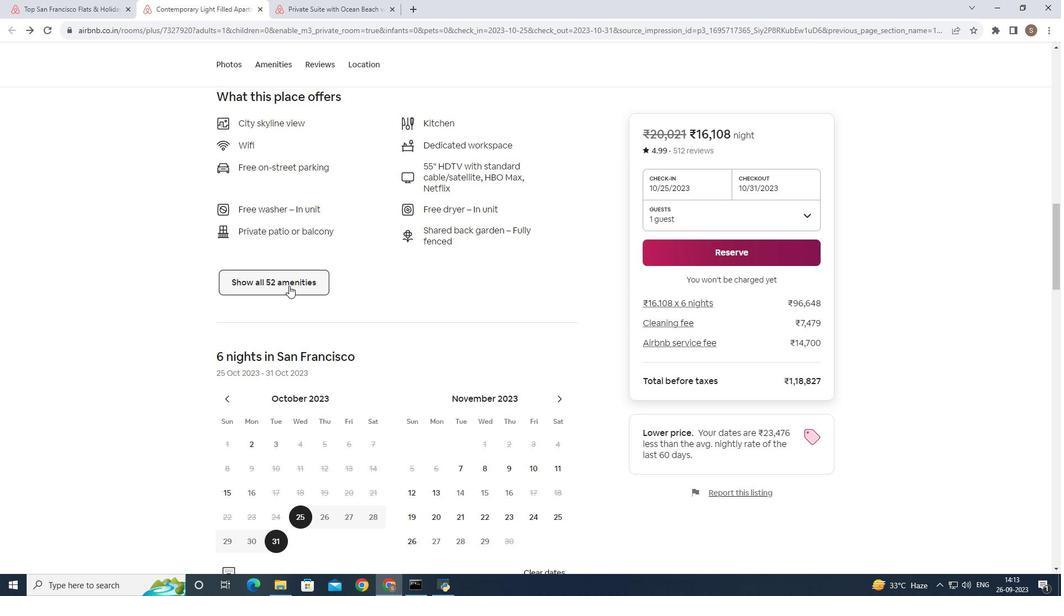 
Action: Mouse pressed left at (289, 286)
Screenshot: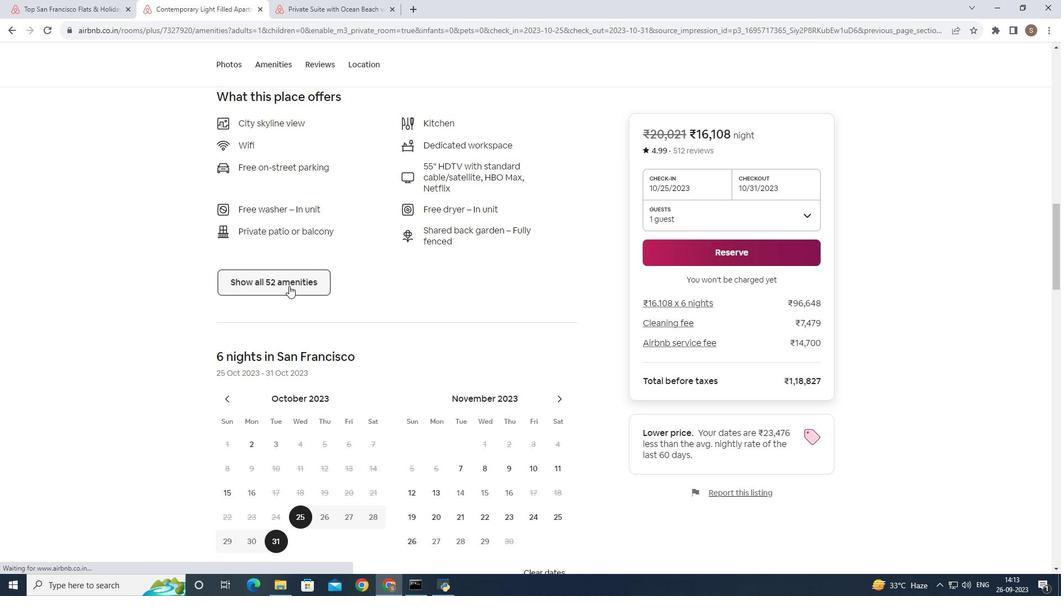 
Action: Mouse moved to (475, 342)
Screenshot: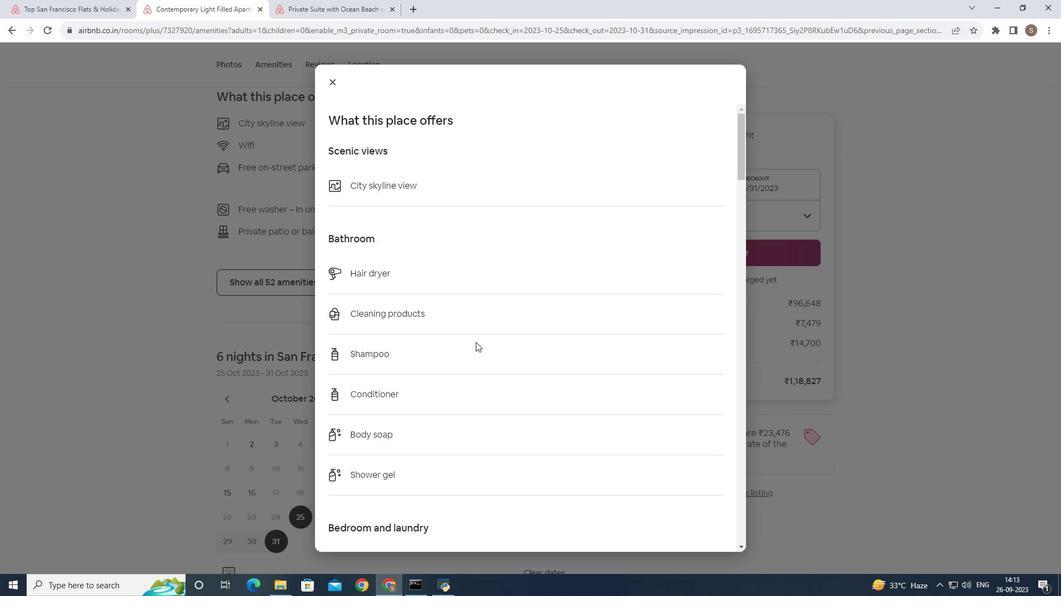 
Action: Mouse pressed left at (475, 342)
Screenshot: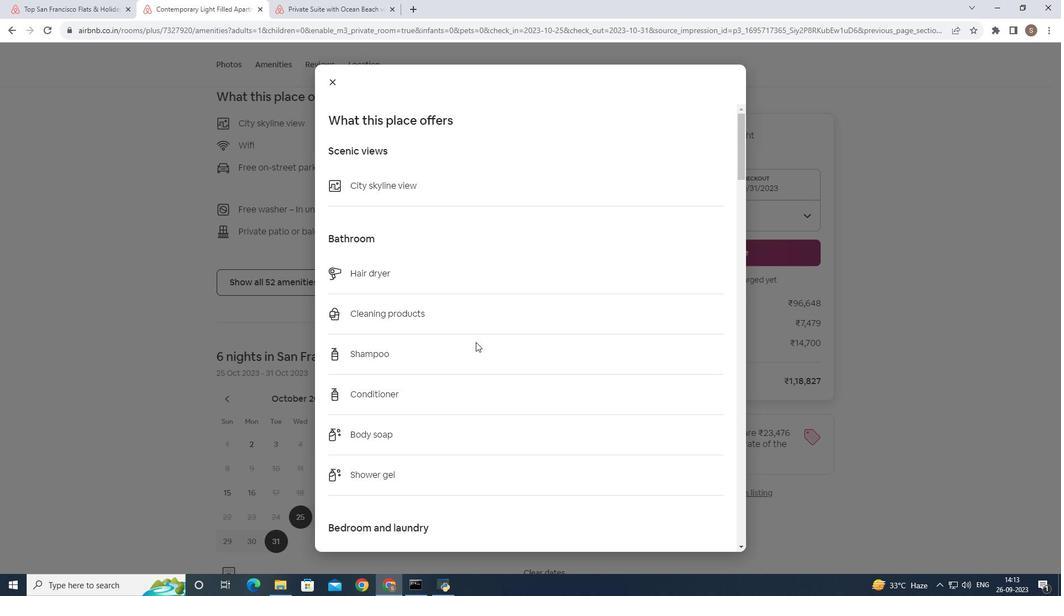 
Action: Mouse moved to (476, 335)
Screenshot: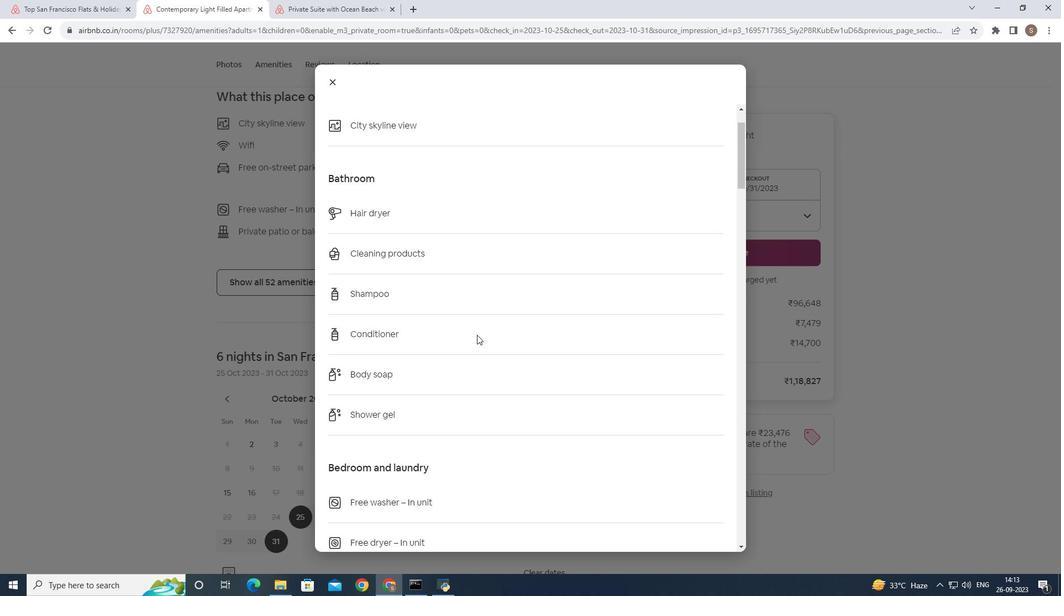 
Action: Mouse scrolled (476, 334) with delta (0, 0)
Screenshot: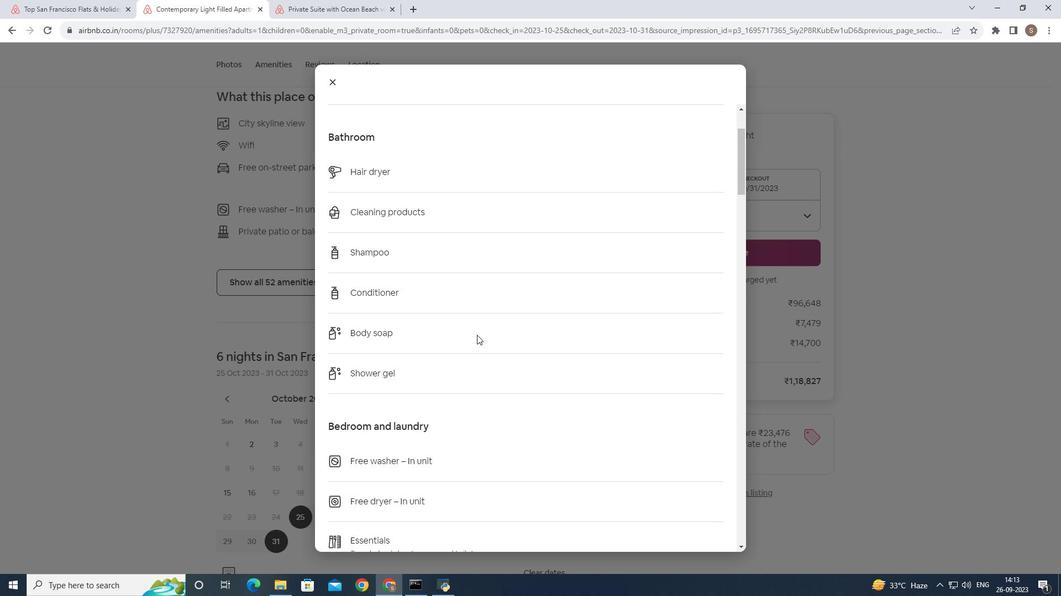 
Action: Mouse scrolled (476, 334) with delta (0, 0)
Screenshot: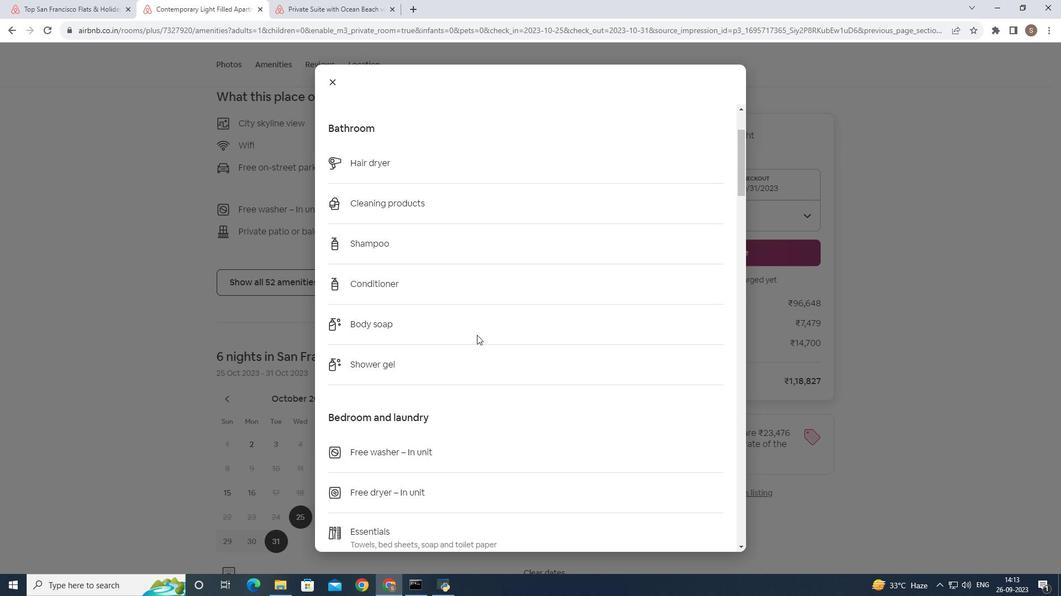 
Action: Mouse moved to (475, 328)
Screenshot: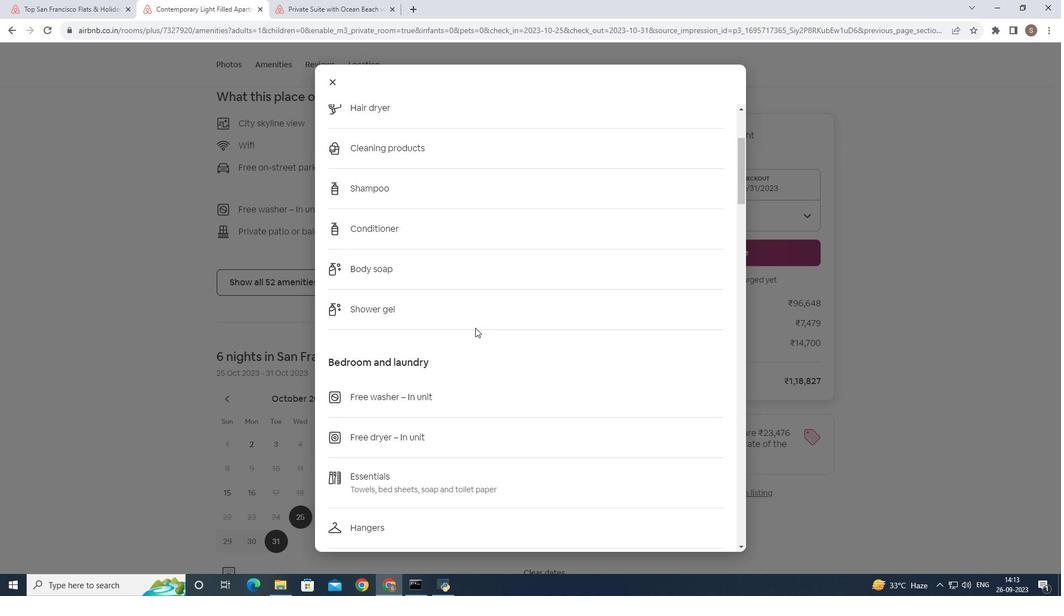 
Action: Mouse scrolled (475, 327) with delta (0, 0)
Screenshot: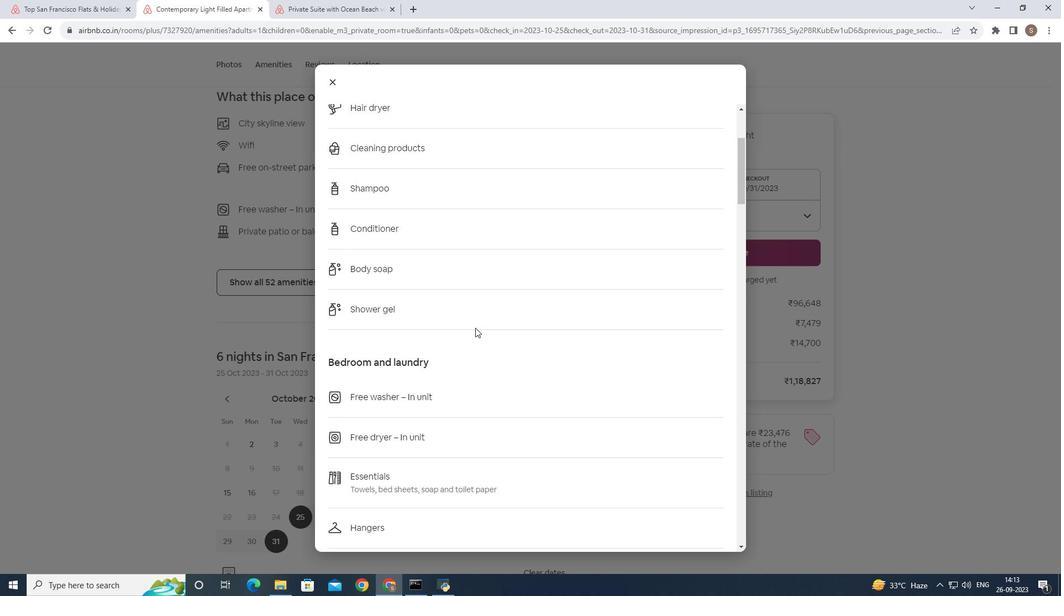 
Action: Mouse scrolled (475, 327) with delta (0, 0)
Screenshot: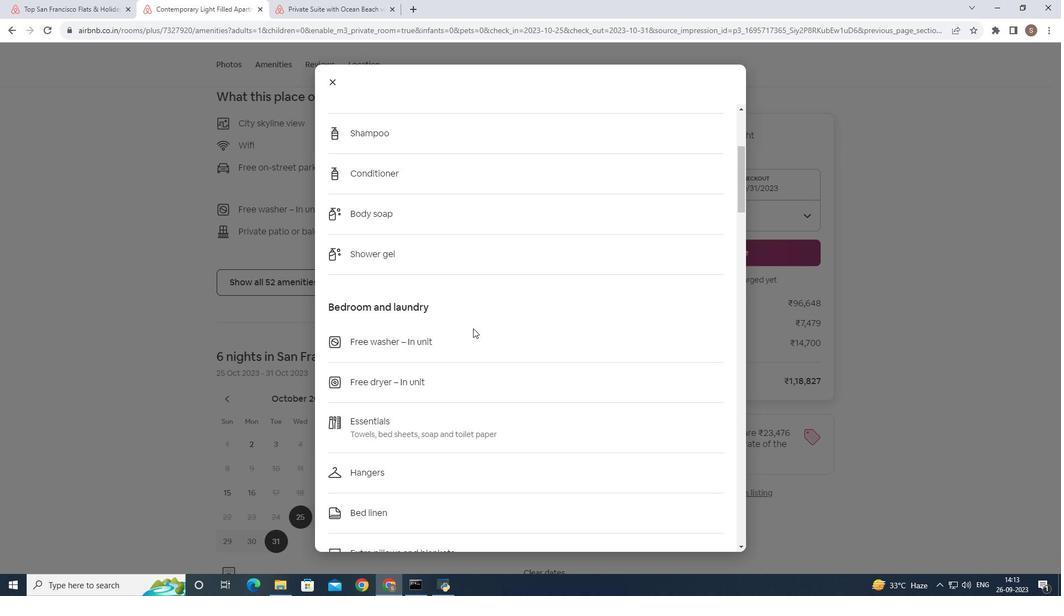 
Action: Mouse moved to (473, 328)
Screenshot: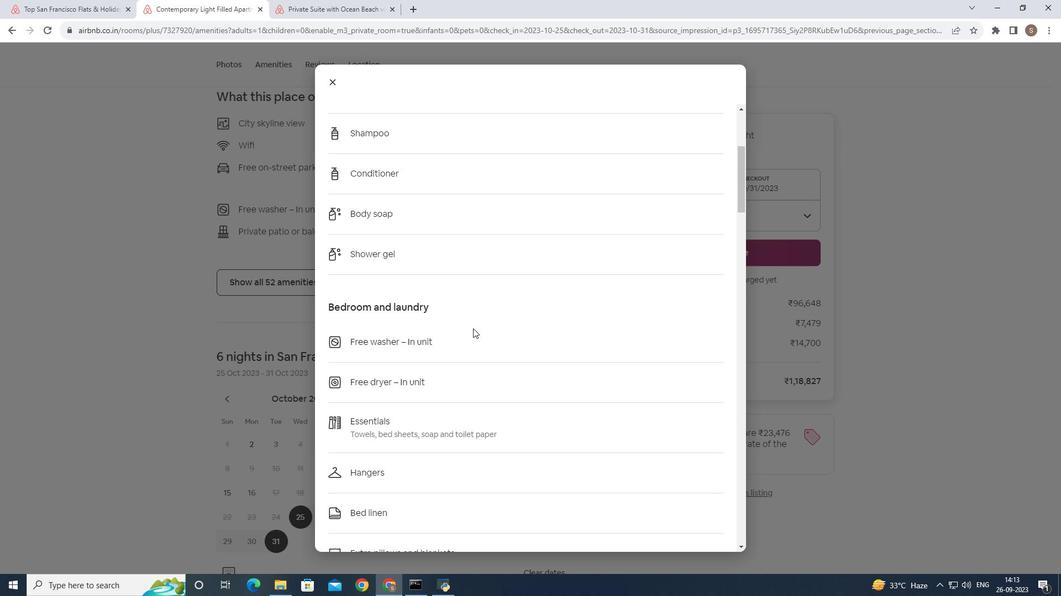
Action: Key pressed <Key.down><Key.down><Key.down><Key.down><Key.down><Key.down><Key.down><Key.down><Key.down><Key.down><Key.down><Key.down><Key.down><Key.down><Key.down><Key.down><Key.down><Key.down><Key.down><Key.down><Key.down><Key.down><Key.down><Key.down><Key.down><Key.down><Key.down><Key.down><Key.down><Key.down><Key.down><Key.down><Key.down><Key.down><Key.down><Key.down><Key.down><Key.down><Key.down><Key.down><Key.down><Key.down><Key.down><Key.down><Key.down><Key.down><Key.down><Key.down><Key.down><Key.down><Key.down><Key.down><Key.down><Key.down><Key.down><Key.down><Key.down><Key.down><Key.down><Key.down><Key.down><Key.down><Key.down><Key.down><Key.down><Key.down><Key.down><Key.down><Key.down><Key.down><Key.down><Key.down><Key.down><Key.down><Key.down><Key.down><Key.down><Key.down><Key.down><Key.down><Key.down><Key.down><Key.down><Key.down><Key.down><Key.down><Key.down><Key.down><Key.down><Key.down><Key.down><Key.down><Key.down><Key.down><Key.down><Key.down><Key.down><Key.down><Key.down><Key.down><Key.down><Key.down><Key.down><Key.down>
Screenshot: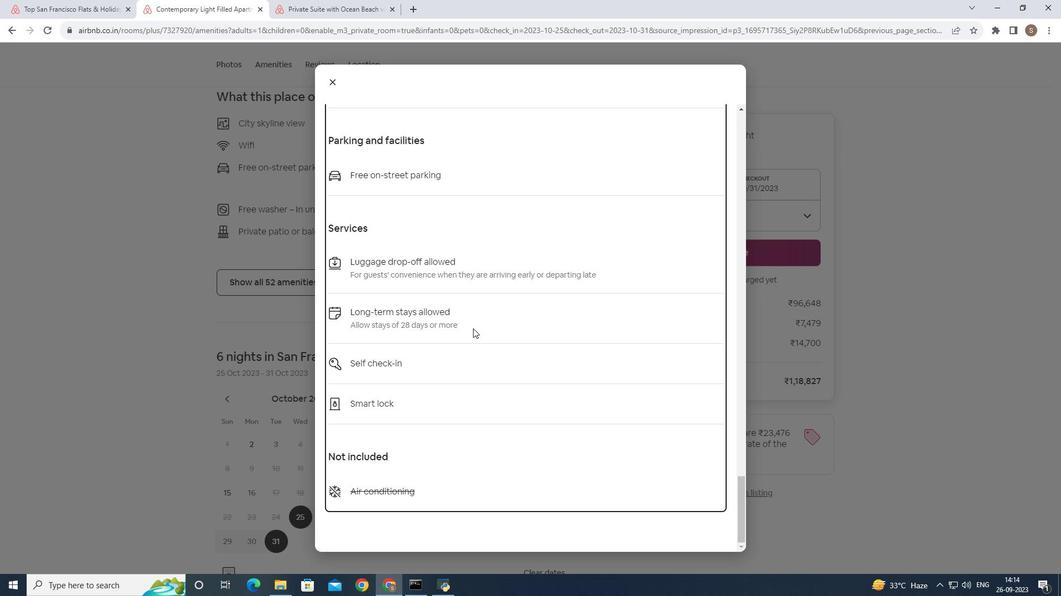 
Action: Mouse moved to (335, 84)
Screenshot: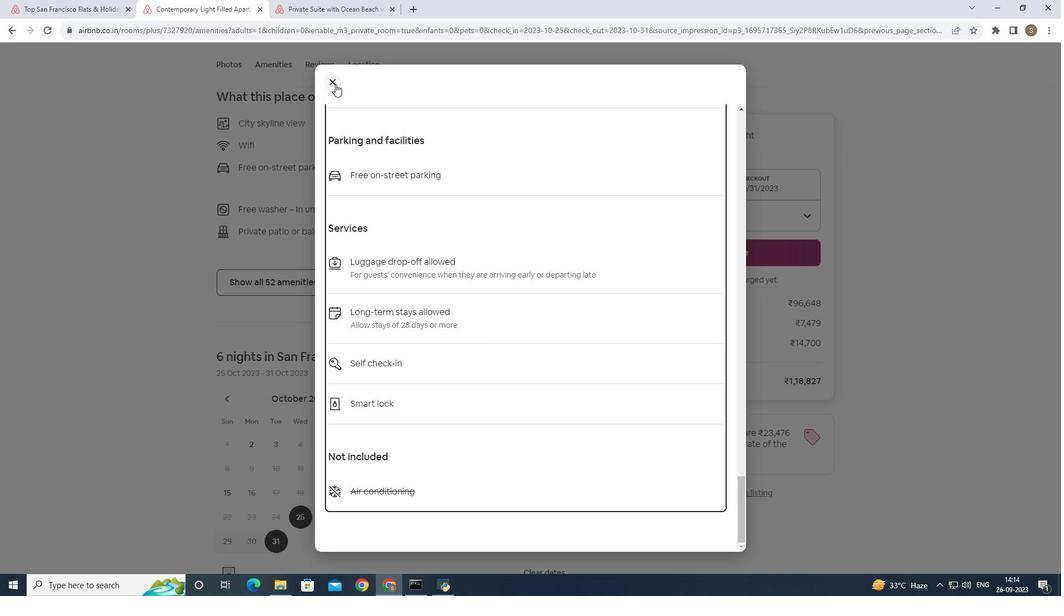 
Action: Mouse pressed left at (335, 84)
Screenshot: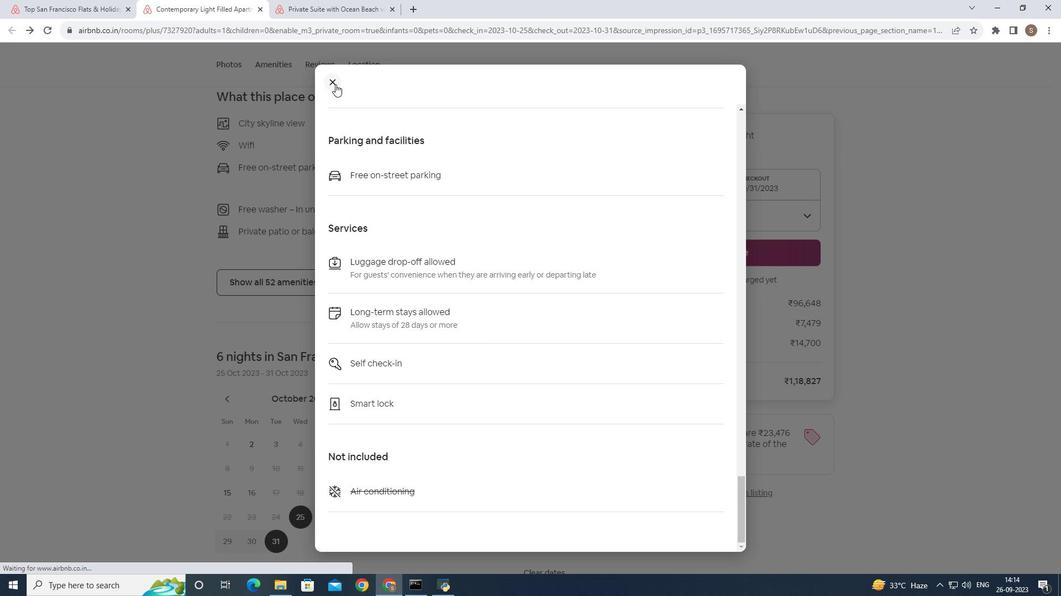 
Action: Mouse moved to (270, 308)
Screenshot: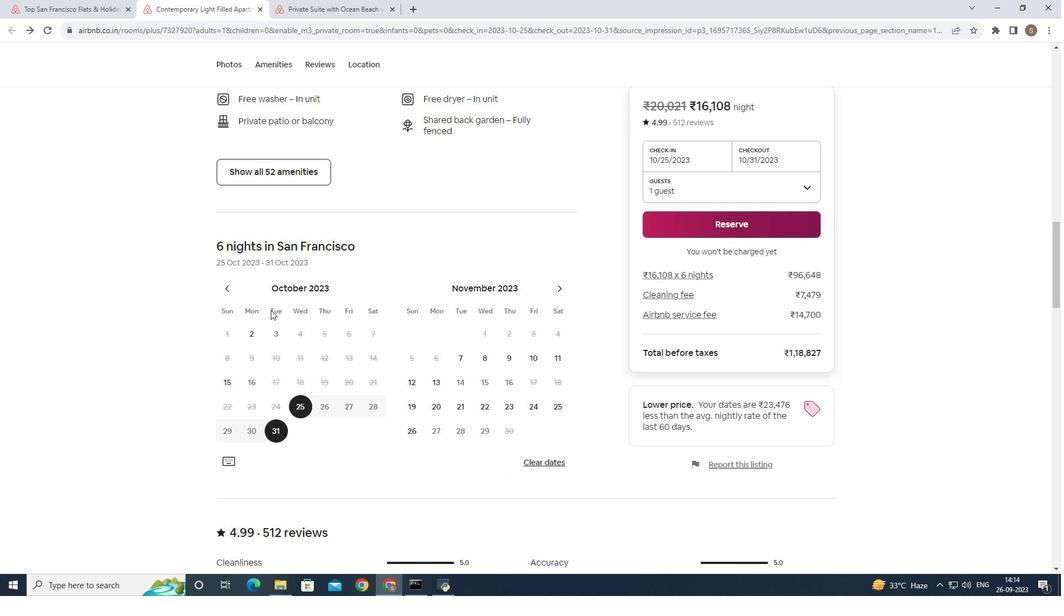 
Action: Mouse scrolled (270, 308) with delta (0, 0)
Screenshot: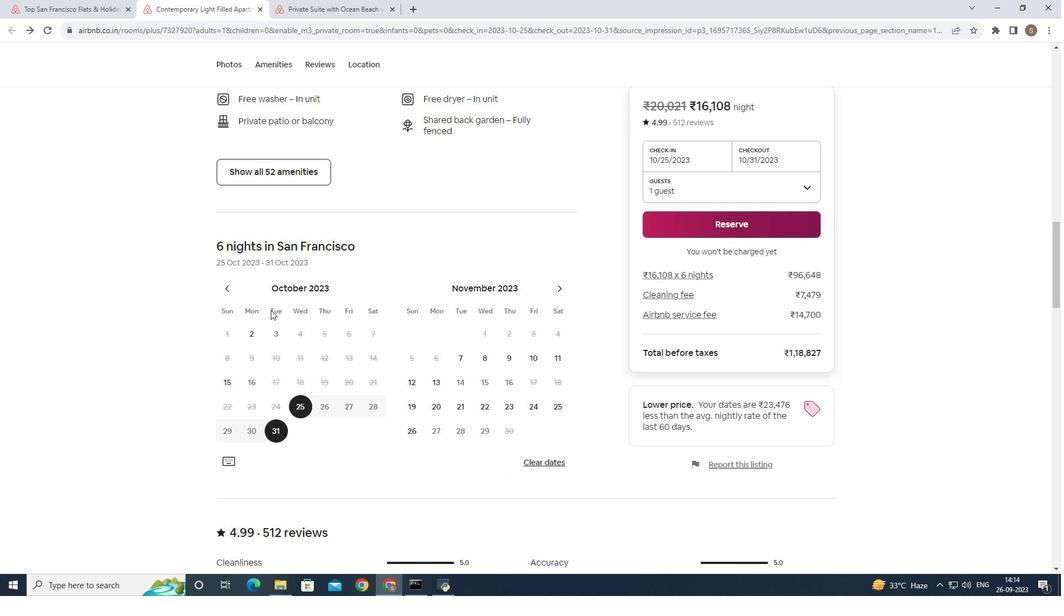 
Action: Mouse moved to (270, 310)
Screenshot: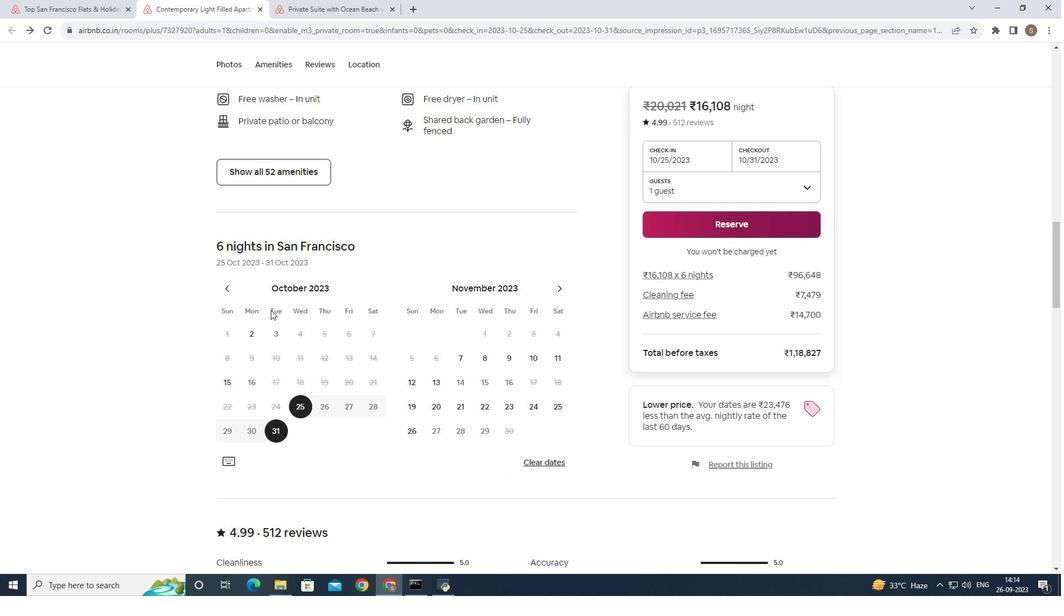 
Action: Mouse scrolled (270, 310) with delta (0, 0)
Screenshot: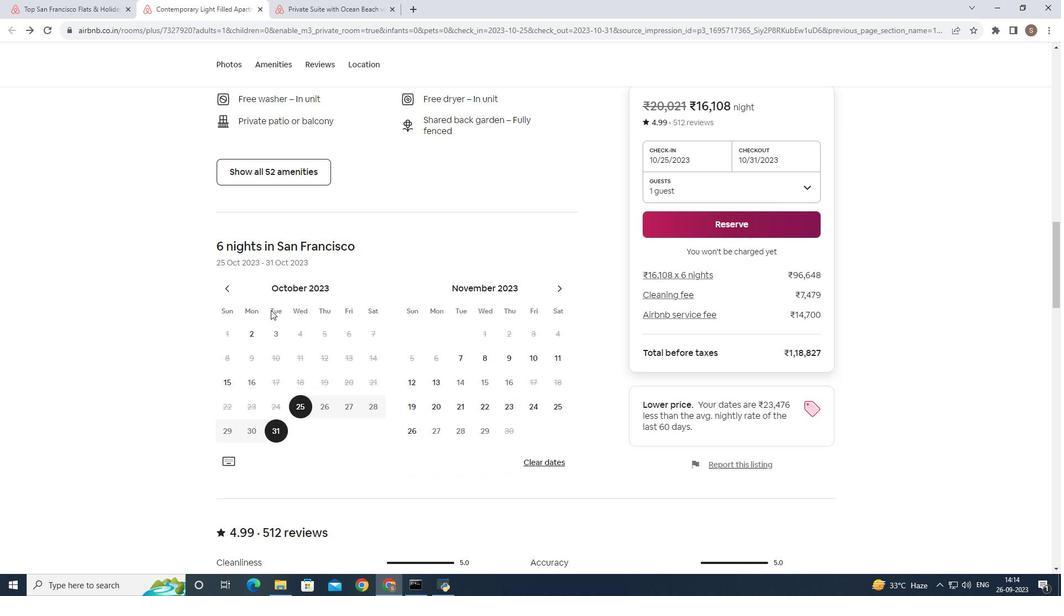 
Action: Mouse scrolled (270, 310) with delta (0, 0)
Screenshot: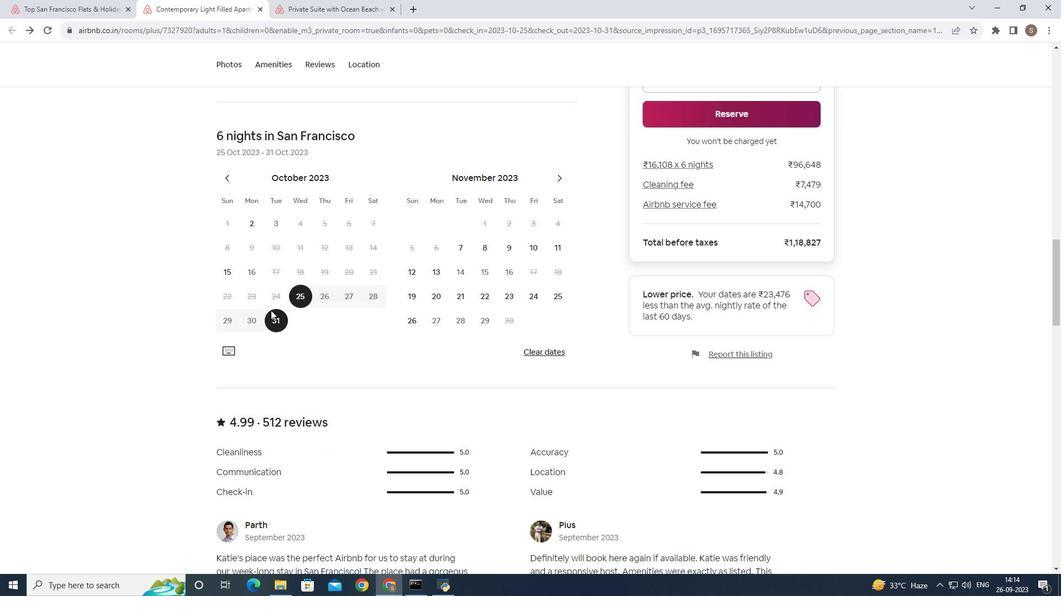 
Action: Mouse scrolled (270, 310) with delta (0, 0)
Screenshot: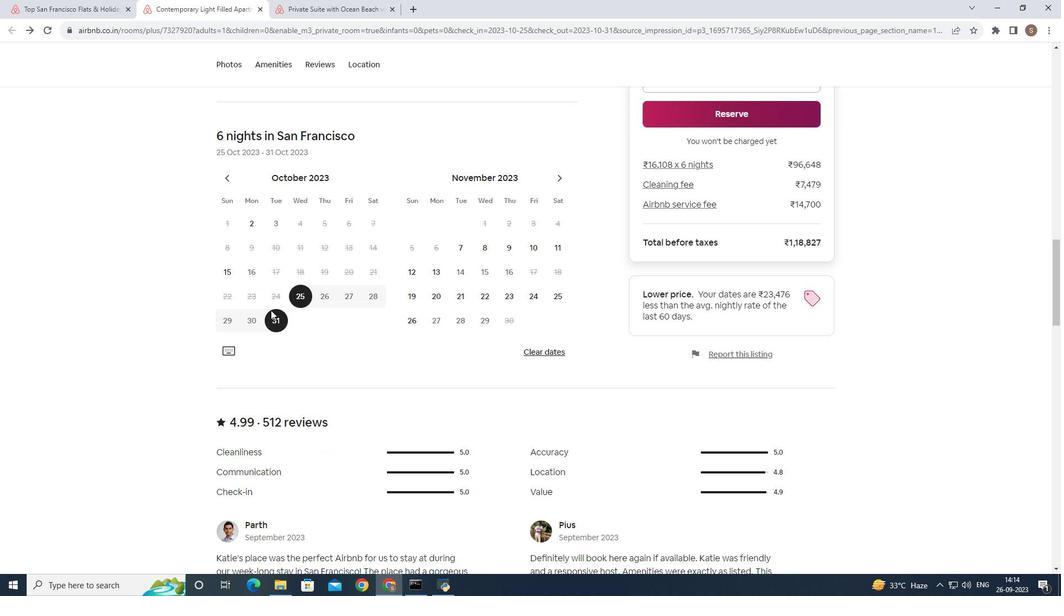 
Action: Mouse scrolled (270, 310) with delta (0, 0)
Screenshot: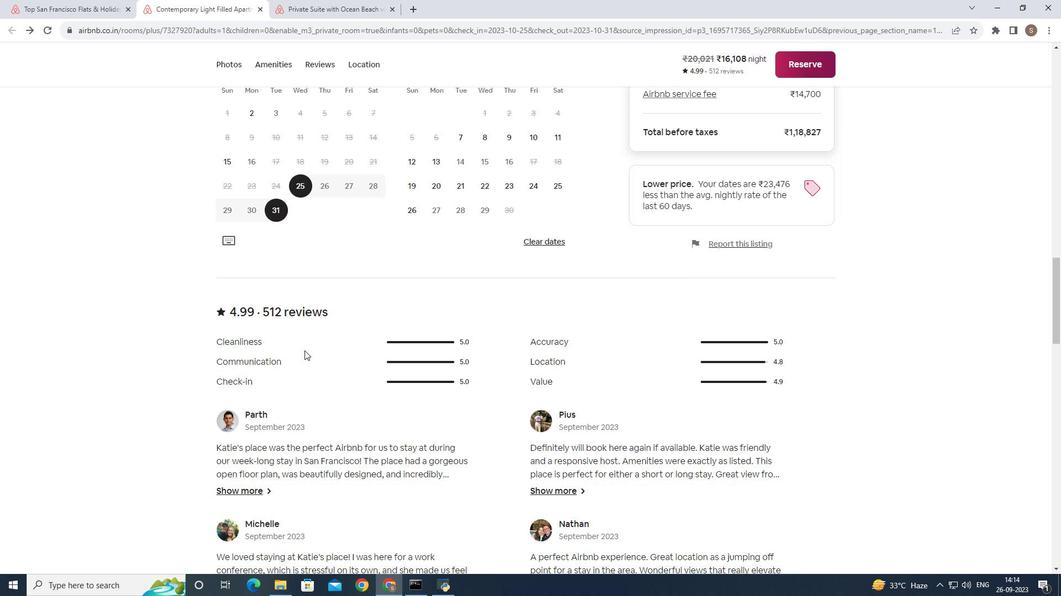 
Action: Mouse scrolled (270, 310) with delta (0, 0)
Screenshot: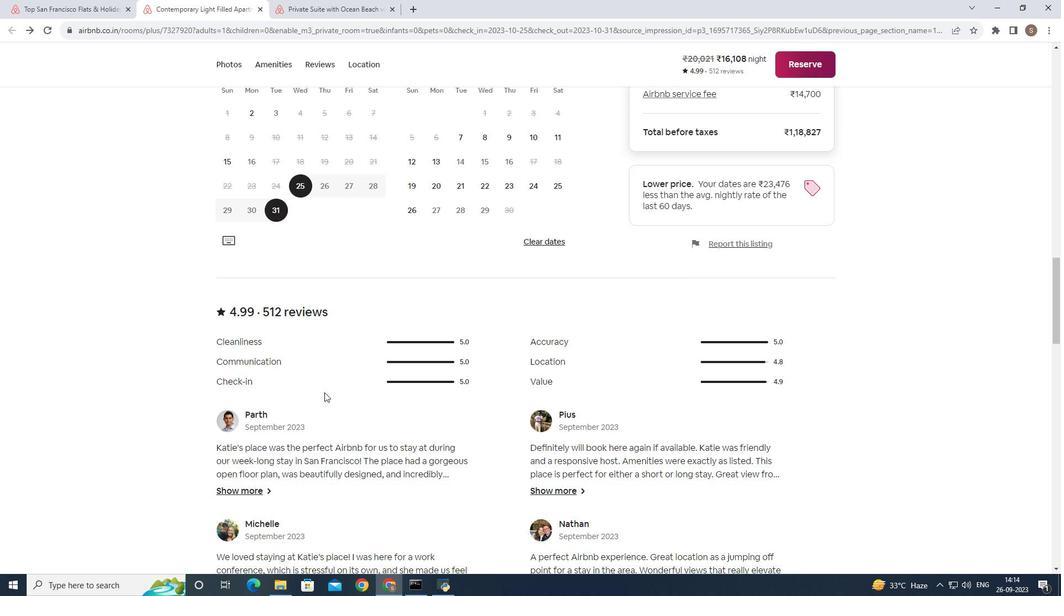 
Action: Mouse moved to (363, 451)
Screenshot: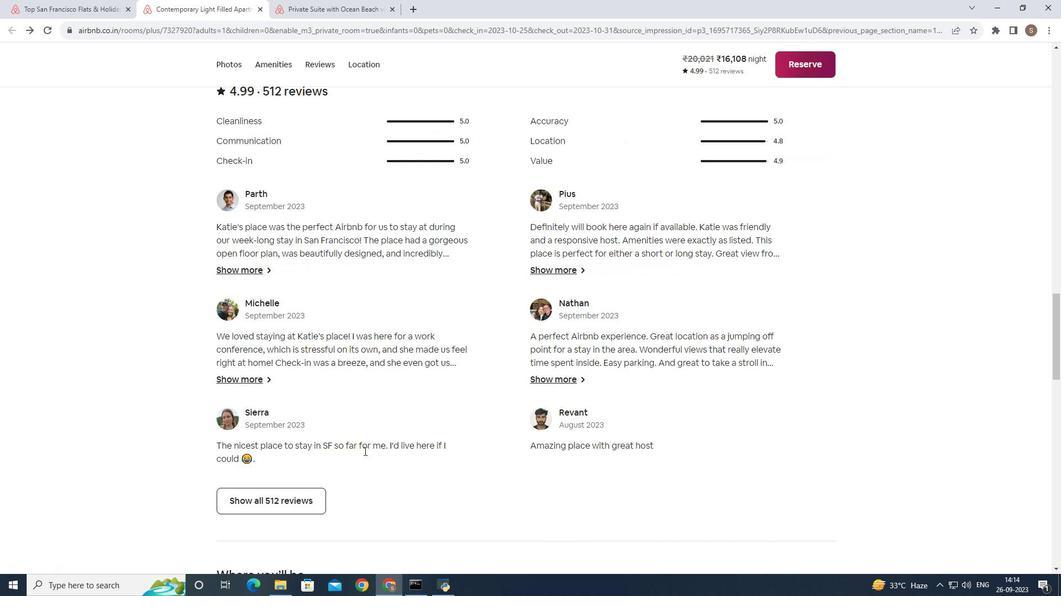 
Action: Mouse scrolled (363, 450) with delta (0, 0)
Screenshot: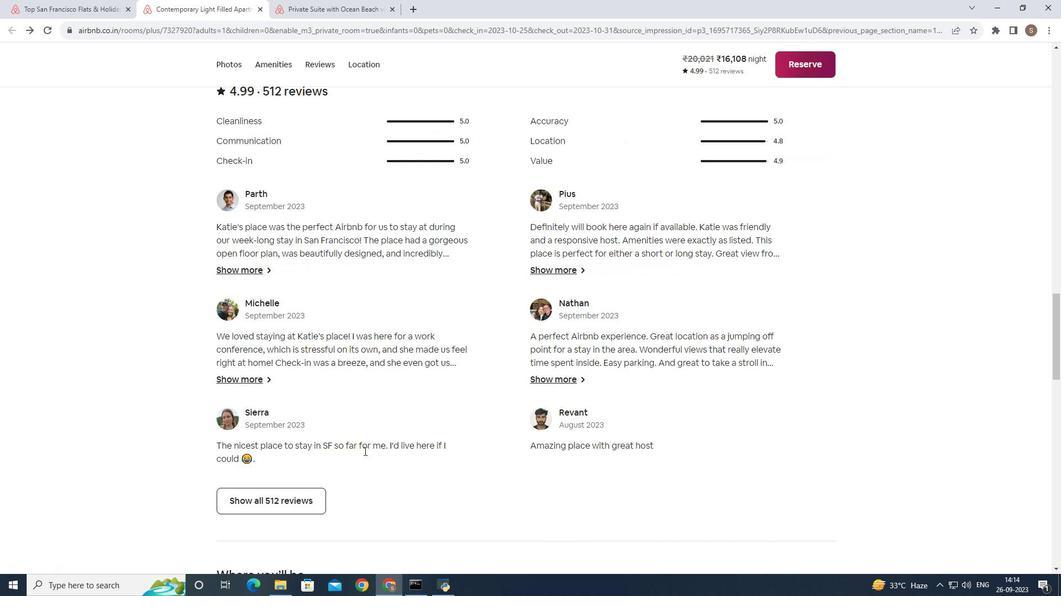 
Action: Mouse scrolled (363, 450) with delta (0, 0)
Screenshot: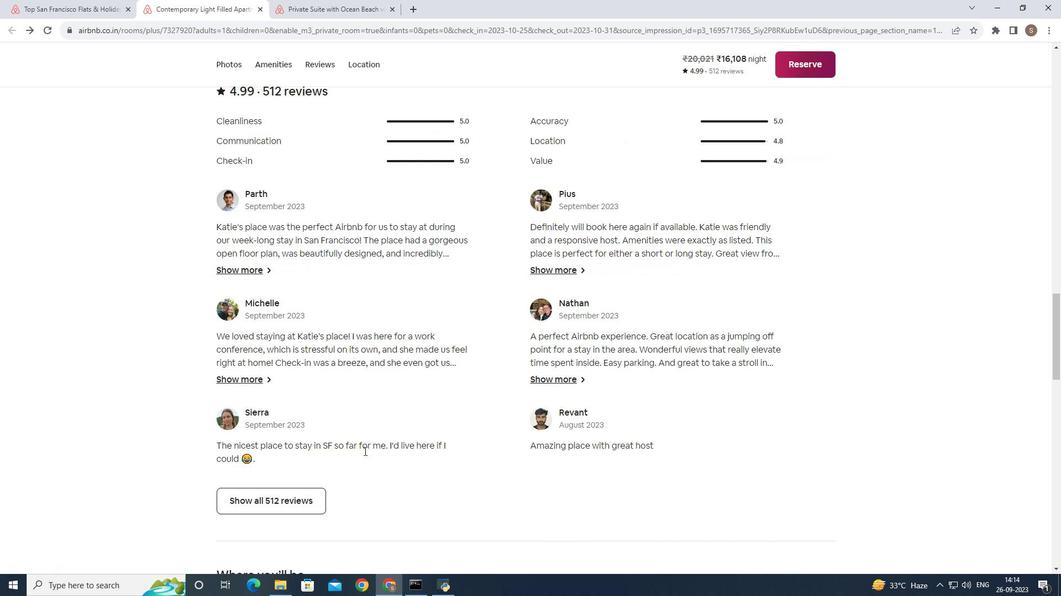 
Action: Mouse scrolled (363, 450) with delta (0, 0)
Screenshot: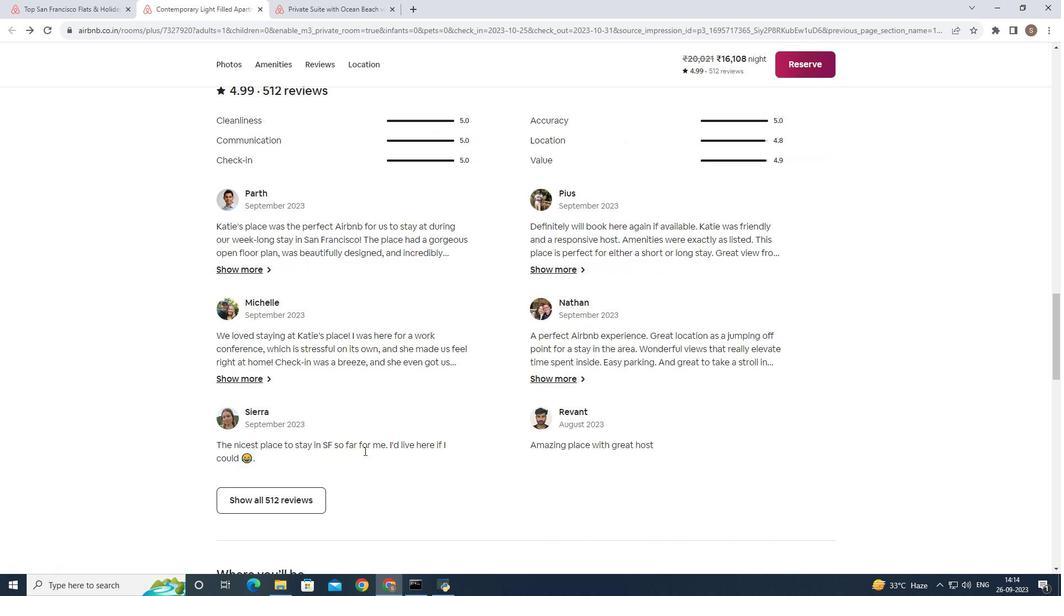 
Action: Mouse scrolled (363, 450) with delta (0, 0)
Screenshot: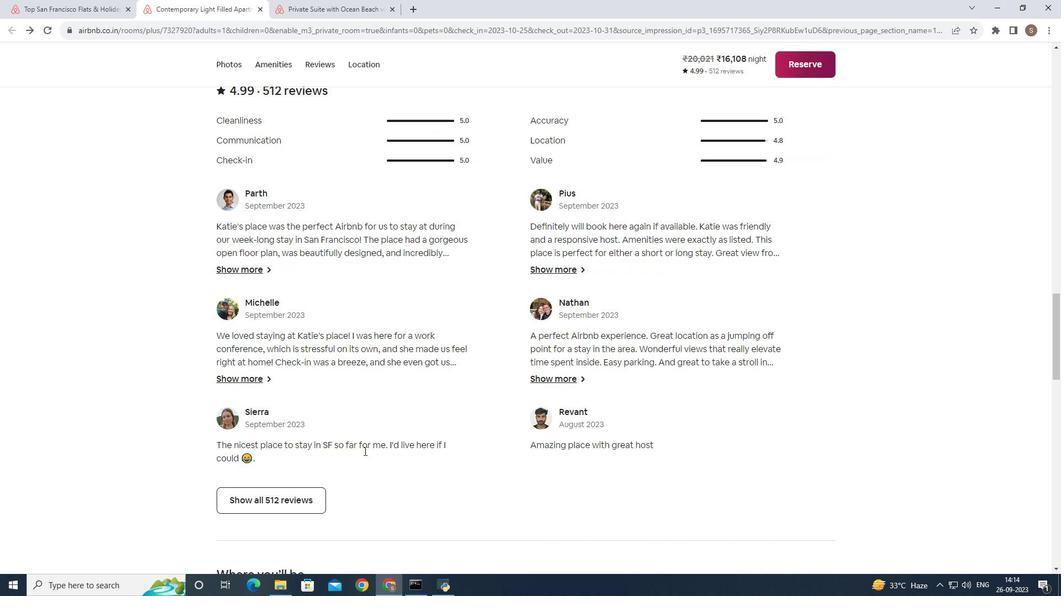 
Action: Mouse moved to (364, 451)
Screenshot: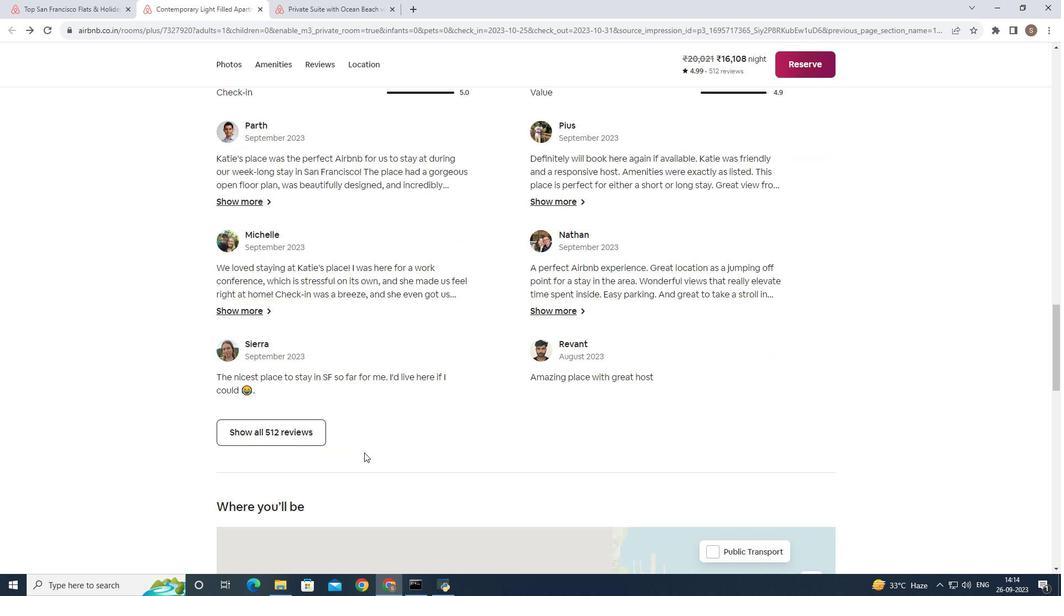 
Action: Mouse scrolled (364, 450) with delta (0, 0)
Screenshot: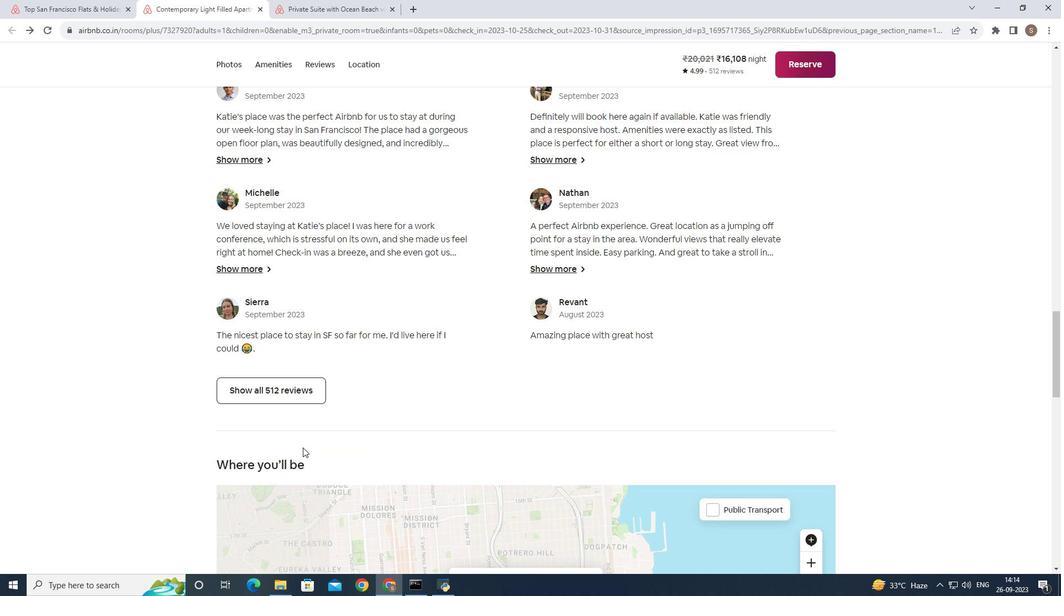 
Action: Mouse scrolled (364, 450) with delta (0, 0)
Screenshot: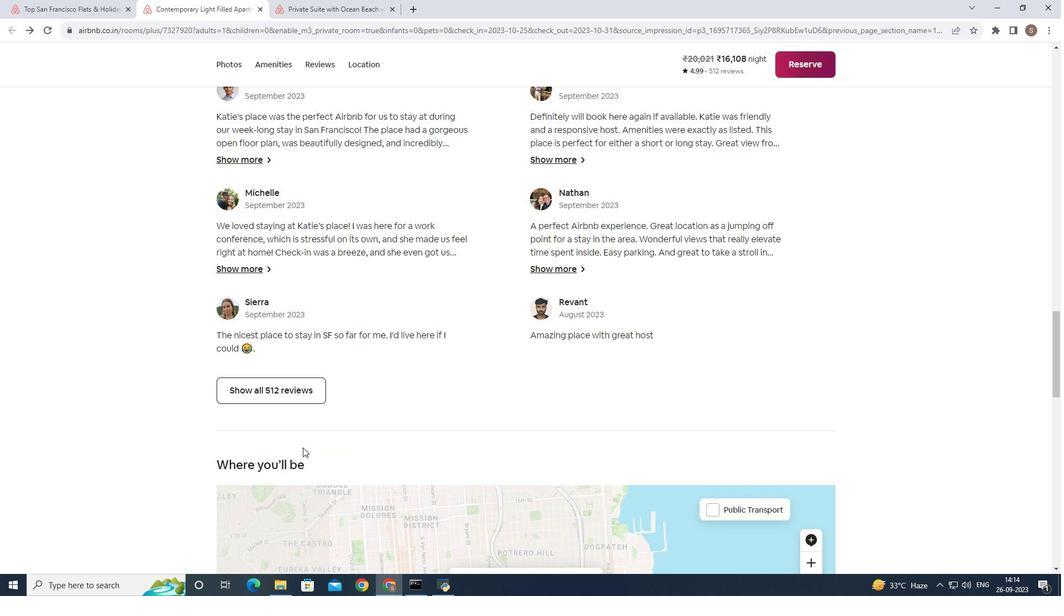 
Action: Mouse moved to (271, 394)
Screenshot: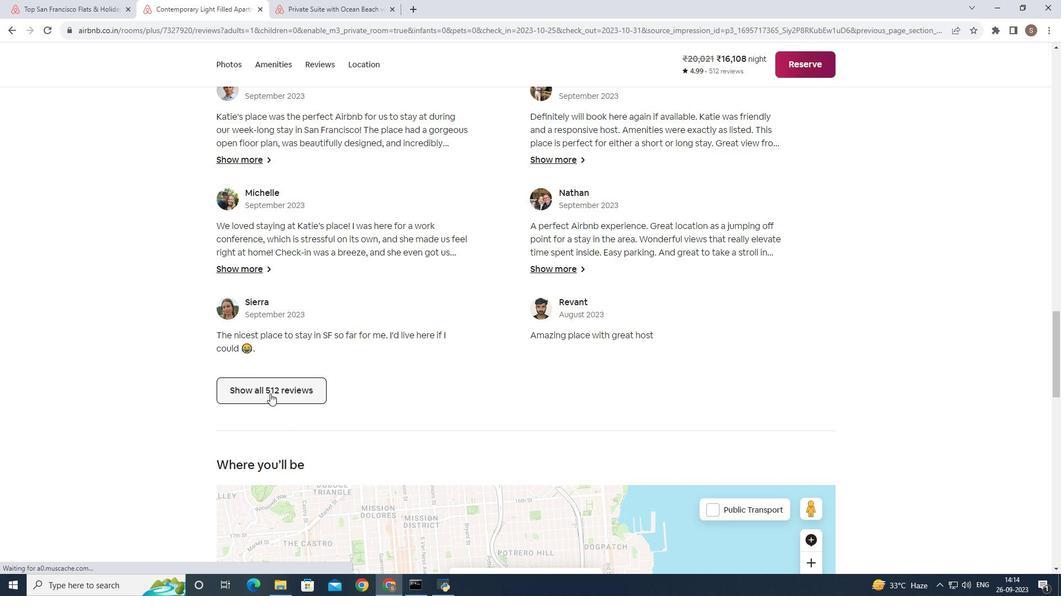 
Action: Mouse pressed left at (271, 394)
Screenshot: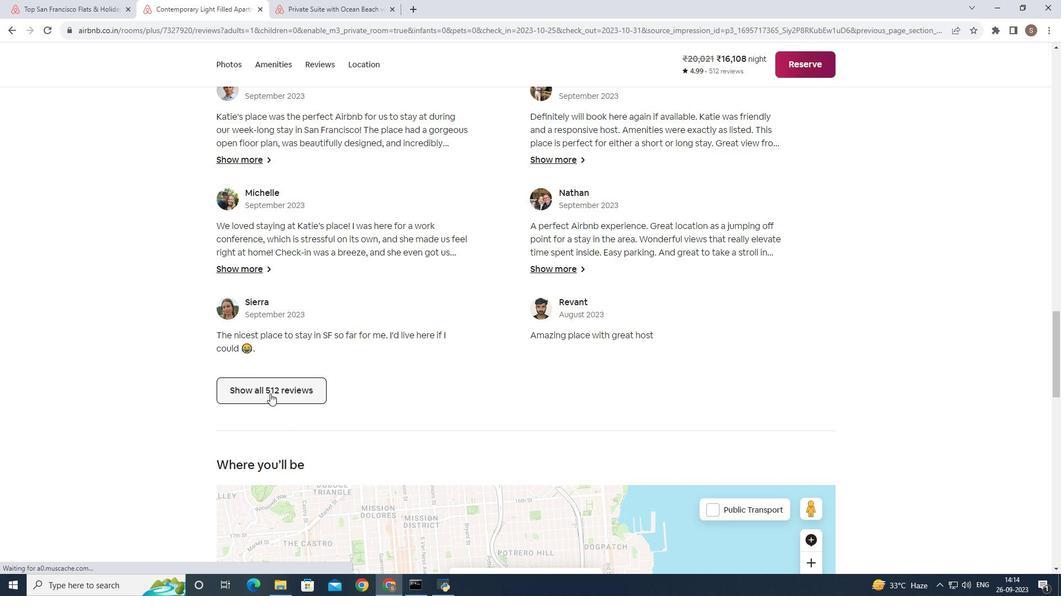 
Action: Mouse moved to (641, 259)
Screenshot: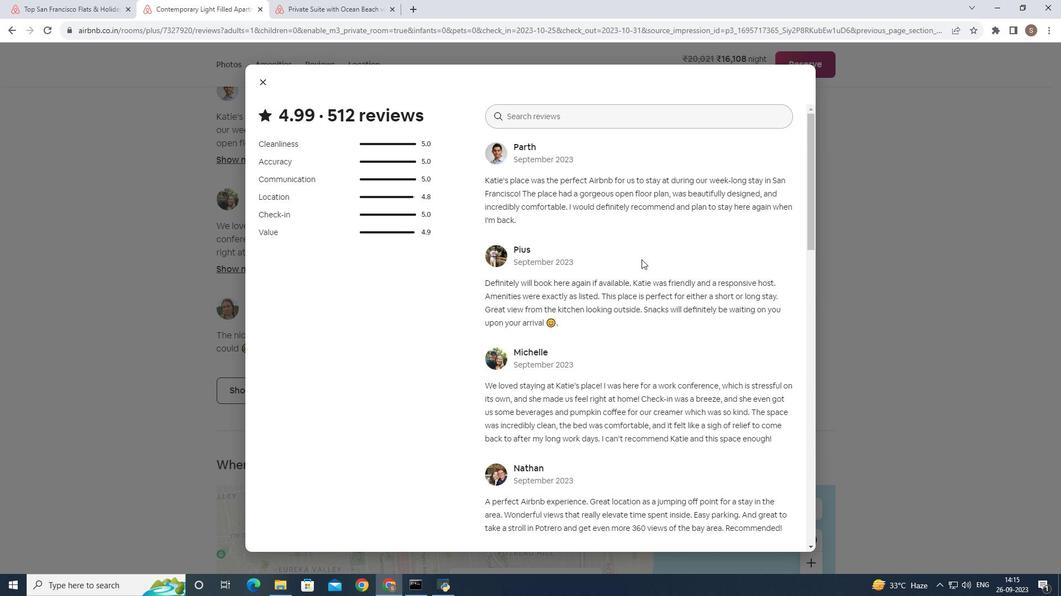 
Action: Mouse pressed left at (641, 259)
Screenshot: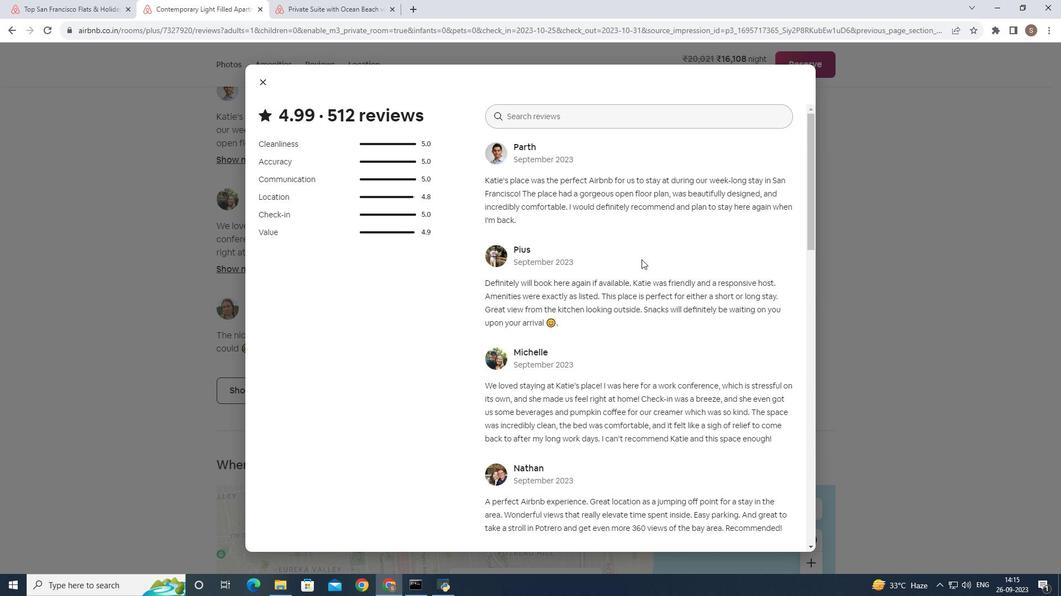
Action: Key pressed <Key.left><Key.down><Key.down><Key.down><Key.down><Key.down><Key.down><Key.down><Key.down><Key.down><Key.down><Key.down><Key.down><Key.down><Key.down><Key.down><Key.down><Key.down><Key.down><Key.down><Key.down><Key.down><Key.down><Key.down><Key.down><Key.down><Key.down><Key.down><Key.down><Key.down><Key.down><Key.down><Key.down><Key.down><Key.down><Key.down><Key.down><Key.down><Key.down><Key.down><Key.down><Key.down><Key.down><Key.down><Key.down><Key.down><Key.down><Key.down><Key.down><Key.down><Key.down><Key.down><Key.down><Key.down><Key.down><Key.down><Key.down><Key.down><Key.down><Key.down><Key.down><Key.down><Key.down><Key.down><Key.down><Key.down><Key.down><Key.down><Key.down><Key.down><Key.down><Key.down><Key.down><Key.down><Key.down><Key.down><Key.down><Key.down><Key.down><Key.down><Key.down><Key.down><Key.down><Key.down><Key.down><Key.down><Key.down><Key.down><Key.down><Key.down><Key.down><Key.down><Key.down><Key.down><Key.down><Key.down><Key.down><Key.down><Key.down><Key.down><Key.down><Key.down><Key.down><Key.down><Key.down><Key.down><Key.down><Key.down><Key.down><Key.down><Key.down><Key.down><Key.down><Key.down><Key.down><Key.down><Key.down><Key.down><Key.down><Key.down><Key.down><Key.down><Key.down><Key.down><Key.down><Key.down><Key.down><Key.down><Key.down><Key.down><Key.down><Key.down><Key.down><Key.down><Key.down><Key.down><Key.down><Key.down><Key.down><Key.down><Key.down><Key.down><Key.down><Key.down><Key.down><Key.down><Key.down><Key.down><Key.down><Key.down><Key.down><Key.down><Key.down><Key.down><Key.down><Key.down><Key.down><Key.down><Key.down><Key.down><Key.down><Key.down><Key.down><Key.down><Key.down><Key.down><Key.down><Key.down><Key.down><Key.down><Key.down><Key.down><Key.down><Key.down><Key.down><Key.down><Key.down><Key.down><Key.down><Key.down><Key.down><Key.down><Key.down><Key.down><Key.down><Key.down><Key.down><Key.down><Key.down><Key.down><Key.down><Key.down><Key.down><Key.down><Key.down><Key.down><Key.down><Key.down><Key.down><Key.down><Key.down><Key.down><Key.down><Key.down><Key.down><Key.down><Key.down><Key.down><Key.down><Key.down><Key.down><Key.down><Key.down><Key.down><Key.down><Key.down><Key.down><Key.down><Key.down><Key.down><Key.down><Key.down><Key.down><Key.down><Key.down><Key.down><Key.down><Key.down><Key.down><Key.down><Key.down><Key.down><Key.down><Key.down><Key.down><Key.down><Key.down><Key.down><Key.down><Key.down><Key.down><Key.down><Key.down><Key.down><Key.down><Key.down><Key.down><Key.down><Key.down><Key.down><Key.down><Key.down><Key.down><Key.down><Key.down><Key.down><Key.down><Key.down><Key.down><Key.down><Key.down><Key.down><Key.down><Key.down><Key.down><Key.down>
Screenshot: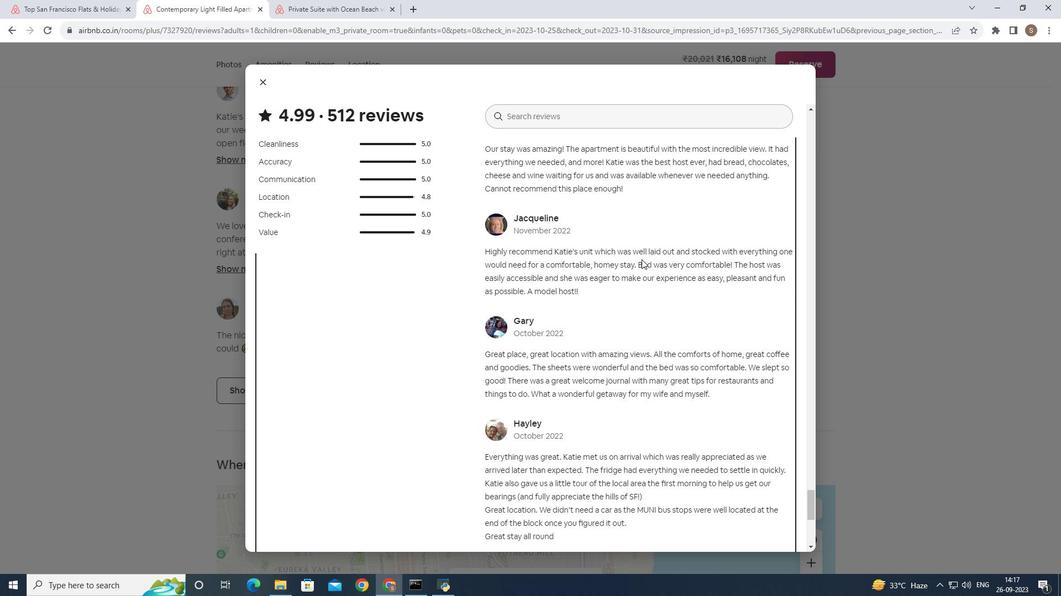 
Action: Mouse moved to (641, 259)
Screenshot: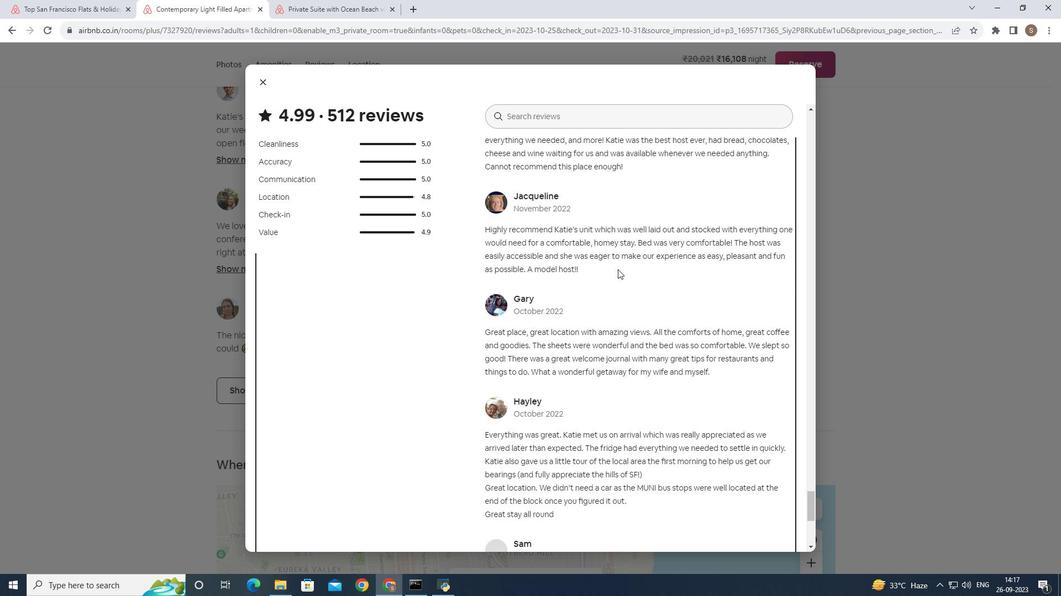 
Action: Key pressed <Key.down>
Screenshot: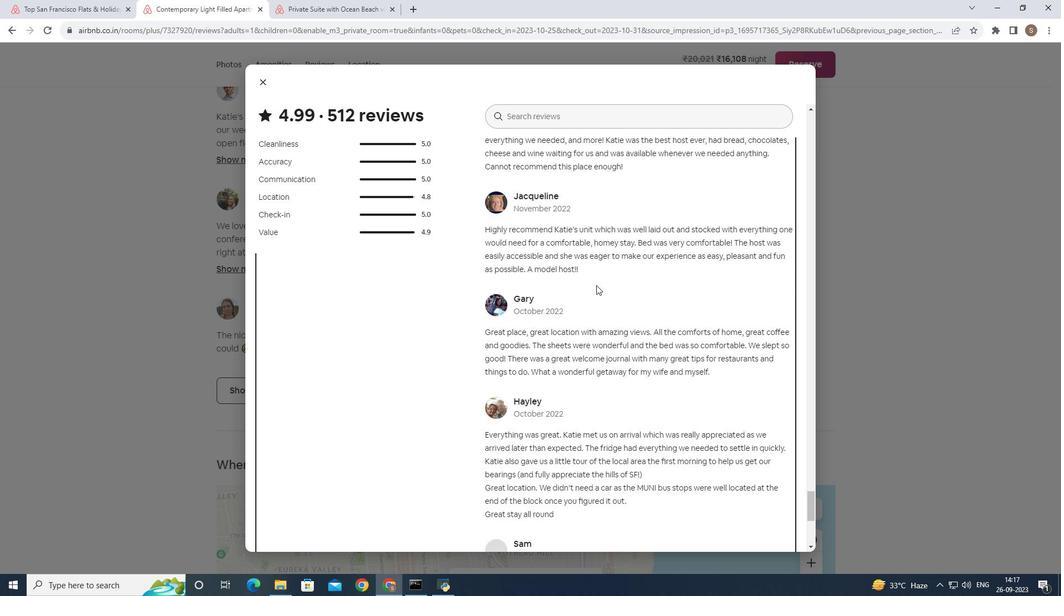 
Action: Mouse moved to (0, 597)
Screenshot: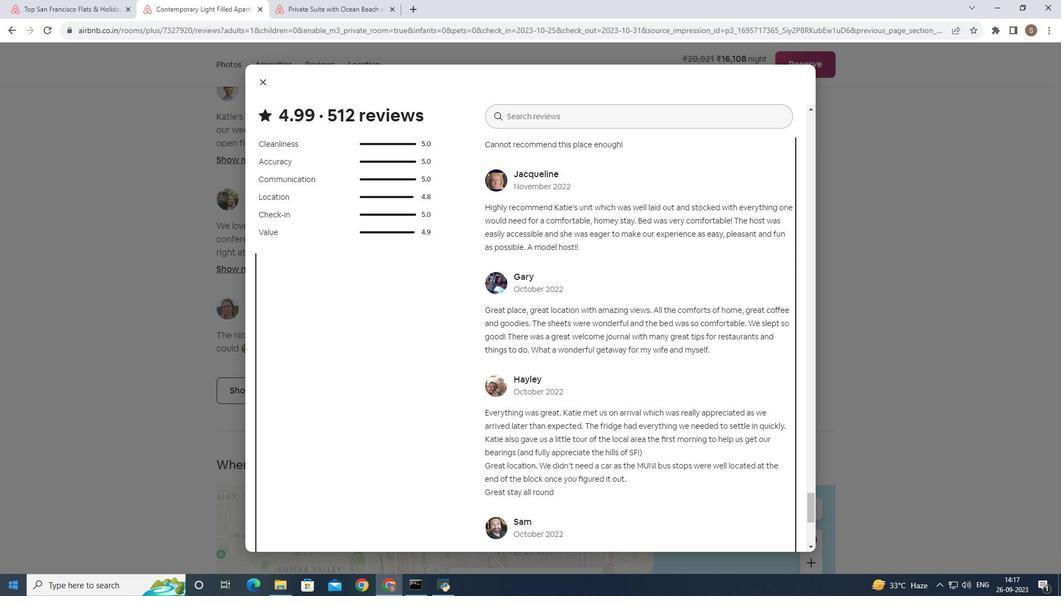 
Action: Key pressed <Key.down>
Screenshot: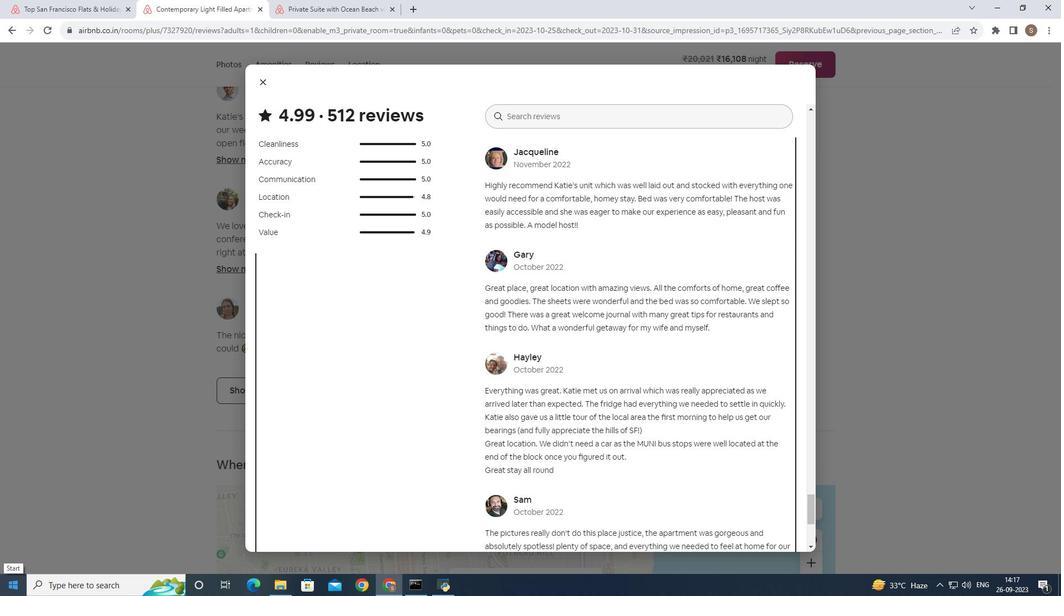 
Action: Mouse moved to (0, 600)
Screenshot: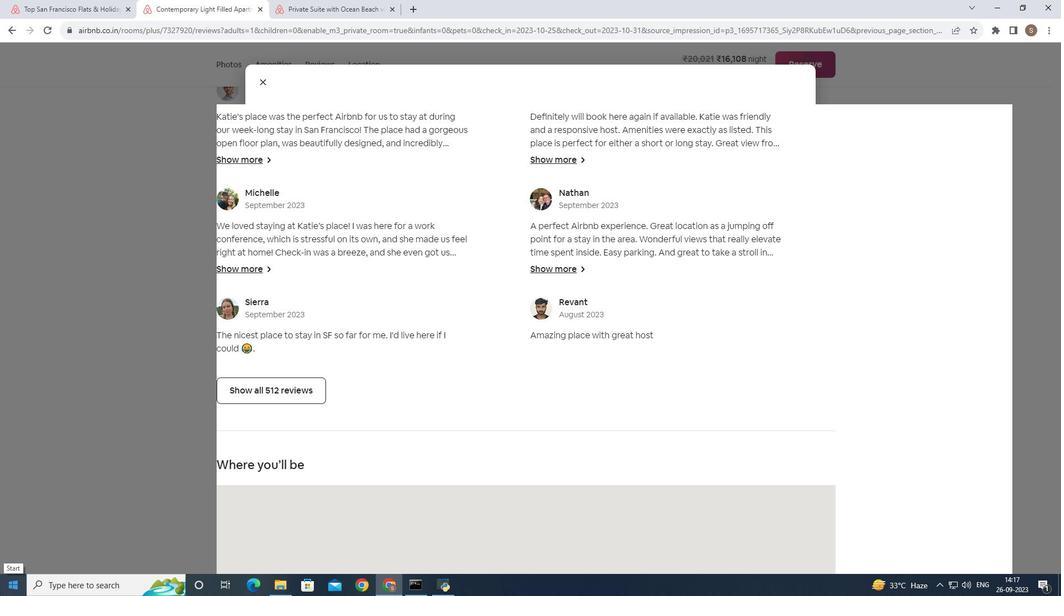 
Action: Key pressed <Key.down>
Screenshot: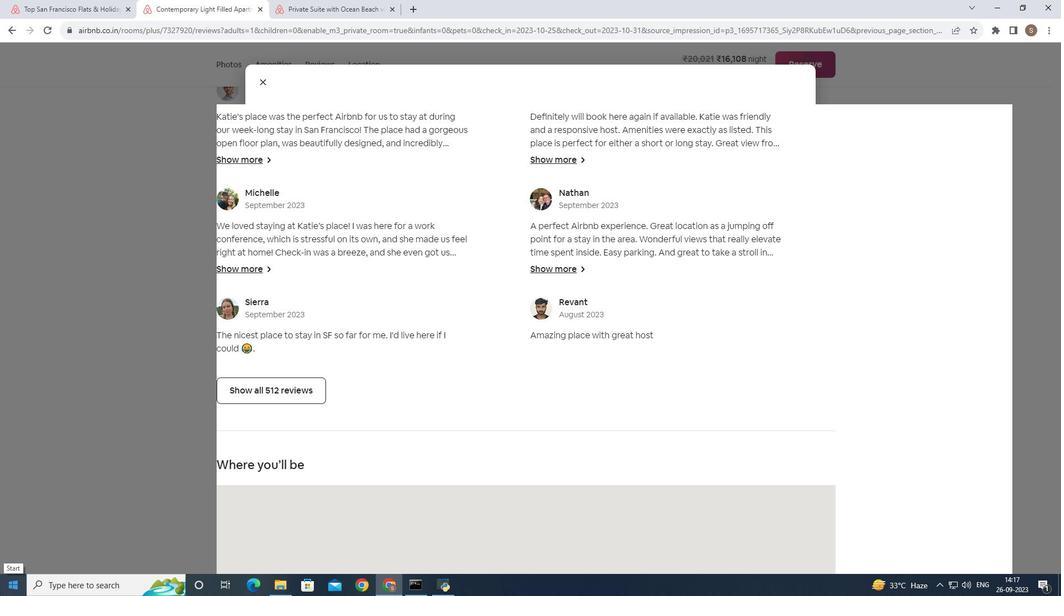 
Action: Mouse moved to (0, 596)
Screenshot: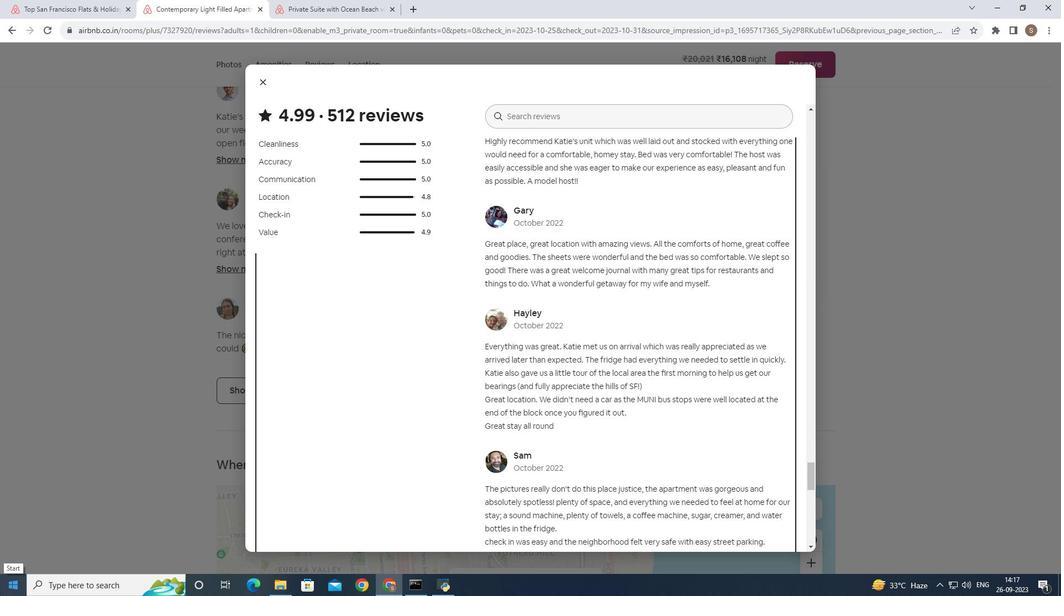 
Action: Key pressed <Key.down>
